 Task: Explore satellite view of the Statue of Liberty and Ellis Island in New York Harbor.
Action: Mouse moved to (103, 82)
Screenshot: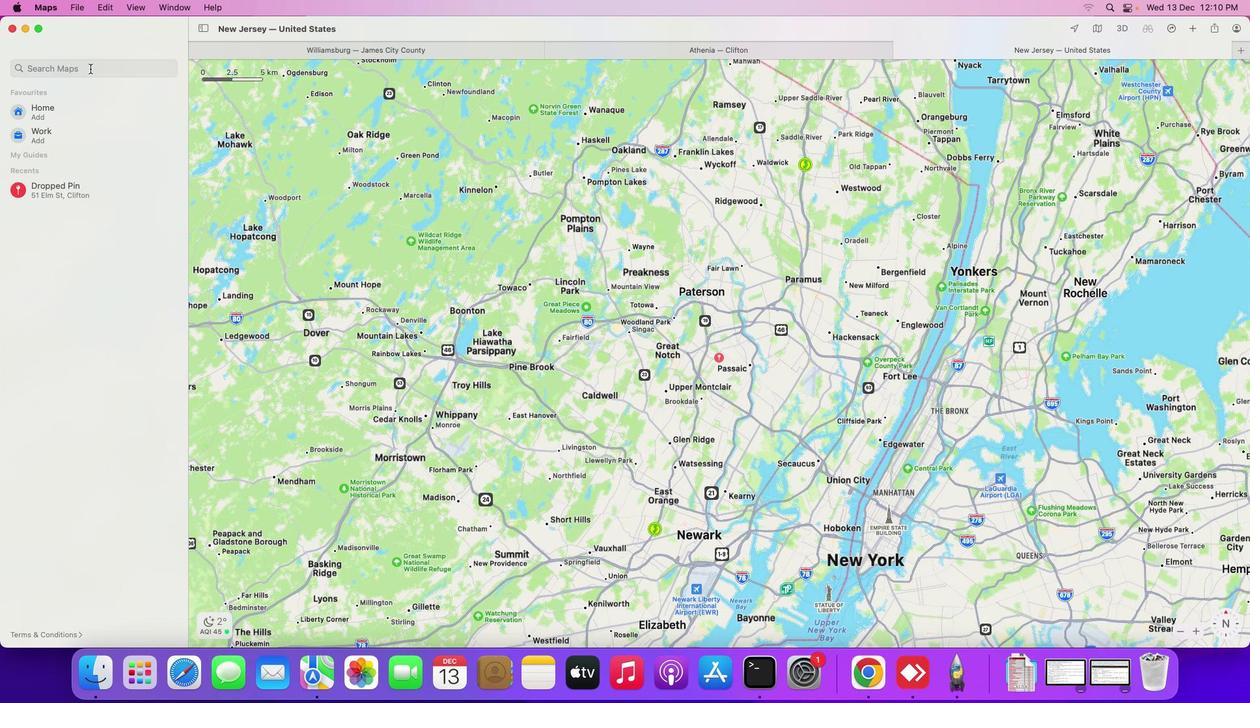 
Action: Mouse pressed left at (103, 82)
Screenshot: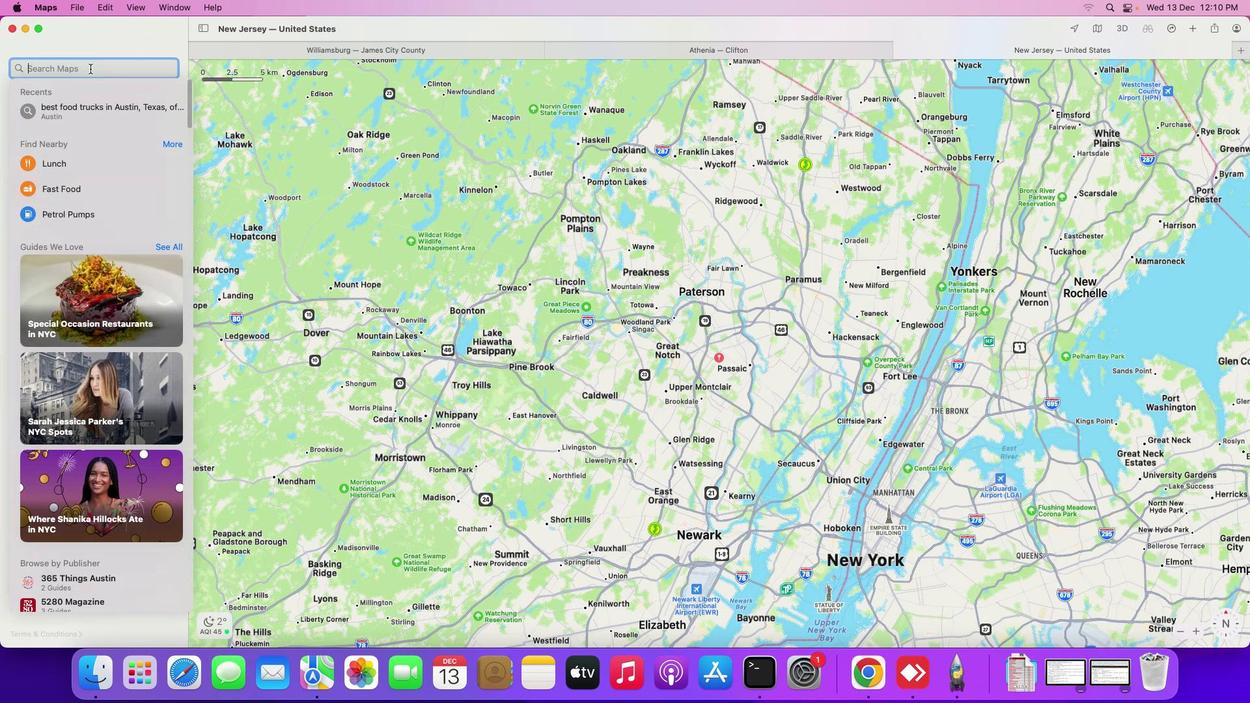
Action: Key pressed 's'Key.backspaceKey.shift_r'S''t''a''t''u''e'Key.space'o''f'Key.spaceKey.shift_r'L''i''b''e''r''t''y'Key.space'a''n''d'Key.spaceKey.shift_r'E''l''l''i''s'Key.space'l'Key.backspaceKey.shift_r'I''s''l''a''n''d'Key.space'i''n'Key.spaceKey.shift_r'N''e''w'Key.spaceKey.shift_r'Y''o''r''k'Key.spaceKey.shift_r'H''a''r''b''o''r'Key.enter
Screenshot: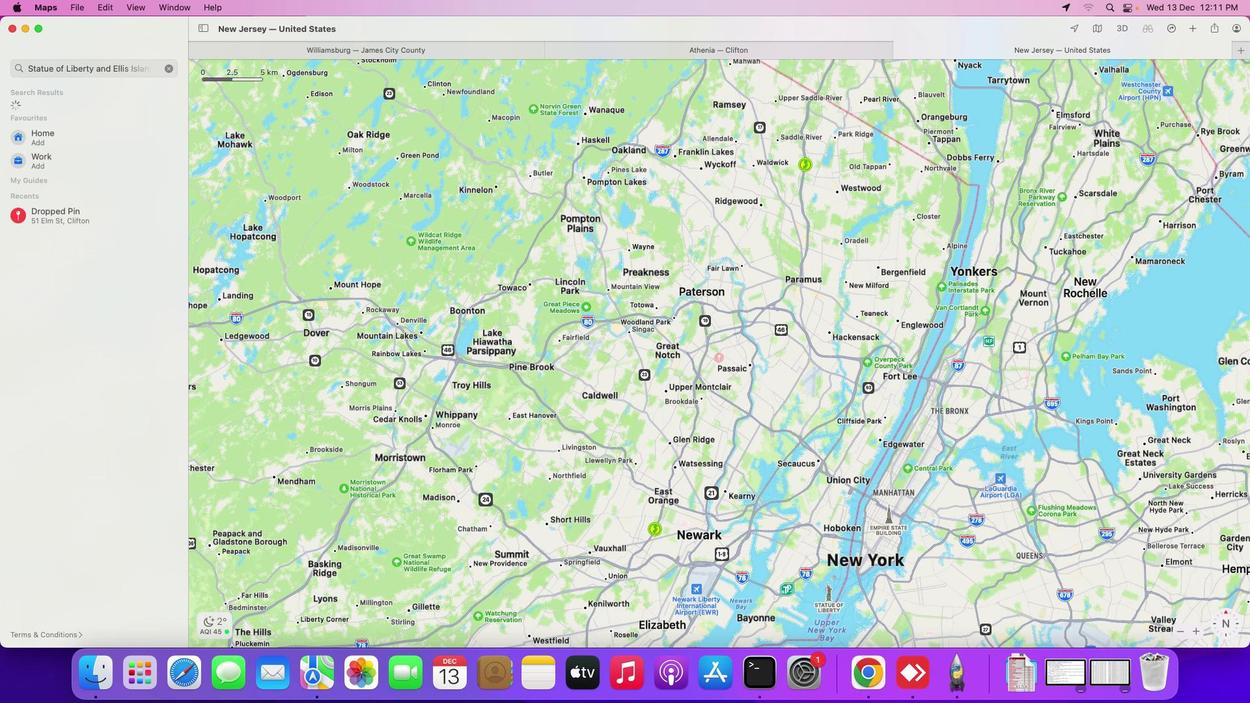 
Action: Mouse moved to (1114, 42)
Screenshot: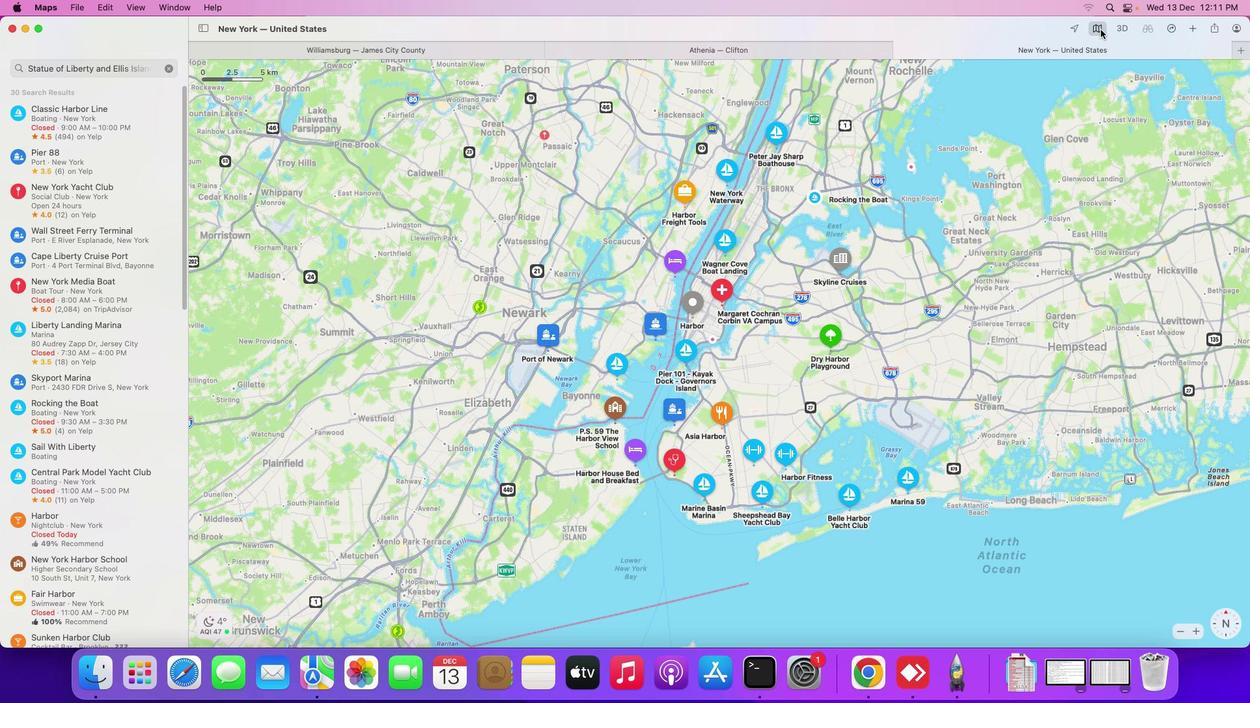
Action: Mouse pressed left at (1114, 42)
Screenshot: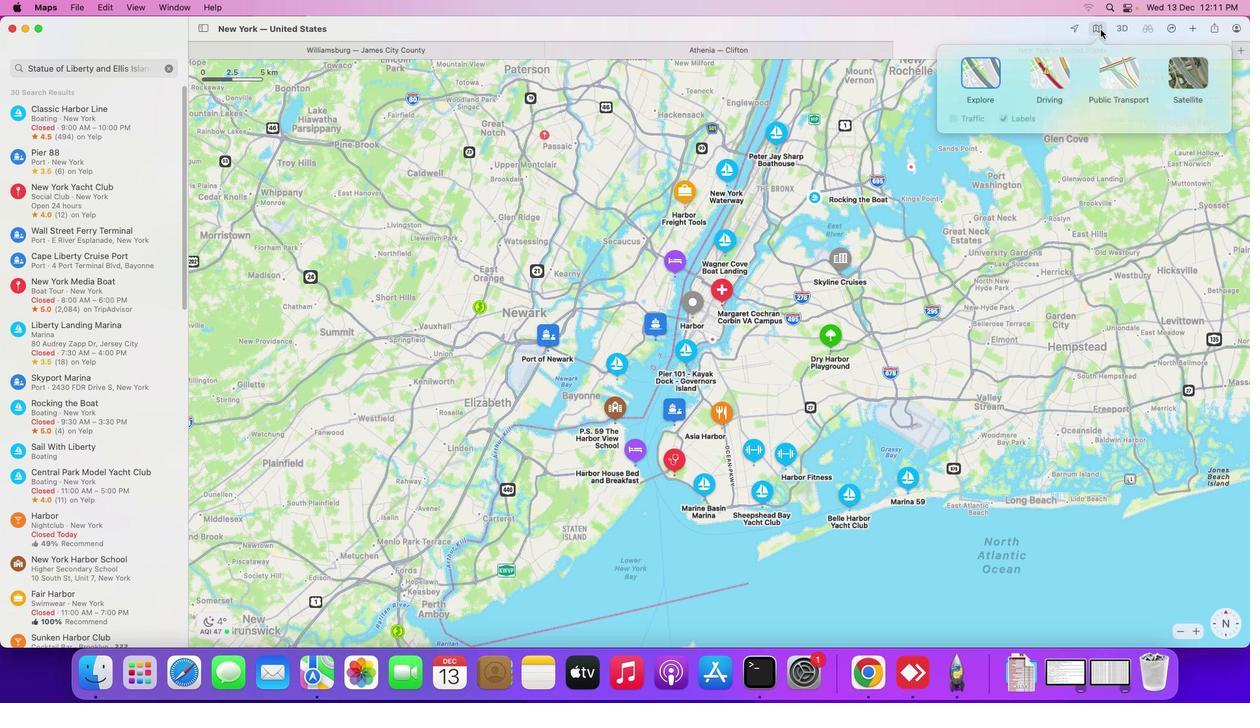 
Action: Mouse moved to (1199, 91)
Screenshot: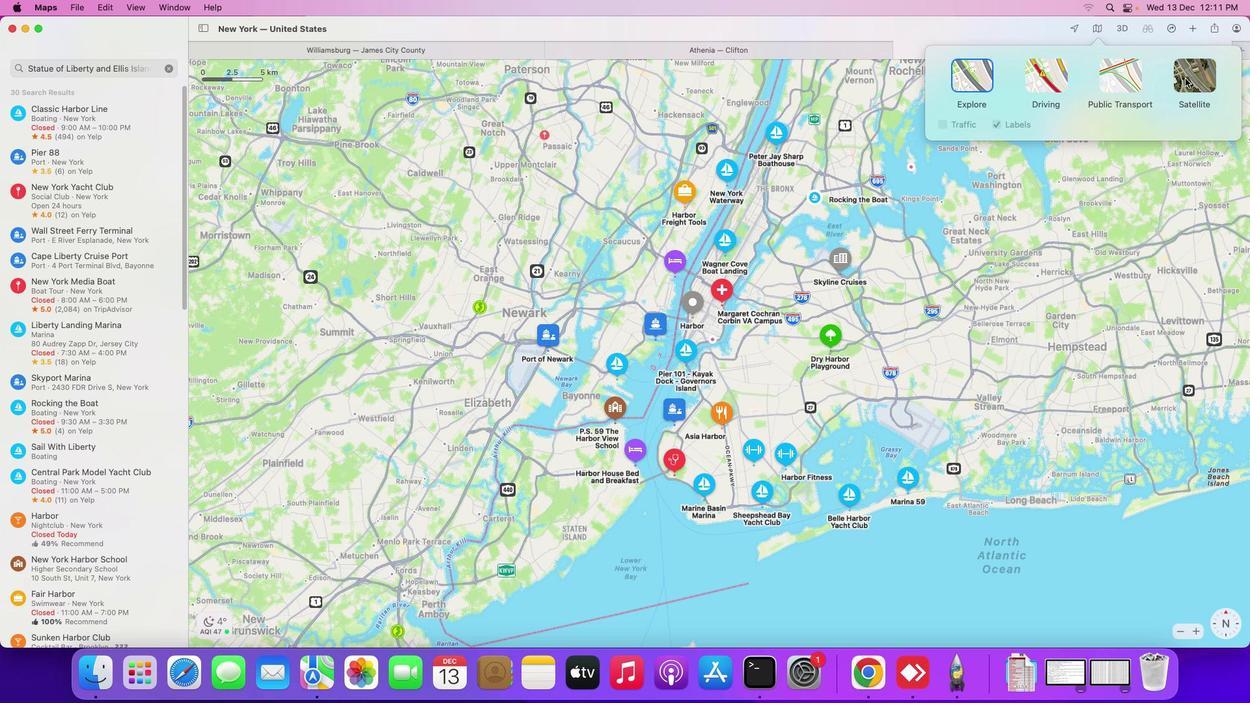 
Action: Mouse pressed left at (1199, 91)
Screenshot: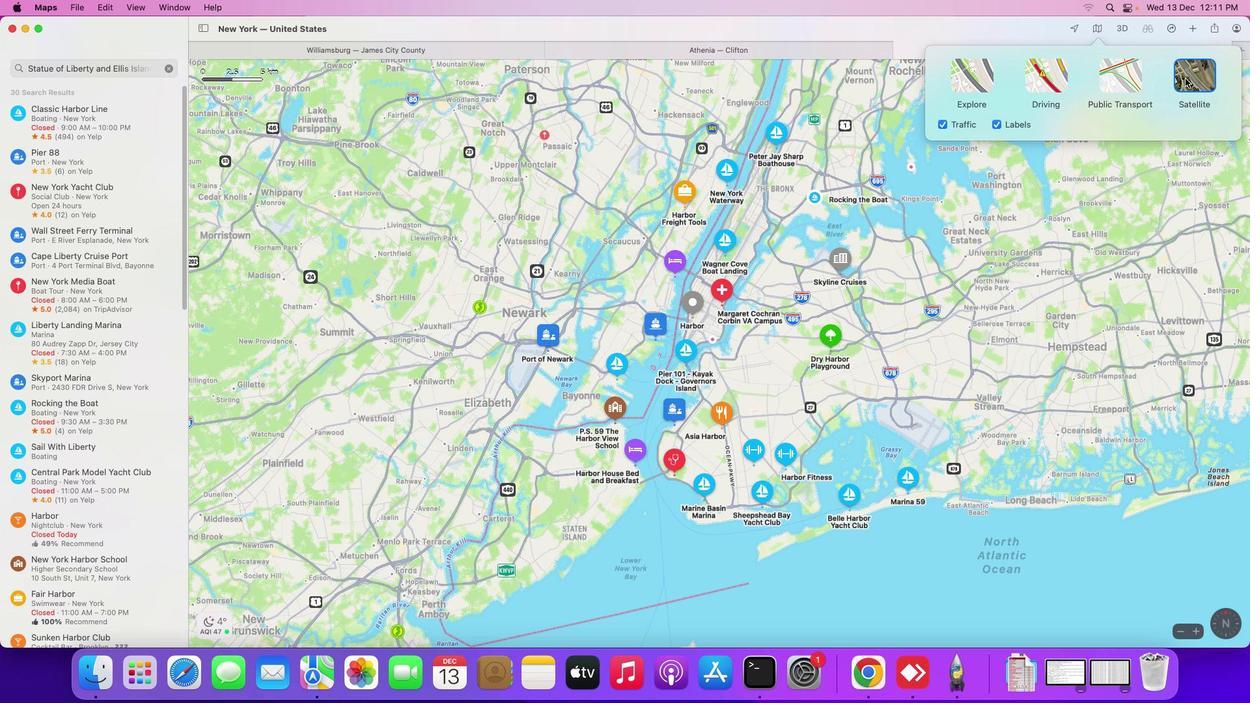 
Action: Mouse moved to (769, 342)
Screenshot: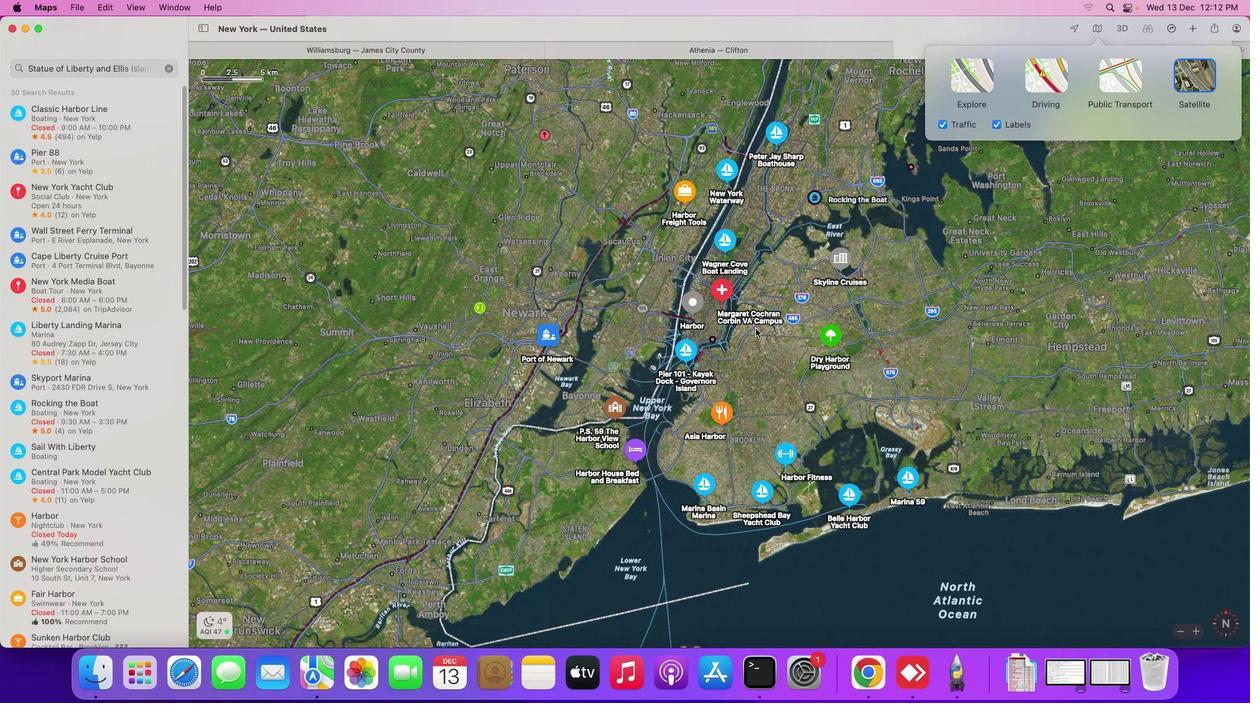 
Action: Mouse scrolled (769, 342) with delta (13, 14)
Screenshot: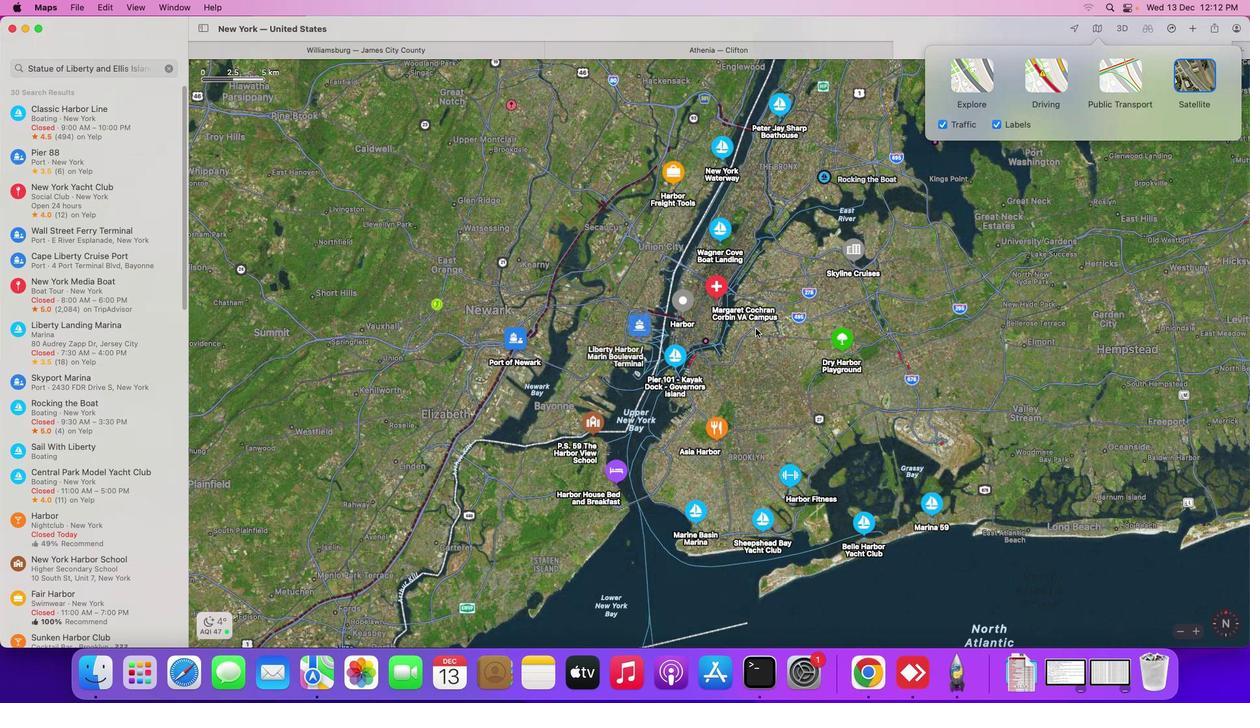 
Action: Mouse scrolled (769, 342) with delta (13, 14)
Screenshot: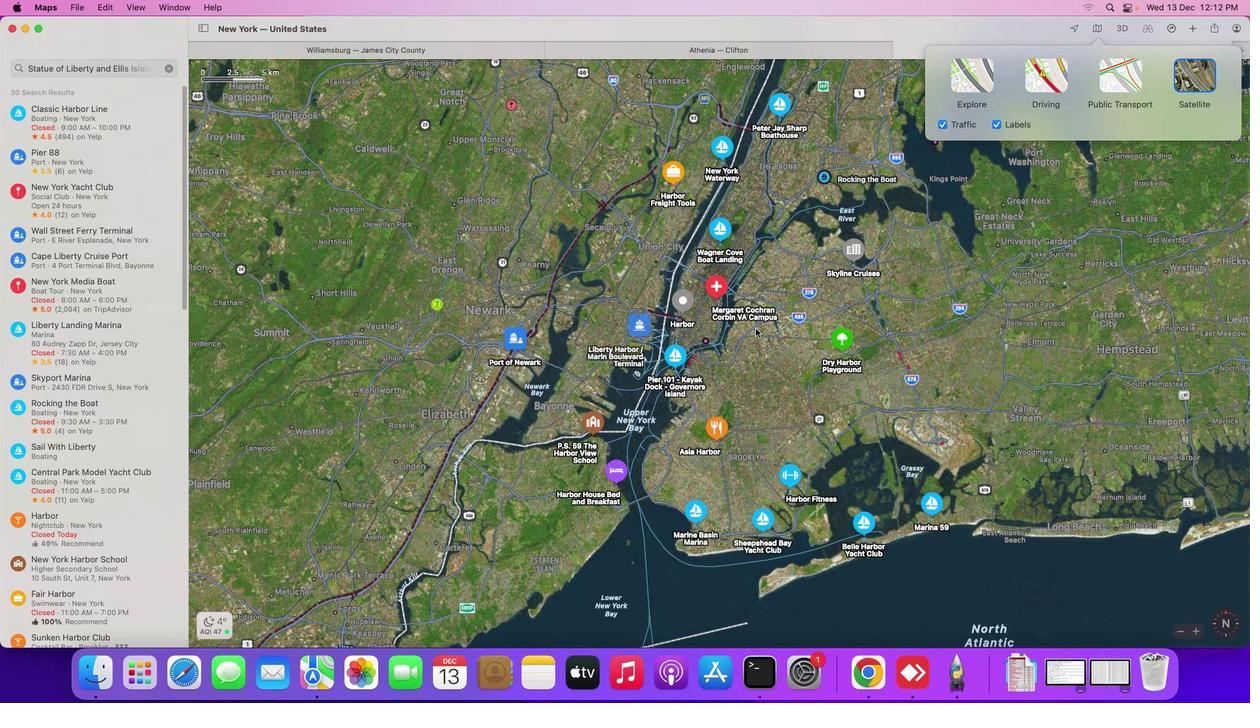
Action: Mouse scrolled (769, 342) with delta (13, 14)
Screenshot: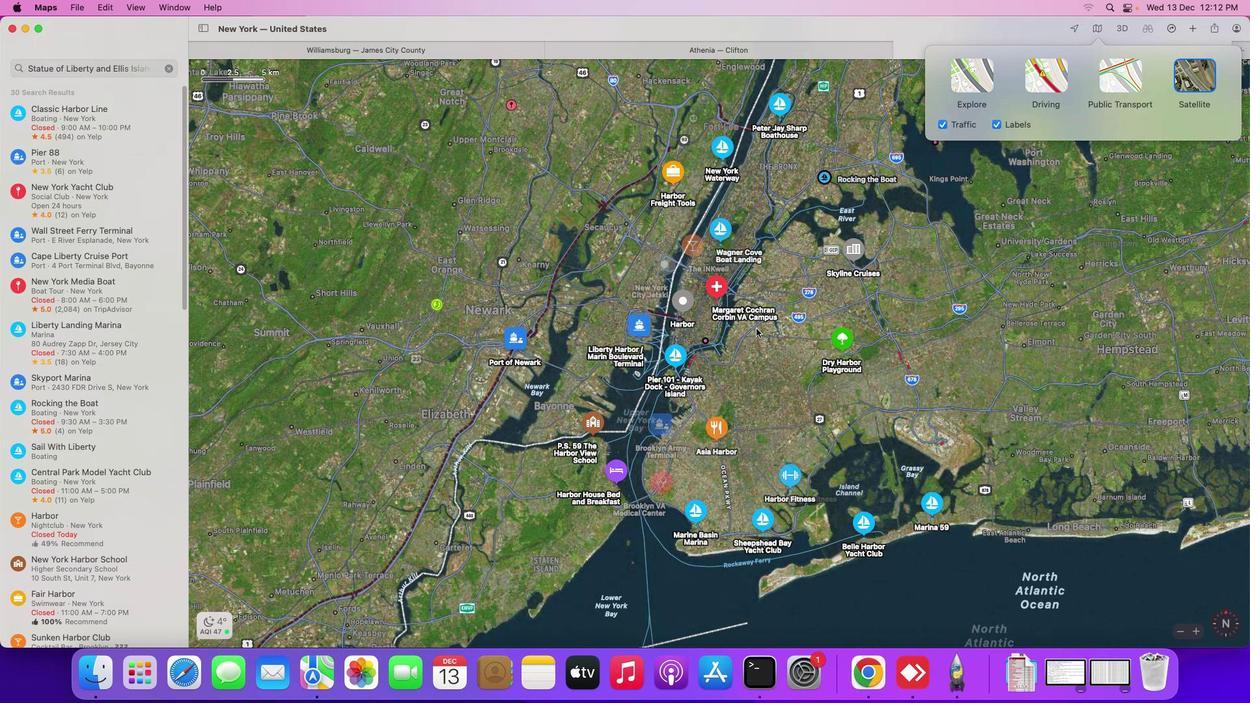 
Action: Mouse moved to (769, 342)
Screenshot: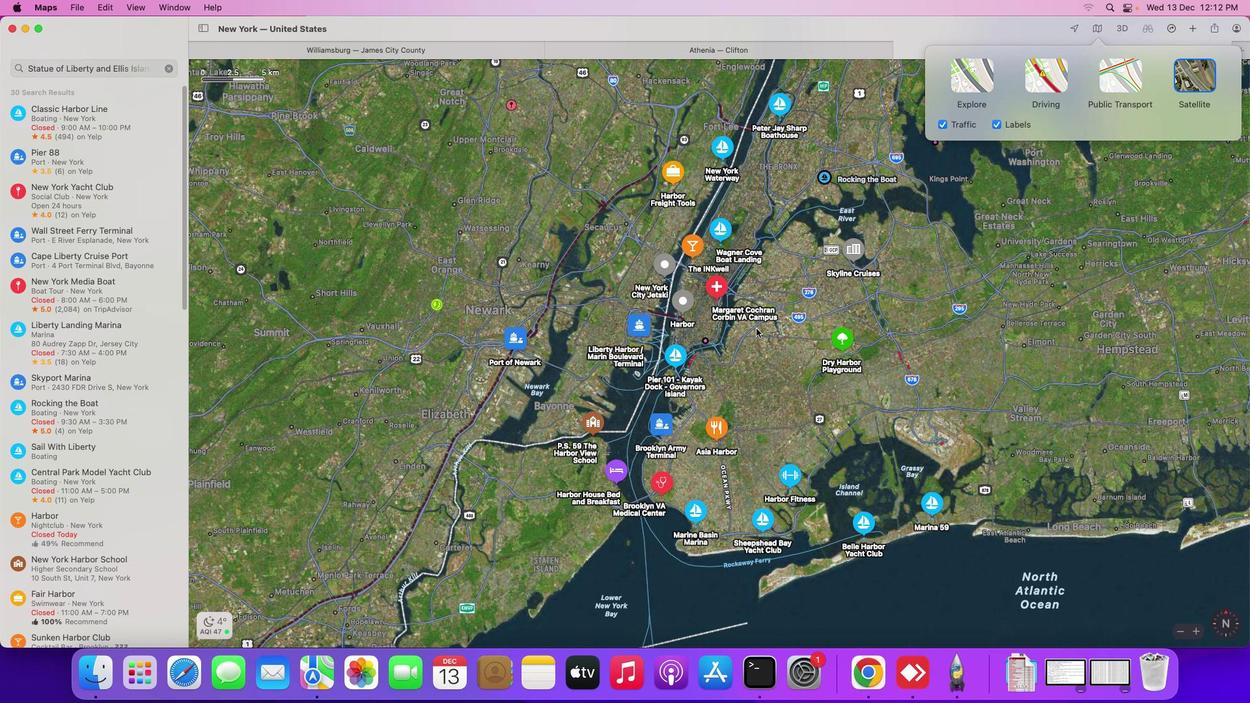 
Action: Mouse scrolled (769, 342) with delta (13, 14)
Screenshot: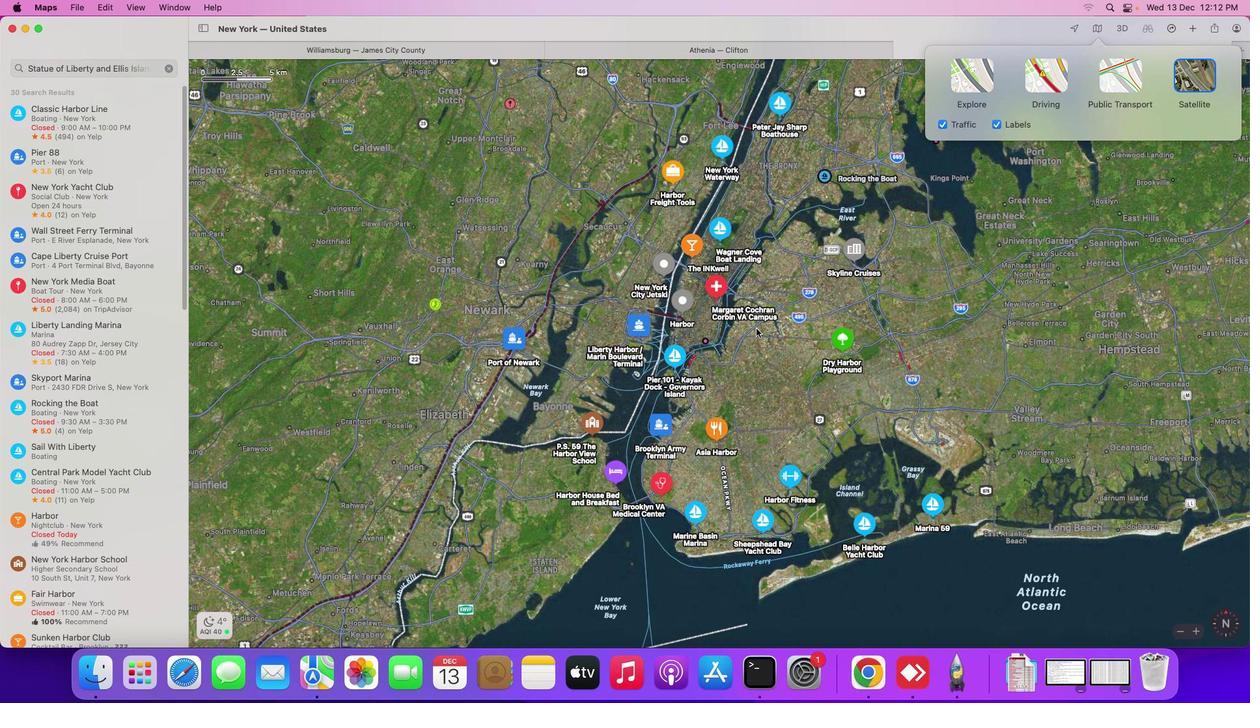 
Action: Mouse scrolled (769, 342) with delta (13, 14)
Screenshot: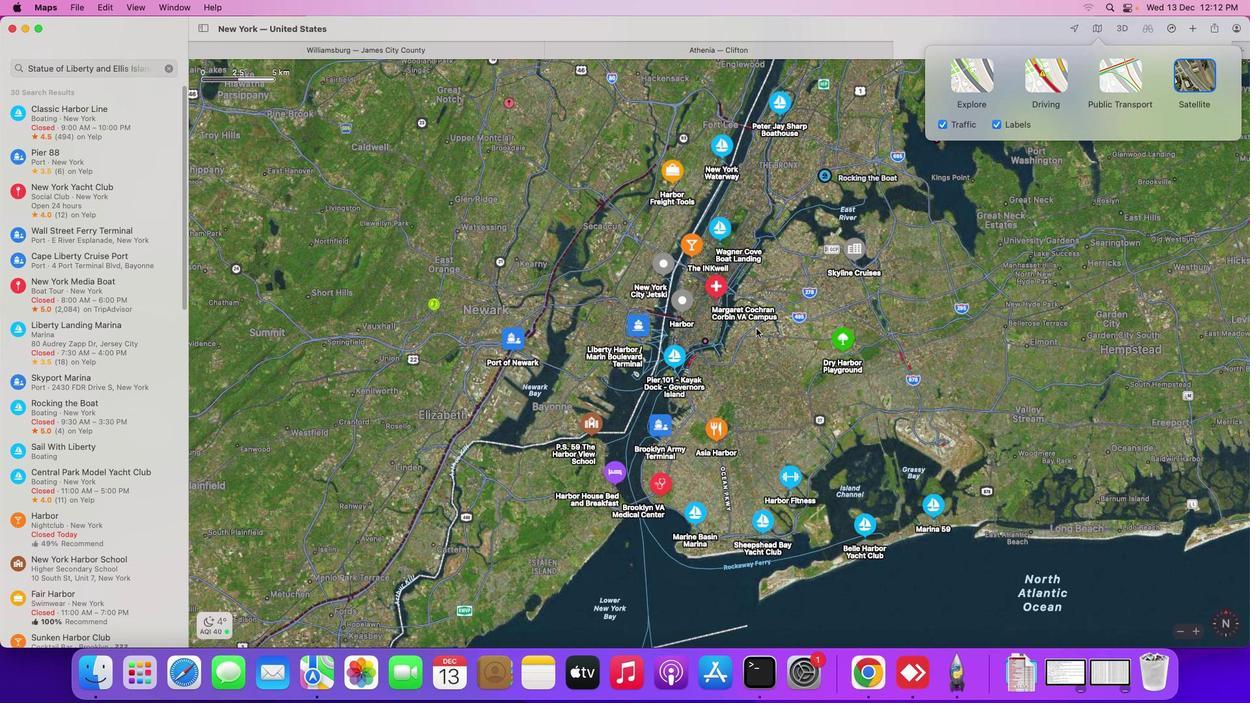 
Action: Mouse scrolled (769, 342) with delta (13, 14)
Screenshot: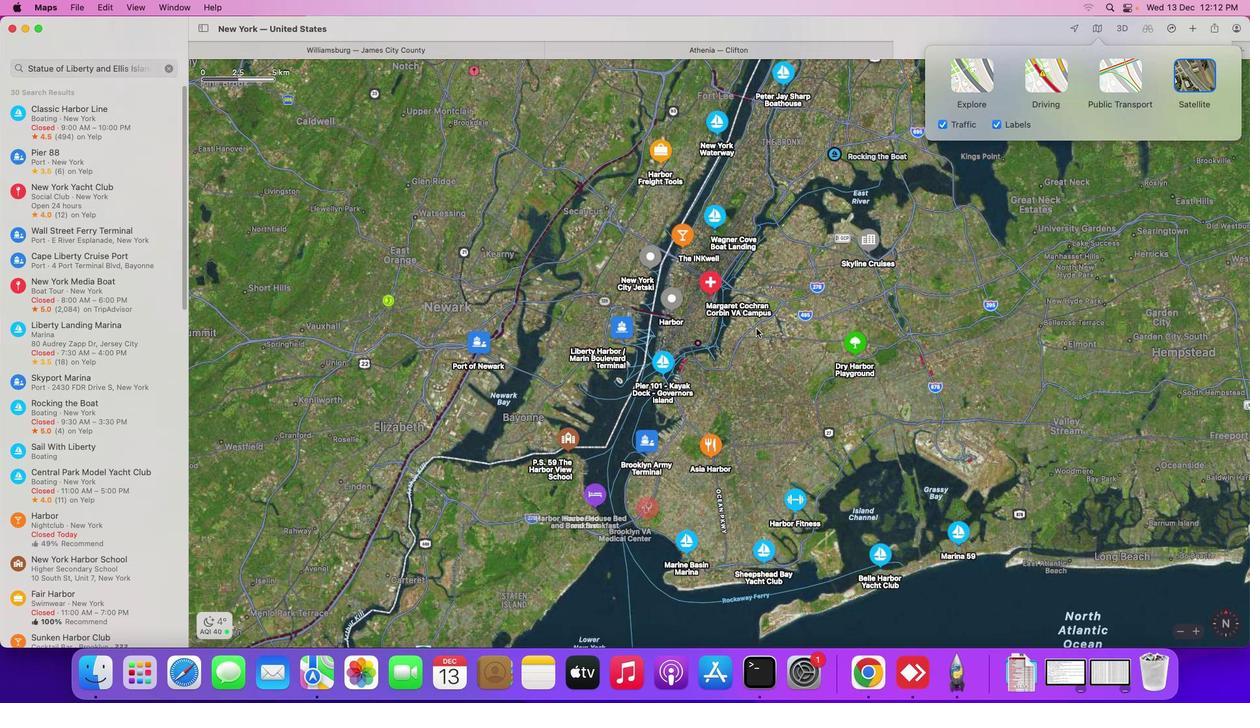 
Action: Mouse scrolled (769, 342) with delta (13, 14)
Screenshot: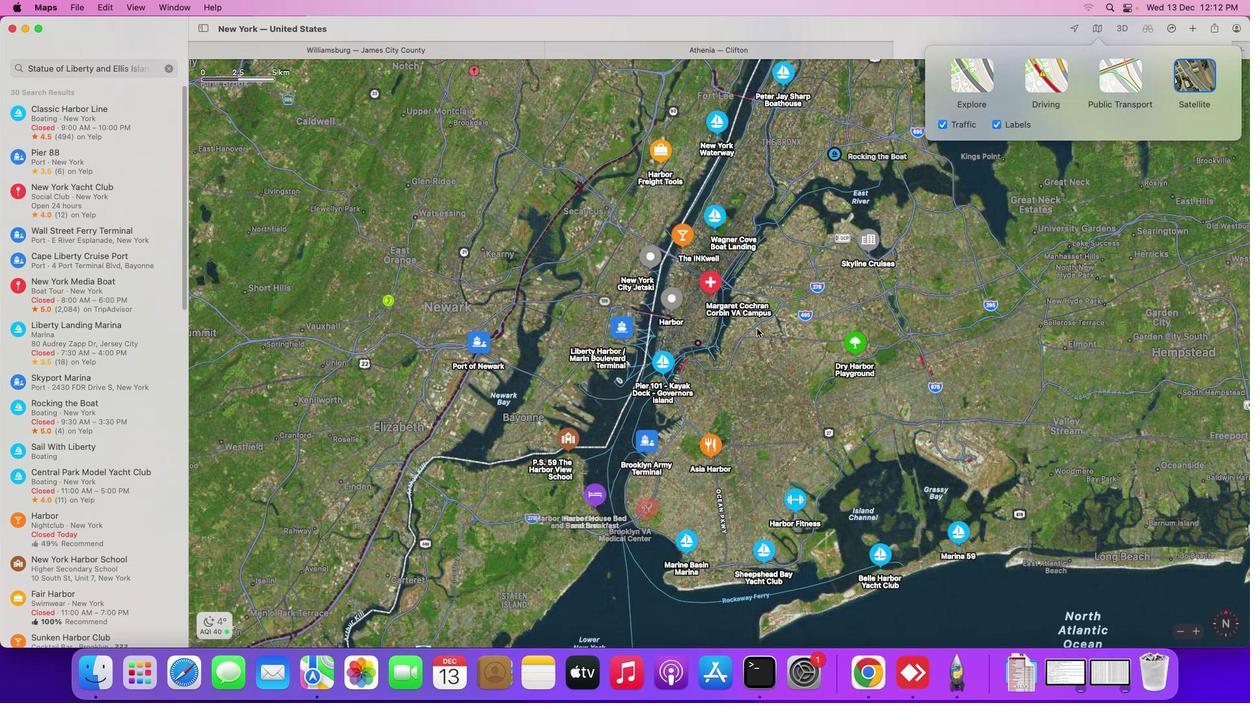 
Action: Mouse scrolled (769, 342) with delta (13, 14)
Screenshot: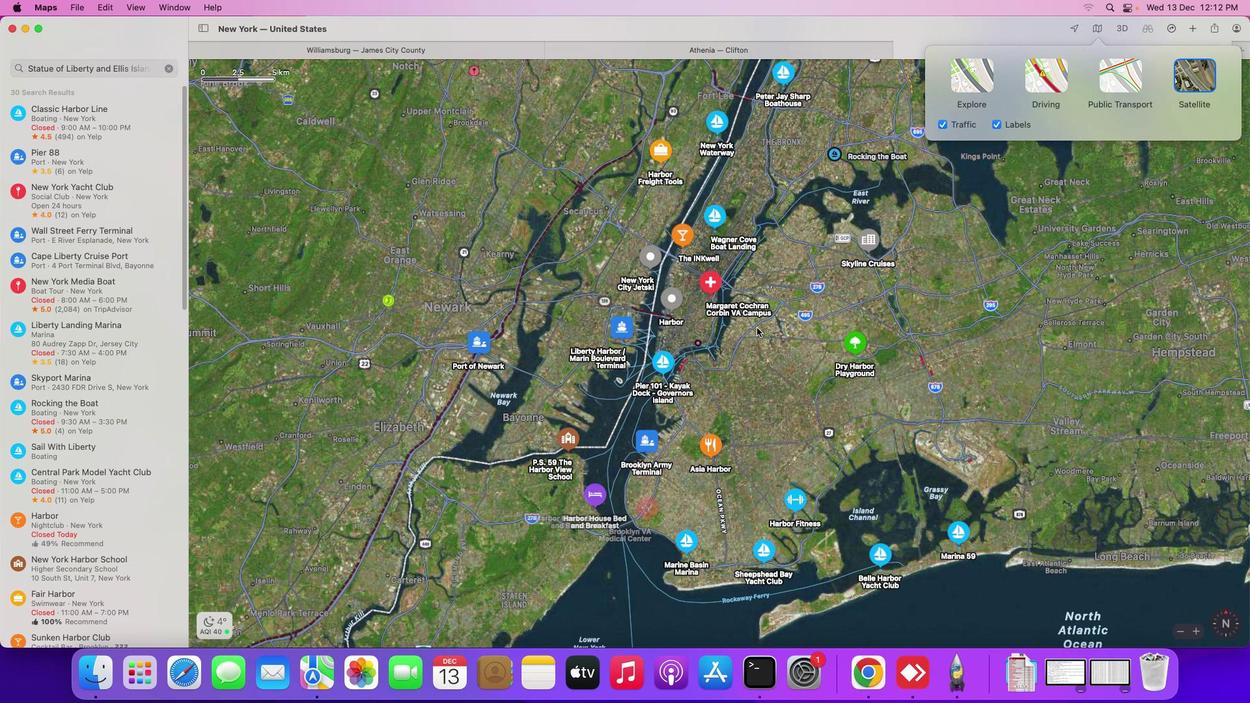 
Action: Mouse moved to (981, 207)
Screenshot: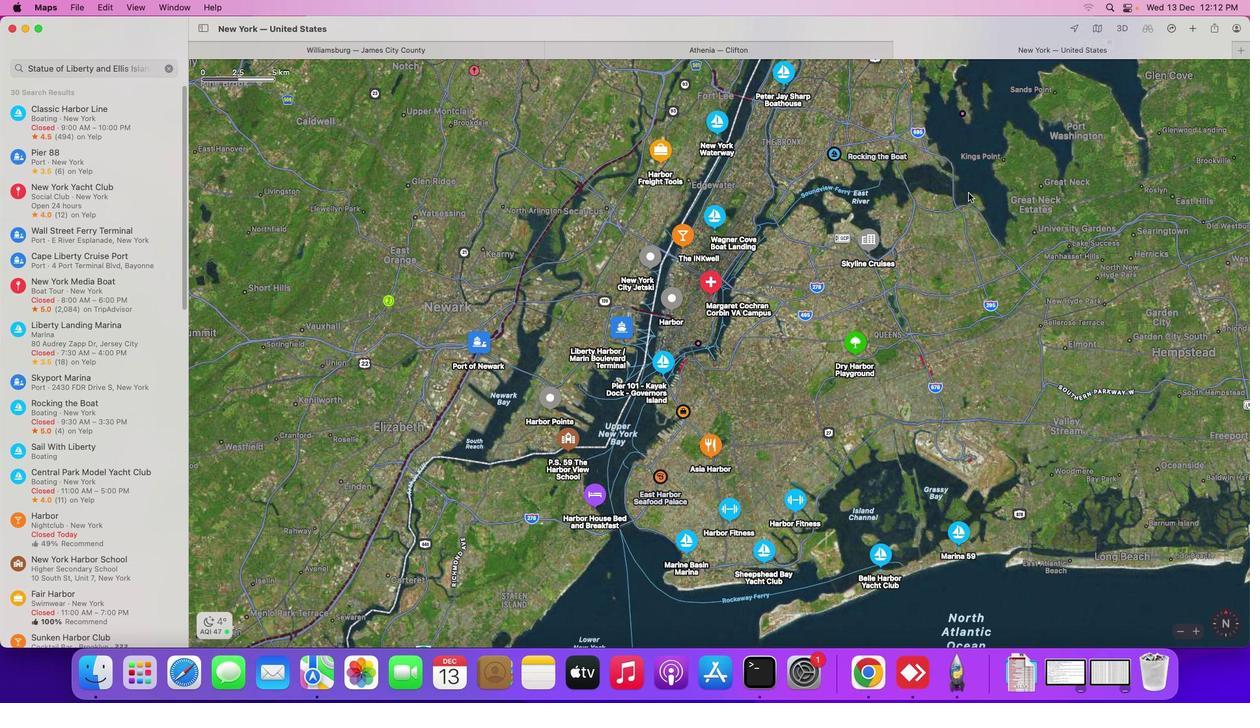 
Action: Mouse pressed left at (981, 207)
Screenshot: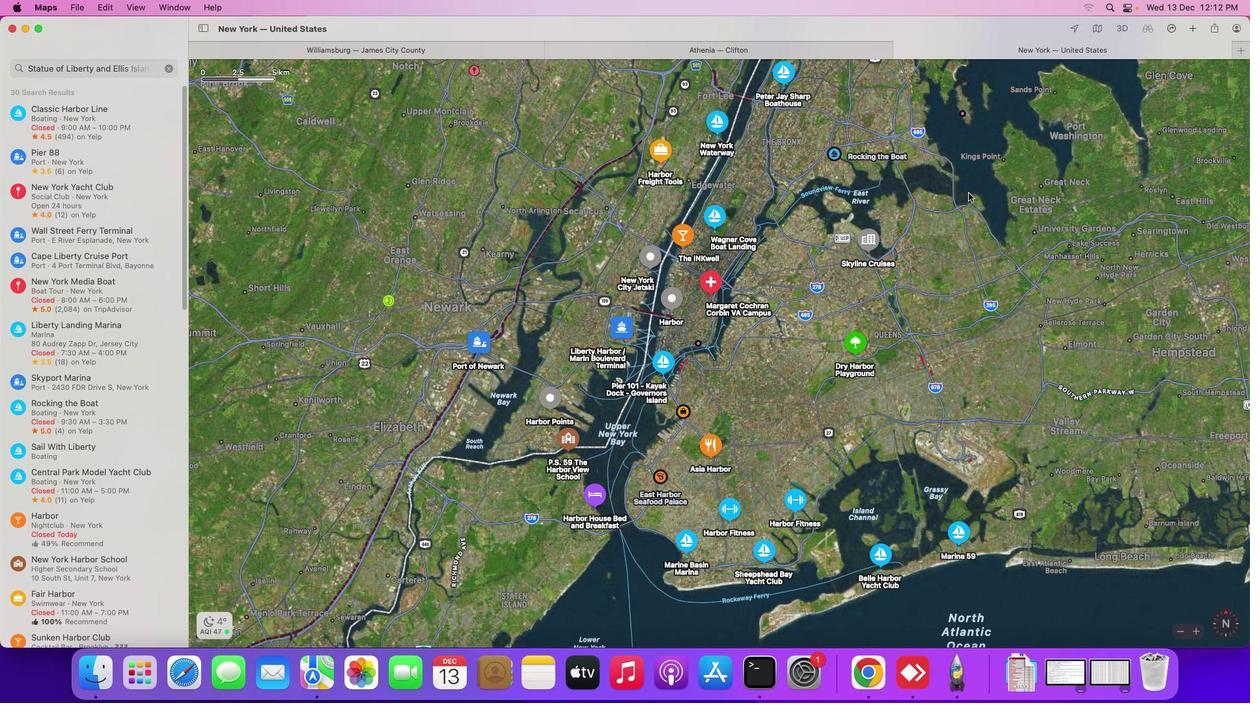 
Action: Mouse moved to (716, 323)
Screenshot: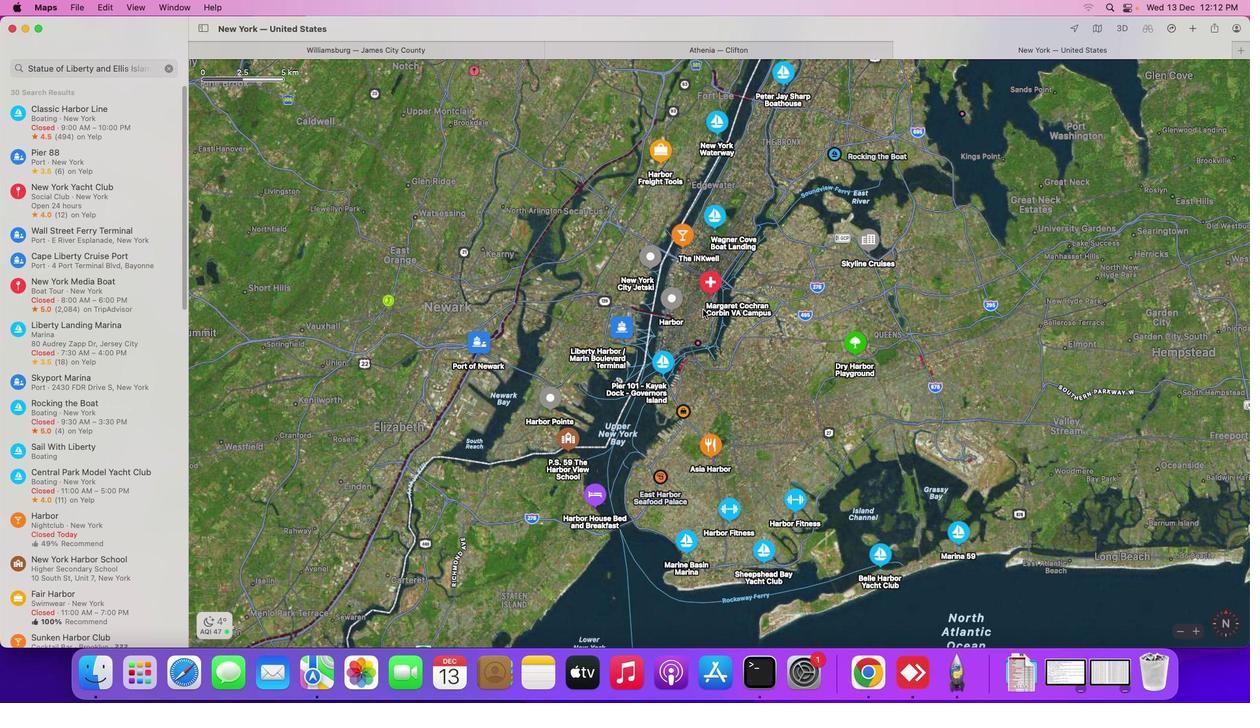 
Action: Mouse scrolled (716, 323) with delta (13, 14)
Screenshot: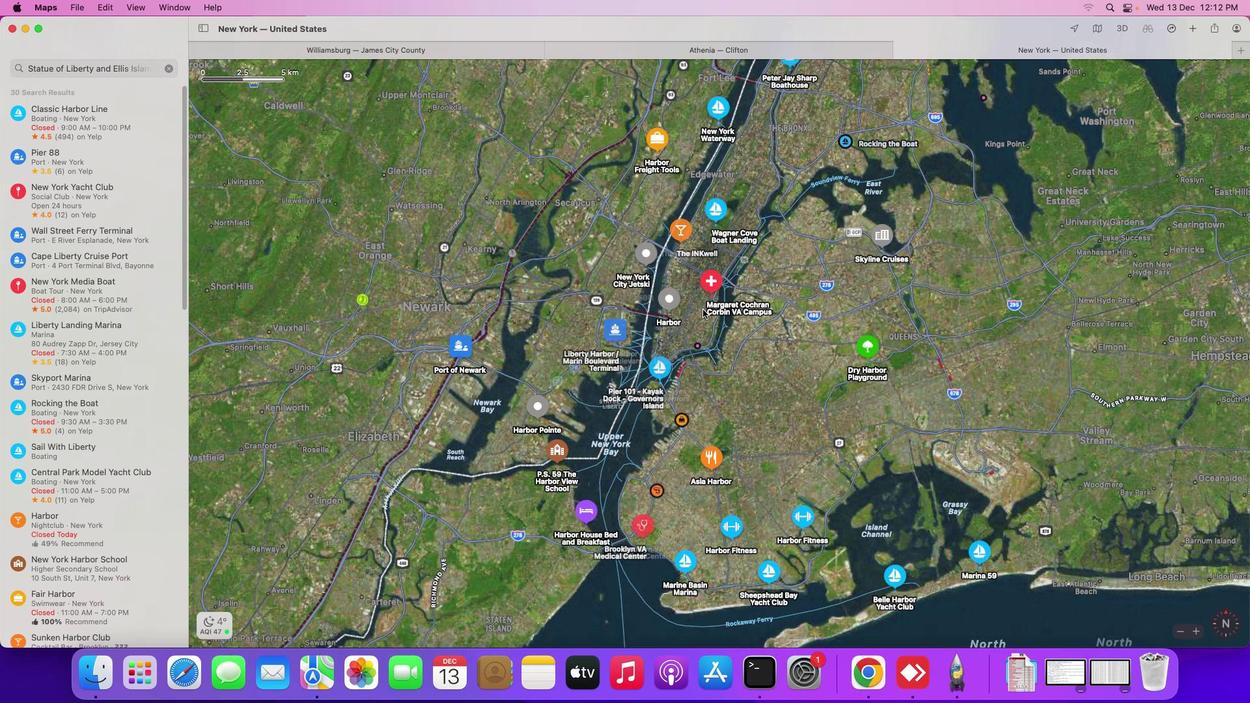 
Action: Mouse scrolled (716, 323) with delta (13, 14)
Screenshot: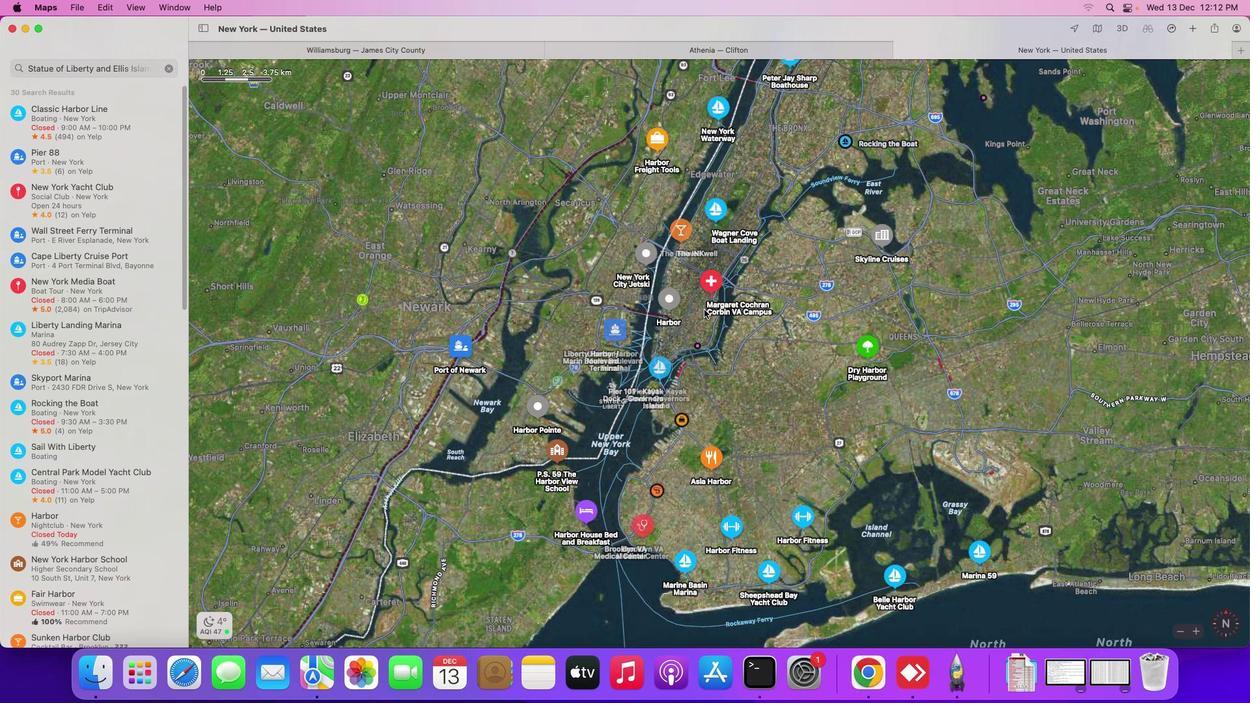 
Action: Mouse scrolled (716, 323) with delta (13, 14)
Screenshot: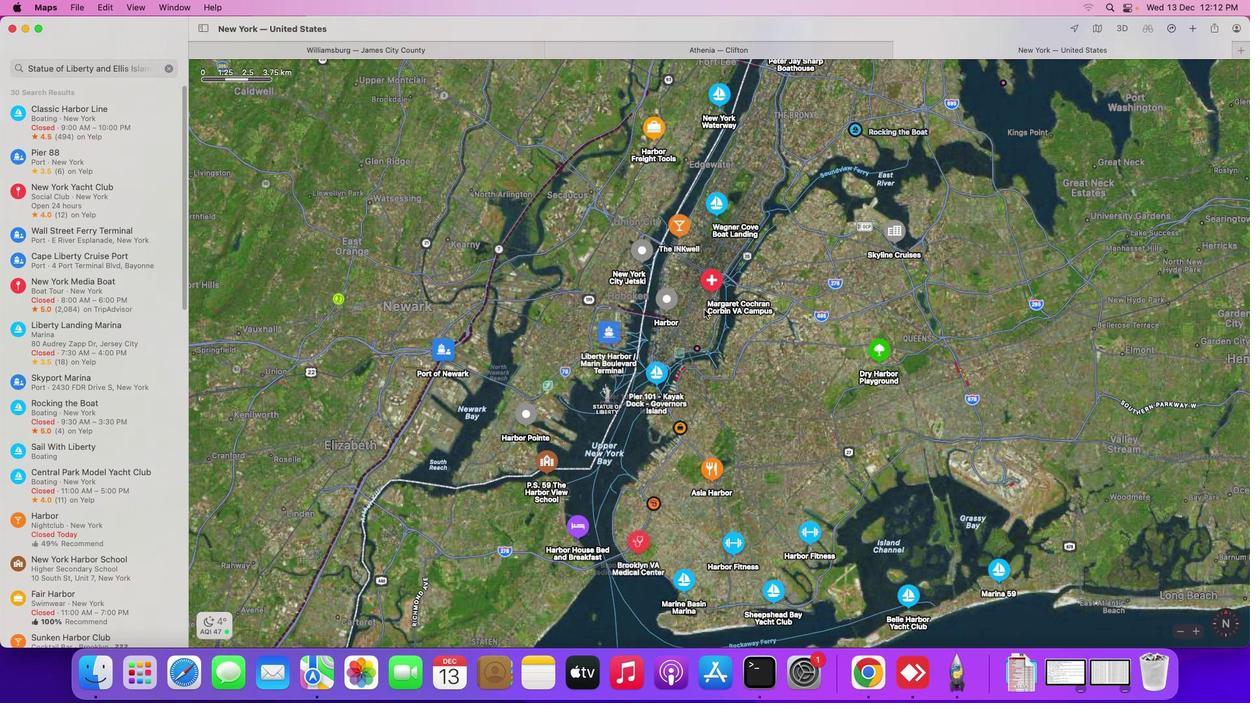 
Action: Mouse scrolled (716, 323) with delta (13, 14)
Screenshot: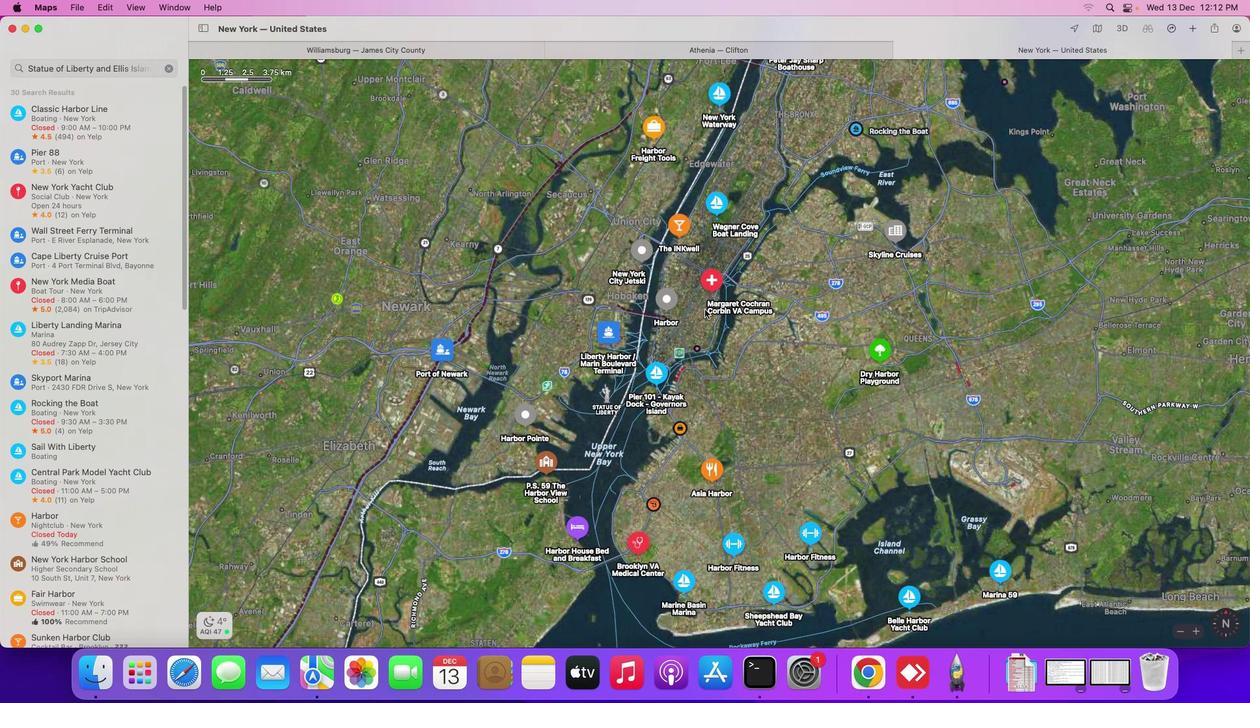 
Action: Mouse moved to (718, 323)
Screenshot: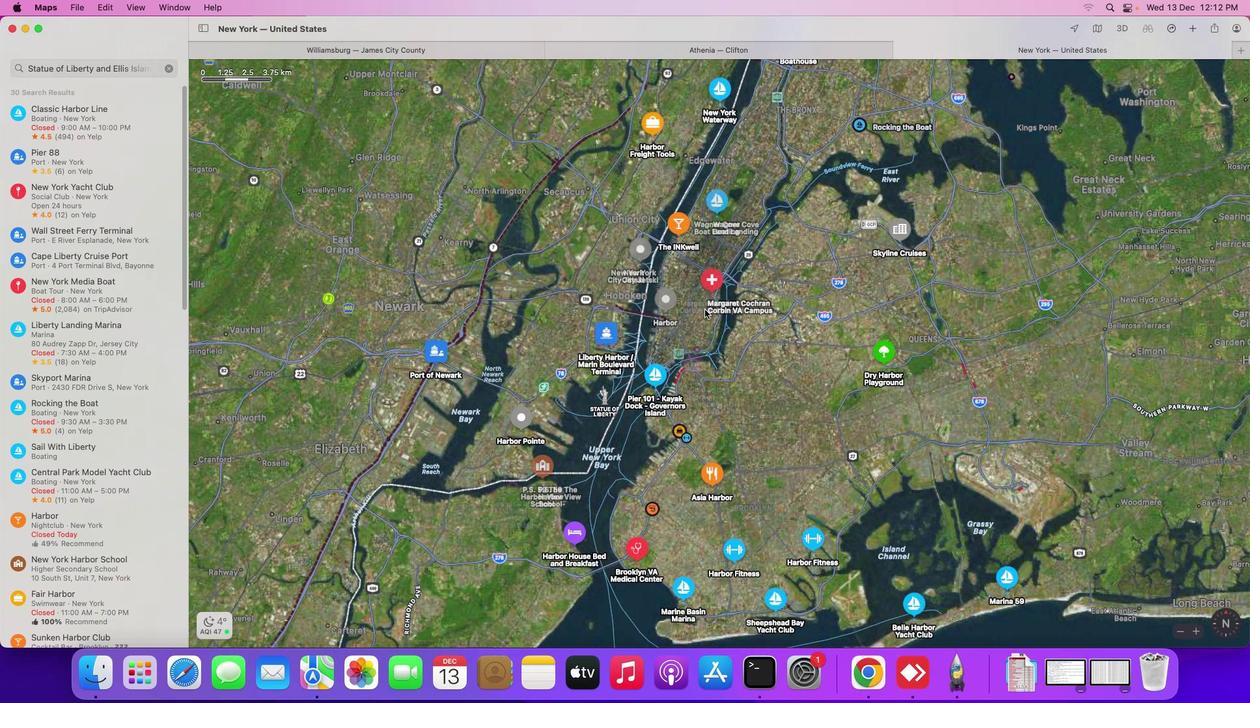 
Action: Mouse scrolled (718, 323) with delta (13, 14)
Screenshot: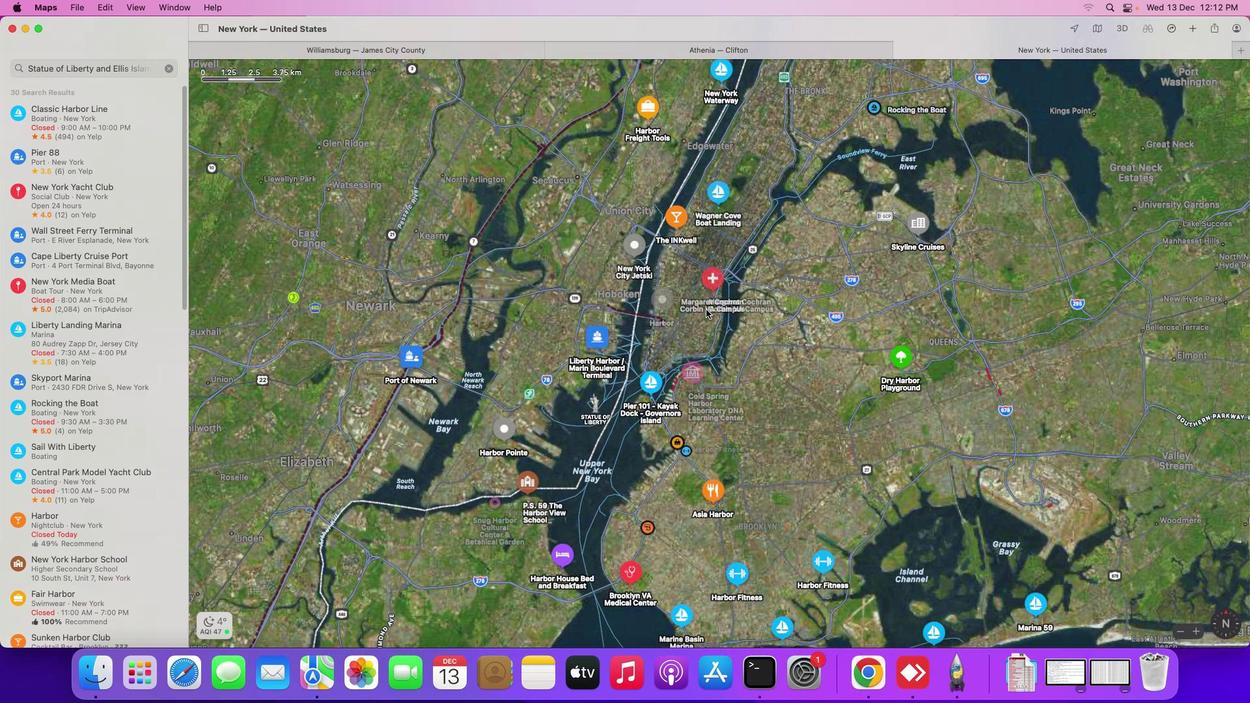 
Action: Mouse moved to (718, 323)
Screenshot: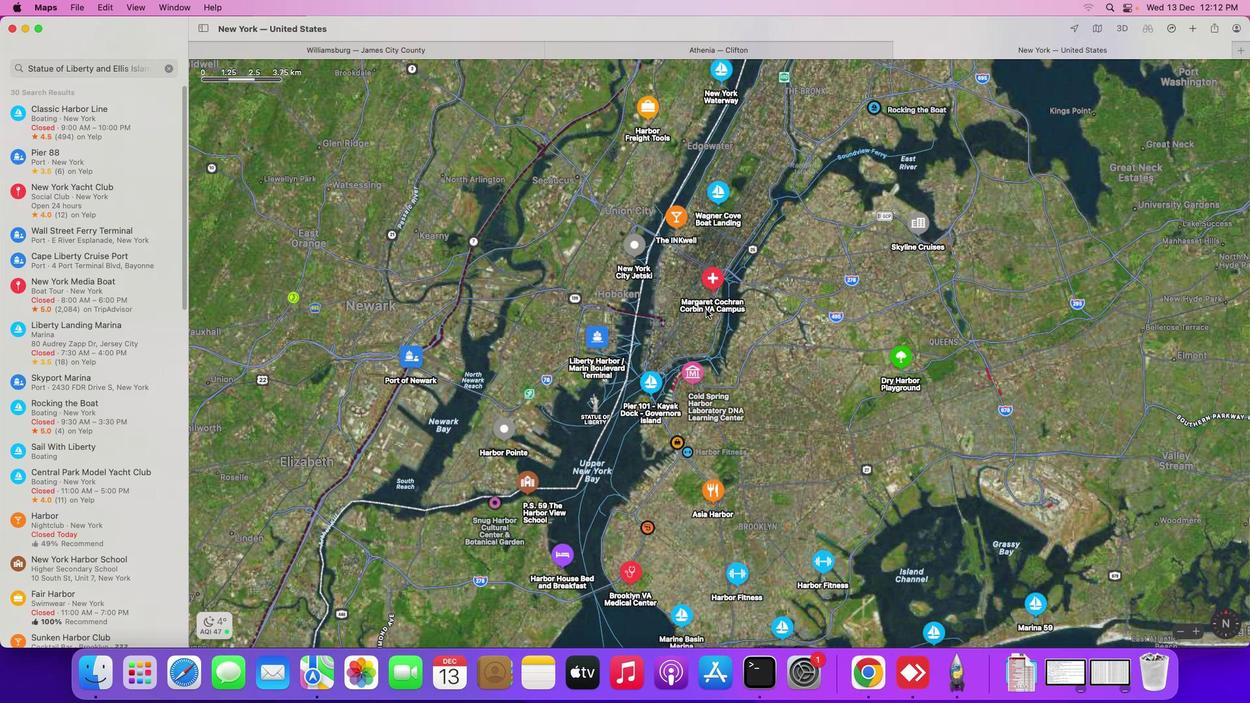 
Action: Mouse scrolled (718, 323) with delta (13, 14)
Screenshot: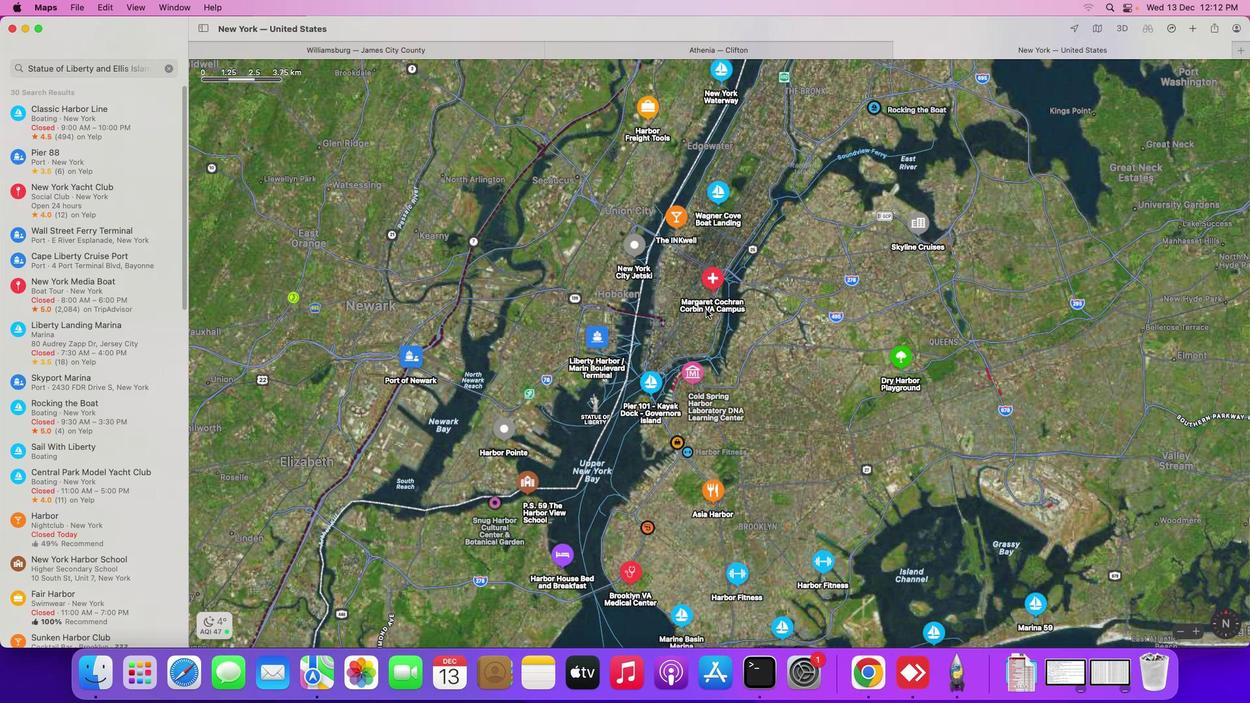 
Action: Mouse scrolled (718, 323) with delta (13, 14)
Screenshot: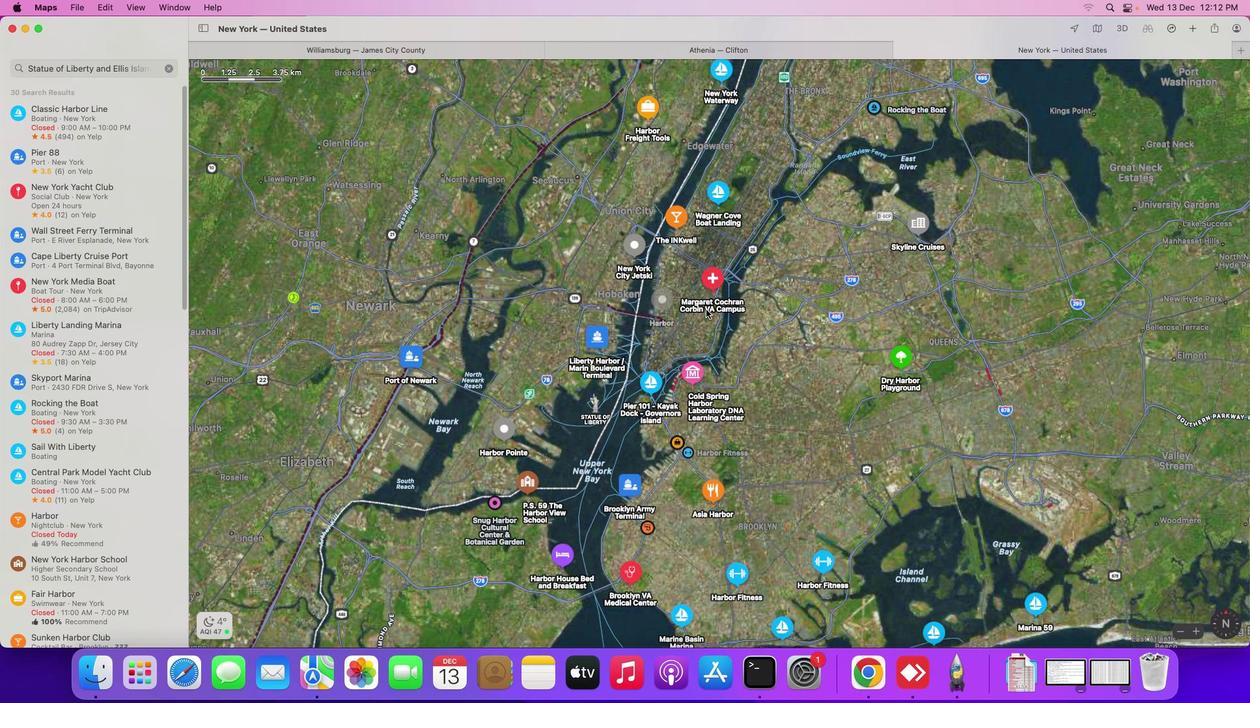 
Action: Mouse moved to (720, 323)
Screenshot: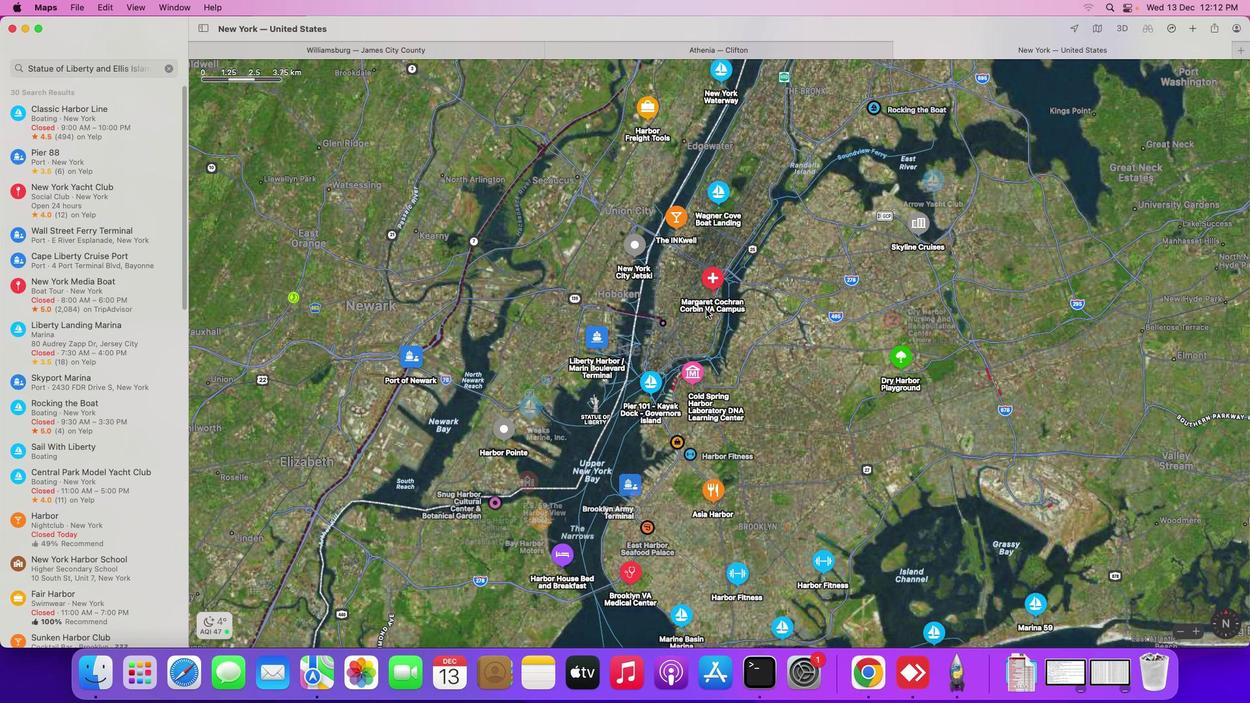 
Action: Mouse scrolled (720, 323) with delta (13, 14)
Screenshot: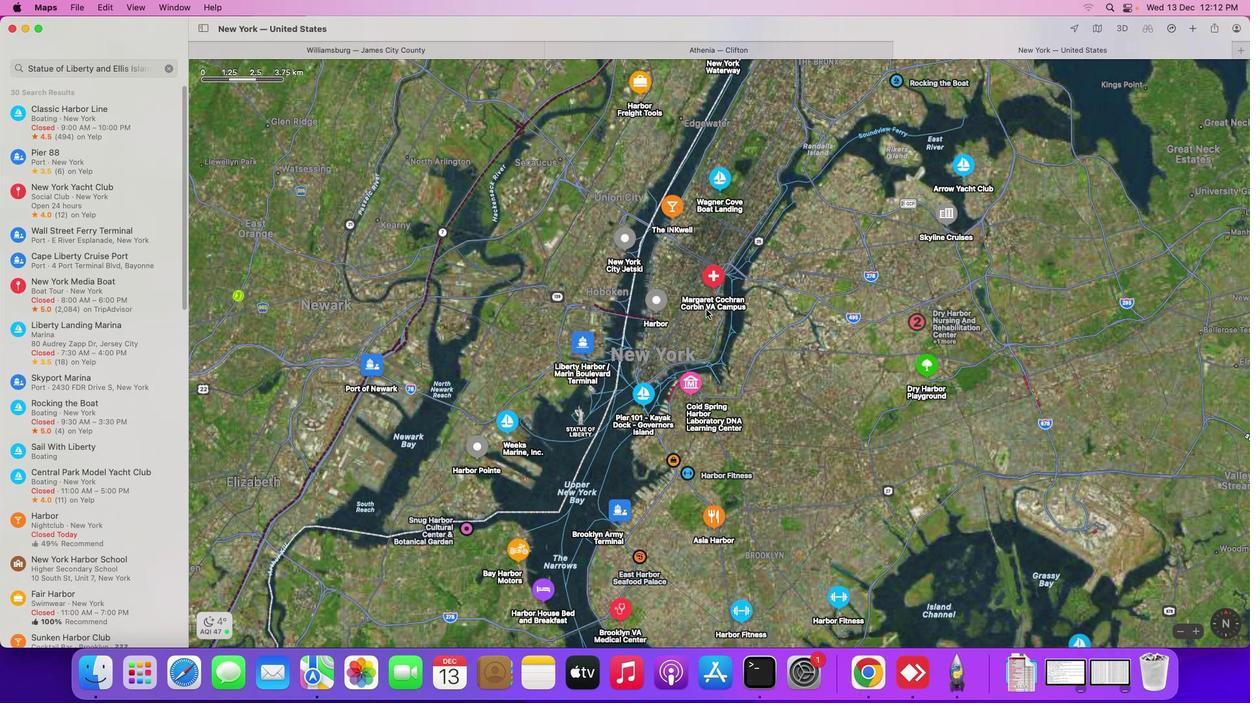 
Action: Mouse scrolled (720, 323) with delta (13, 14)
Screenshot: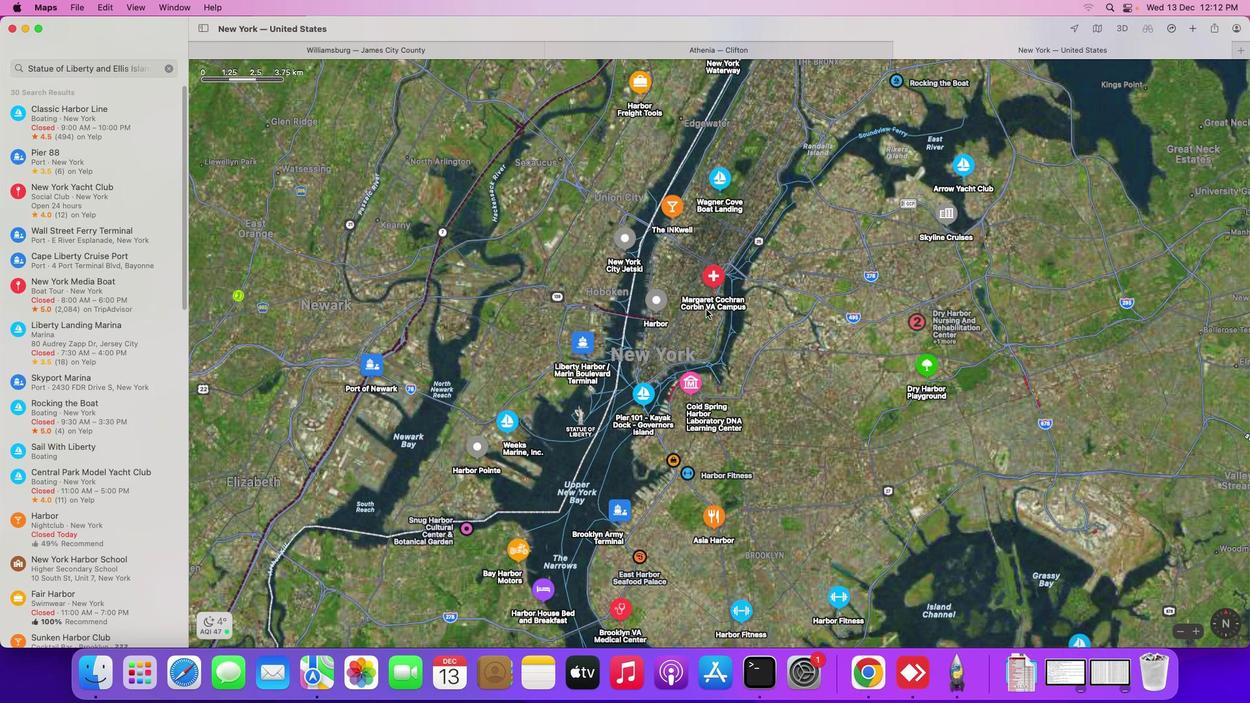 
Action: Mouse scrolled (720, 323) with delta (13, 14)
Screenshot: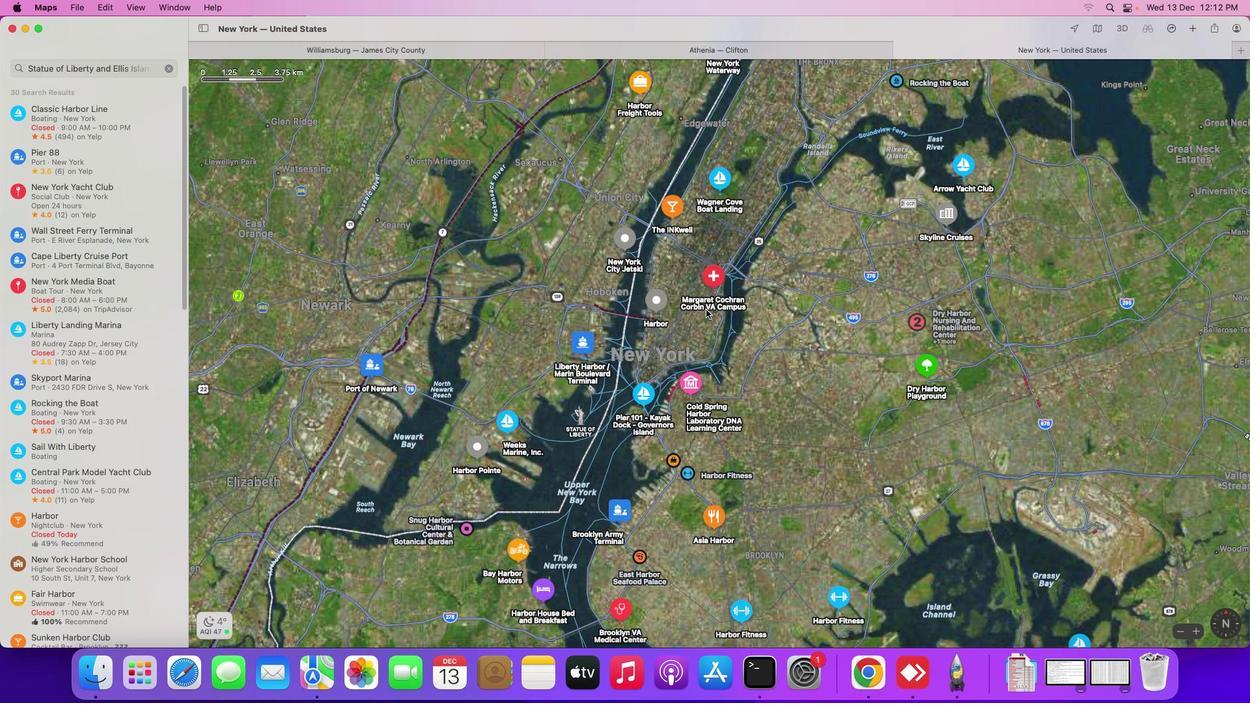 
Action: Mouse scrolled (720, 323) with delta (13, 14)
Screenshot: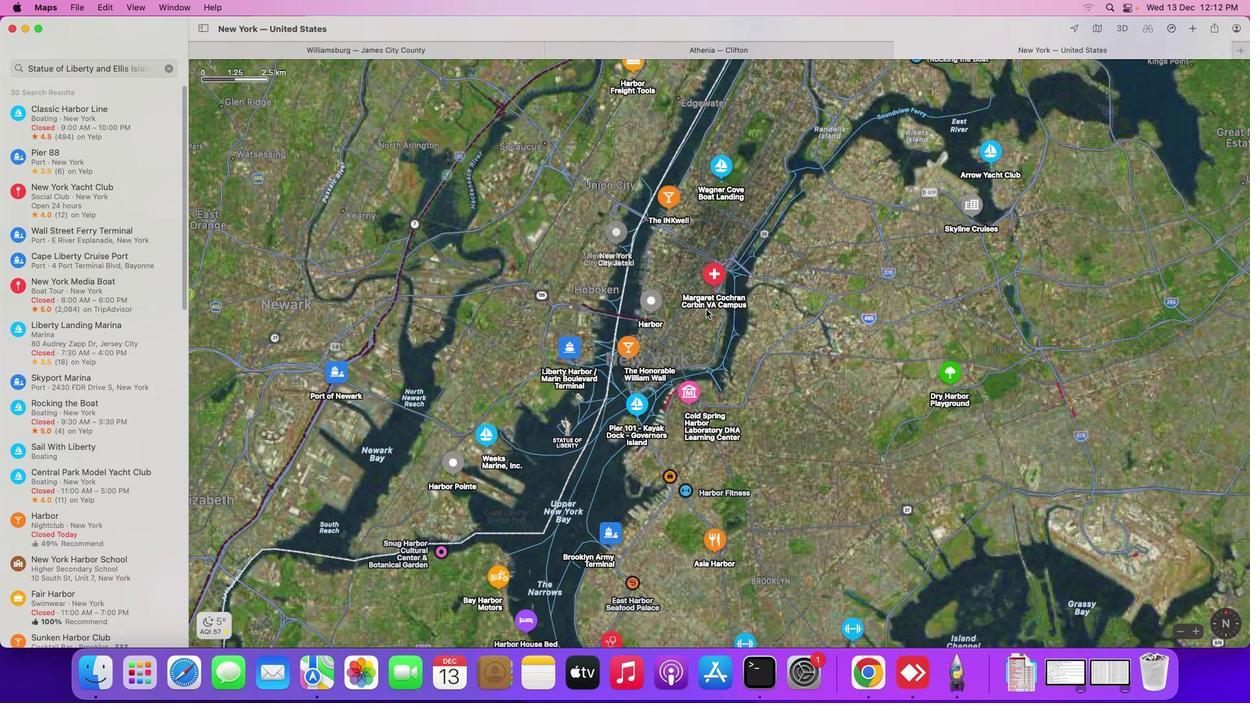 
Action: Mouse scrolled (720, 323) with delta (13, 14)
Screenshot: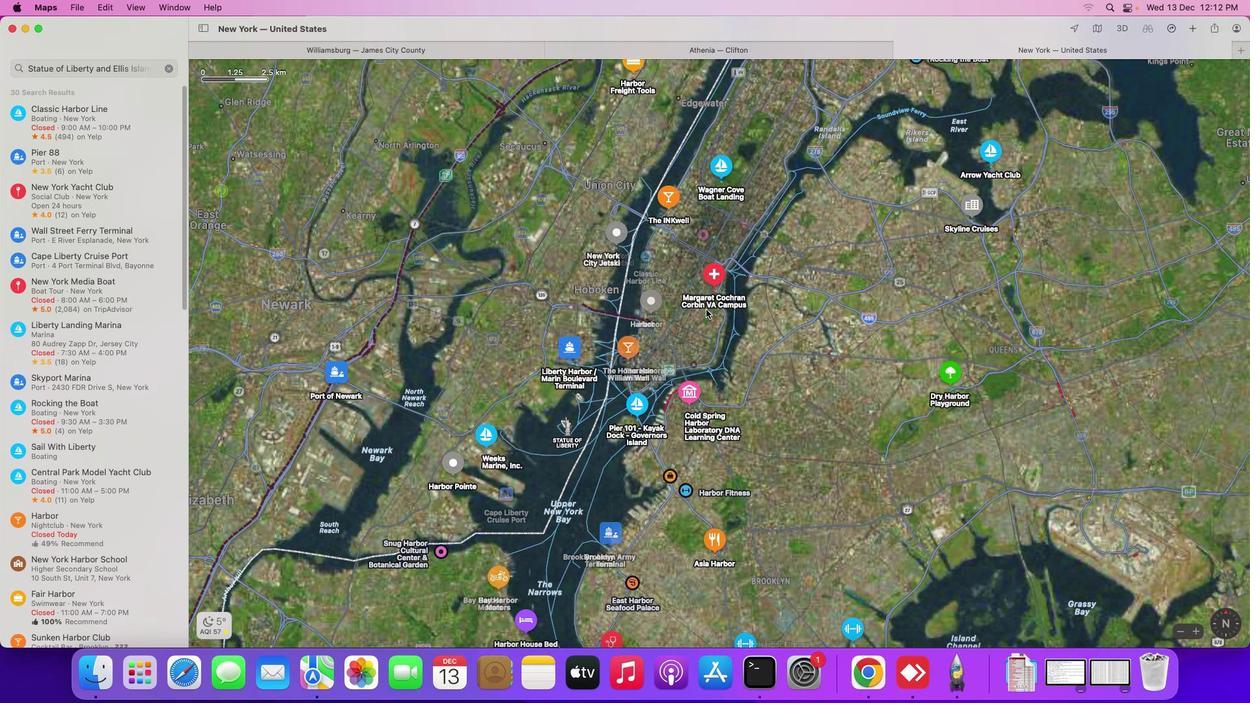 
Action: Mouse scrolled (720, 323) with delta (13, 14)
Screenshot: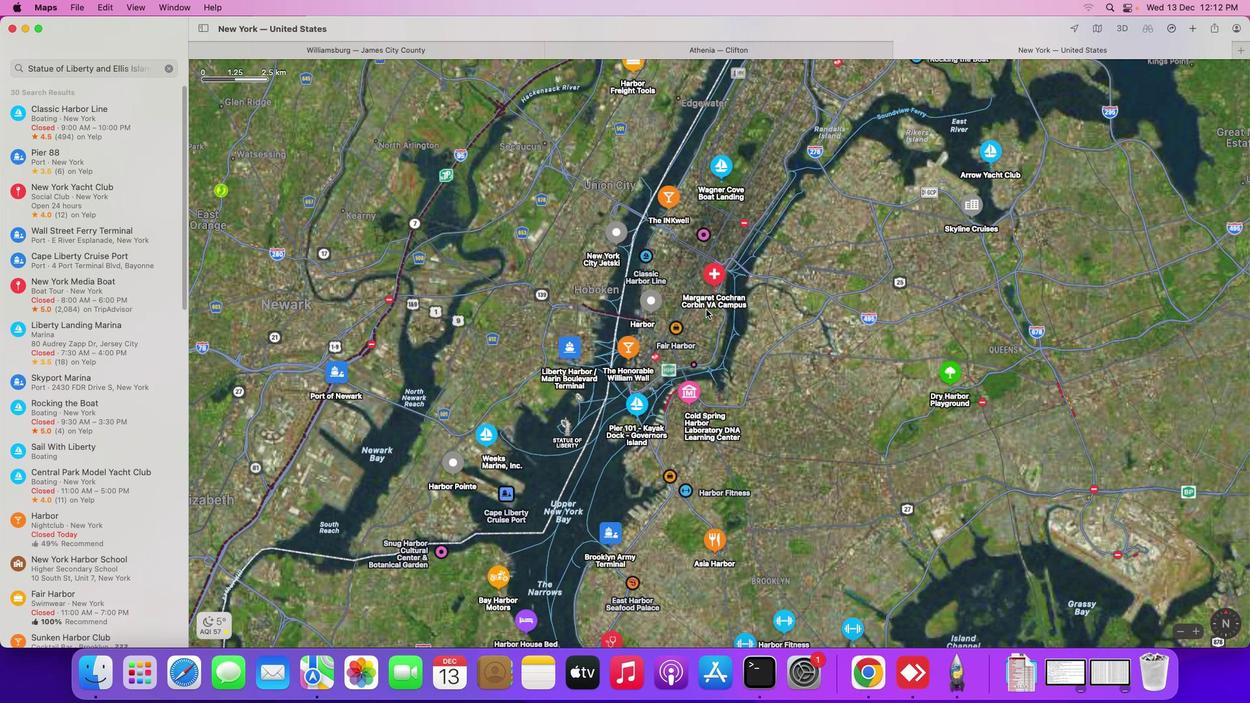 
Action: Mouse scrolled (720, 323) with delta (13, 14)
Screenshot: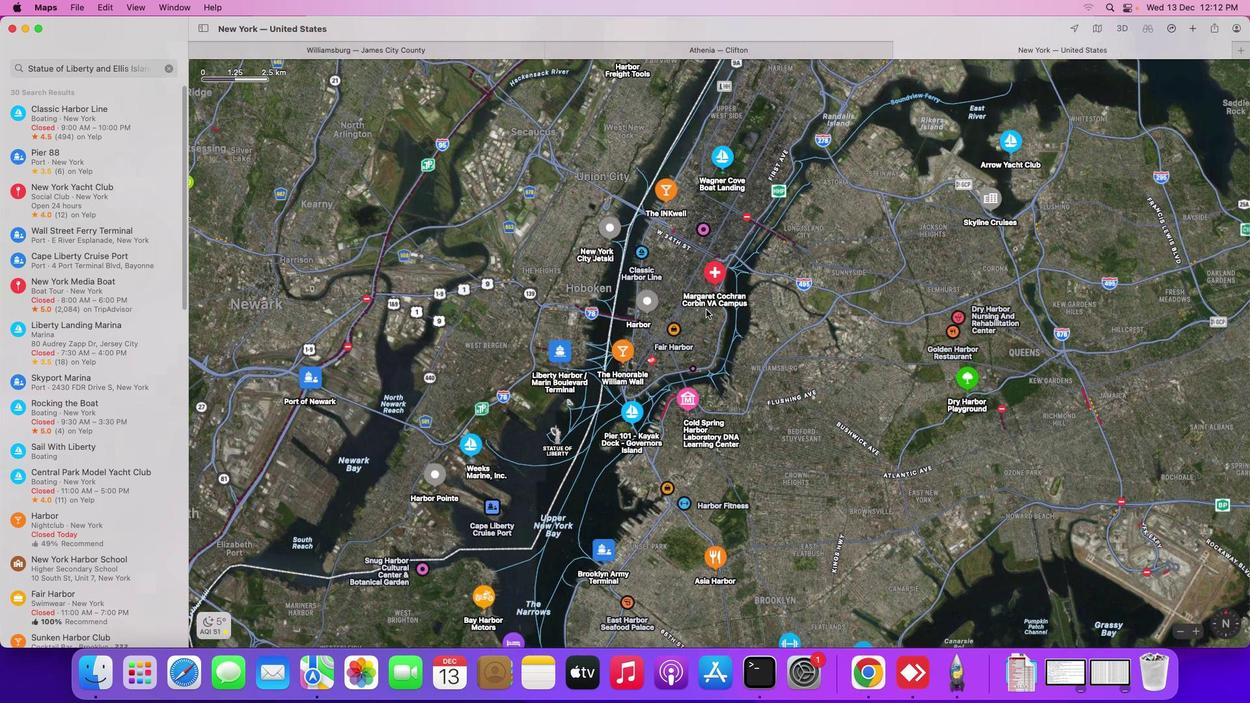 
Action: Mouse scrolled (720, 323) with delta (13, 14)
Screenshot: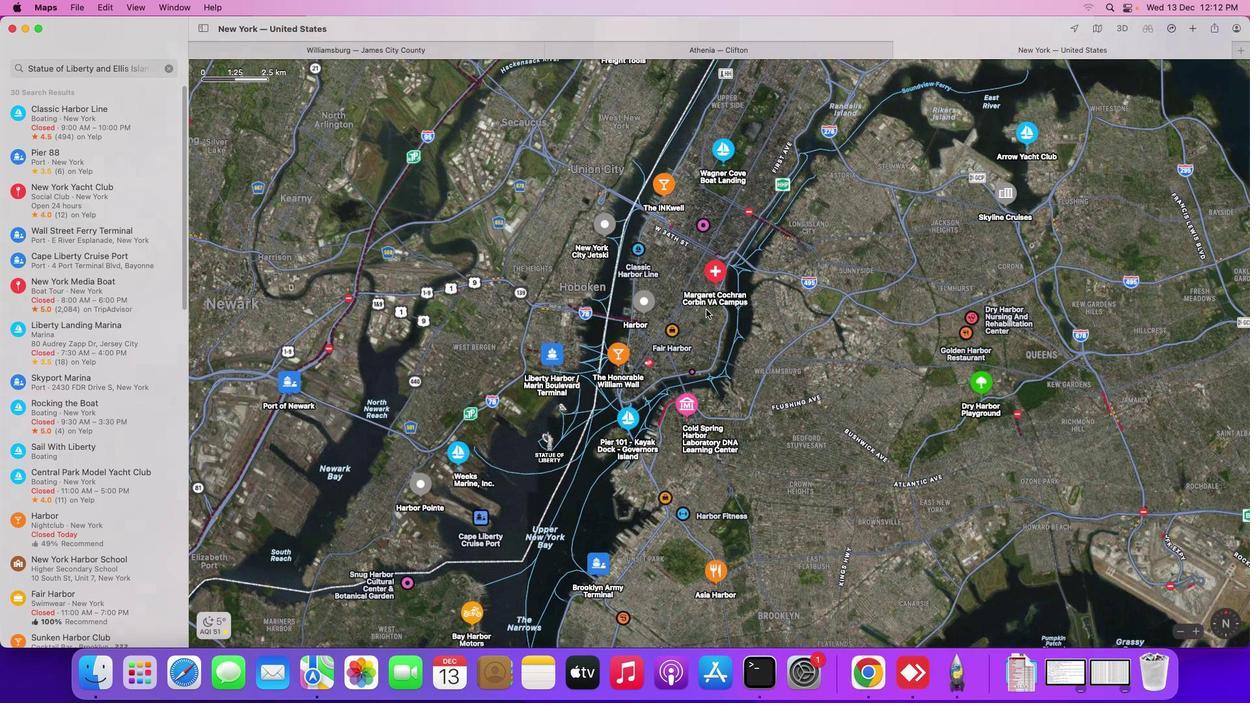 
Action: Mouse scrolled (720, 323) with delta (13, 14)
Screenshot: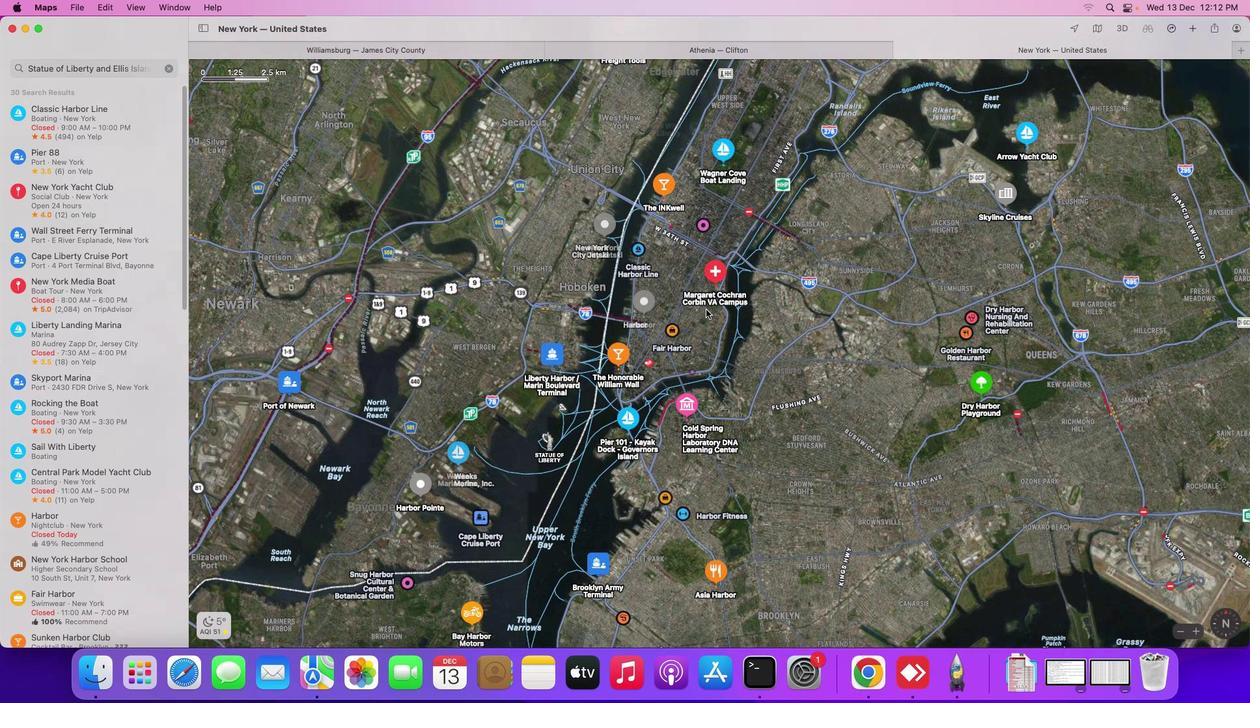 
Action: Mouse scrolled (720, 323) with delta (13, 14)
Screenshot: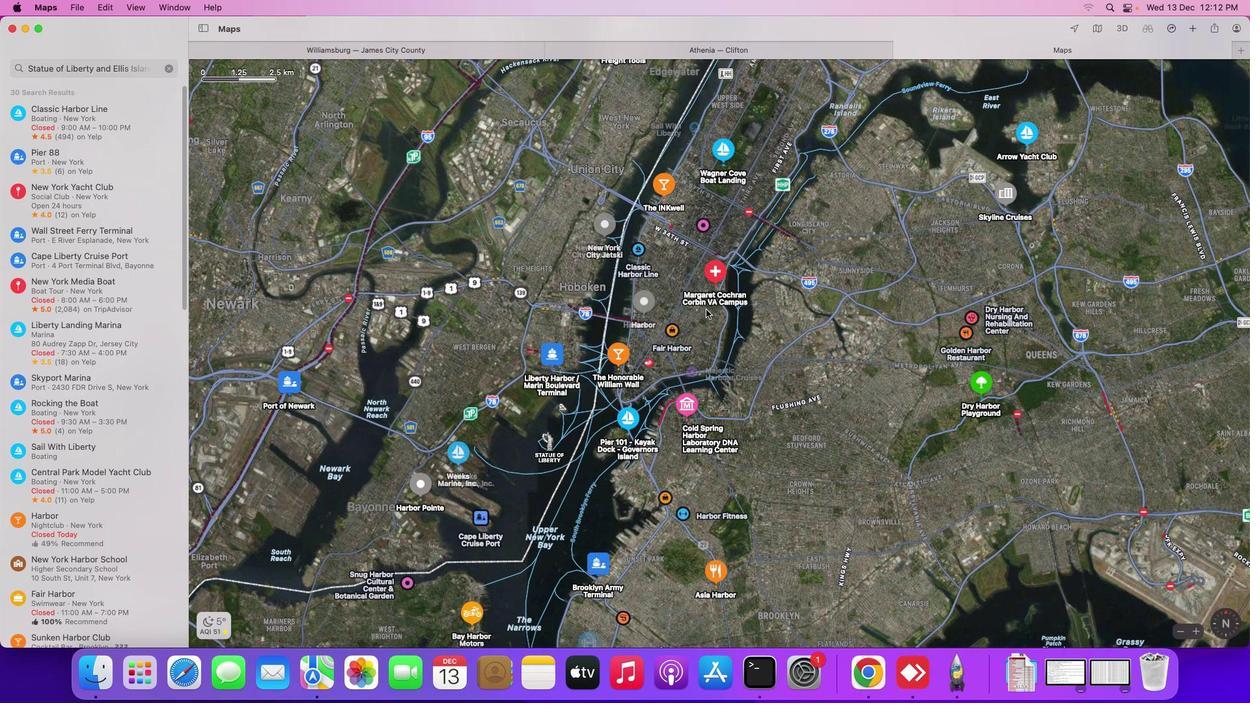 
Action: Mouse moved to (680, 312)
Screenshot: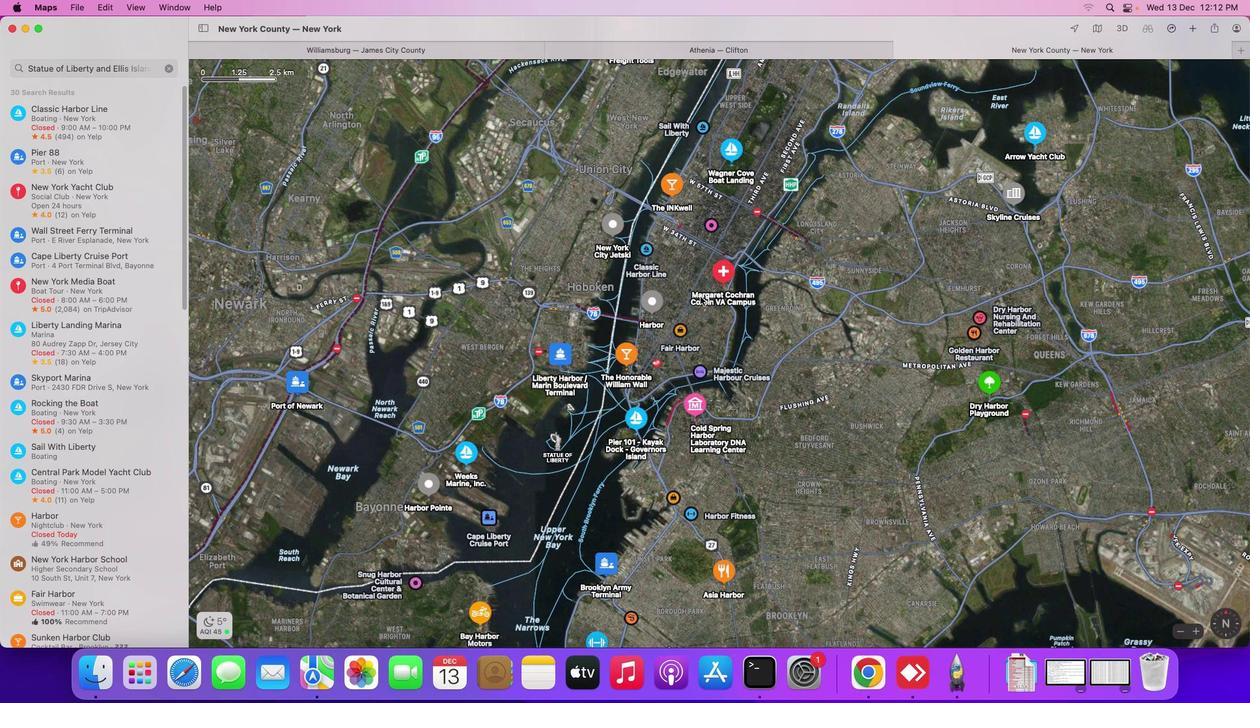 
Action: Mouse pressed left at (680, 312)
Screenshot: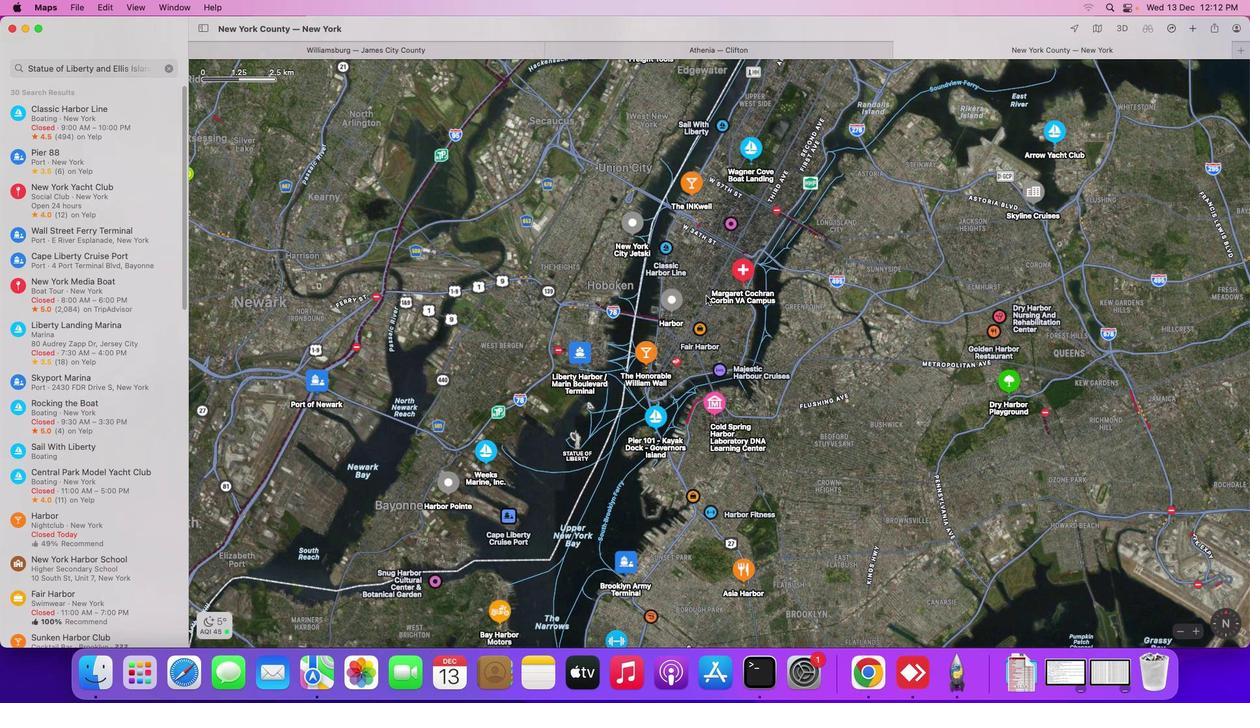 
Action: Mouse moved to (719, 332)
Screenshot: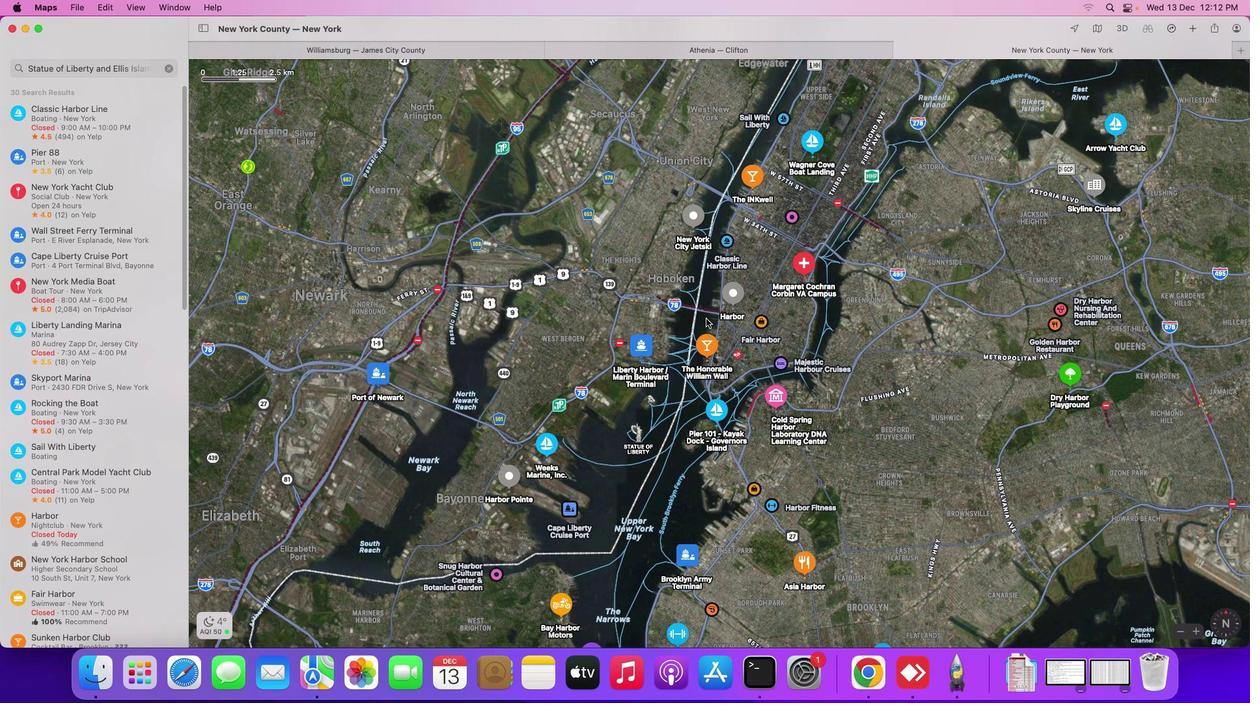 
Action: Mouse scrolled (719, 332) with delta (13, 14)
Screenshot: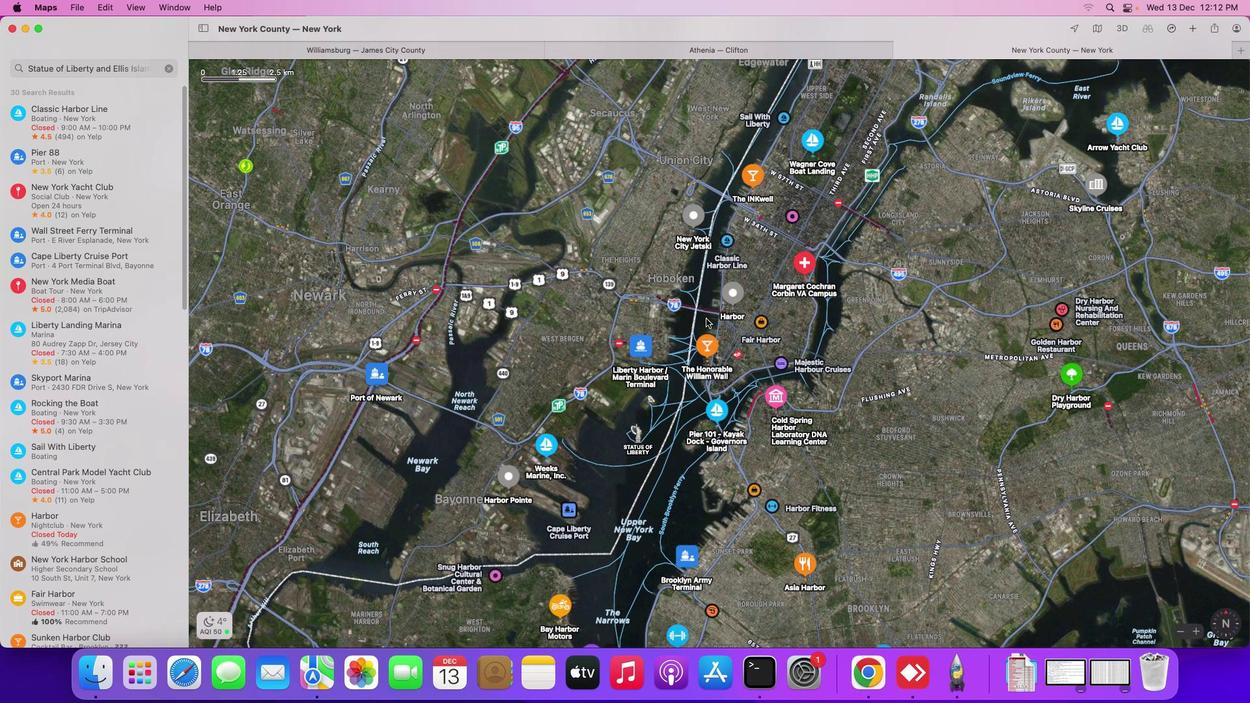 
Action: Mouse scrolled (719, 332) with delta (13, 14)
Screenshot: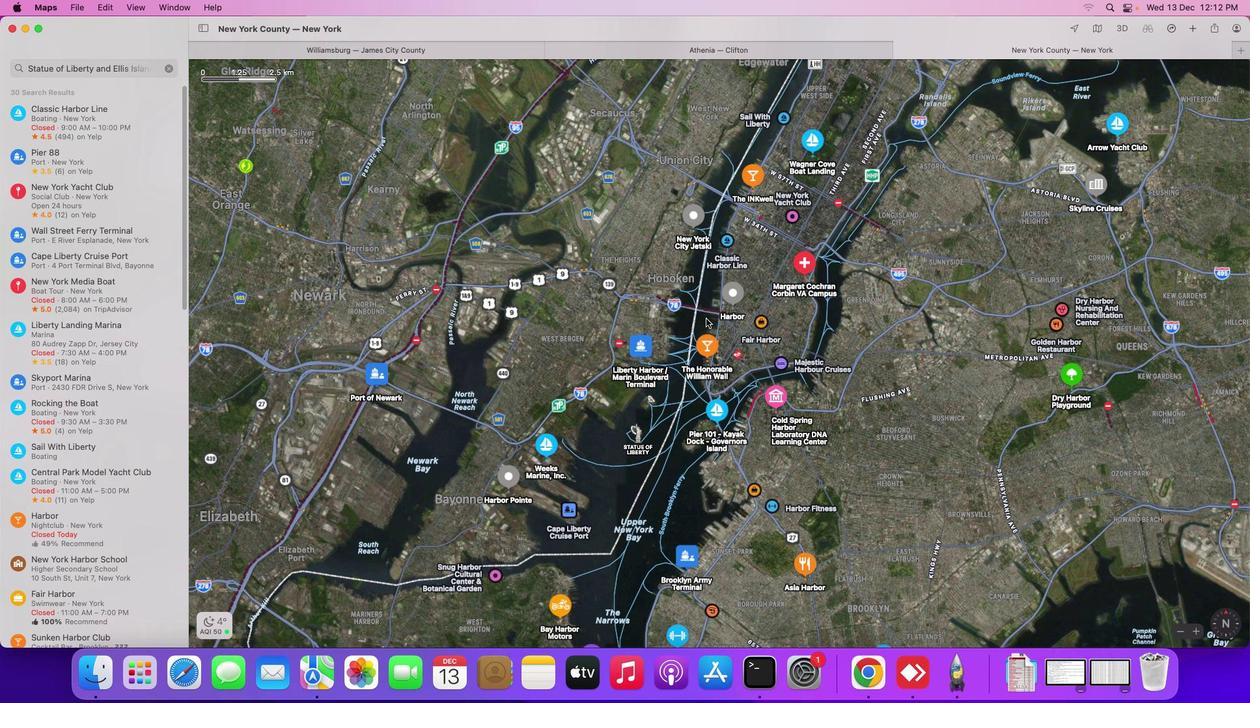 
Action: Mouse scrolled (719, 332) with delta (13, 14)
Screenshot: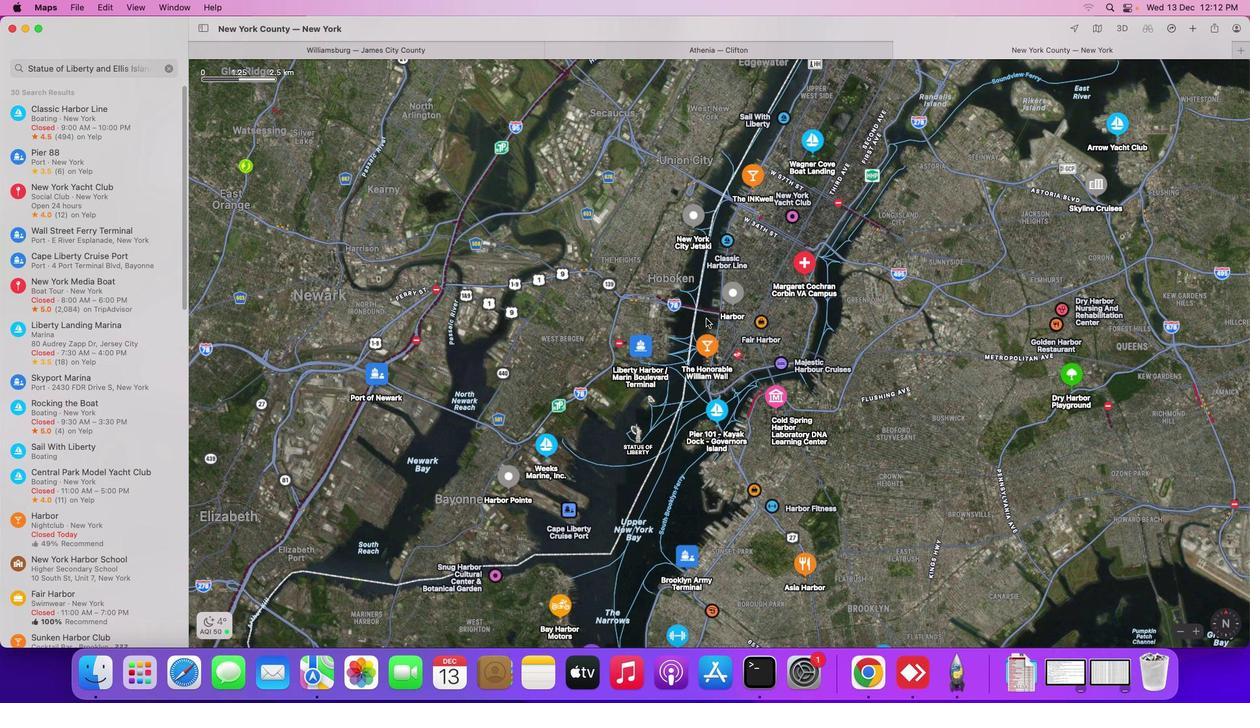 
Action: Mouse scrolled (719, 332) with delta (13, 14)
Screenshot: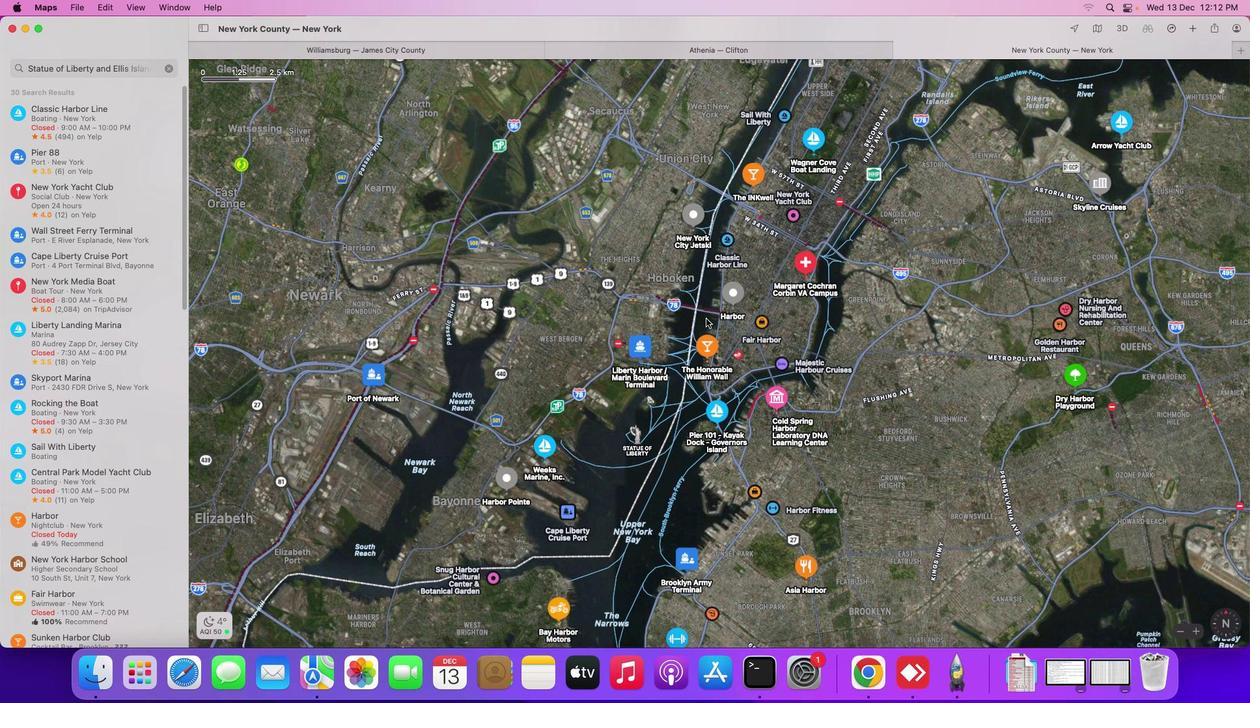 
Action: Mouse moved to (729, 331)
Screenshot: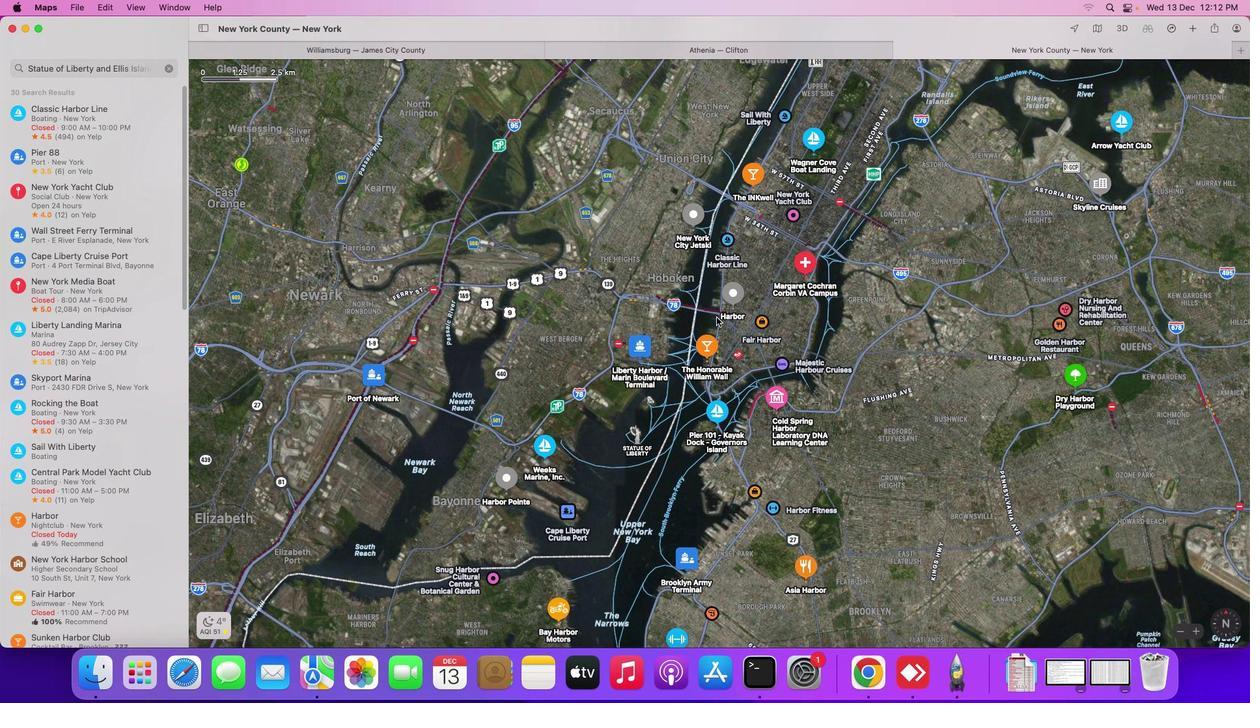 
Action: Mouse scrolled (729, 331) with delta (13, 14)
Screenshot: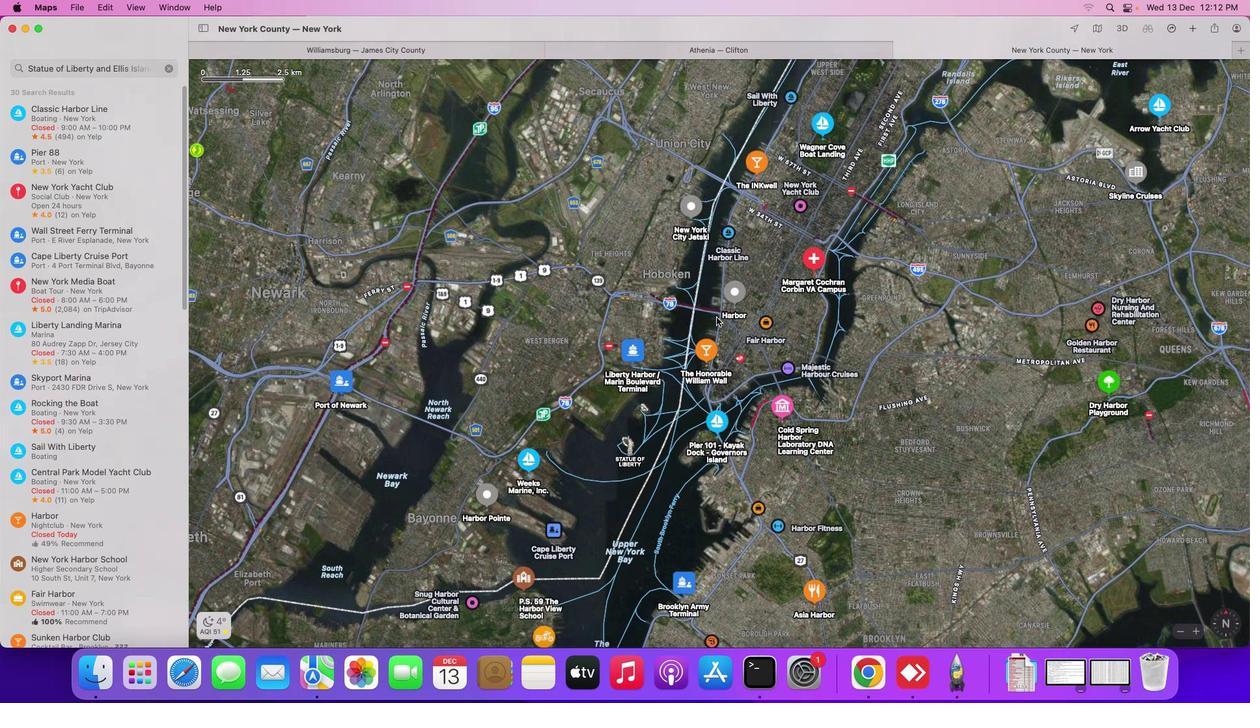 
Action: Mouse scrolled (729, 331) with delta (13, 14)
Screenshot: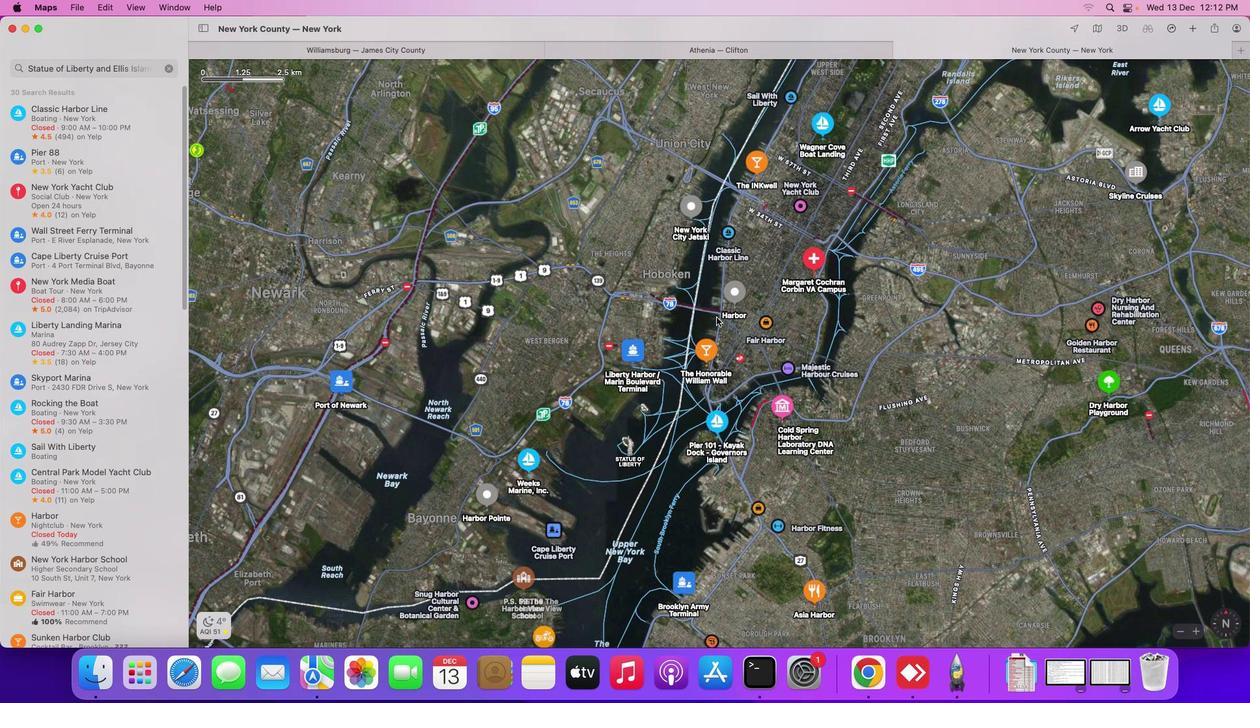 
Action: Mouse scrolled (729, 331) with delta (13, 14)
Screenshot: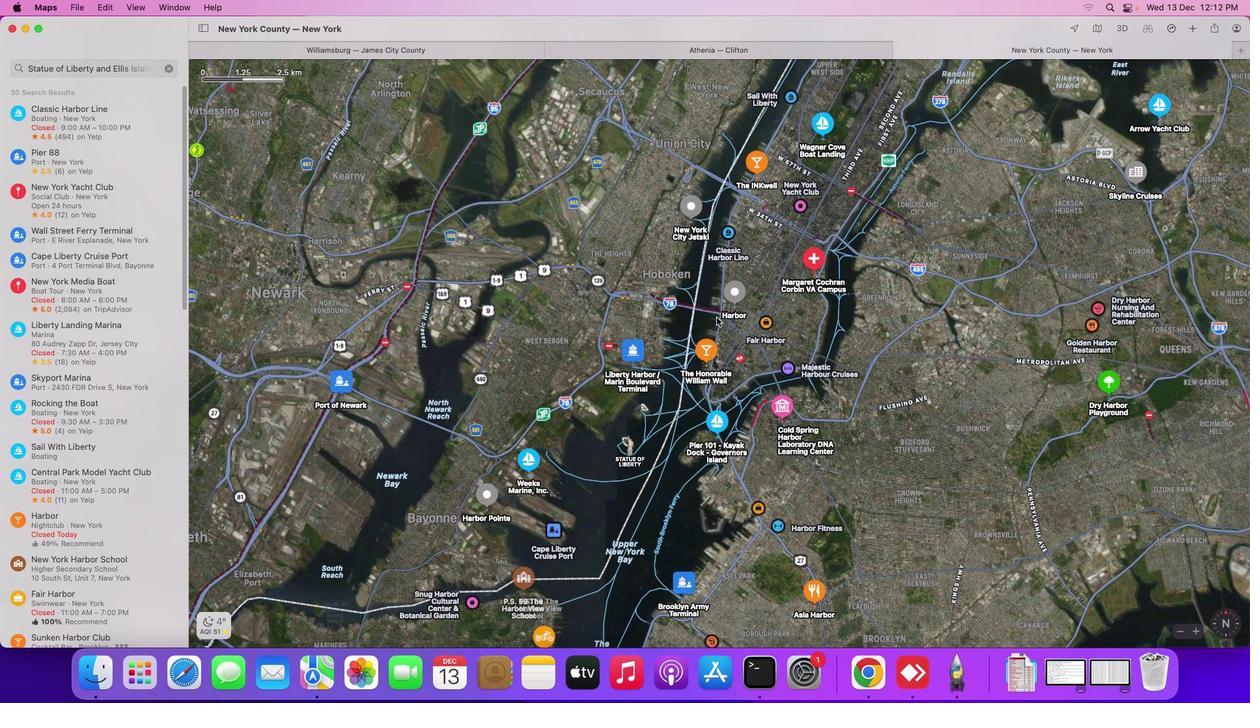 
Action: Mouse scrolled (729, 331) with delta (13, 14)
Screenshot: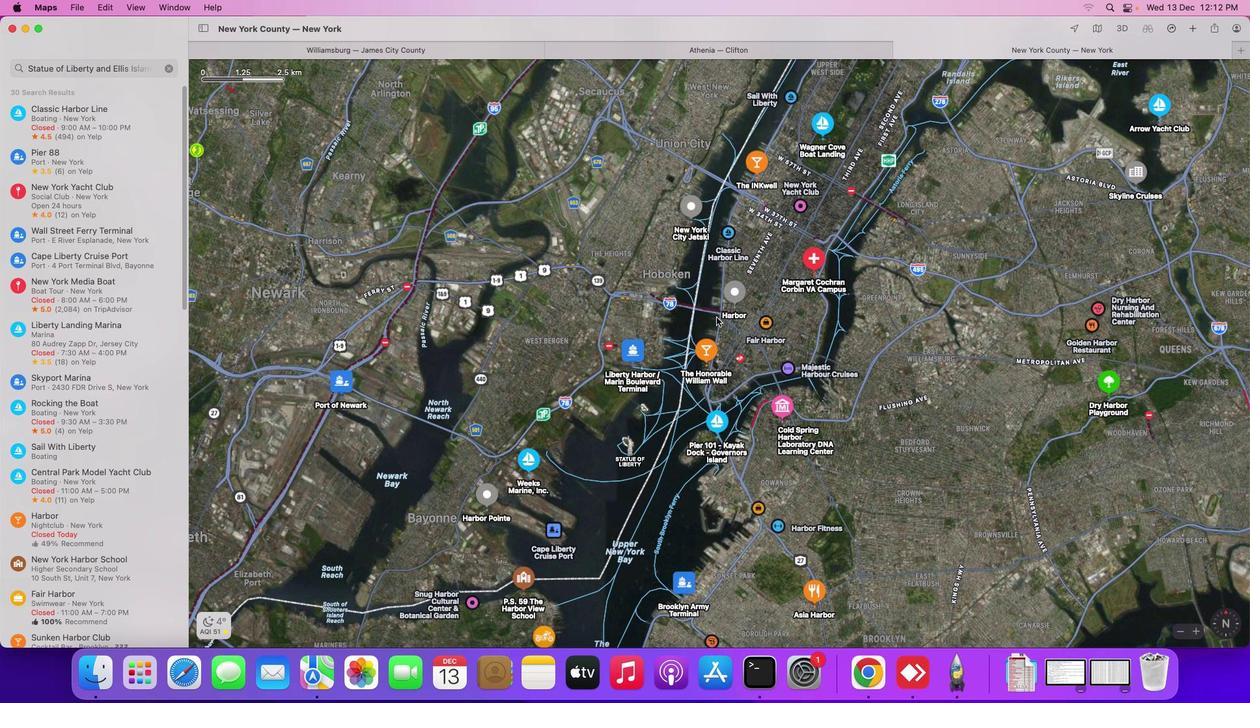 
Action: Mouse scrolled (729, 331) with delta (13, 14)
Screenshot: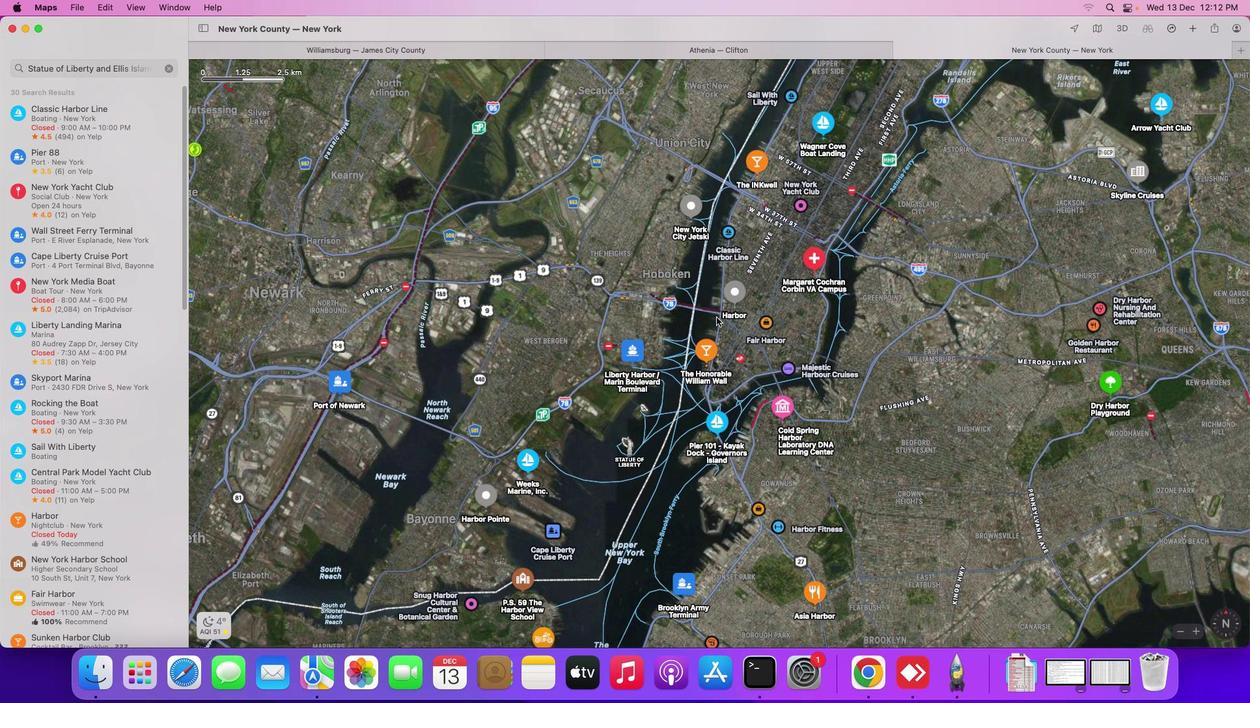 
Action: Mouse scrolled (729, 331) with delta (13, 14)
Screenshot: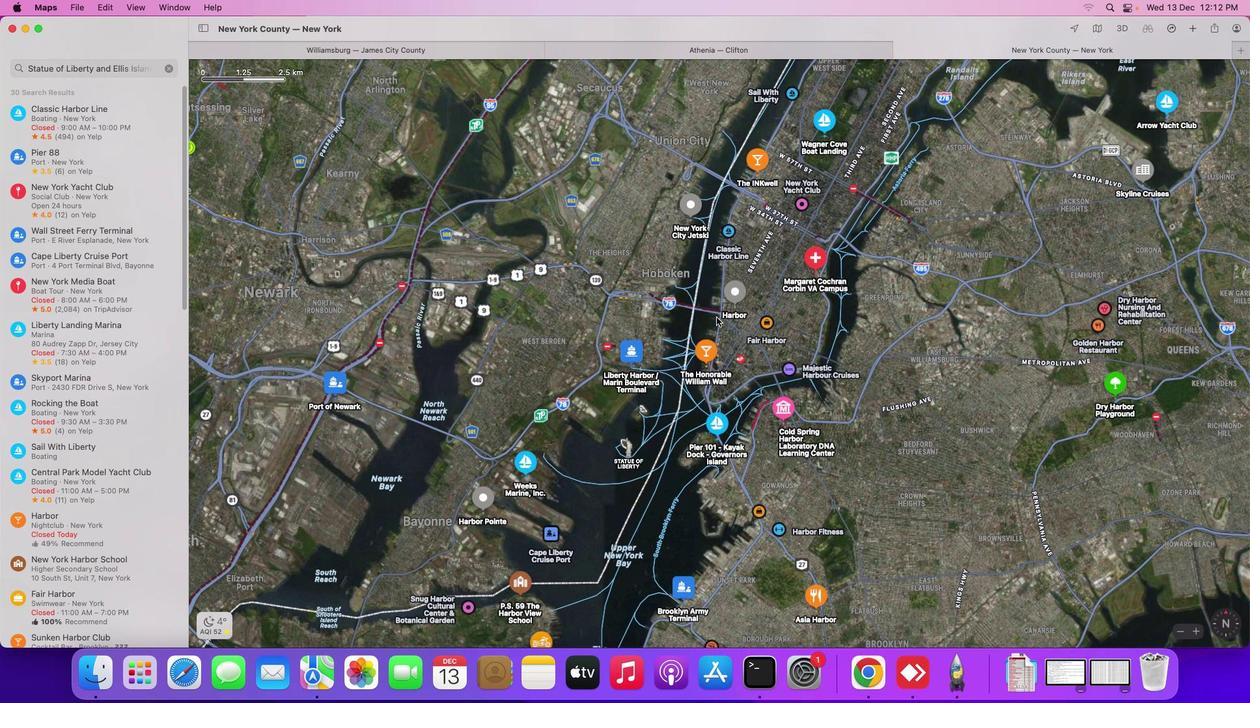 
Action: Mouse scrolled (729, 331) with delta (13, 14)
Screenshot: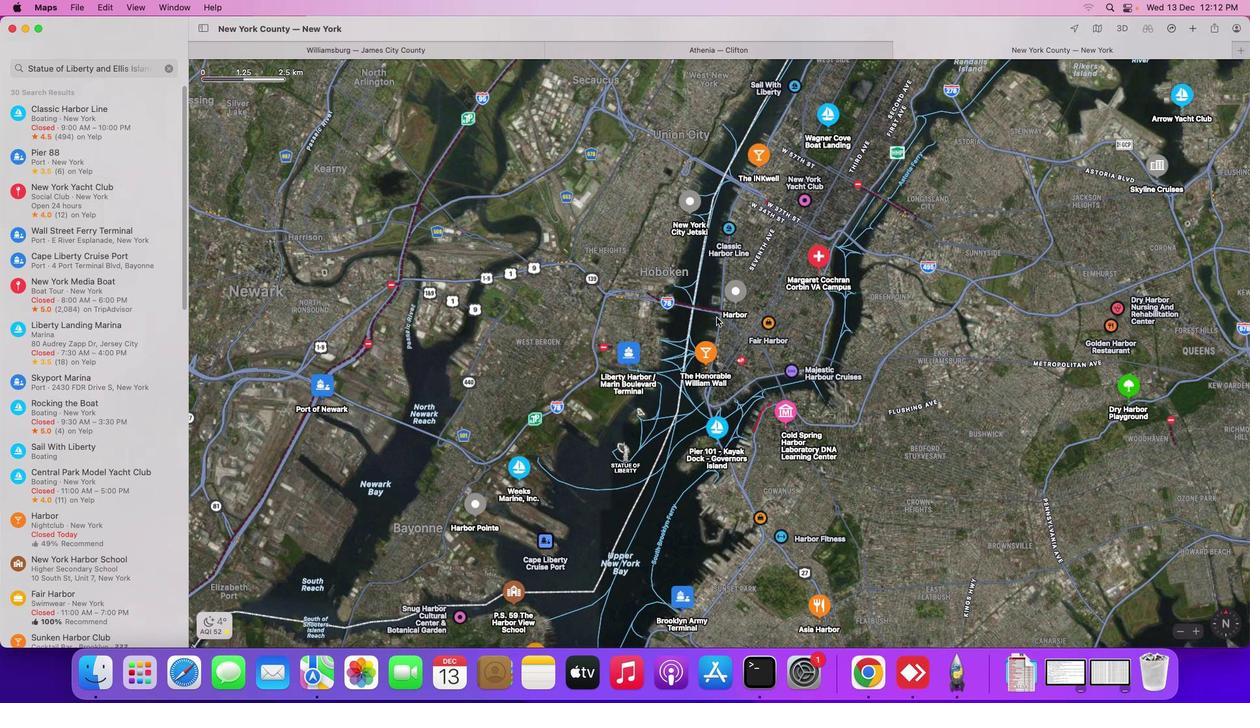 
Action: Mouse scrolled (729, 331) with delta (13, 14)
Screenshot: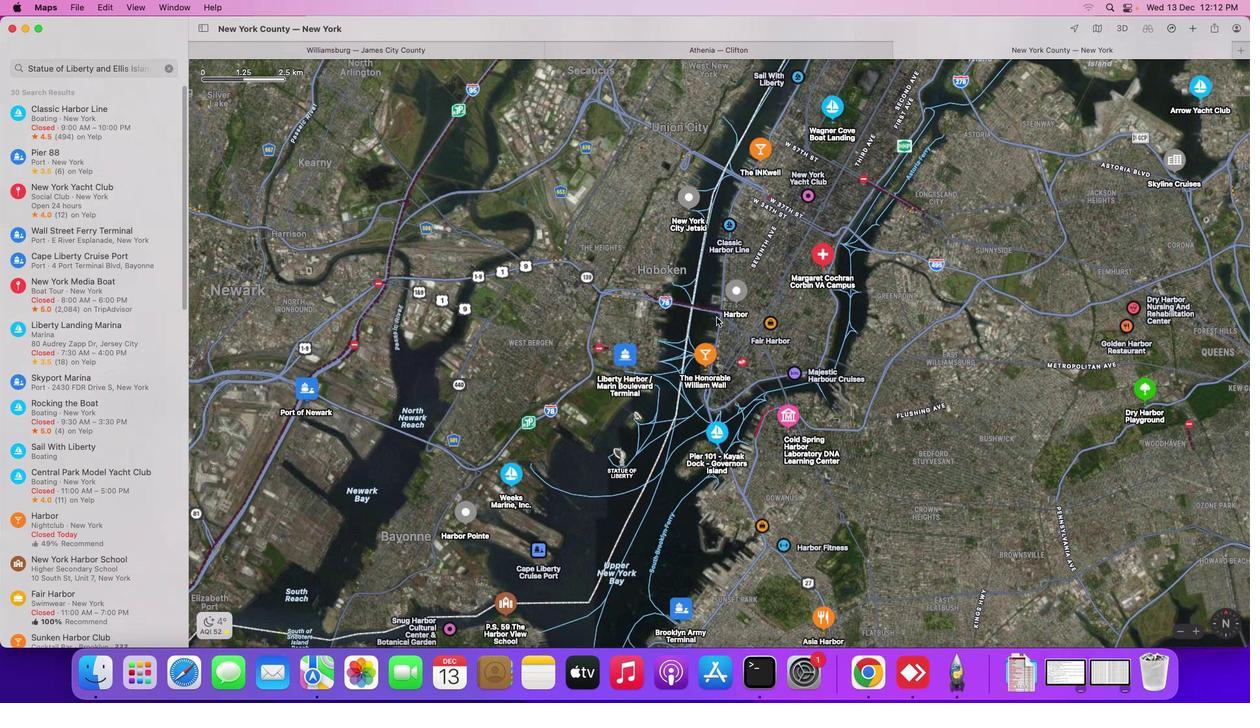 
Action: Mouse scrolled (729, 331) with delta (13, 14)
Screenshot: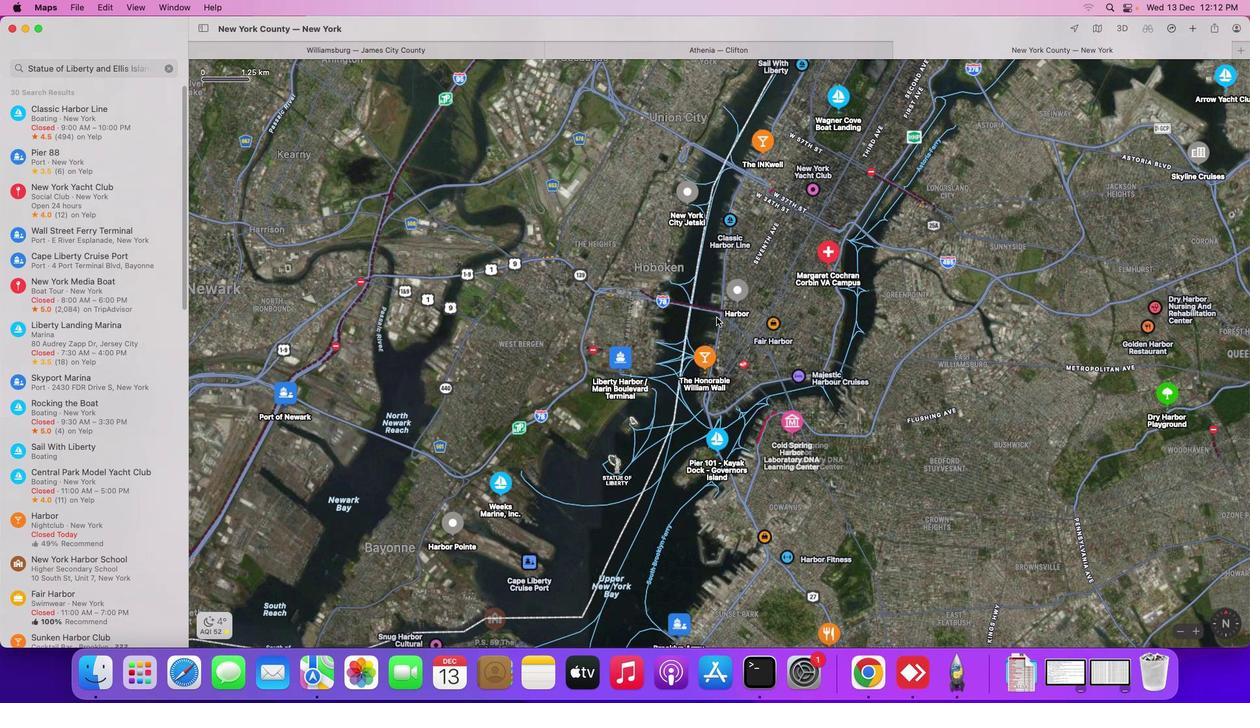 
Action: Mouse scrolled (729, 331) with delta (13, 14)
Screenshot: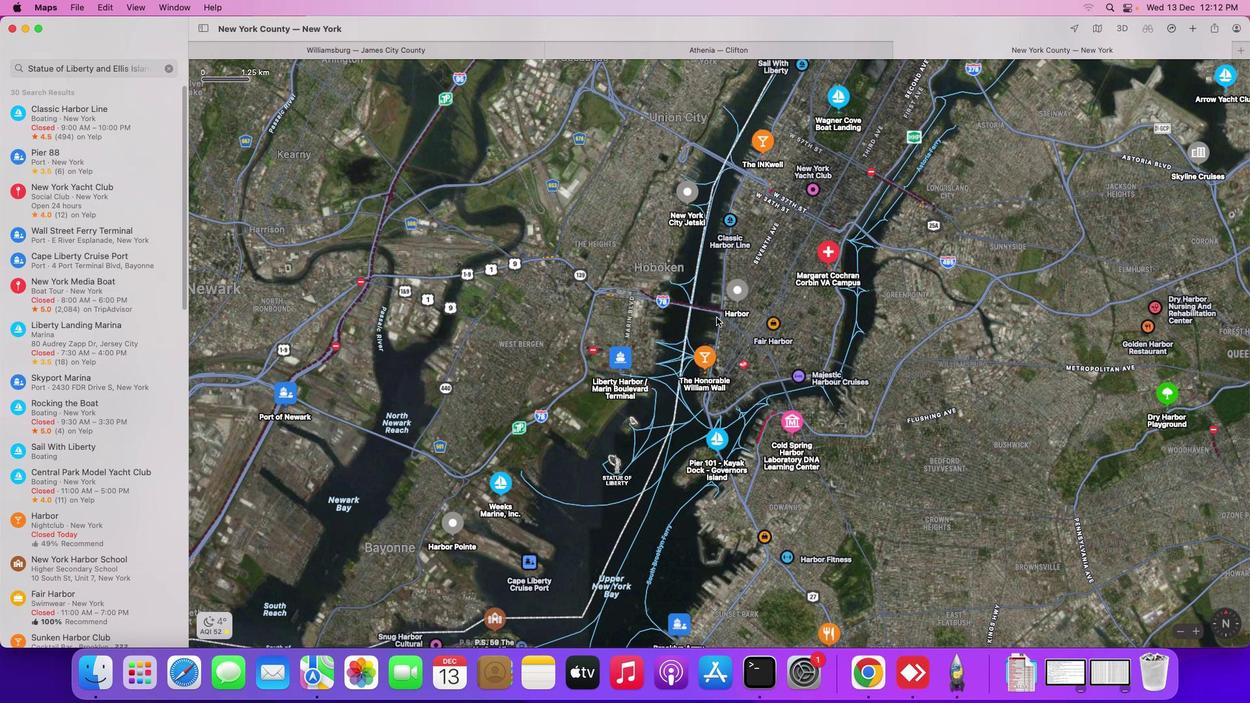 
Action: Mouse scrolled (729, 331) with delta (13, 14)
Screenshot: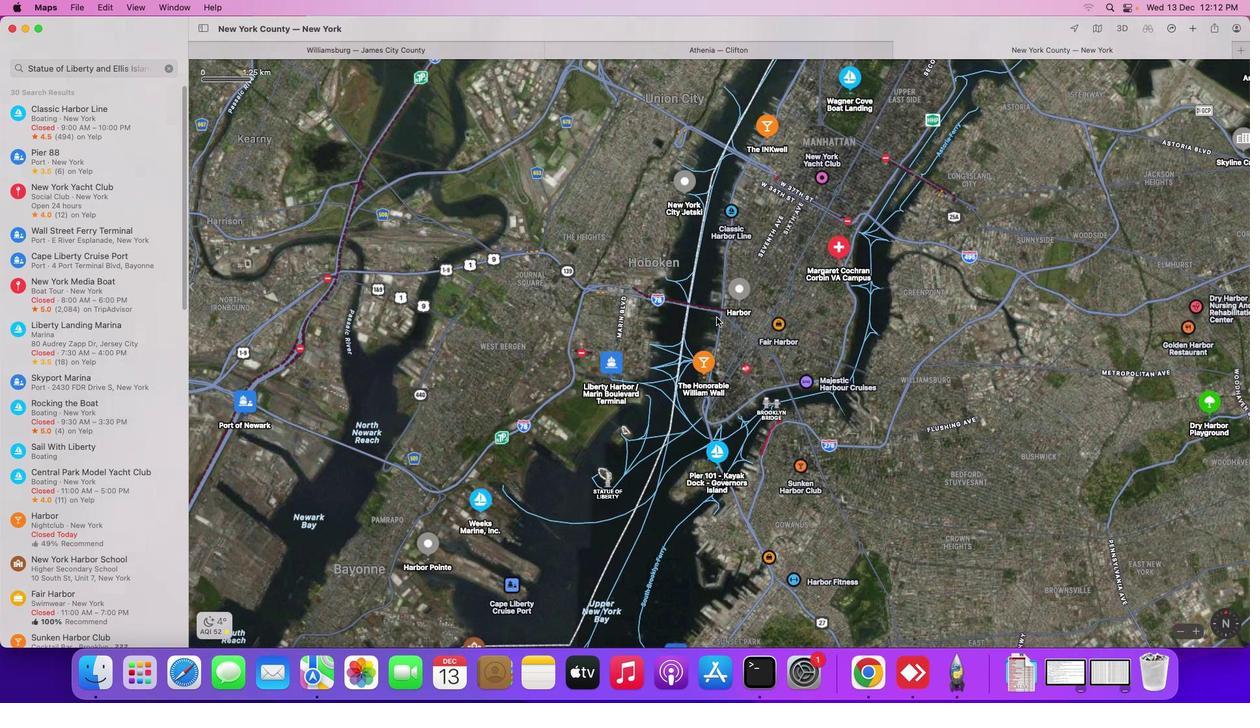 
Action: Mouse scrolled (729, 331) with delta (13, 14)
Screenshot: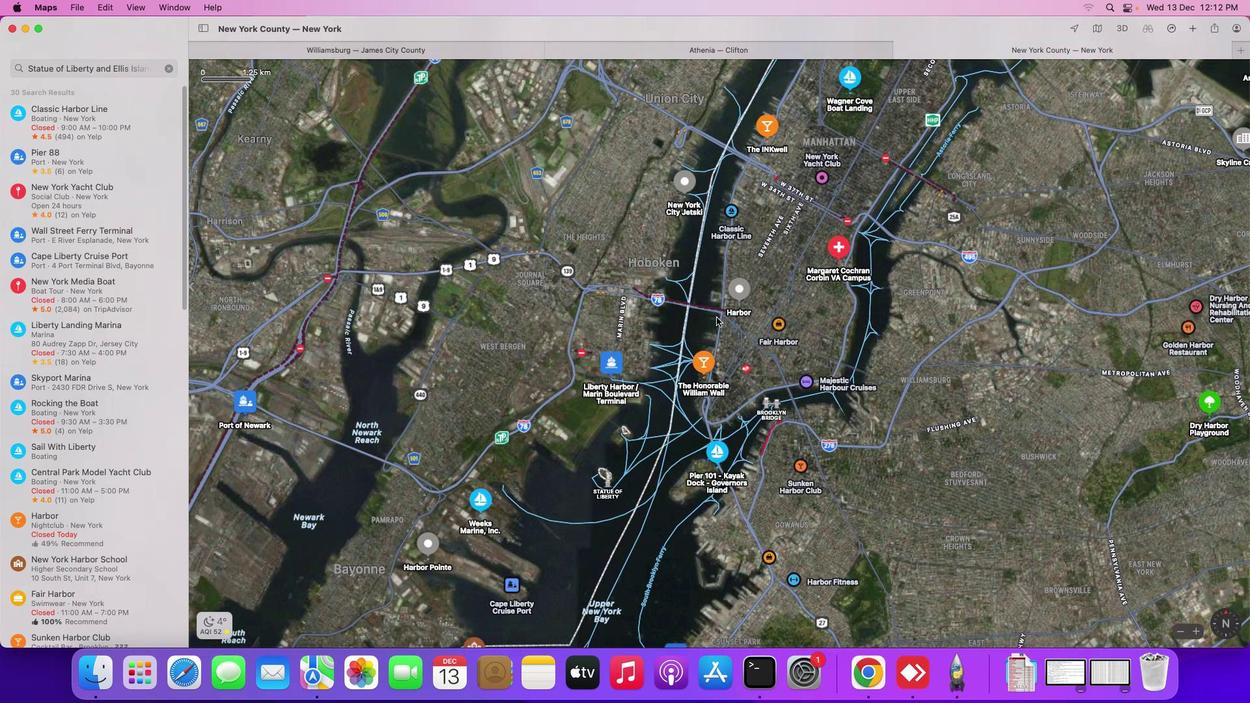 
Action: Mouse scrolled (729, 331) with delta (13, 14)
Screenshot: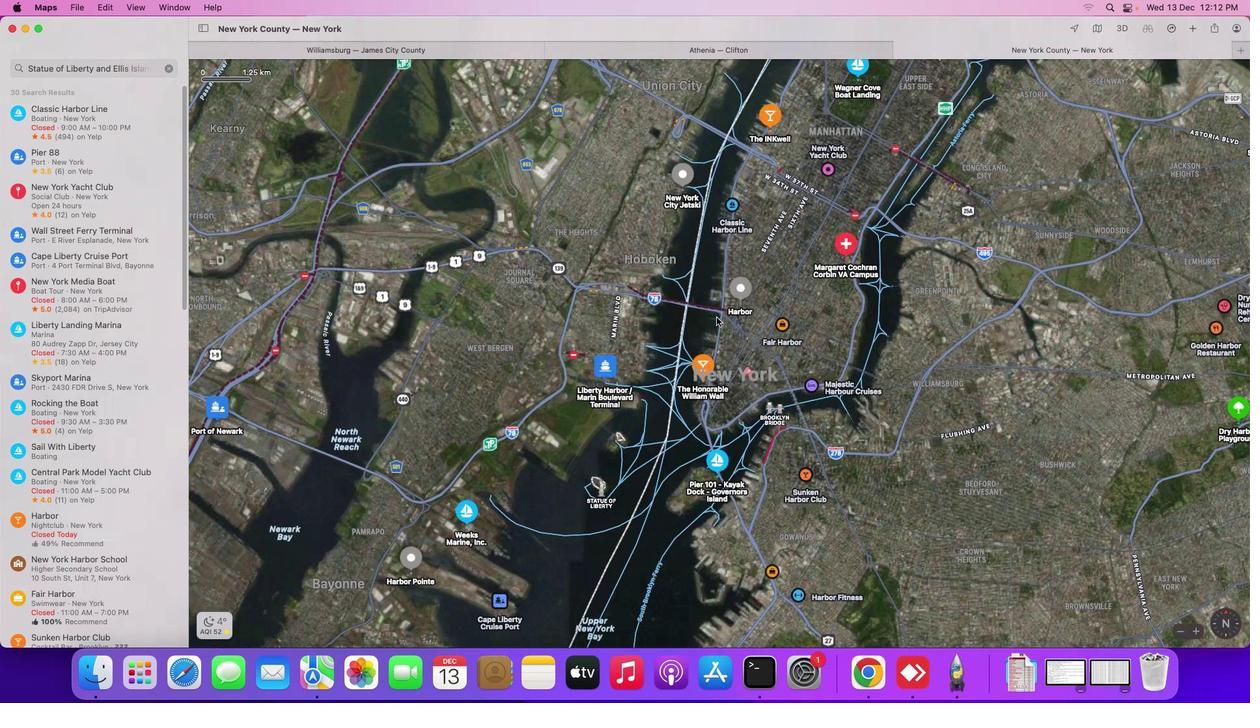 
Action: Mouse scrolled (729, 331) with delta (13, 14)
Screenshot: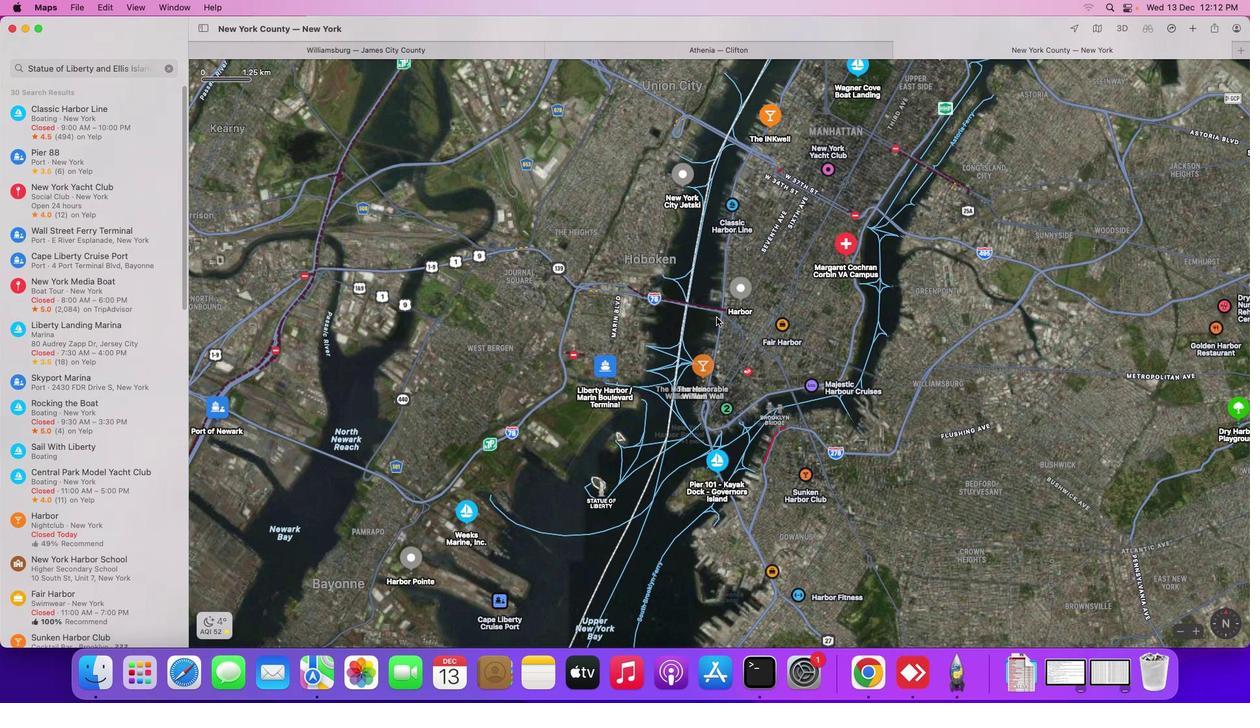 
Action: Mouse moved to (778, 287)
Screenshot: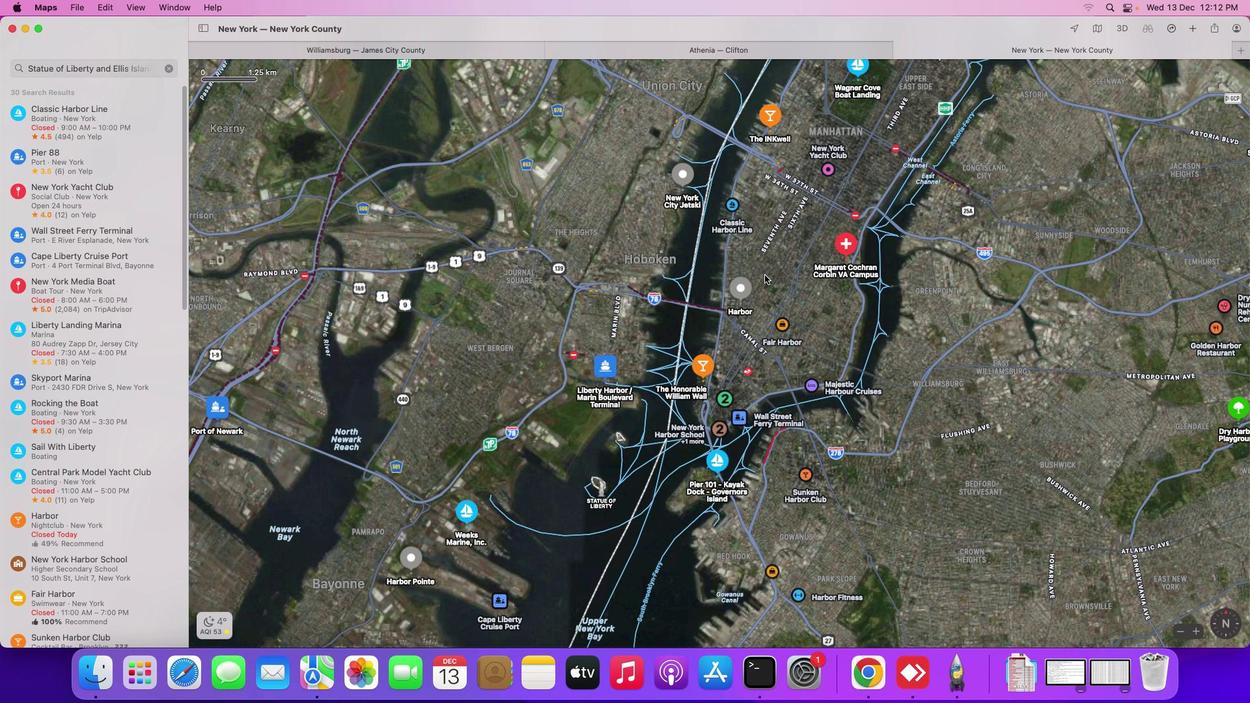 
Action: Mouse scrolled (778, 287) with delta (13, 14)
Screenshot: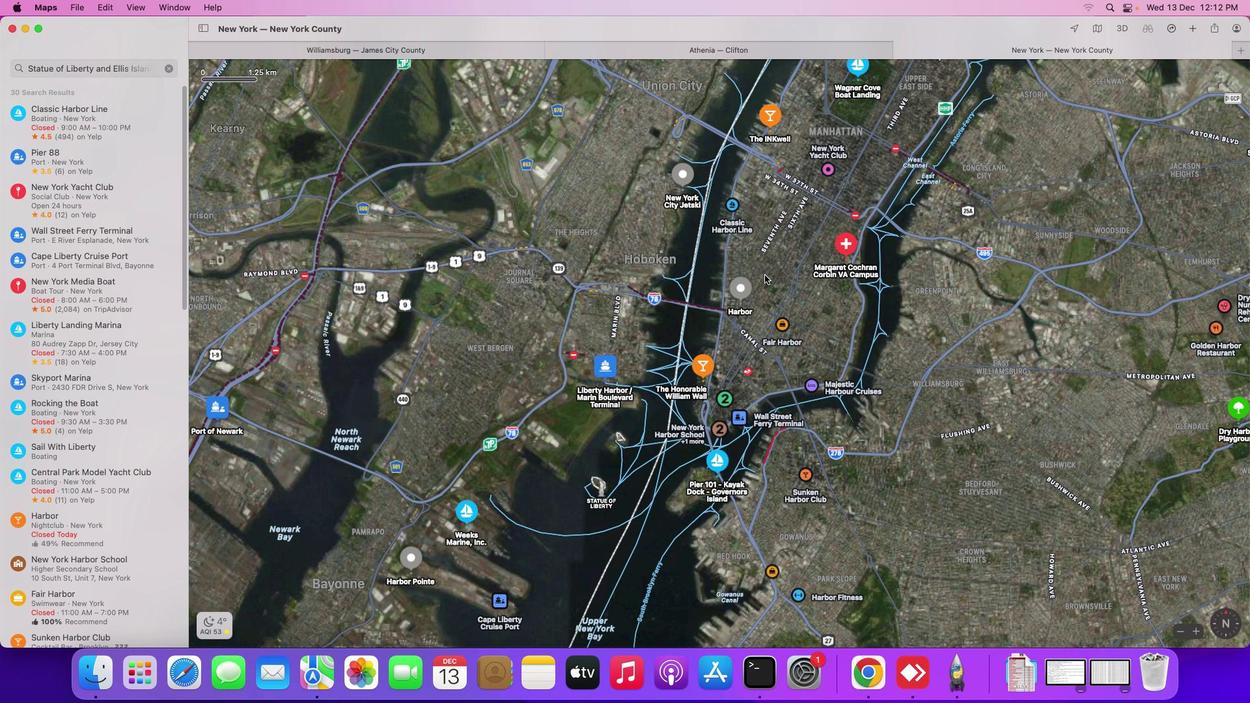 
Action: Mouse moved to (778, 289)
Screenshot: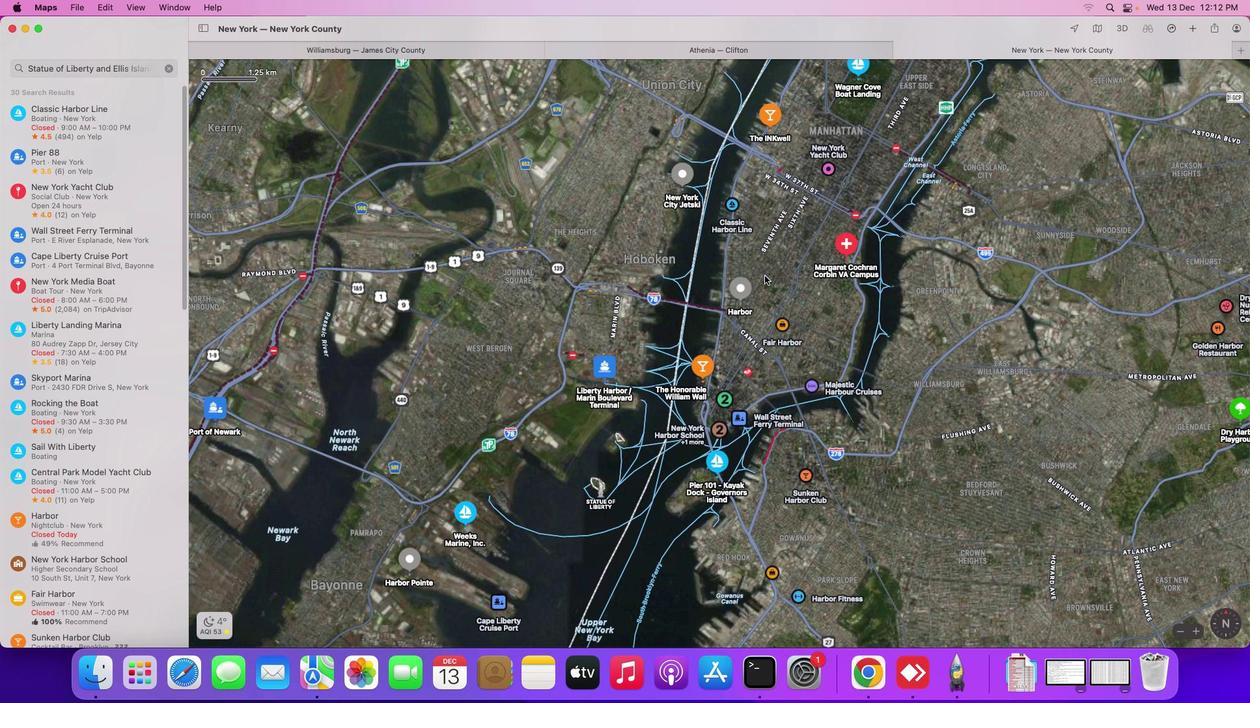 
Action: Mouse scrolled (778, 289) with delta (13, 14)
Screenshot: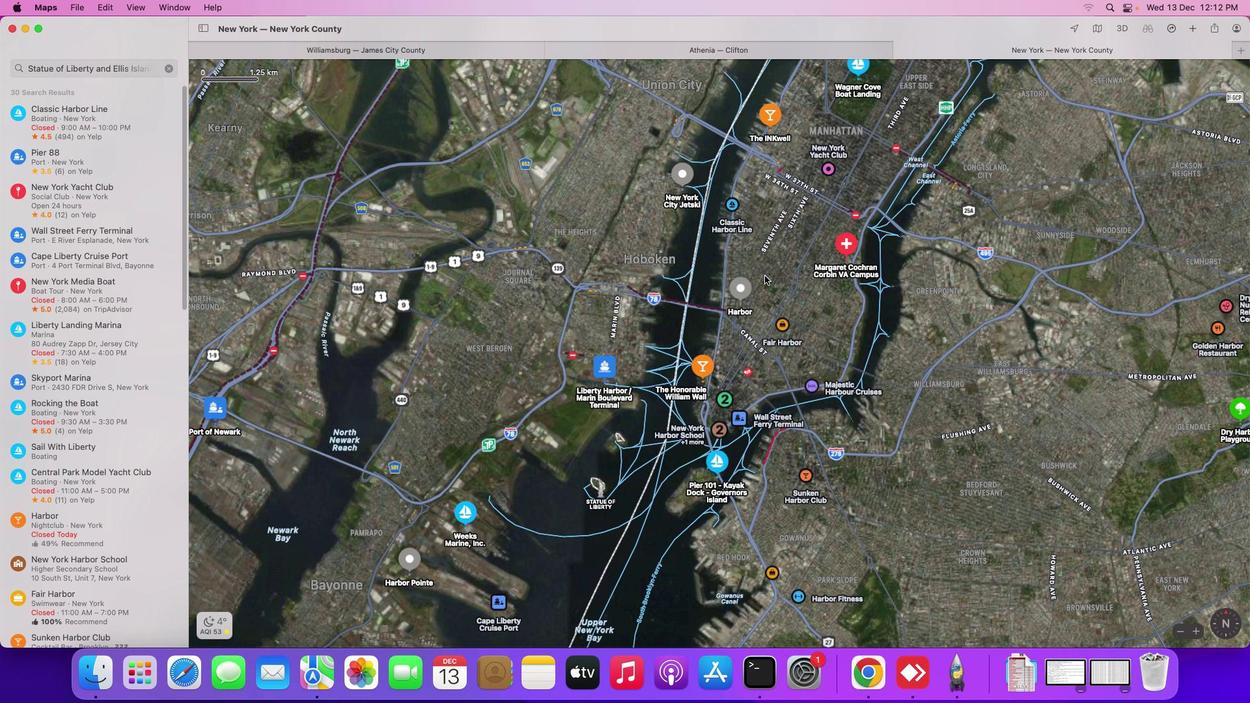 
Action: Mouse scrolled (778, 289) with delta (13, 14)
Screenshot: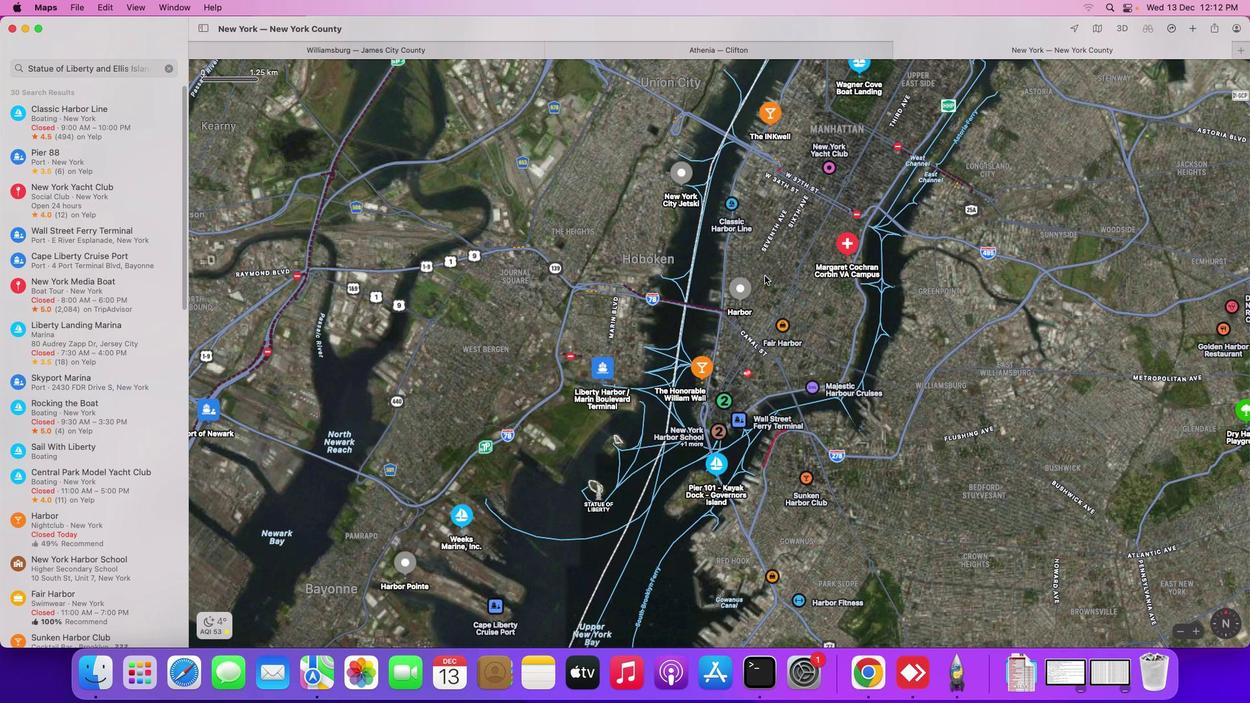 
Action: Mouse moved to (778, 289)
Screenshot: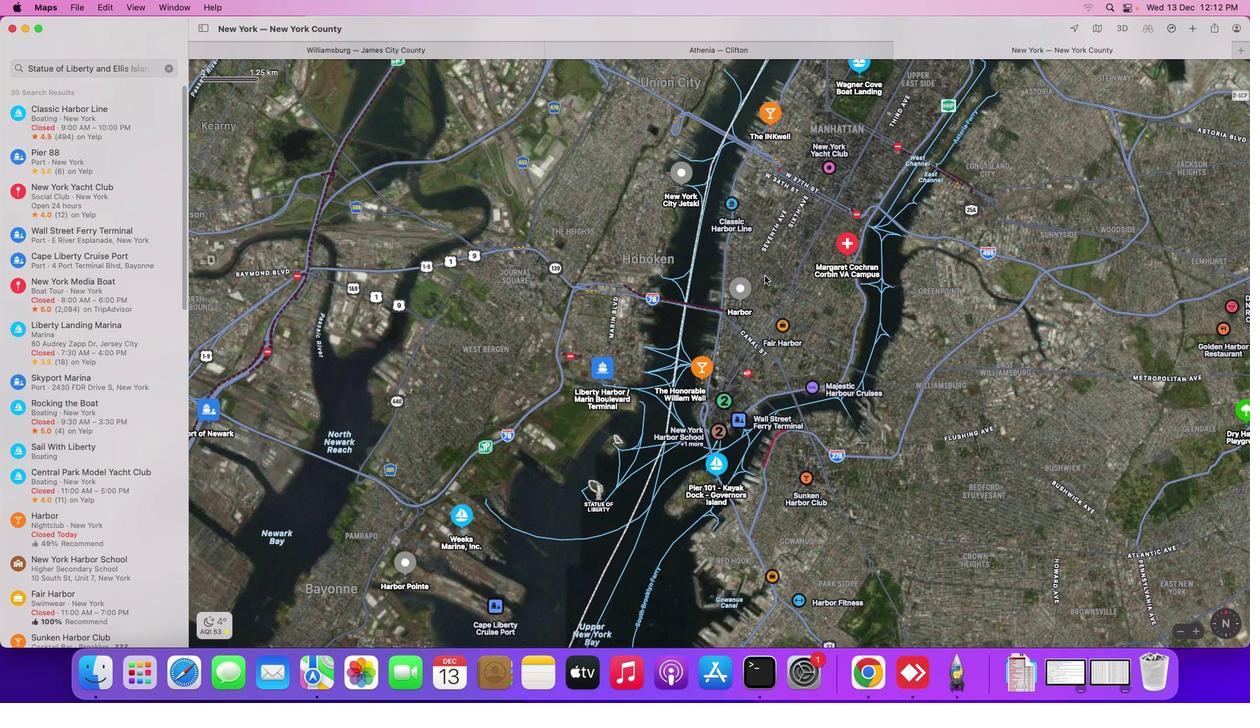 
Action: Mouse scrolled (778, 289) with delta (13, 14)
Screenshot: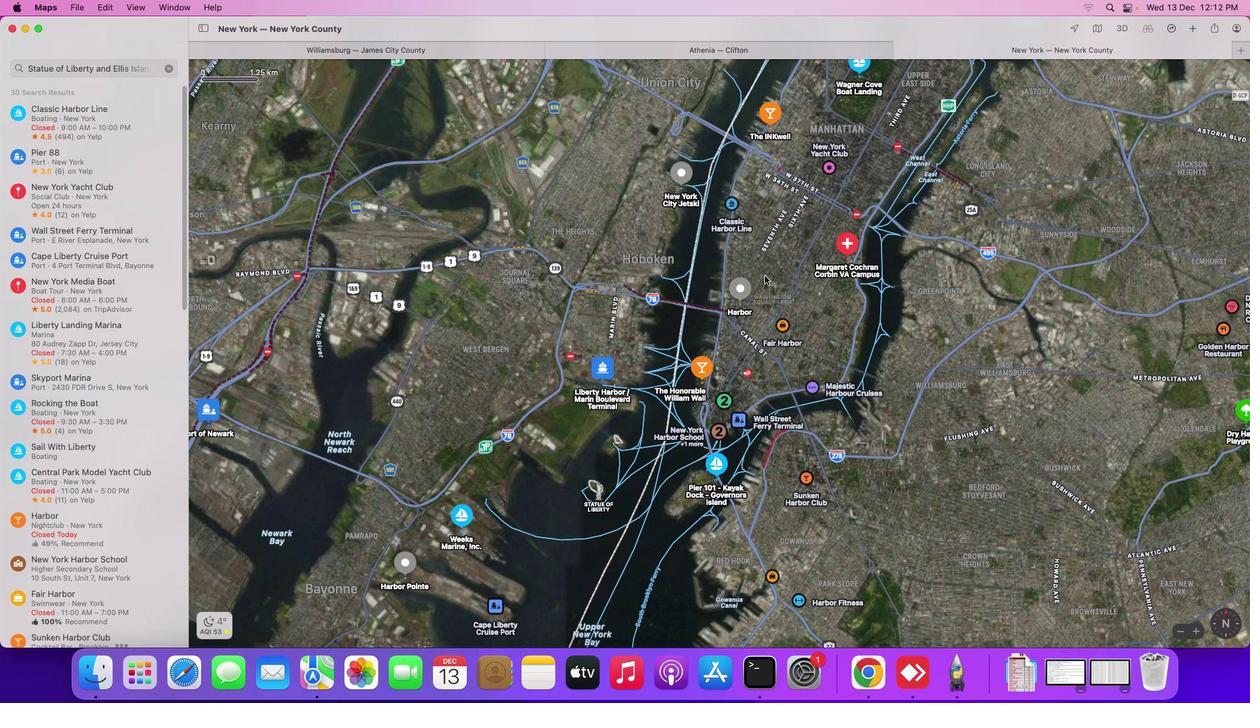 
Action: Mouse scrolled (778, 289) with delta (13, 14)
Screenshot: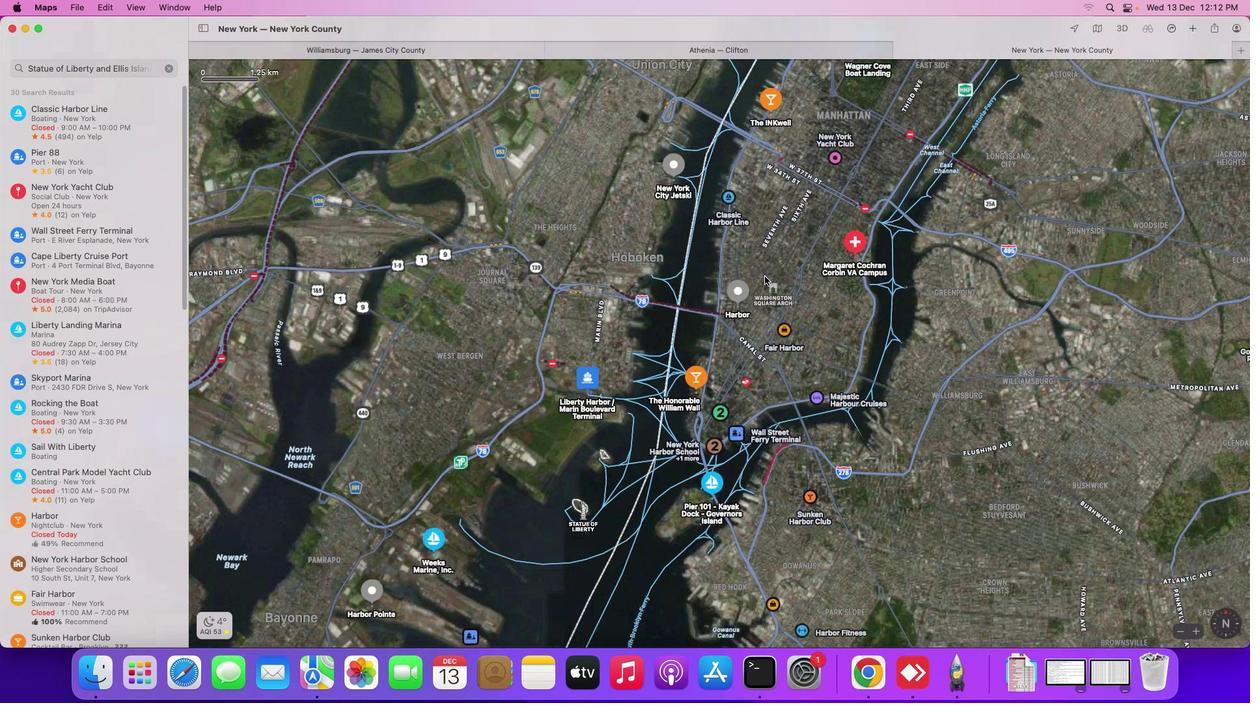 
Action: Mouse scrolled (778, 289) with delta (13, 14)
Screenshot: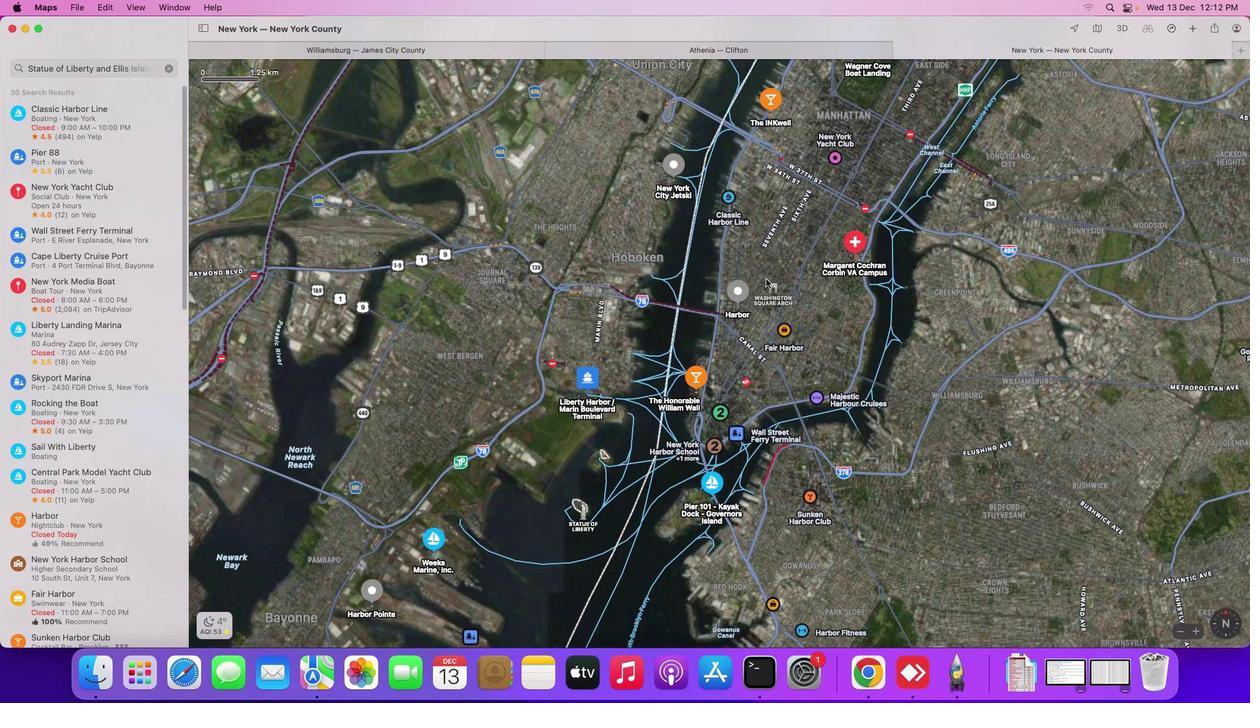 
Action: Mouse scrolled (778, 289) with delta (13, 14)
Screenshot: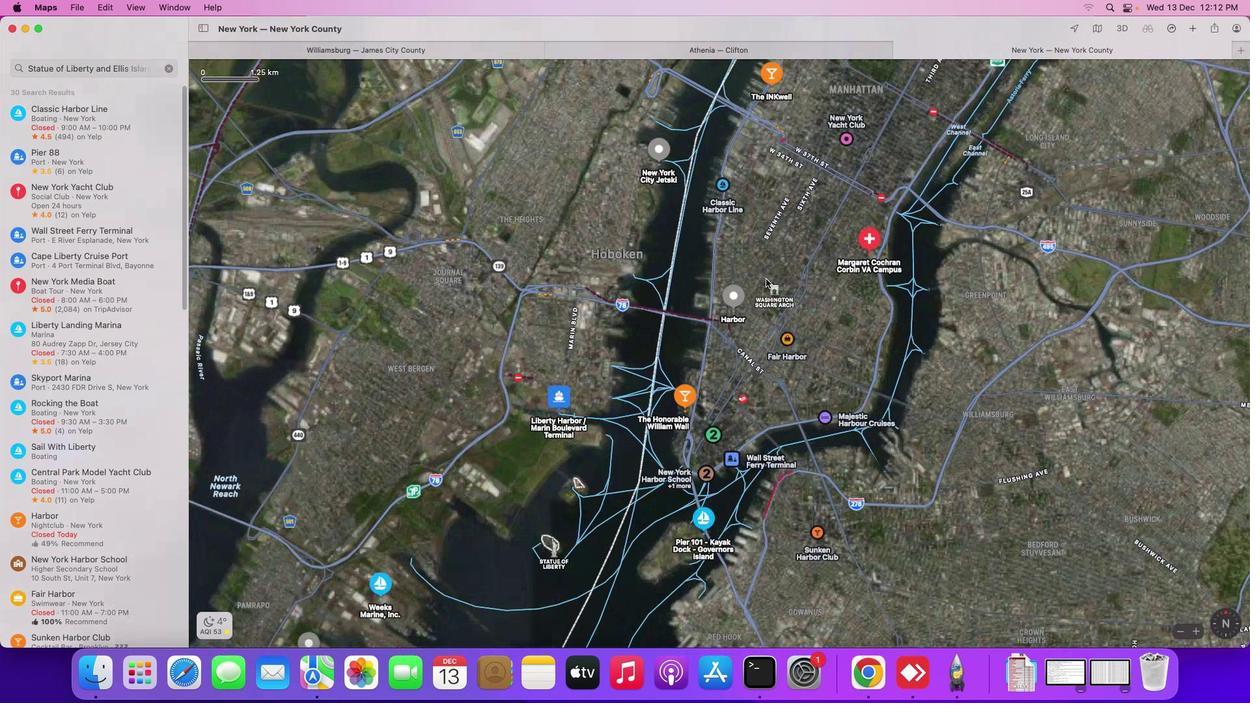 
Action: Mouse scrolled (778, 289) with delta (13, 15)
Screenshot: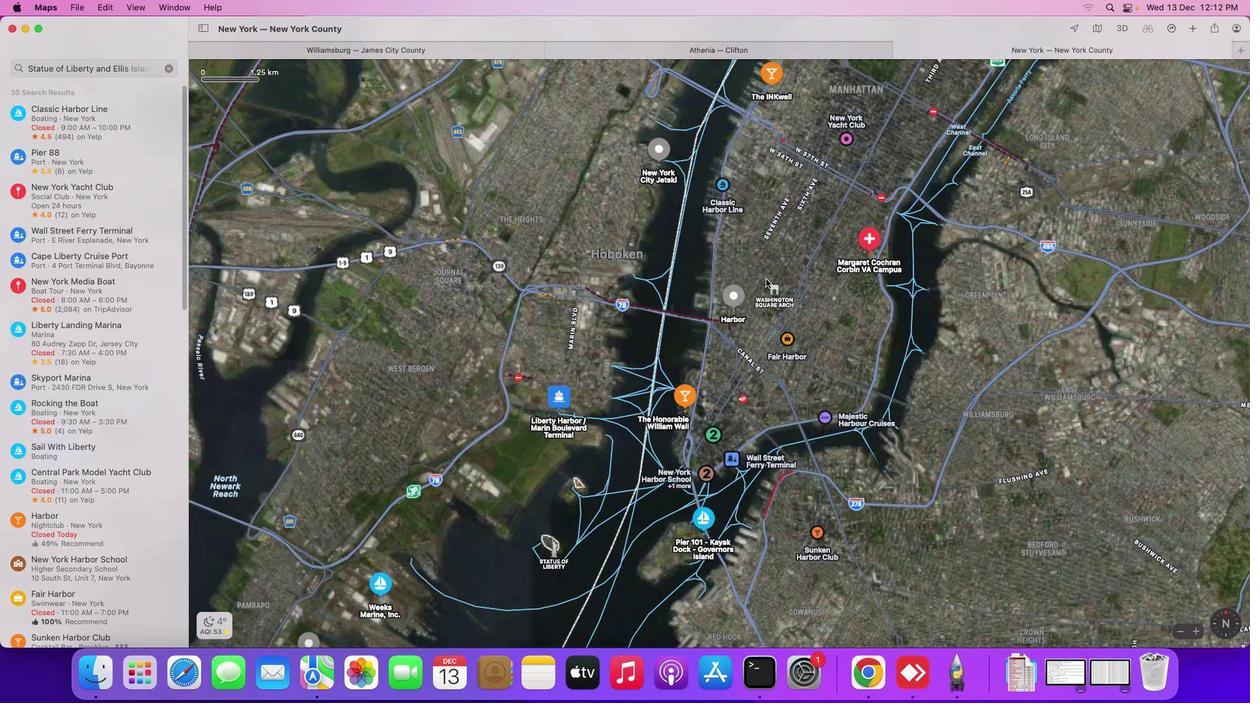 
Action: Mouse moved to (780, 289)
Screenshot: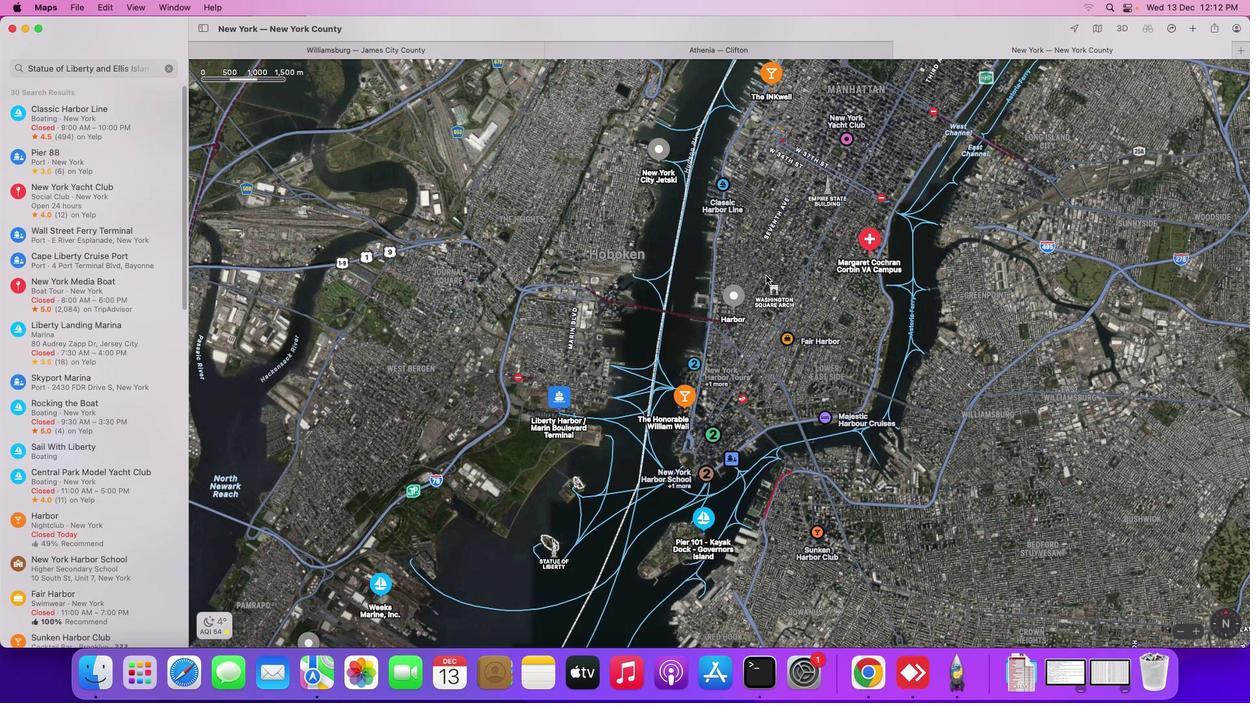 
Action: Mouse scrolled (780, 289) with delta (13, 14)
Screenshot: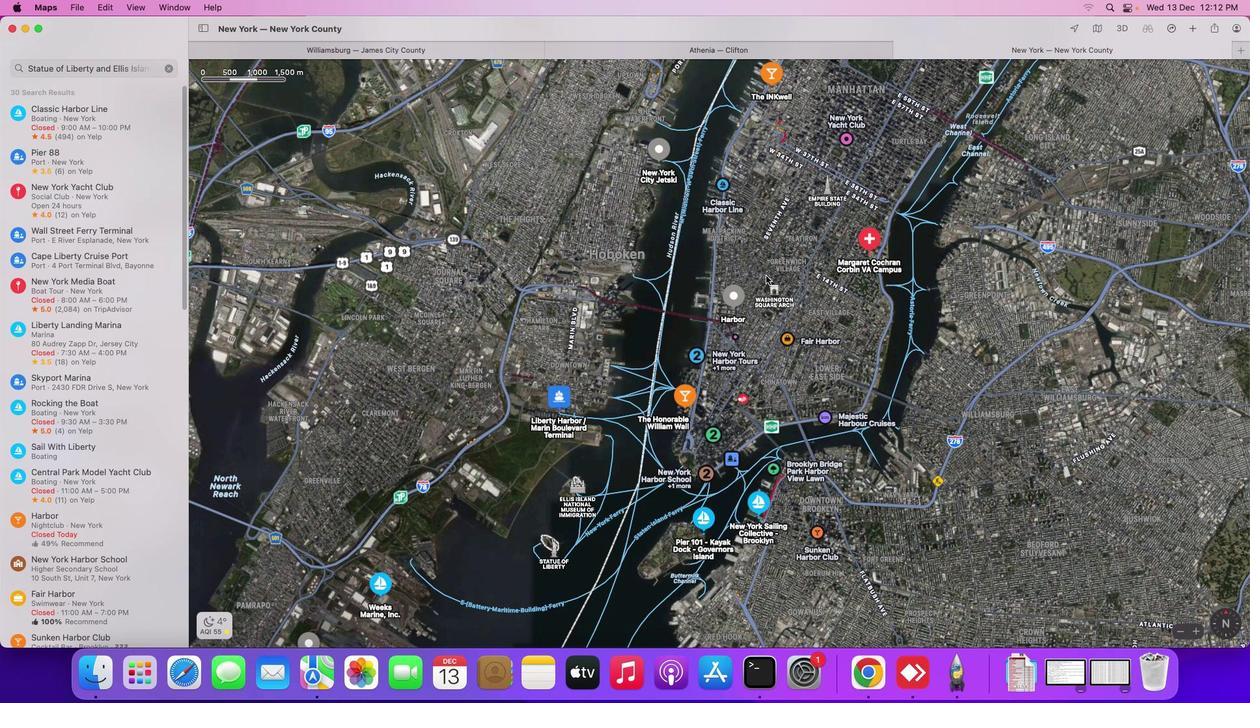 
Action: Mouse moved to (779, 289)
Screenshot: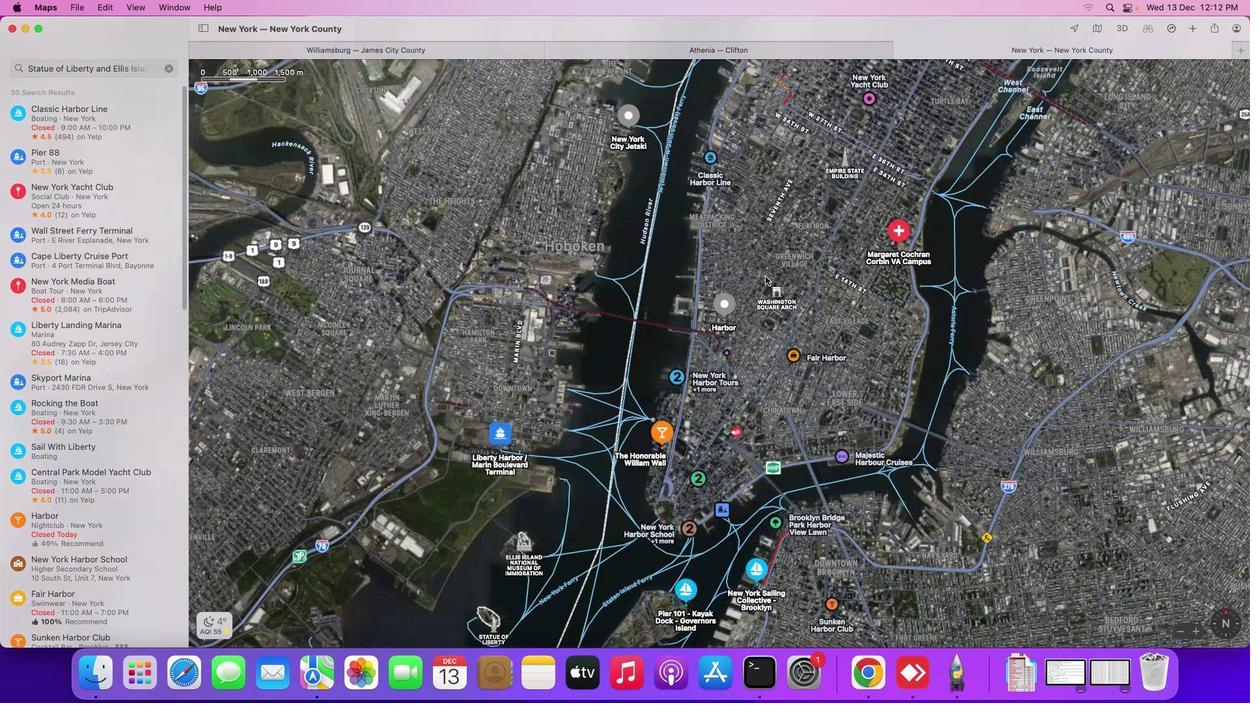 
Action: Mouse scrolled (779, 289) with delta (13, 14)
Screenshot: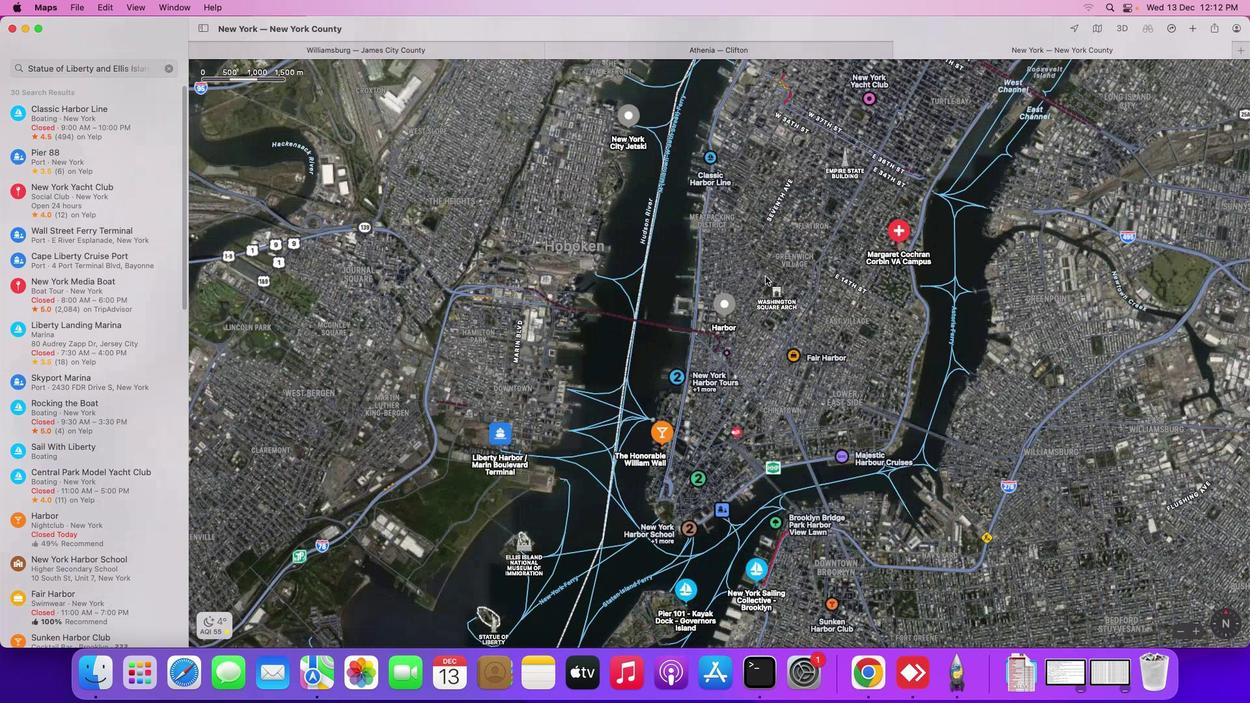 
Action: Mouse scrolled (779, 289) with delta (13, 14)
Screenshot: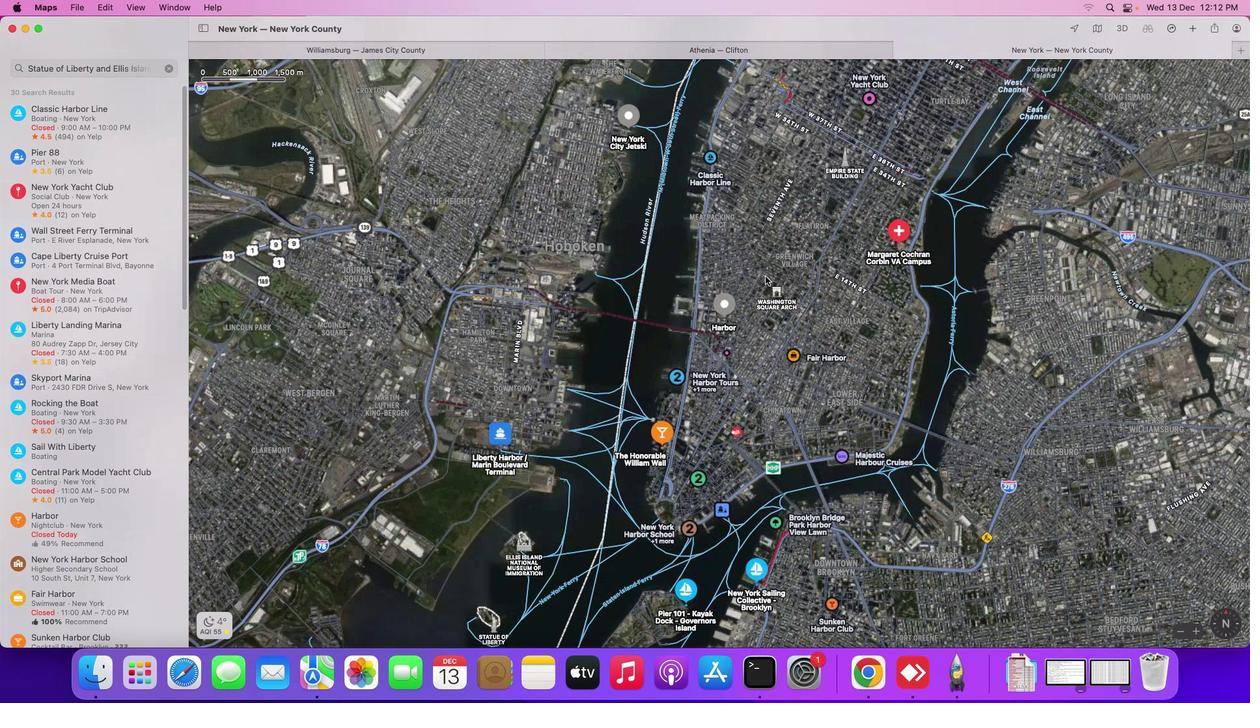 
Action: Mouse scrolled (779, 289) with delta (13, 14)
Screenshot: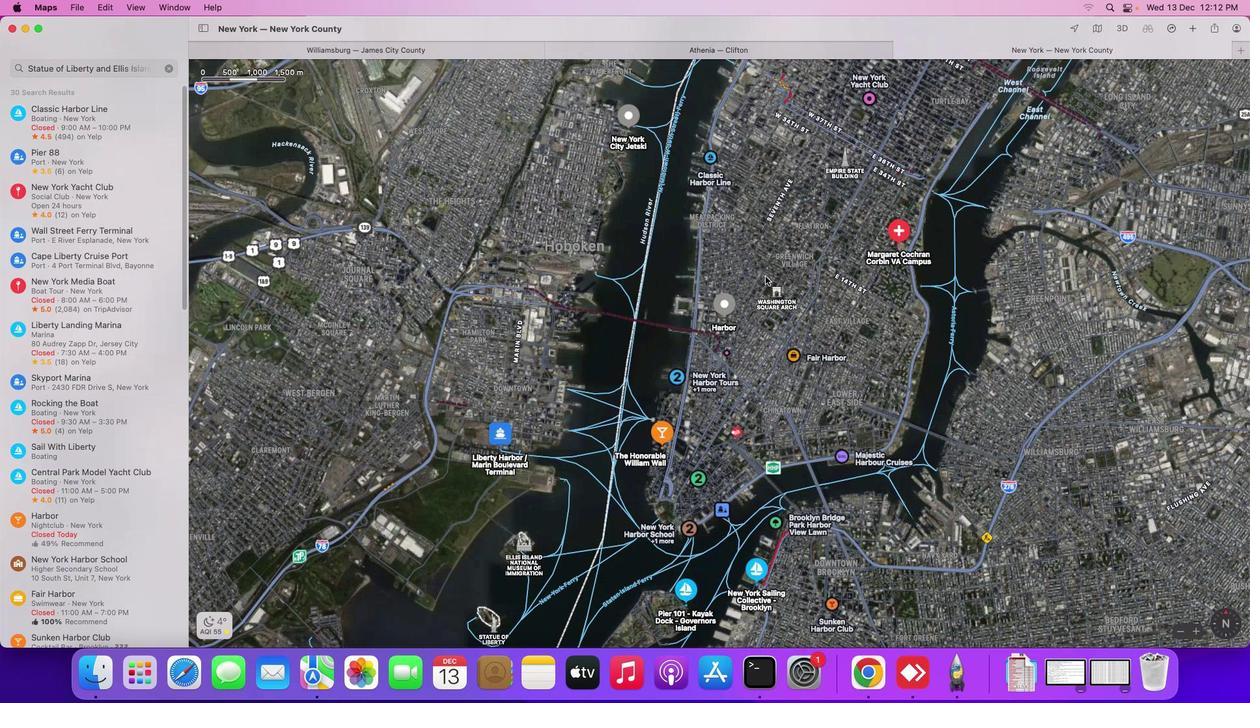 
Action: Mouse scrolled (779, 289) with delta (13, 16)
Screenshot: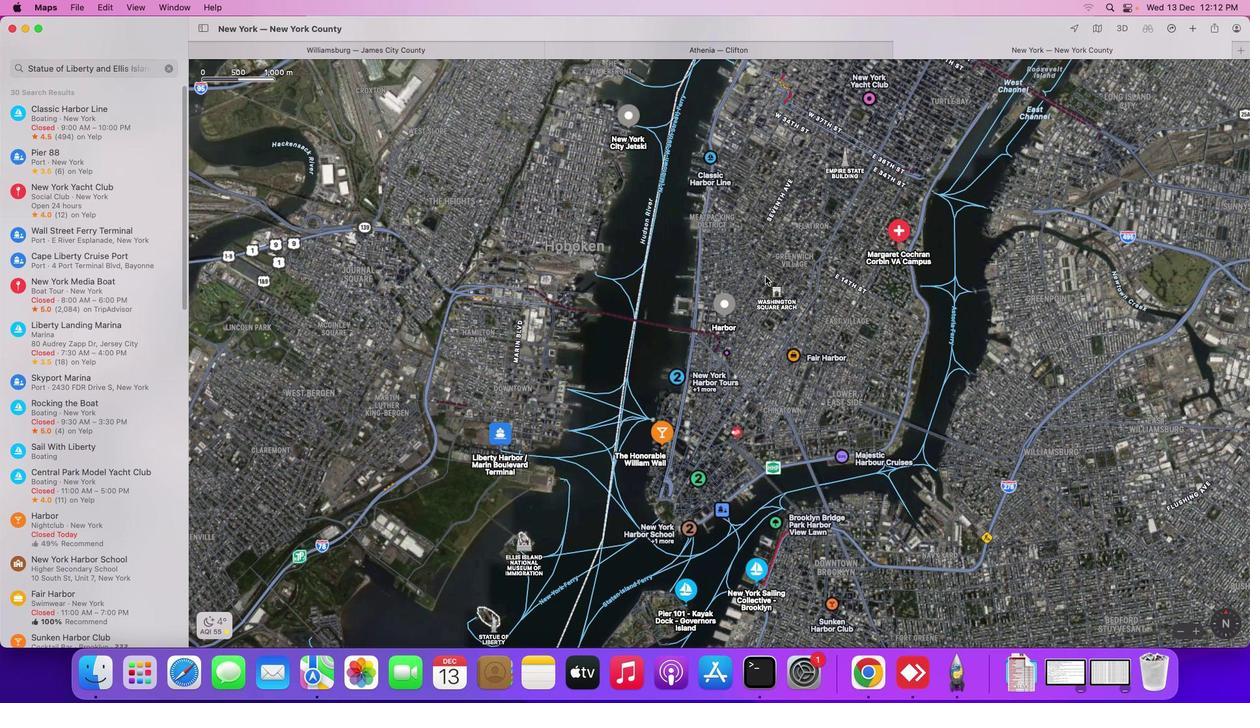 
Action: Mouse scrolled (779, 289) with delta (13, 14)
Screenshot: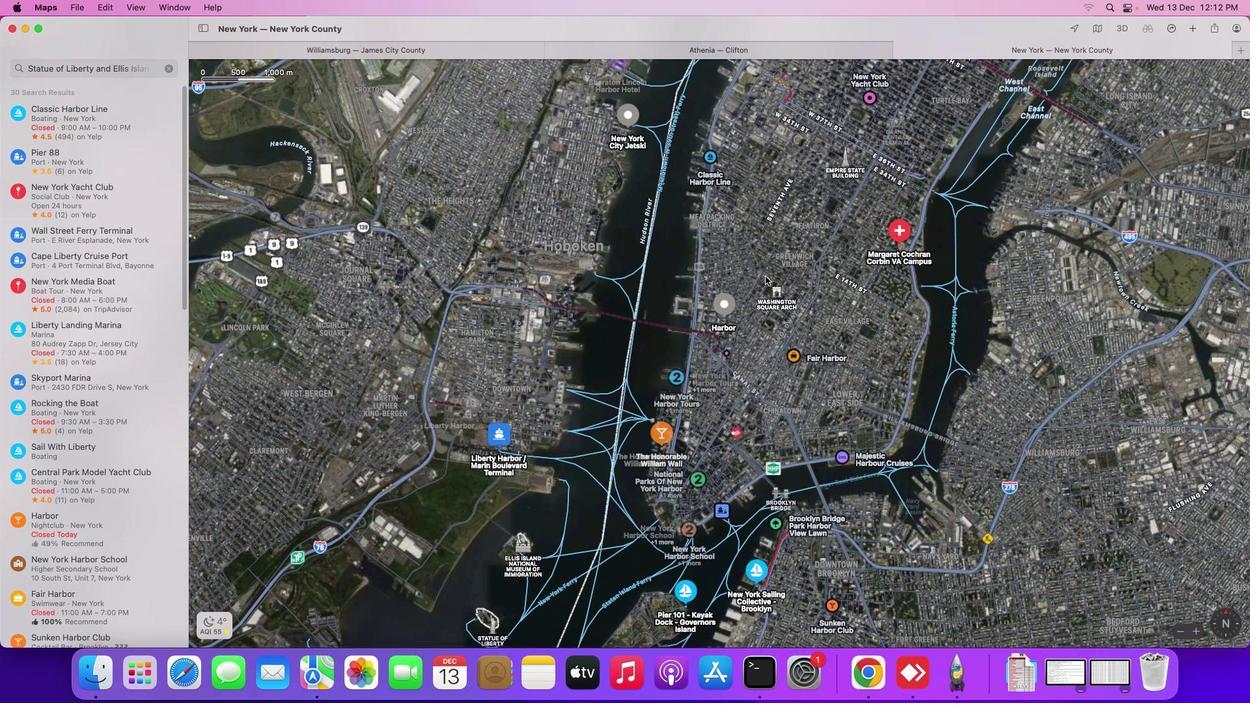 
Action: Mouse moved to (778, 289)
Screenshot: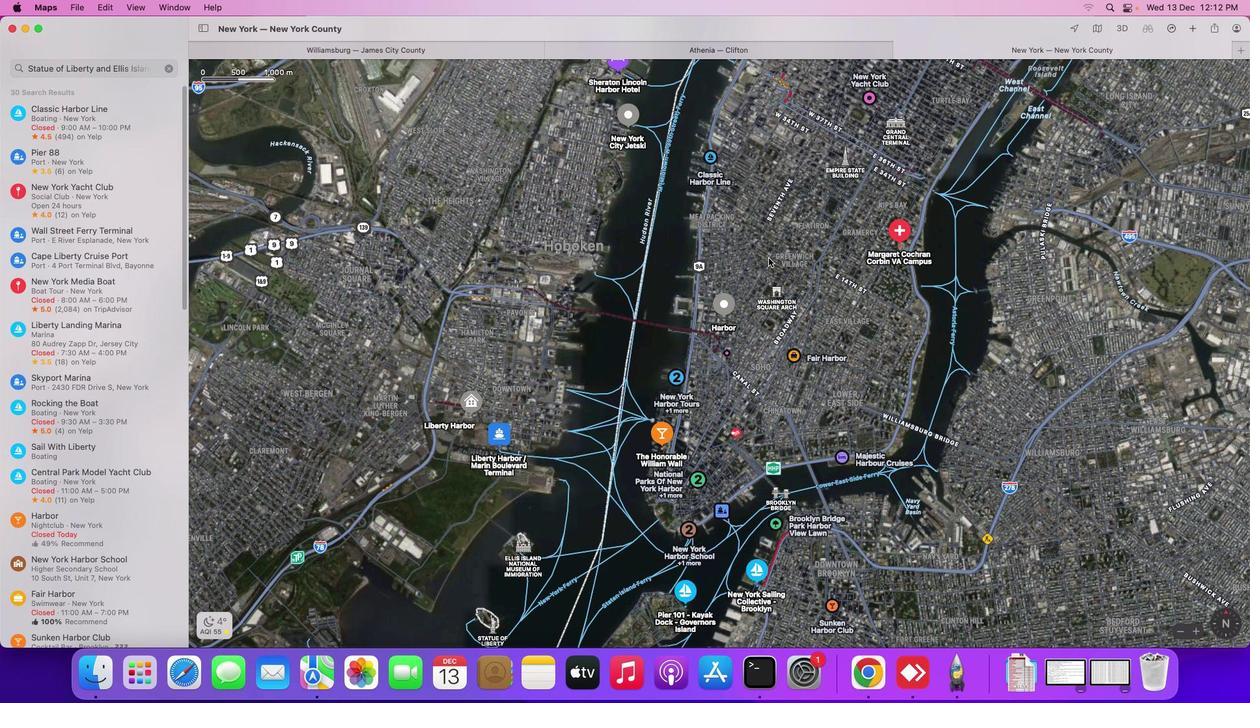 
Action: Mouse pressed left at (778, 289)
Screenshot: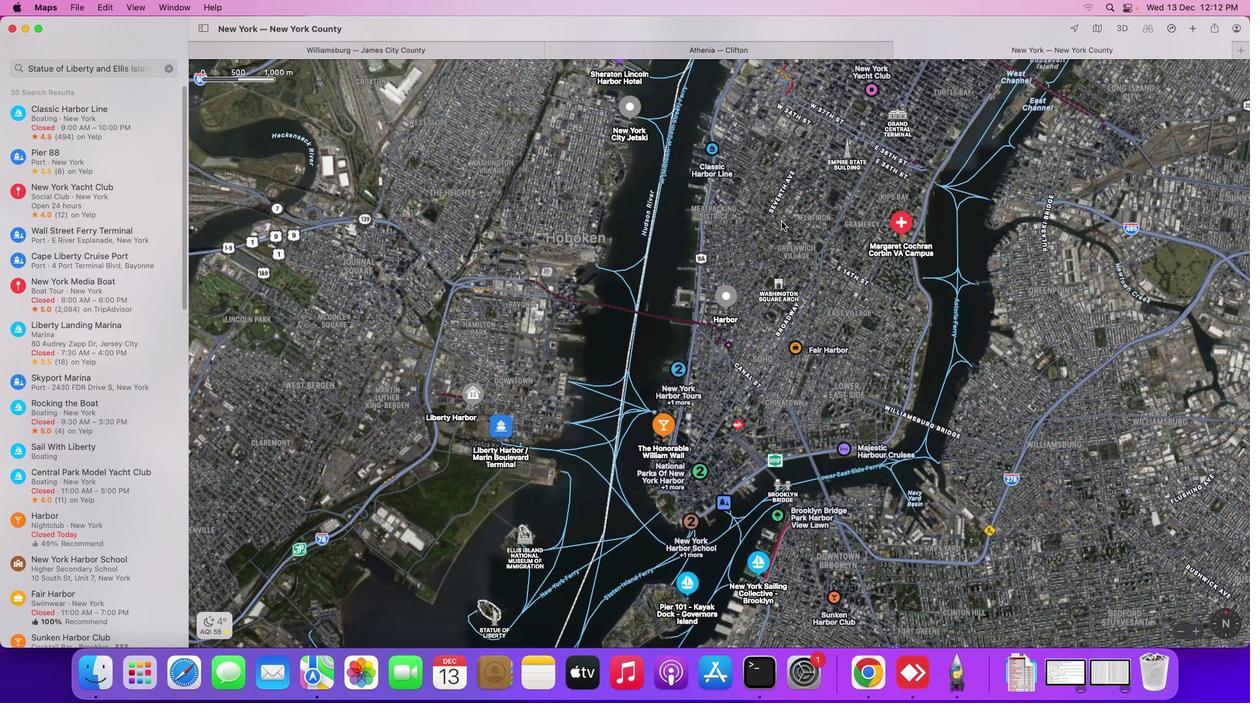 
Action: Mouse moved to (718, 322)
Screenshot: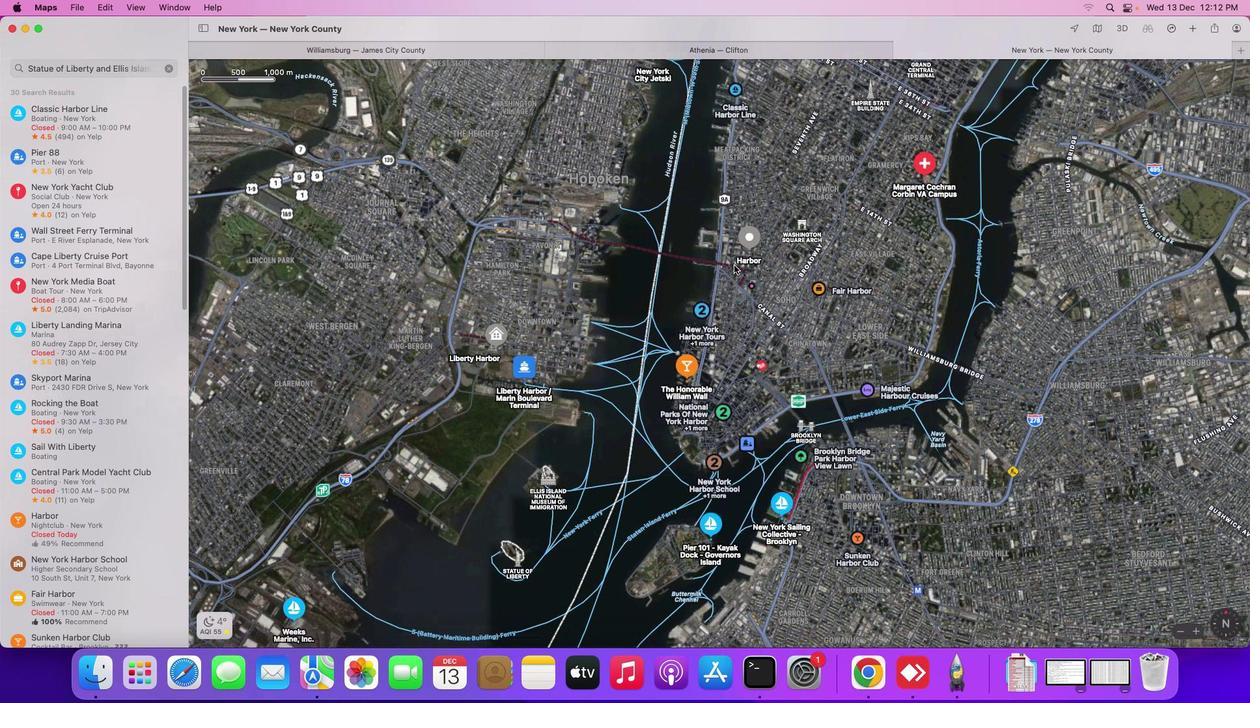 
Action: Mouse pressed left at (718, 322)
Screenshot: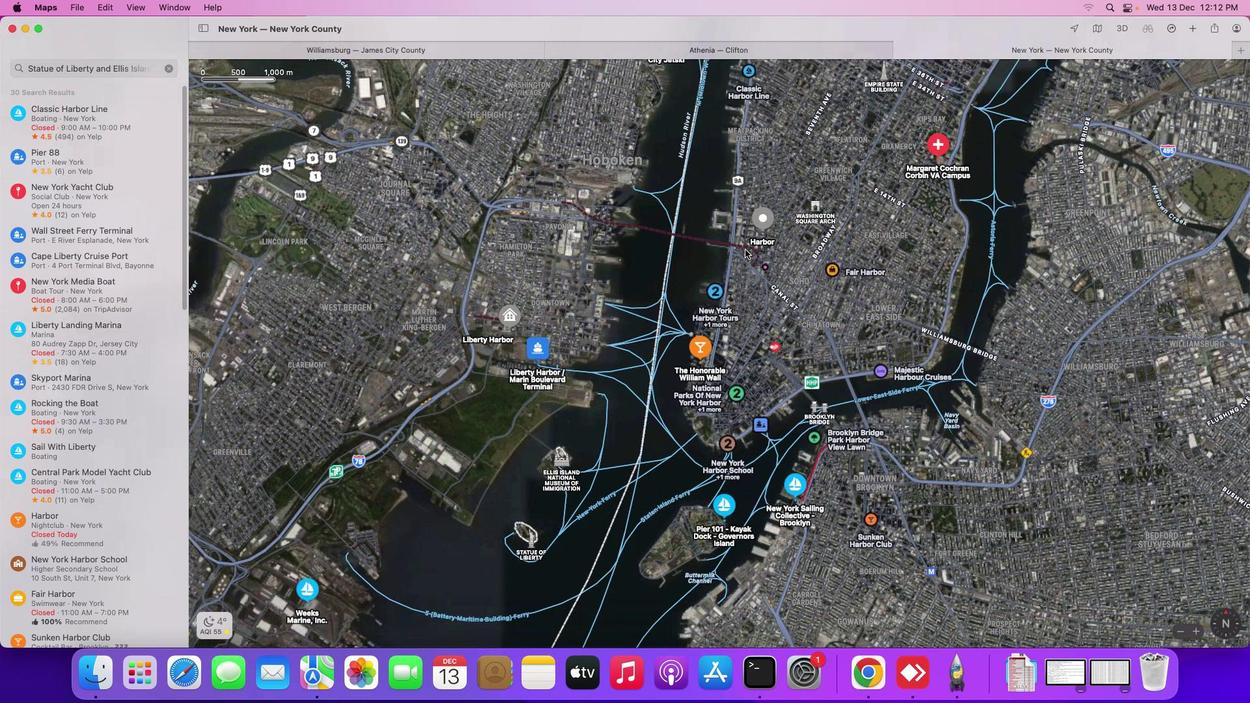 
Action: Mouse moved to (724, 381)
Screenshot: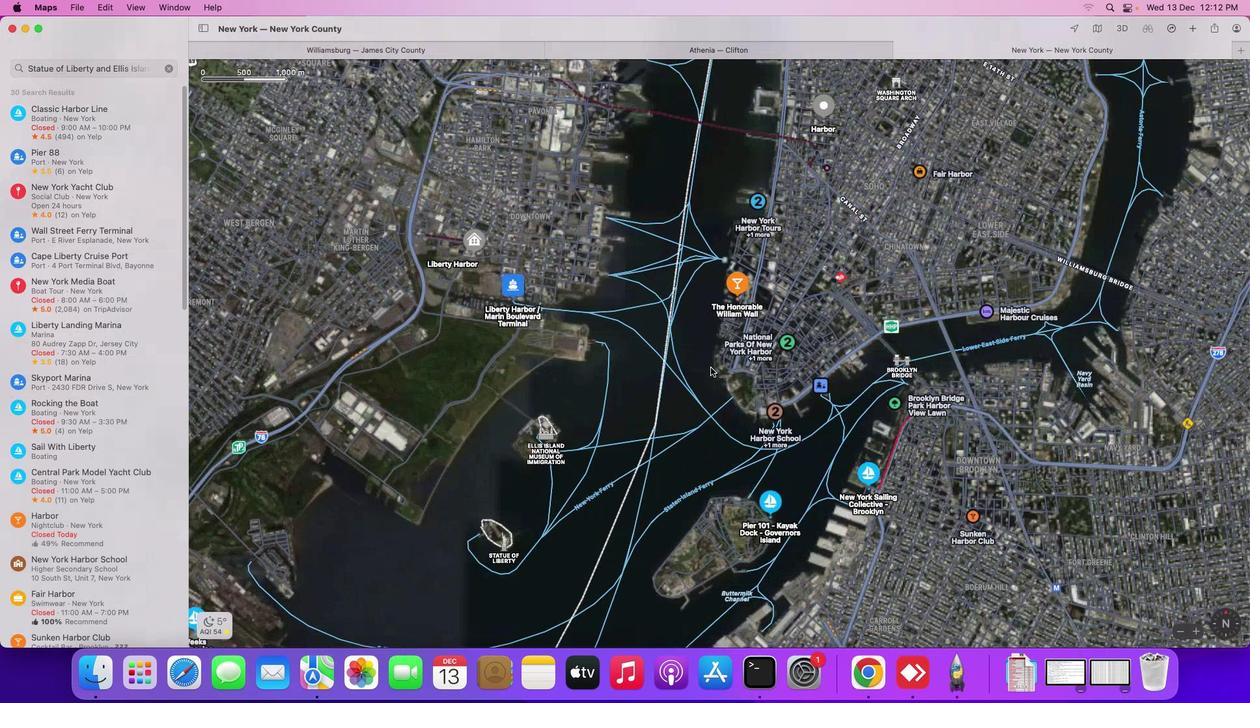 
Action: Mouse scrolled (724, 381) with delta (13, 14)
Screenshot: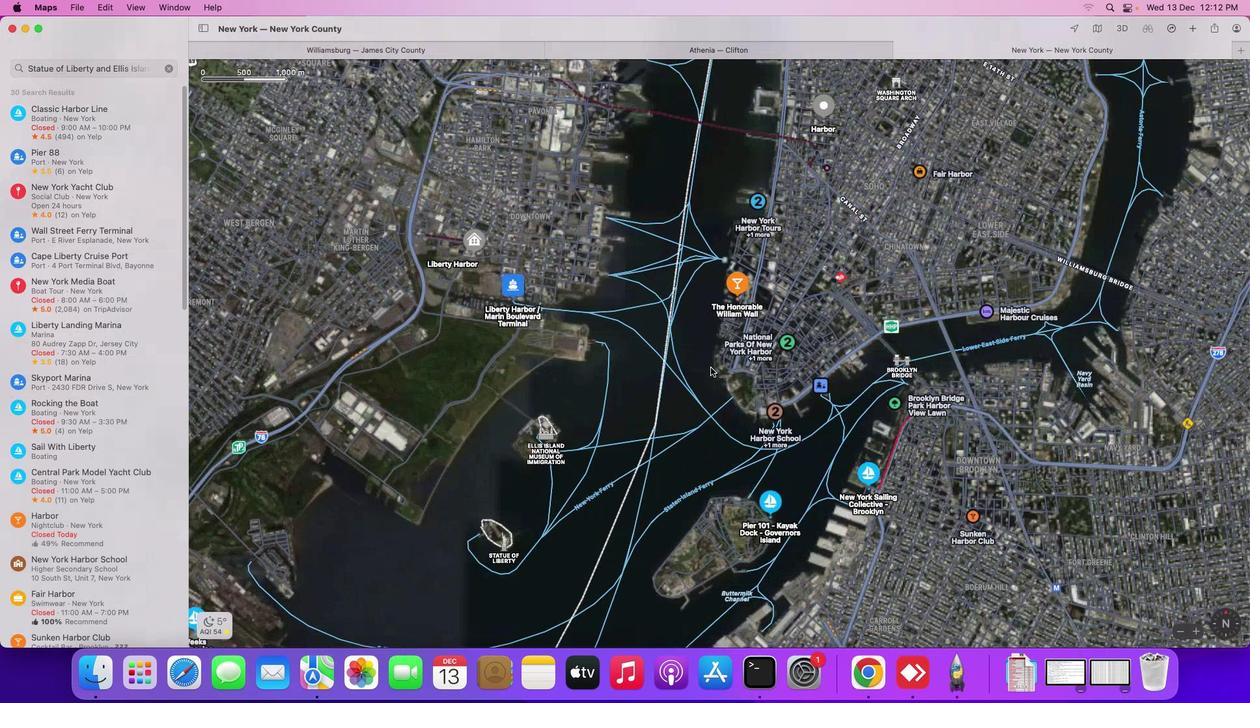 
Action: Mouse moved to (724, 380)
Screenshot: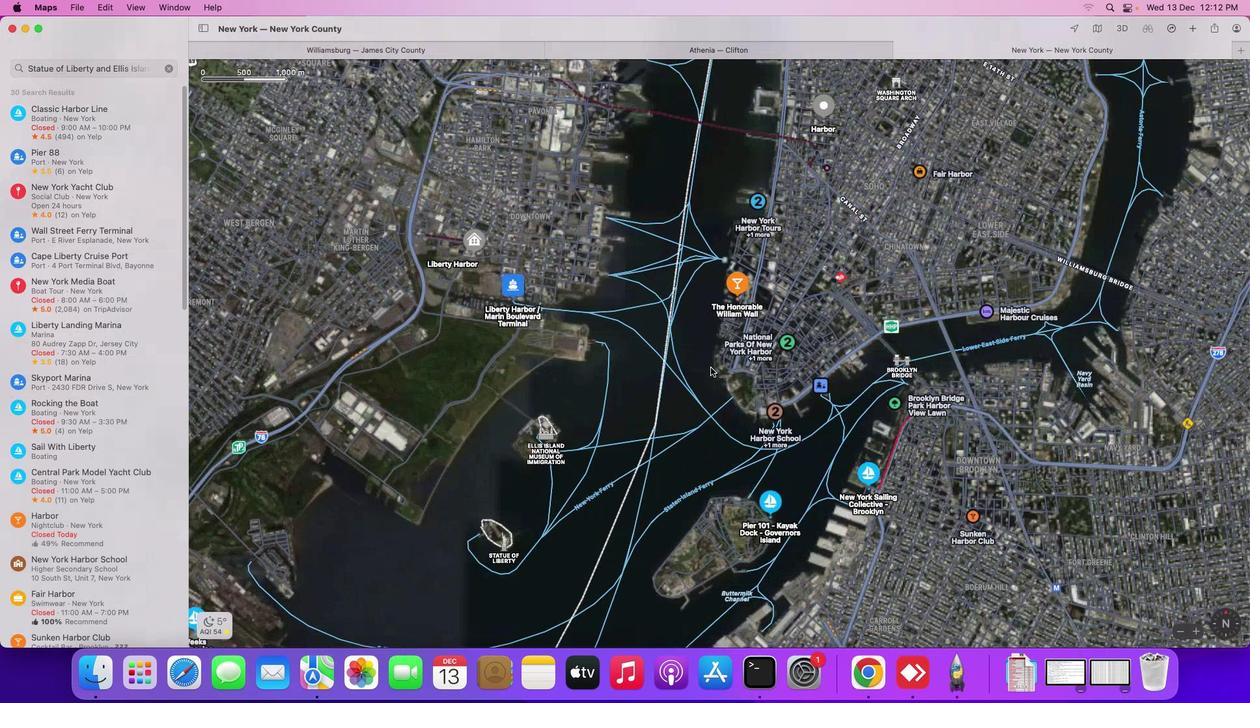 
Action: Mouse scrolled (724, 380) with delta (13, 14)
Screenshot: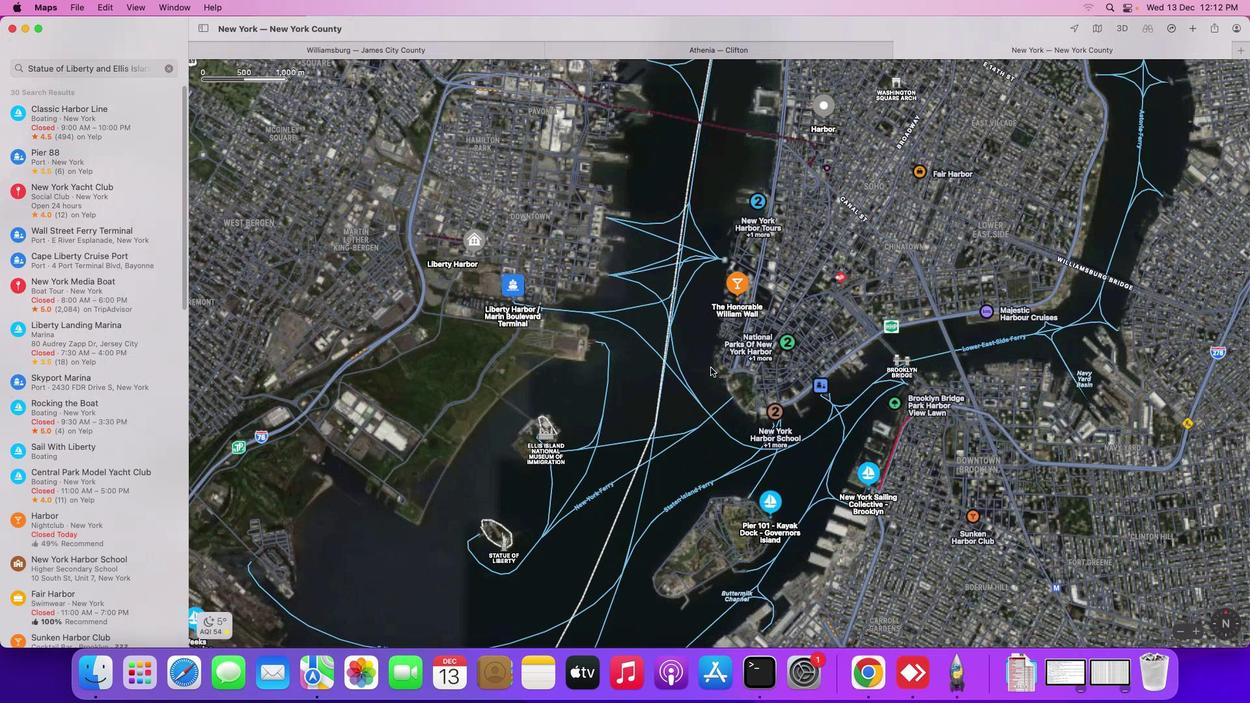 
Action: Mouse scrolled (724, 380) with delta (13, 14)
Screenshot: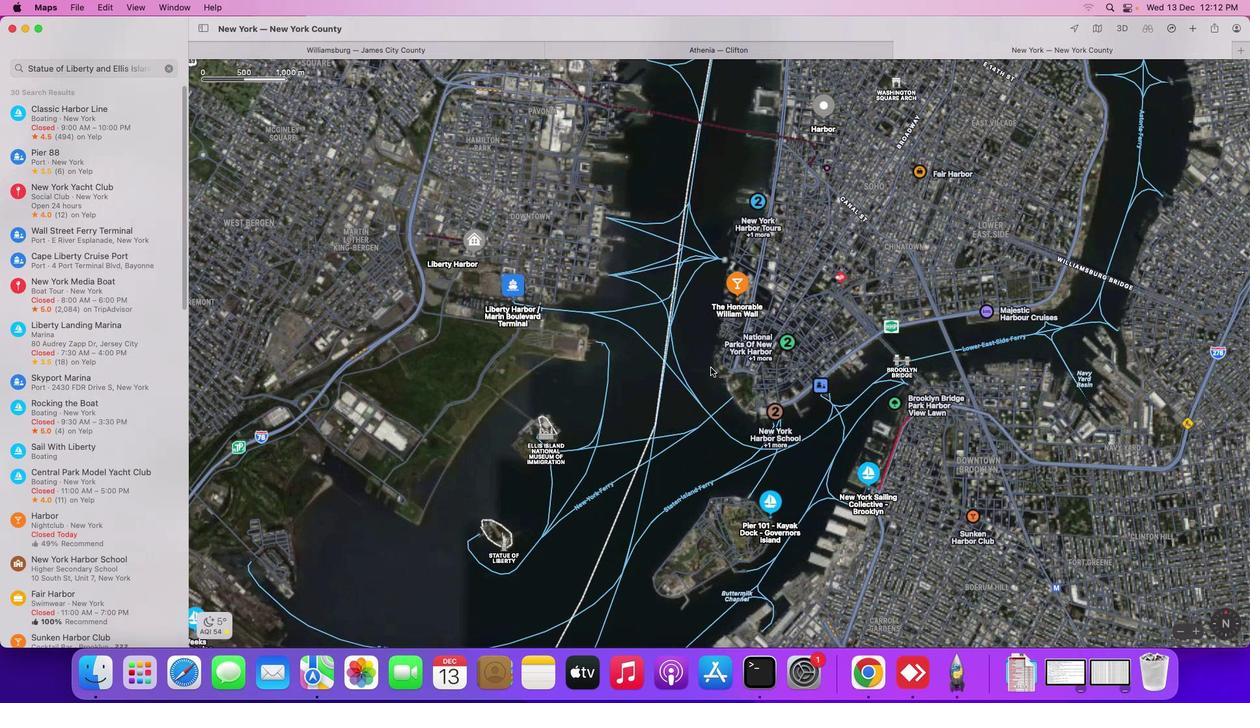 
Action: Mouse scrolled (724, 380) with delta (13, 16)
Screenshot: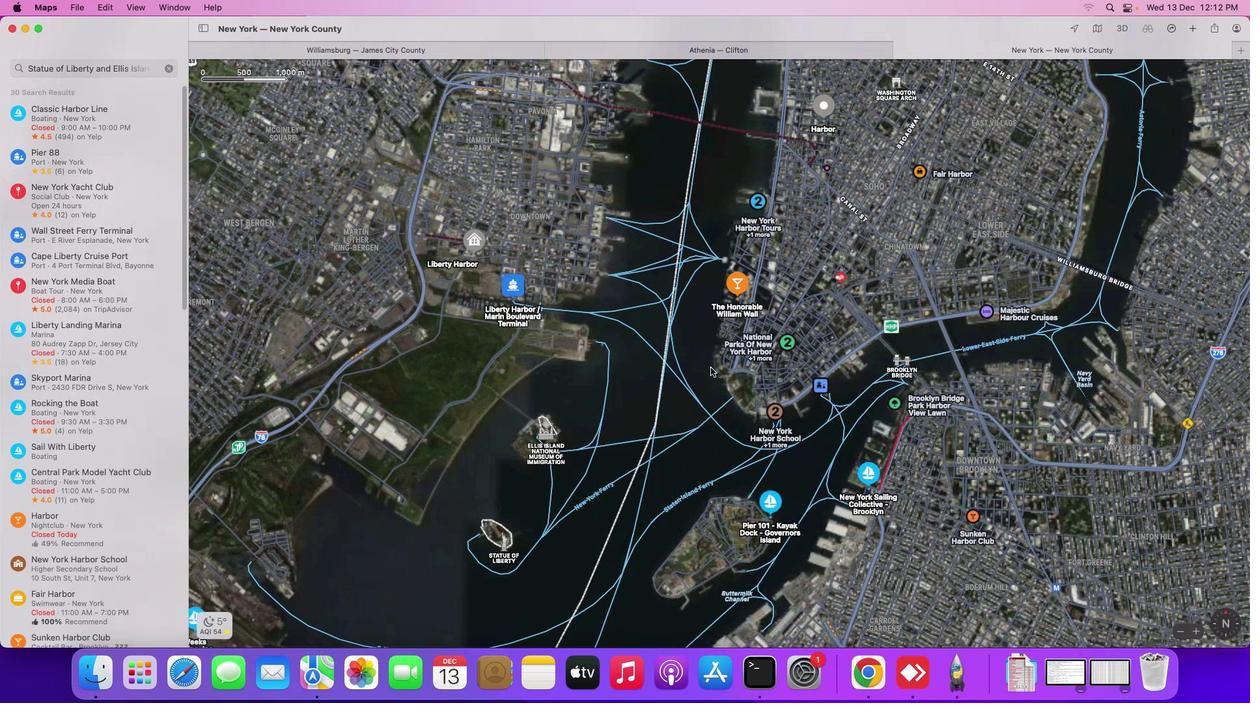 
Action: Mouse scrolled (724, 380) with delta (13, 16)
Screenshot: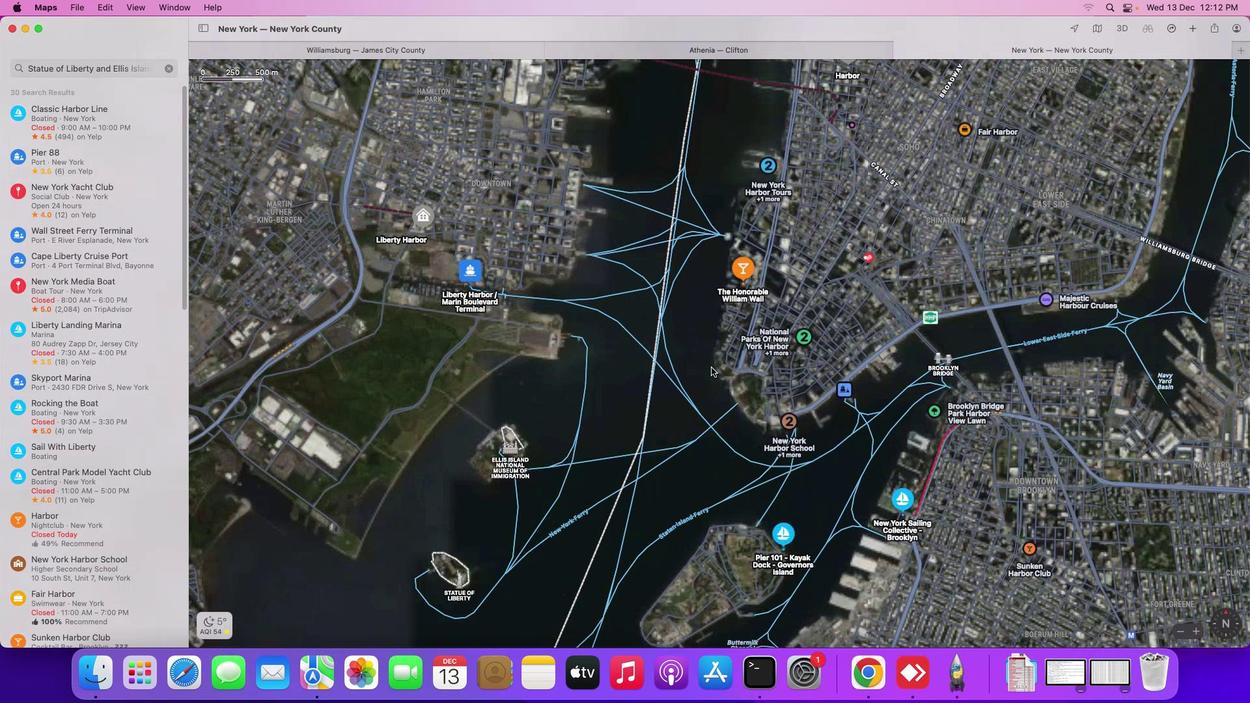 
Action: Mouse scrolled (724, 380) with delta (13, 14)
Screenshot: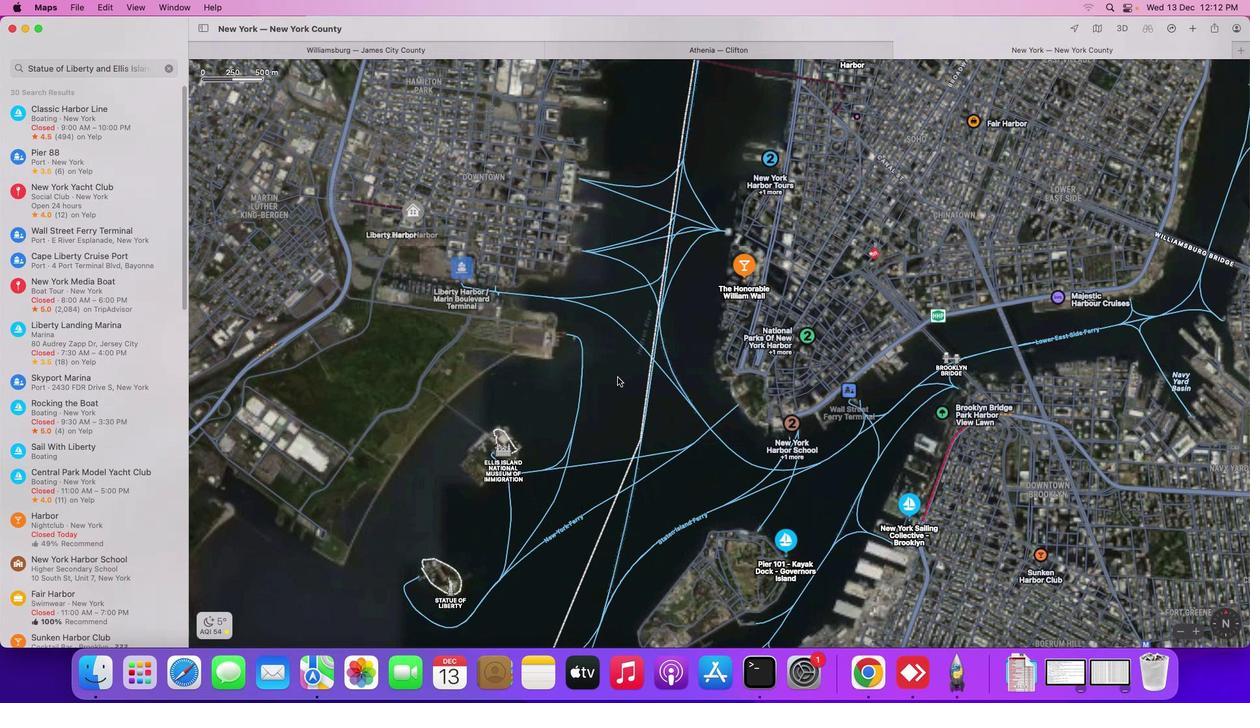 
Action: Mouse scrolled (724, 380) with delta (13, 14)
Screenshot: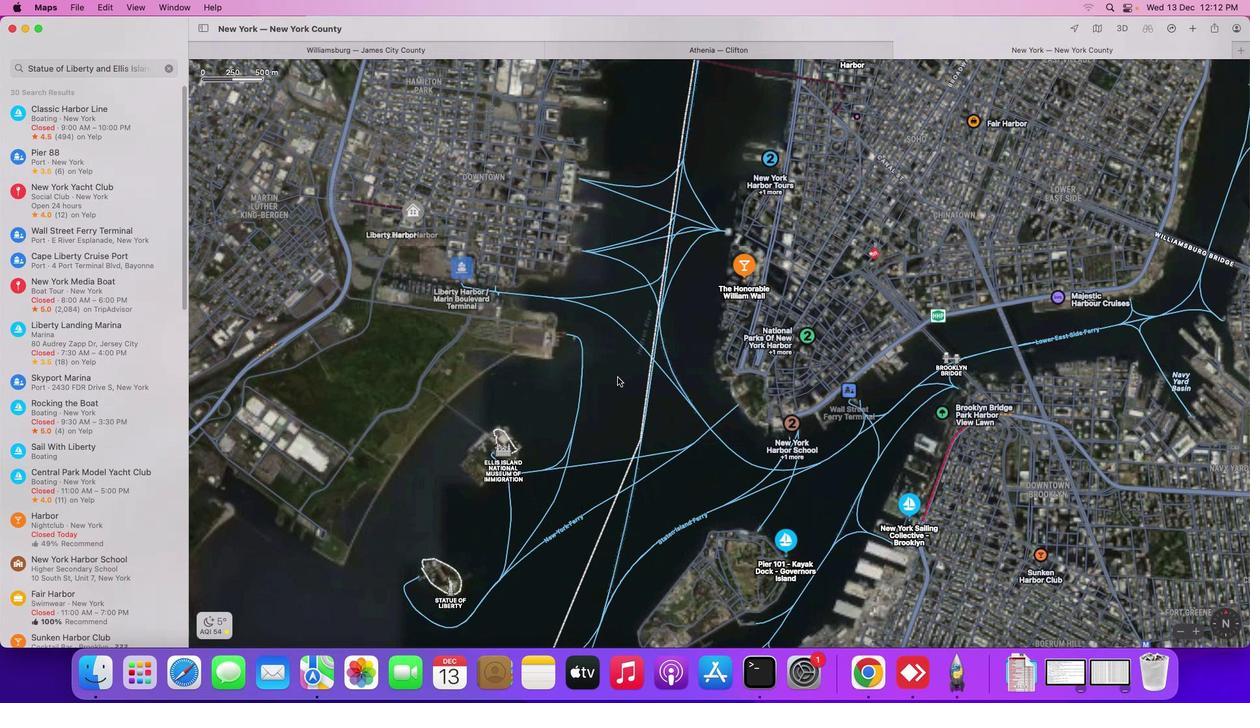 
Action: Mouse moved to (586, 400)
Screenshot: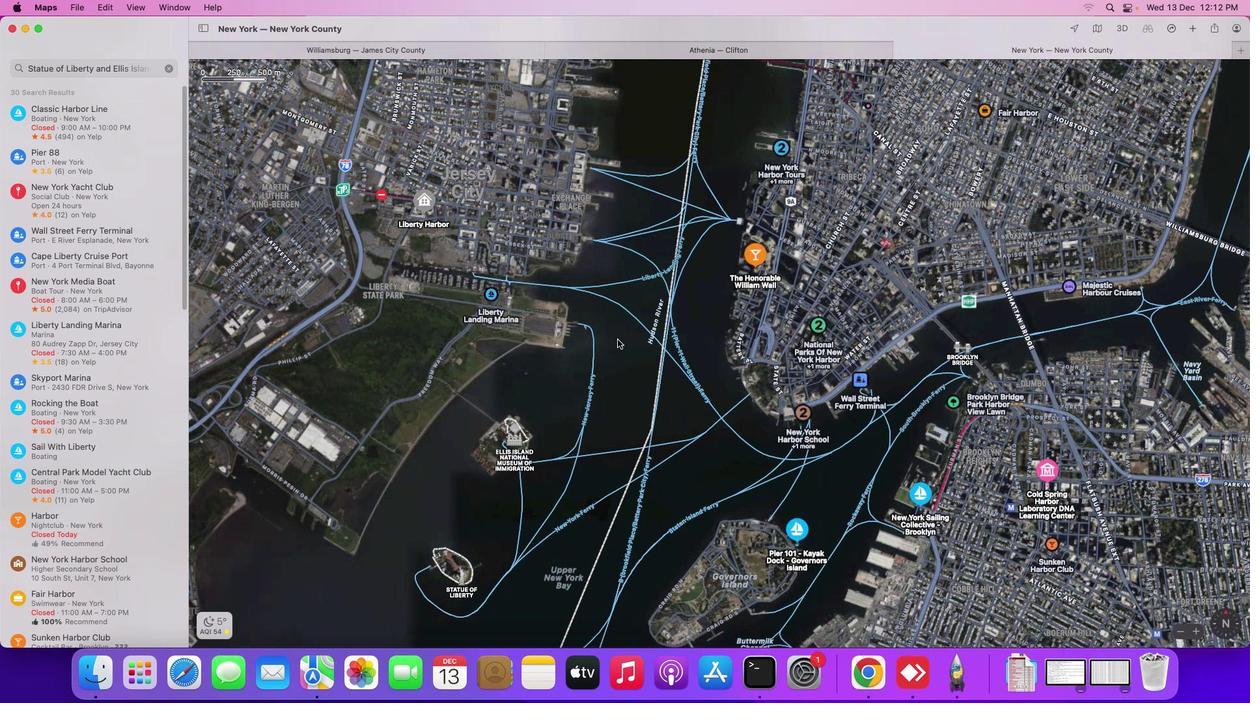 
Action: Mouse pressed left at (586, 400)
Screenshot: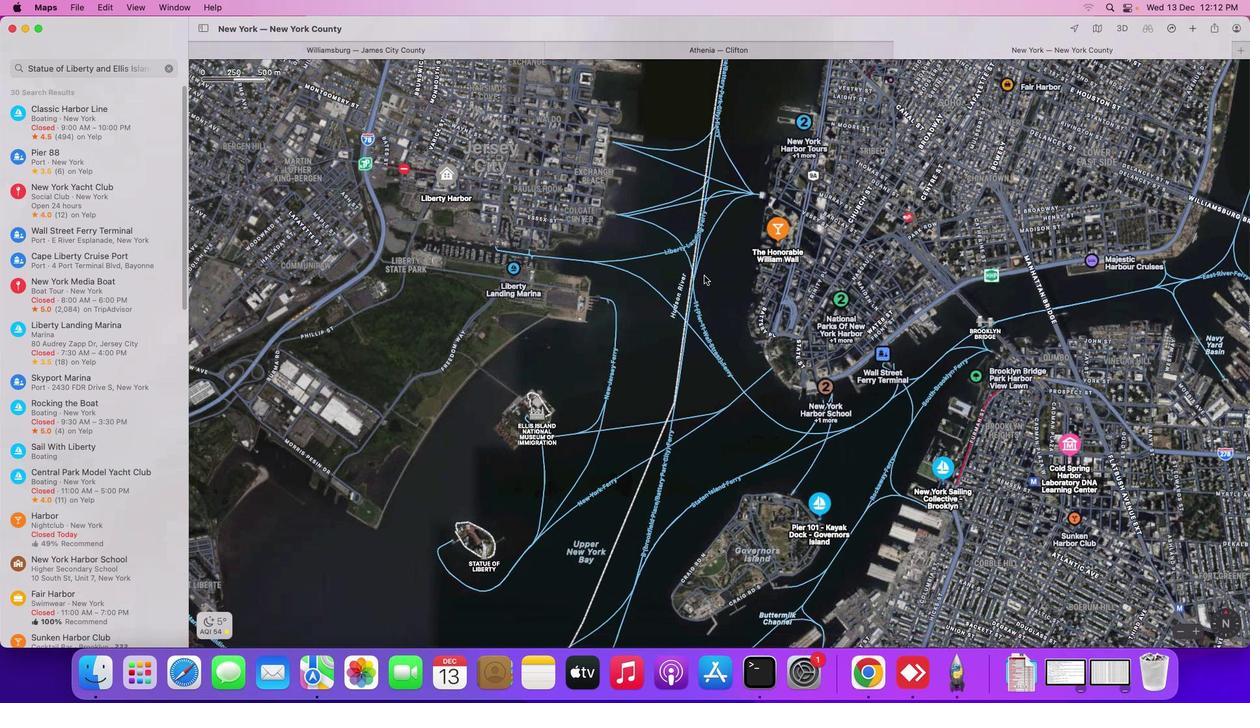 
Action: Mouse moved to (702, 350)
Screenshot: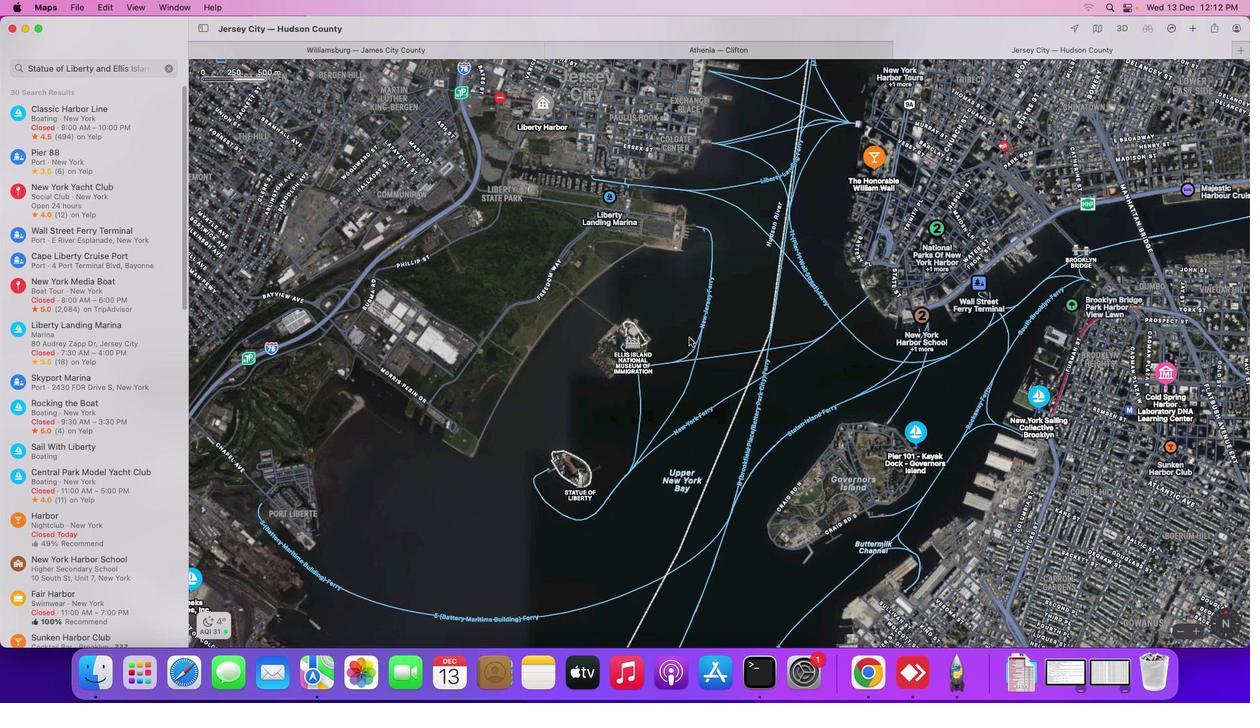 
Action: Mouse scrolled (702, 350) with delta (13, 14)
Screenshot: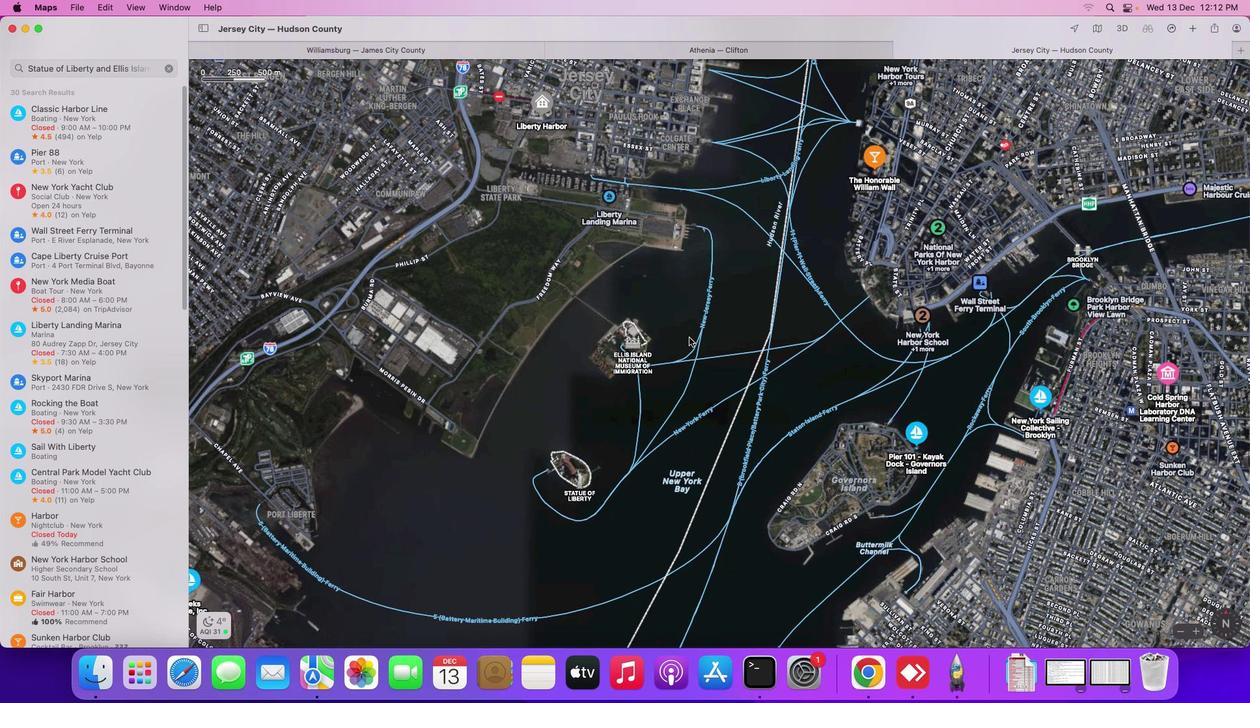 
Action: Mouse scrolled (702, 350) with delta (13, 14)
Screenshot: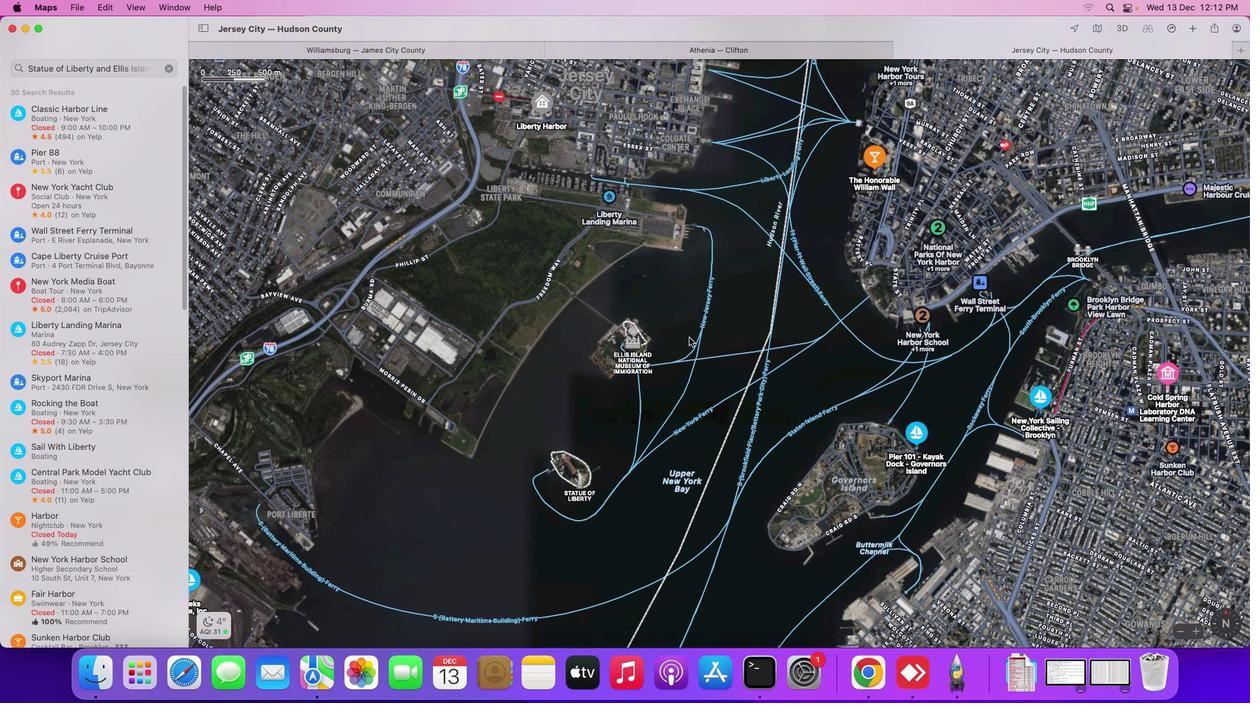 
Action: Mouse scrolled (702, 350) with delta (13, 14)
Screenshot: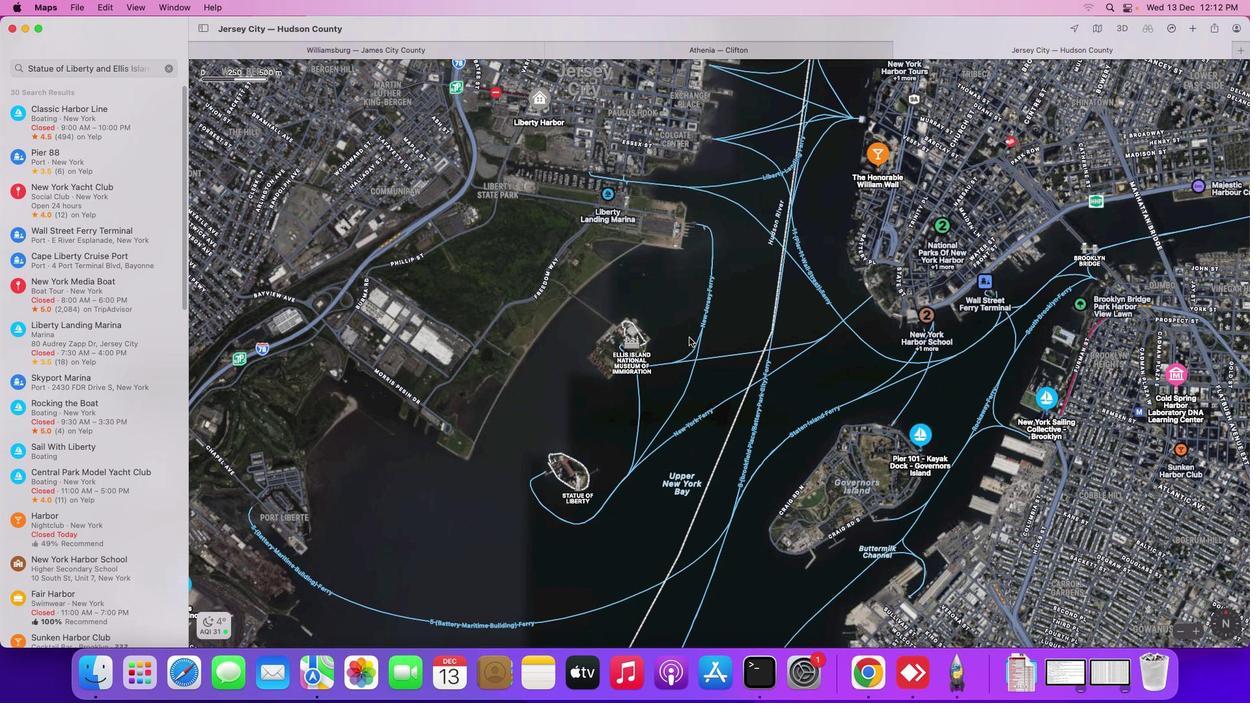 
Action: Mouse scrolled (702, 350) with delta (13, 14)
Screenshot: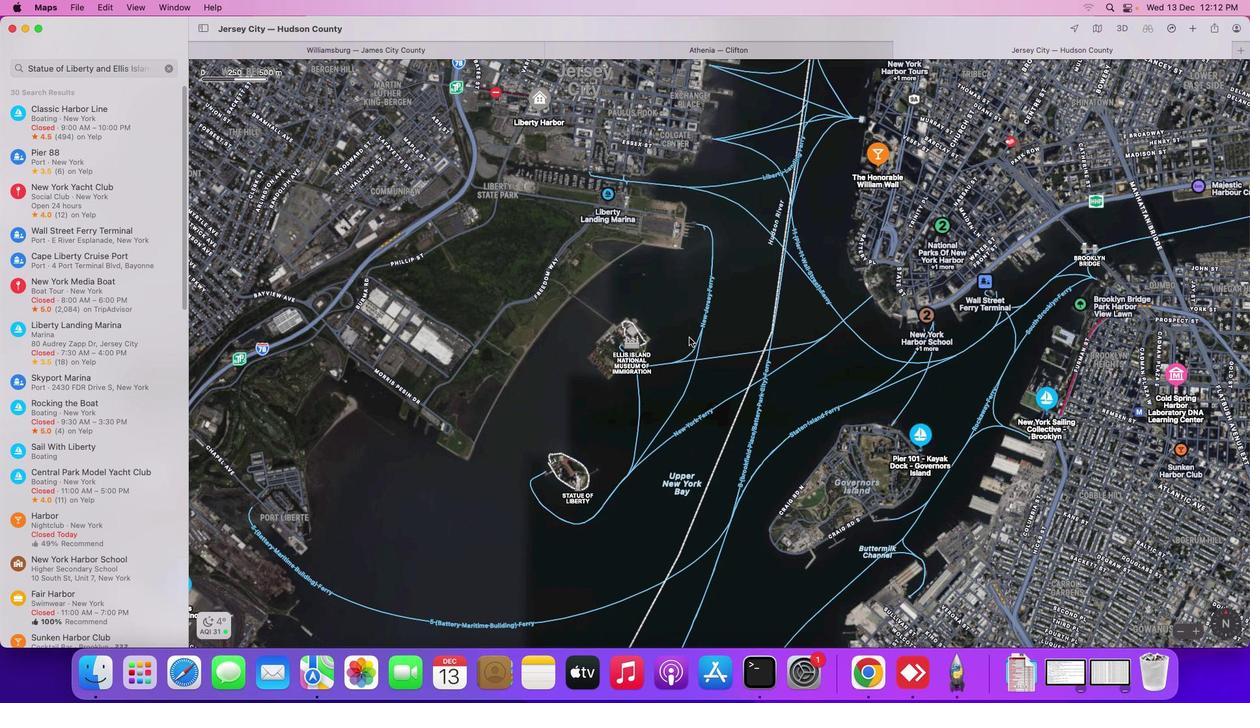 
Action: Mouse scrolled (702, 350) with delta (13, 14)
Screenshot: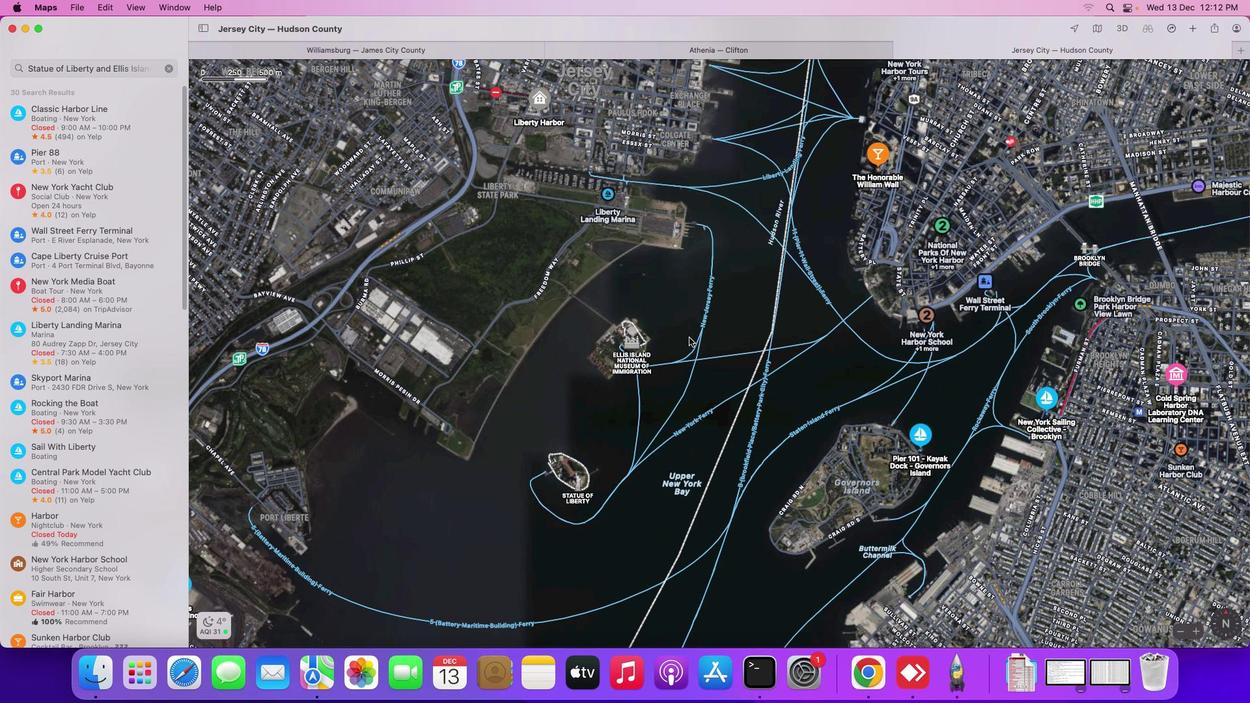 
Action: Mouse scrolled (702, 350) with delta (13, 14)
Screenshot: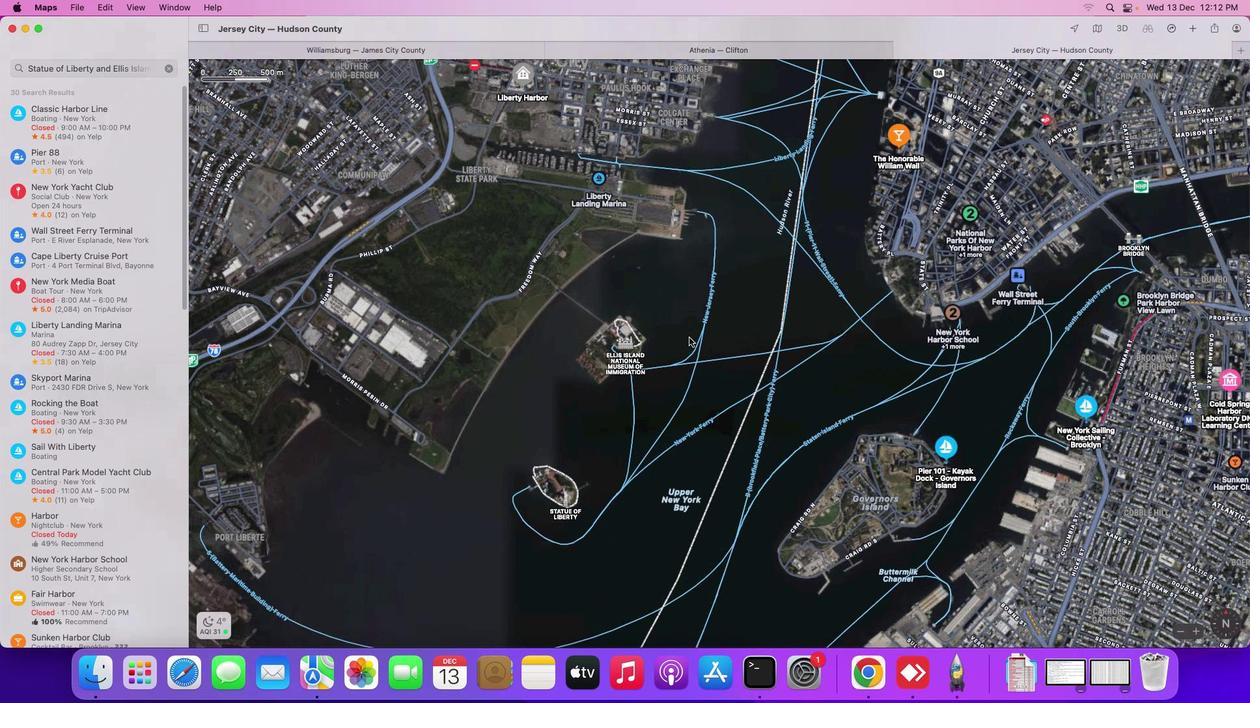 
Action: Mouse scrolled (702, 350) with delta (13, 14)
Screenshot: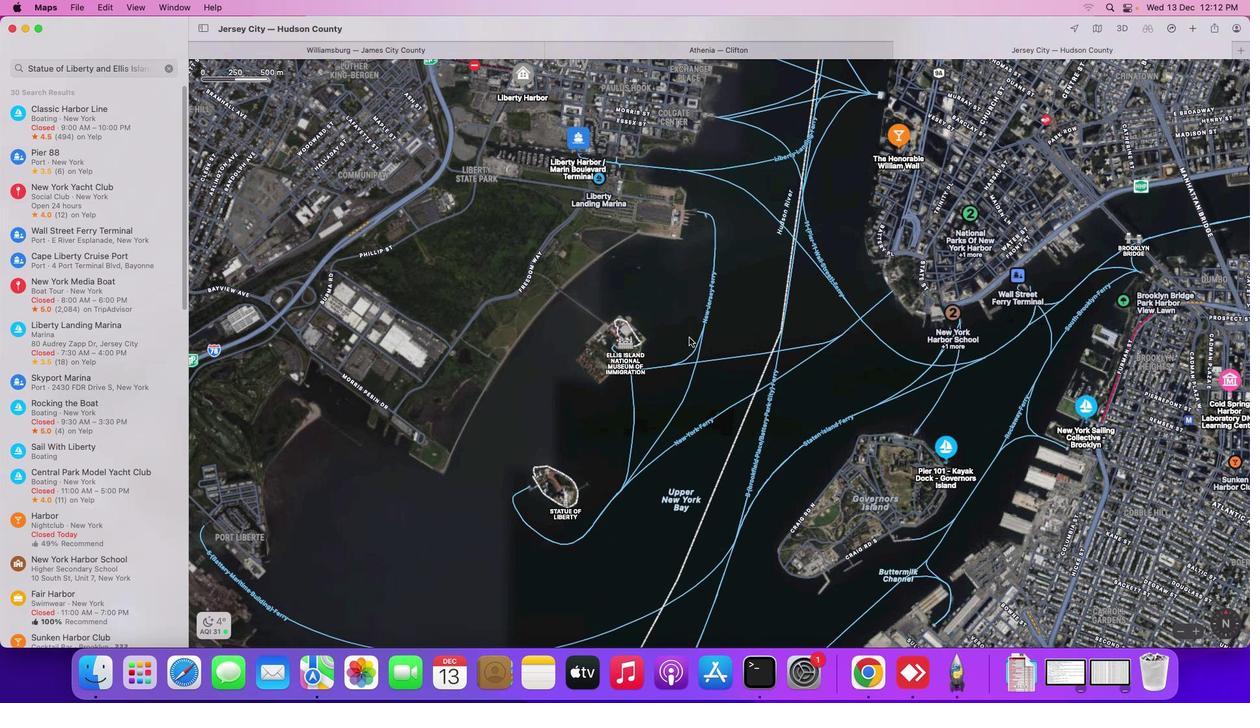 
Action: Mouse scrolled (702, 350) with delta (13, 14)
Screenshot: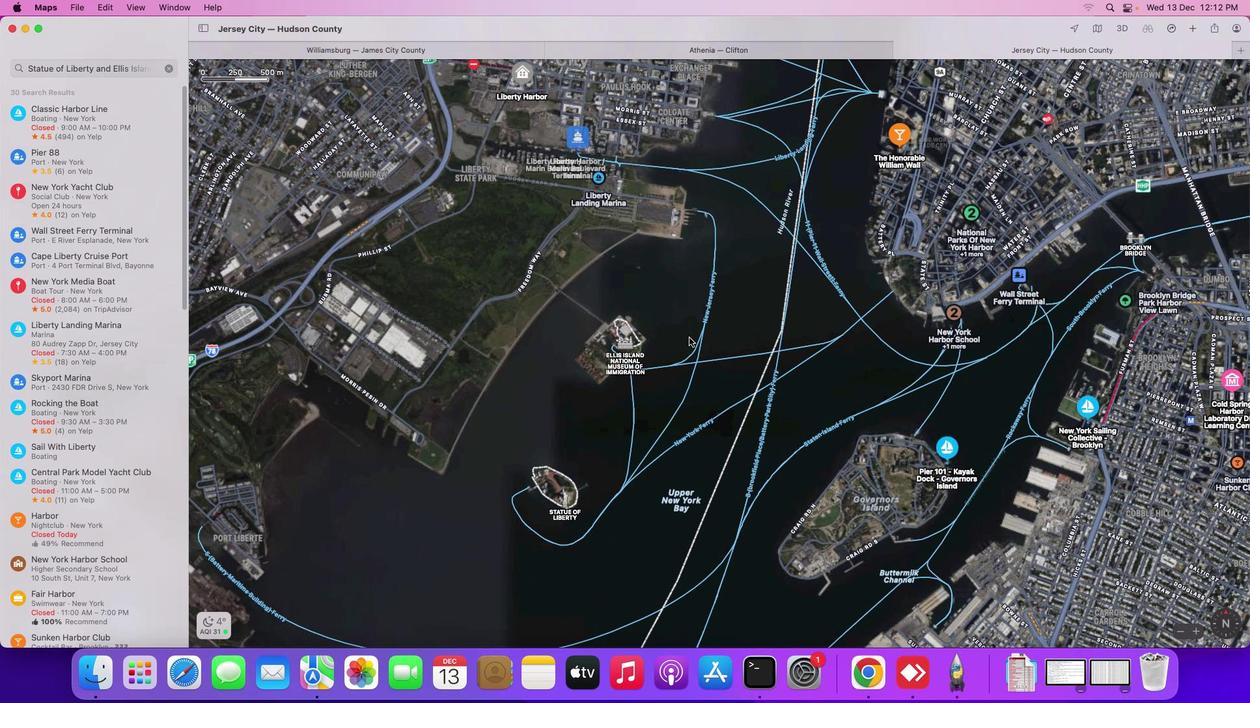 
Action: Mouse scrolled (702, 350) with delta (13, 14)
Screenshot: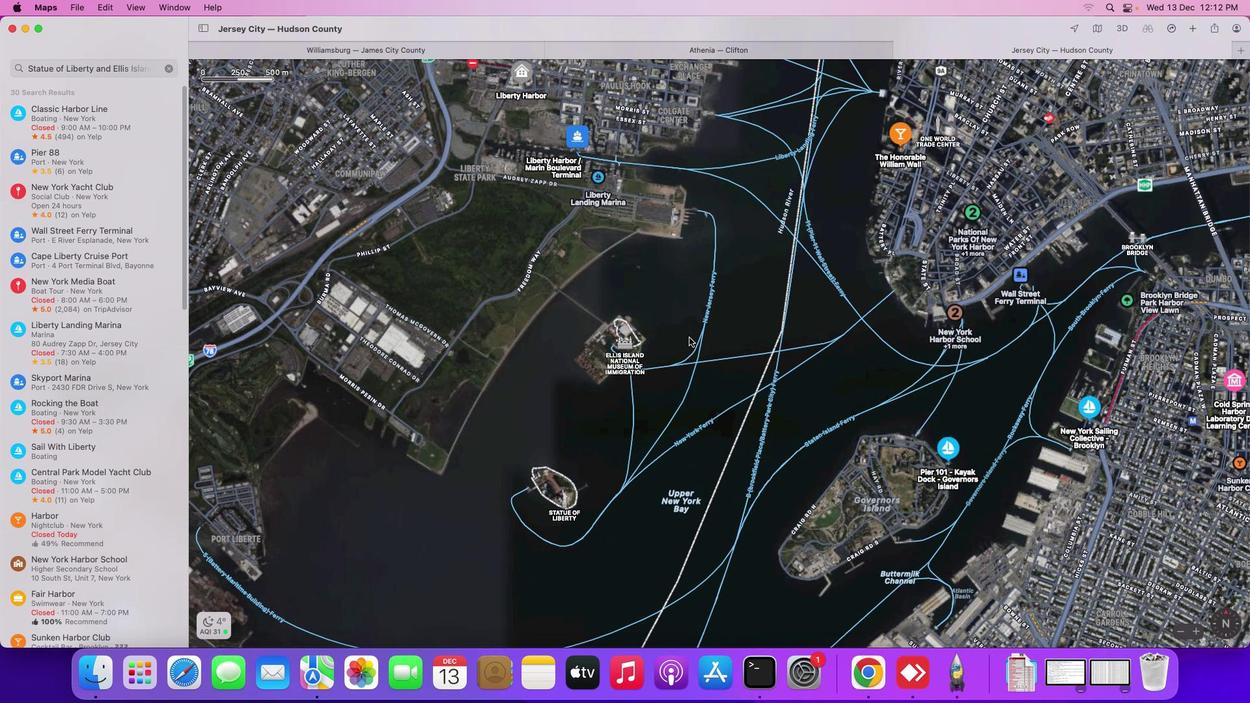 
Action: Mouse scrolled (702, 350) with delta (13, 14)
Screenshot: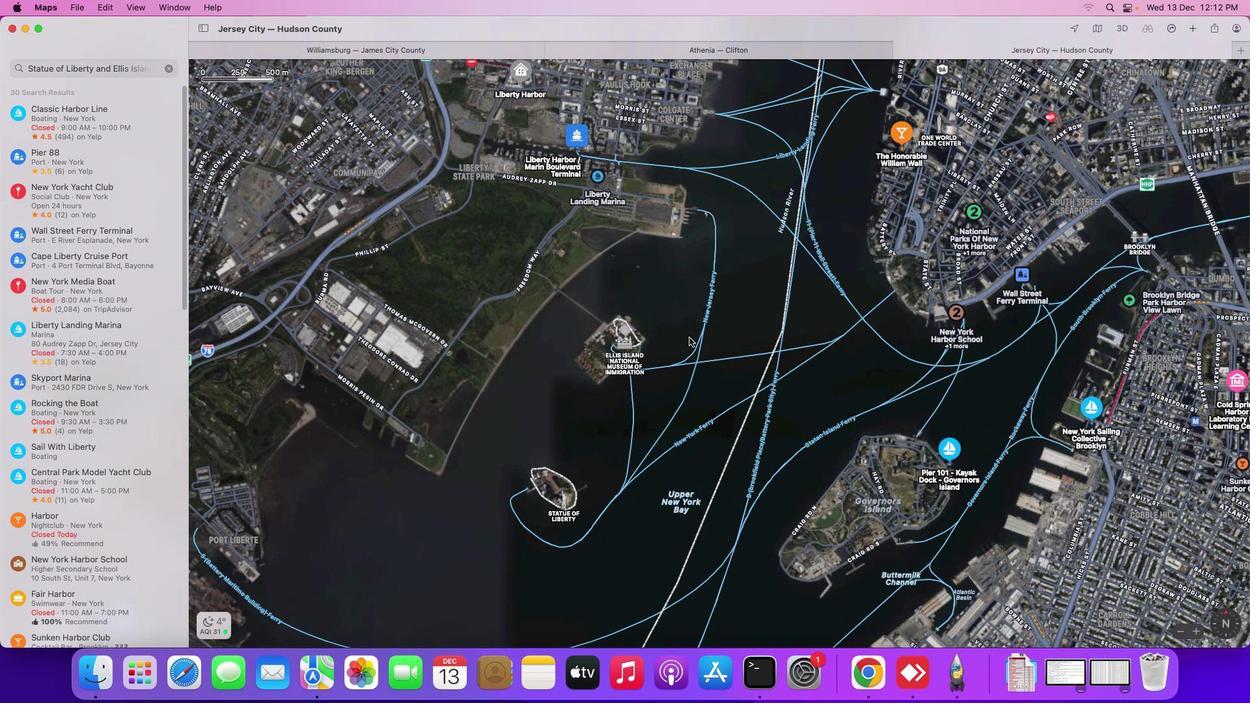
Action: Mouse scrolled (702, 350) with delta (13, 14)
Screenshot: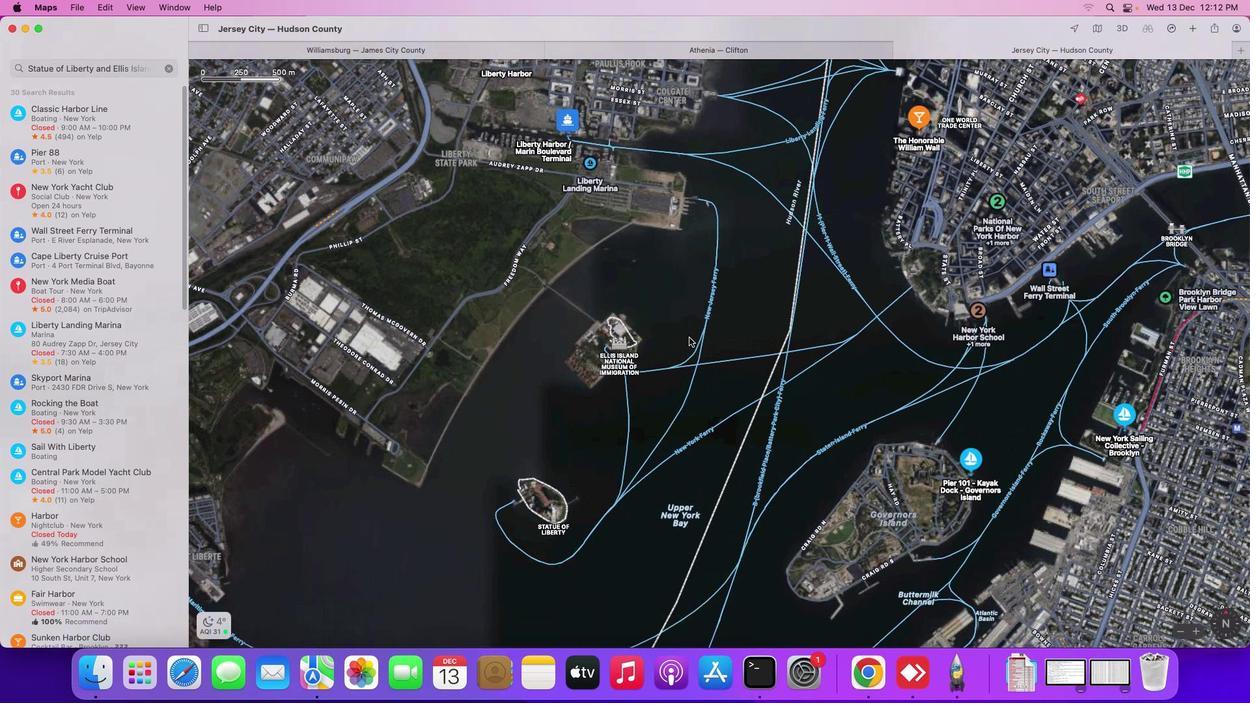 
Action: Mouse scrolled (702, 350) with delta (13, 14)
Screenshot: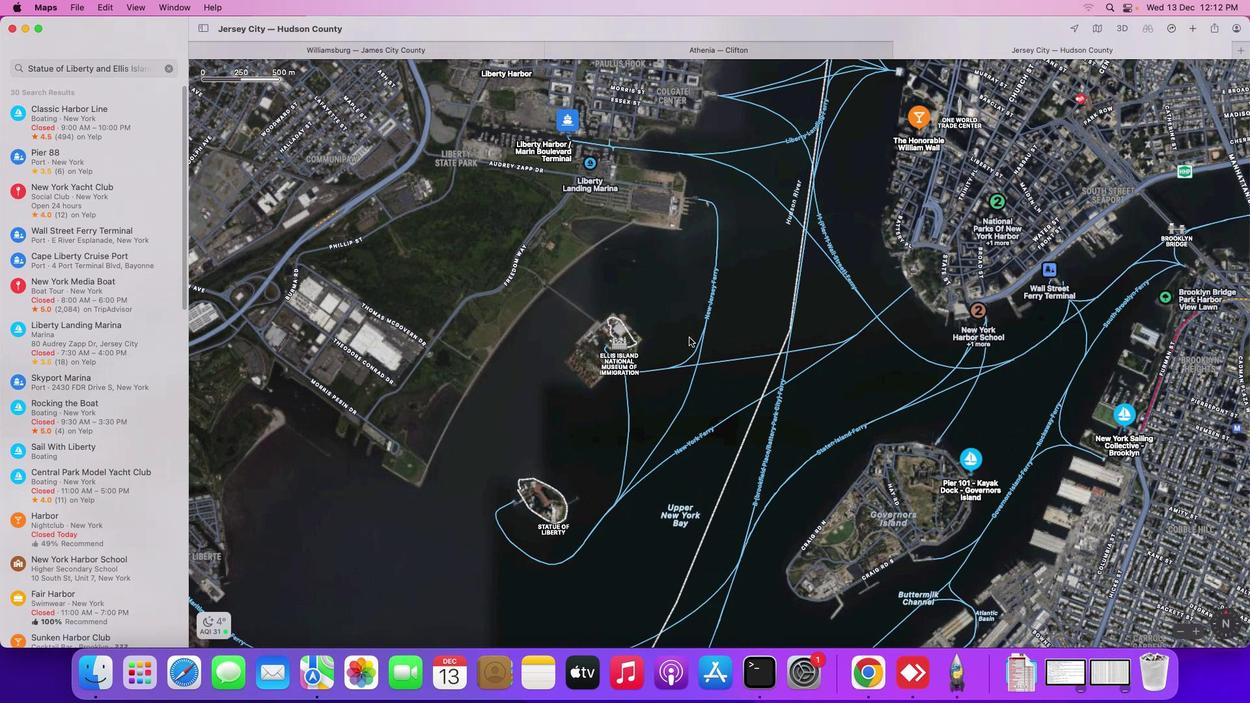 
Action: Mouse scrolled (702, 350) with delta (13, 14)
Screenshot: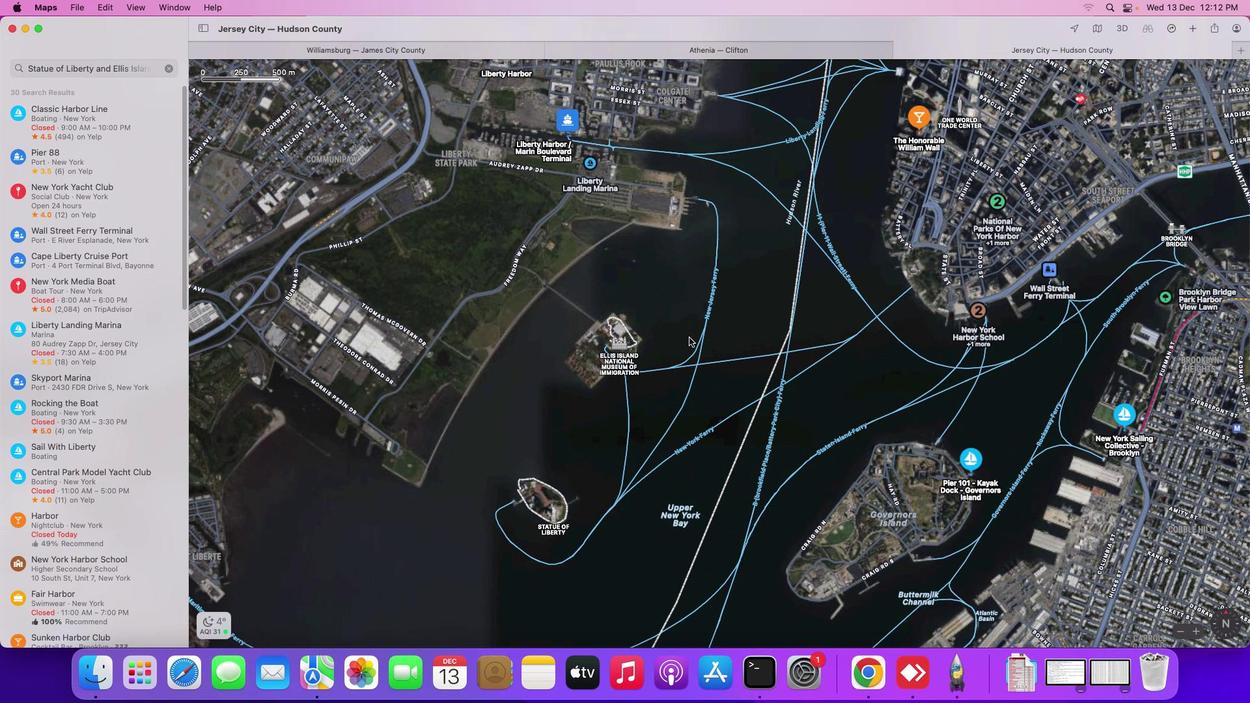 
Action: Mouse scrolled (702, 350) with delta (13, 14)
Screenshot: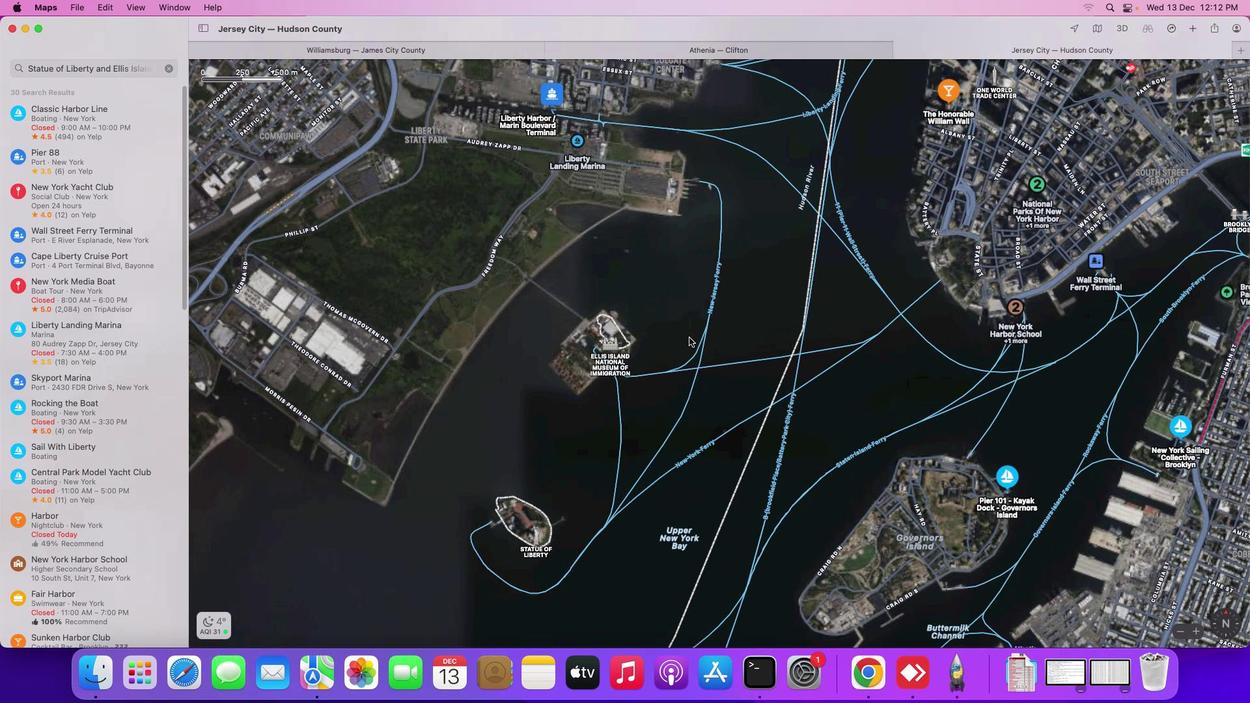 
Action: Mouse scrolled (702, 350) with delta (13, 14)
Screenshot: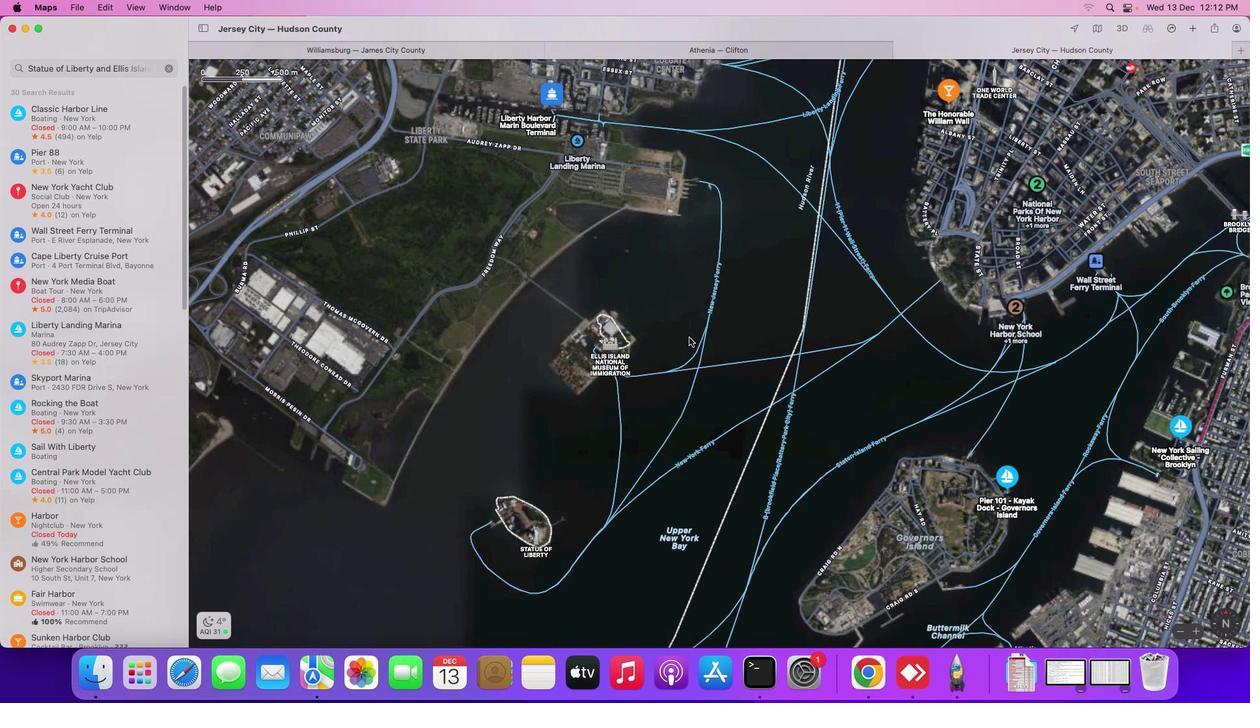 
Action: Mouse scrolled (702, 350) with delta (13, 14)
Screenshot: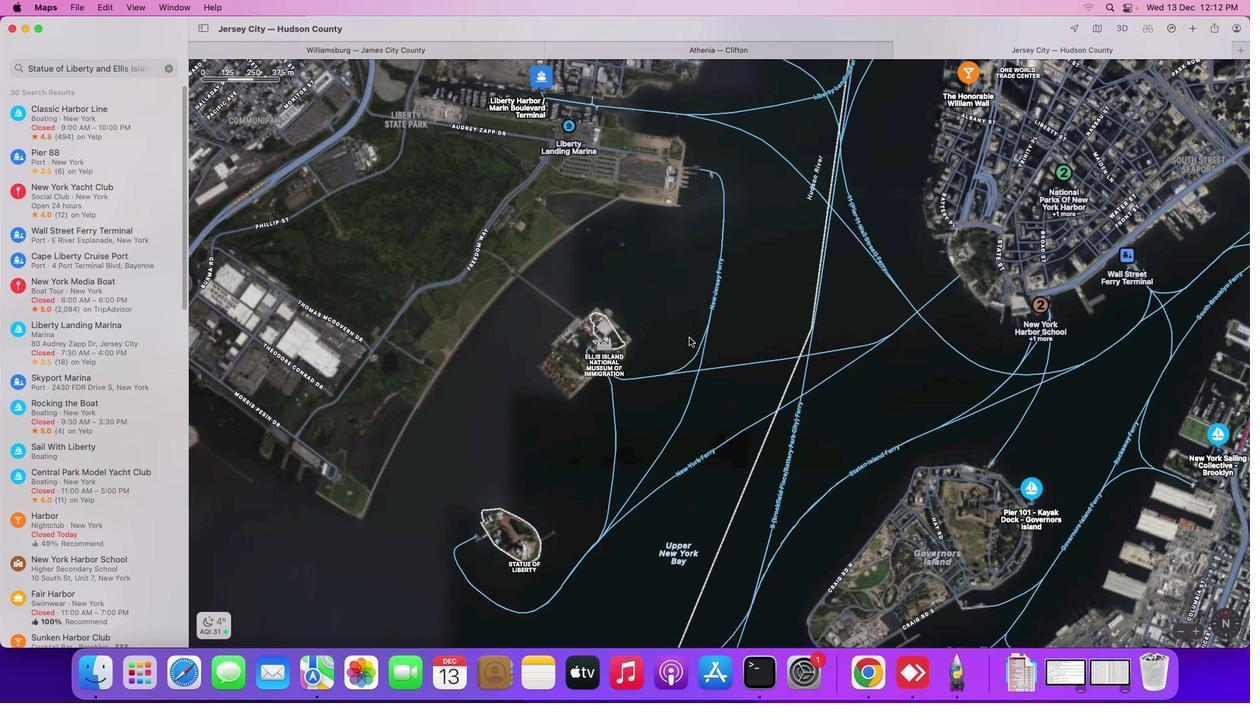 
Action: Mouse scrolled (702, 350) with delta (13, 14)
Screenshot: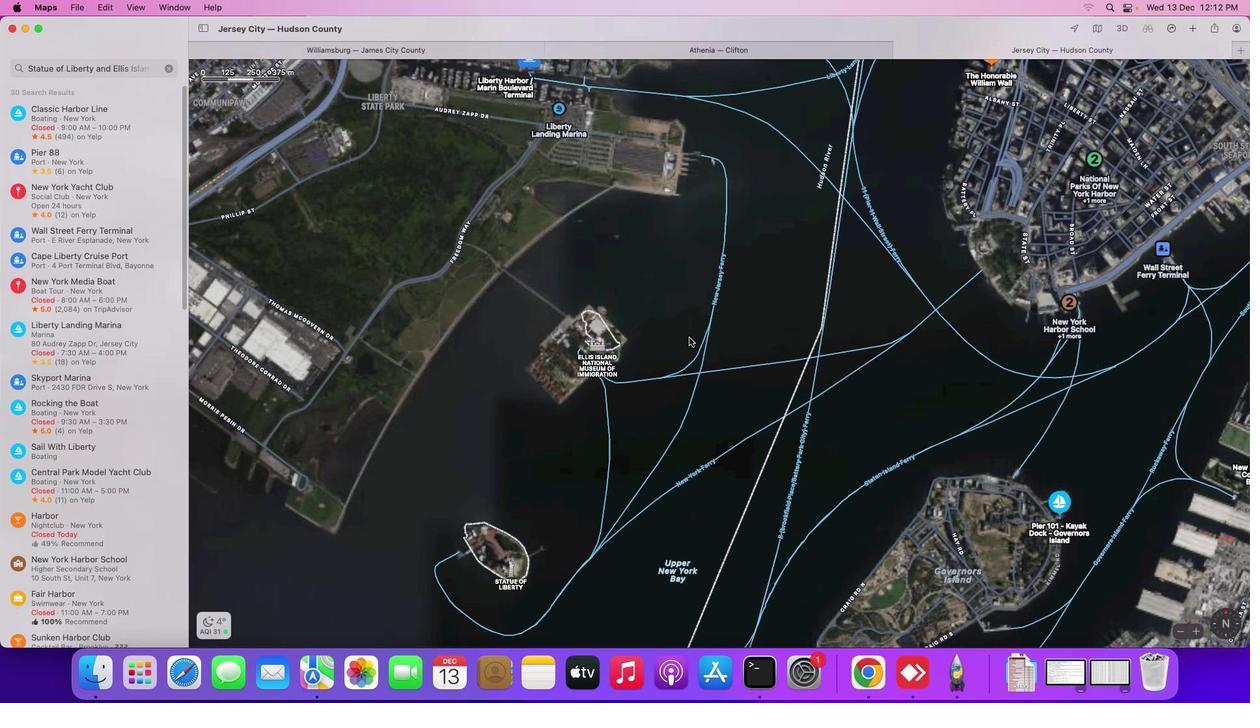
Action: Mouse scrolled (702, 350) with delta (13, 14)
Screenshot: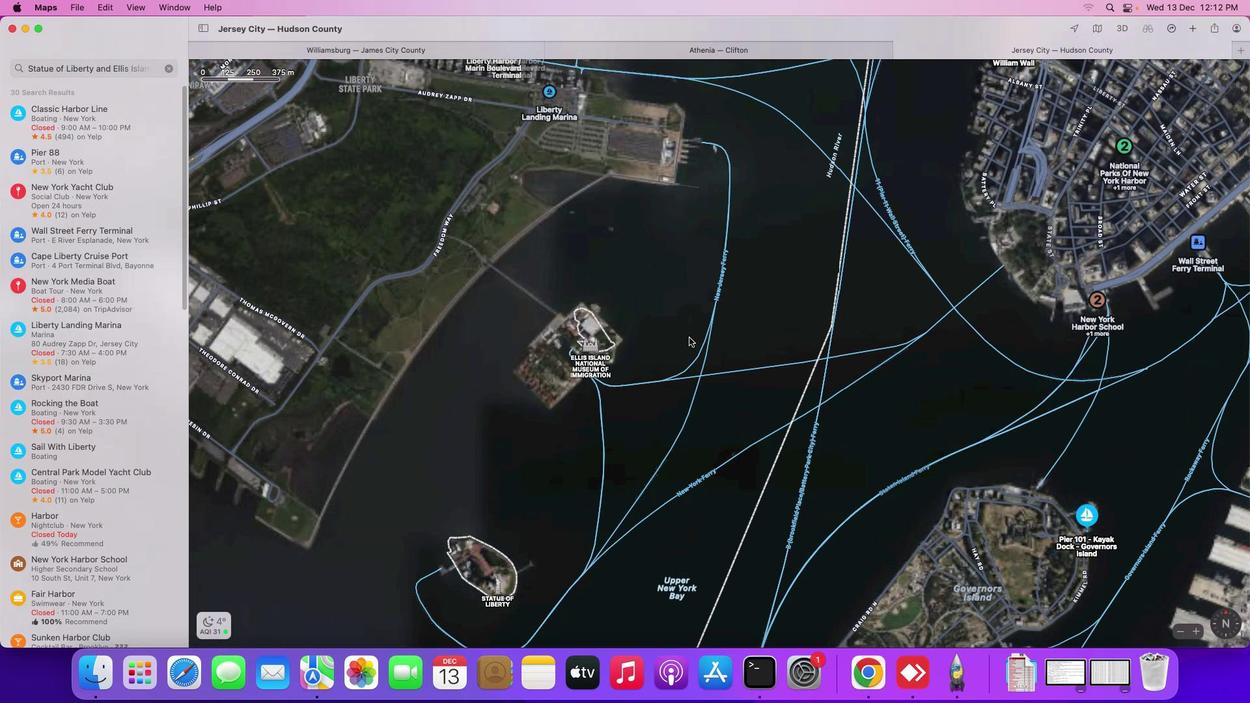 
Action: Mouse scrolled (702, 350) with delta (13, 14)
Screenshot: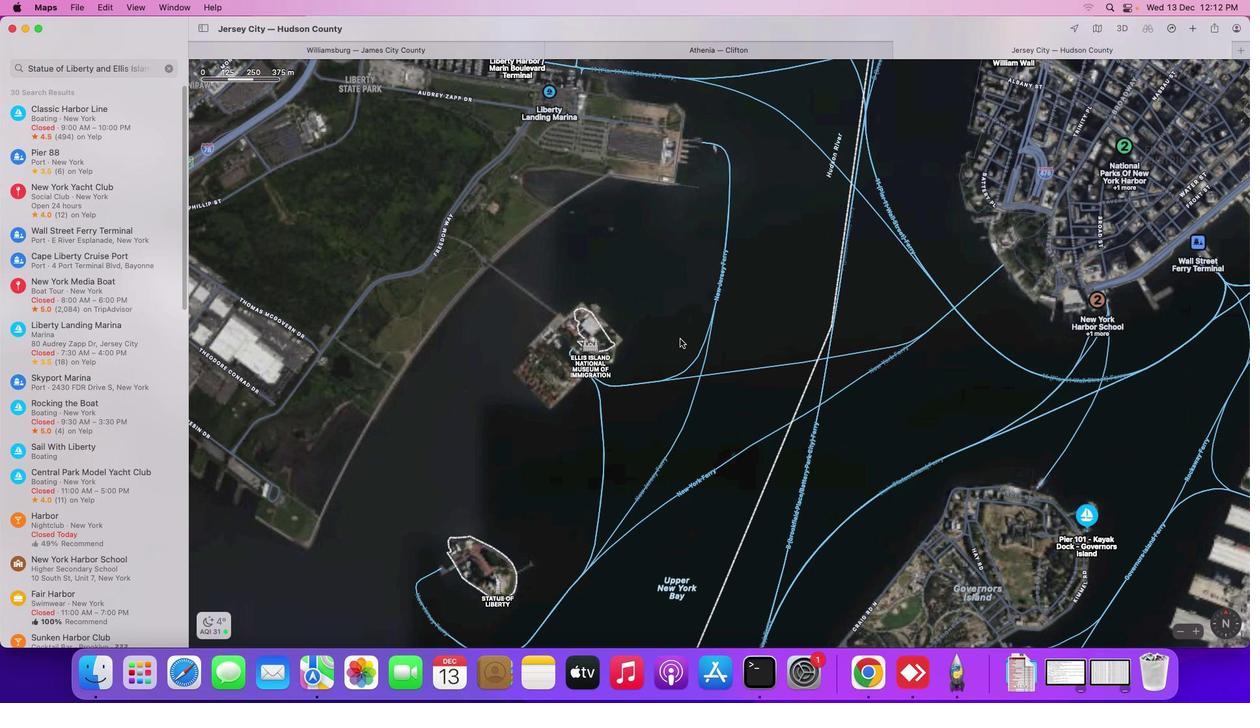 
Action: Mouse moved to (666, 356)
Screenshot: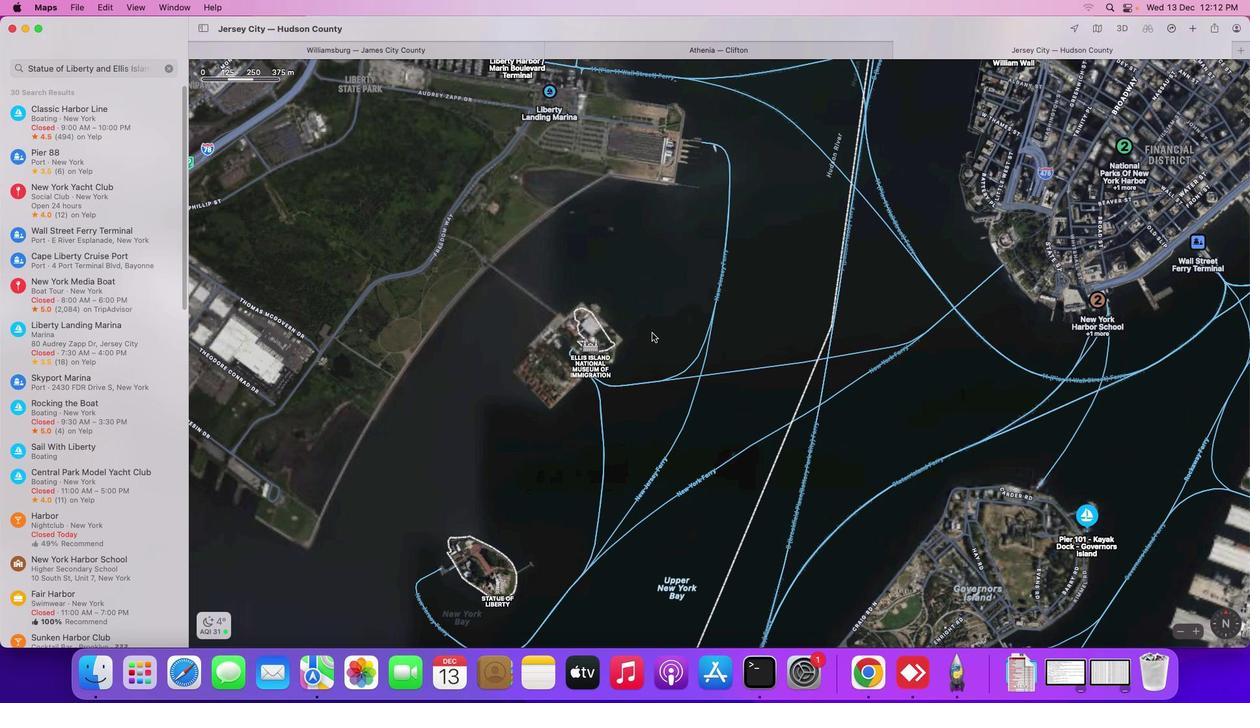 
Action: Mouse pressed left at (666, 356)
Screenshot: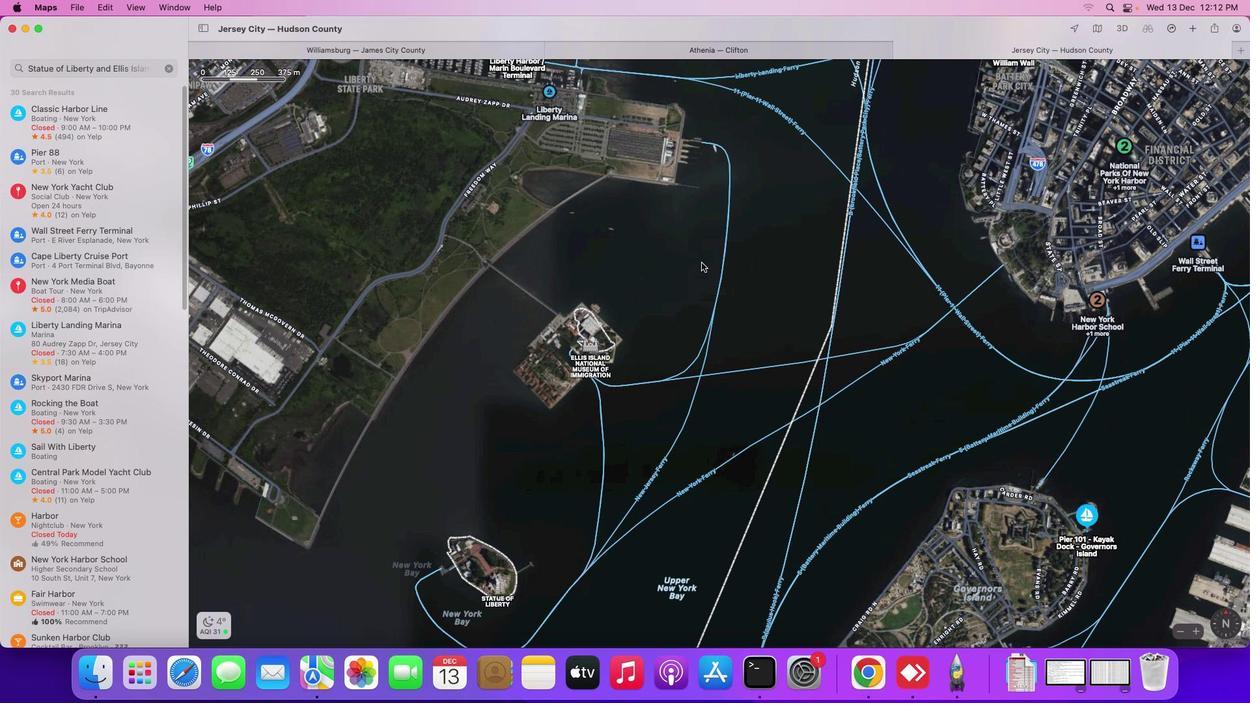 
Action: Mouse moved to (698, 345)
Screenshot: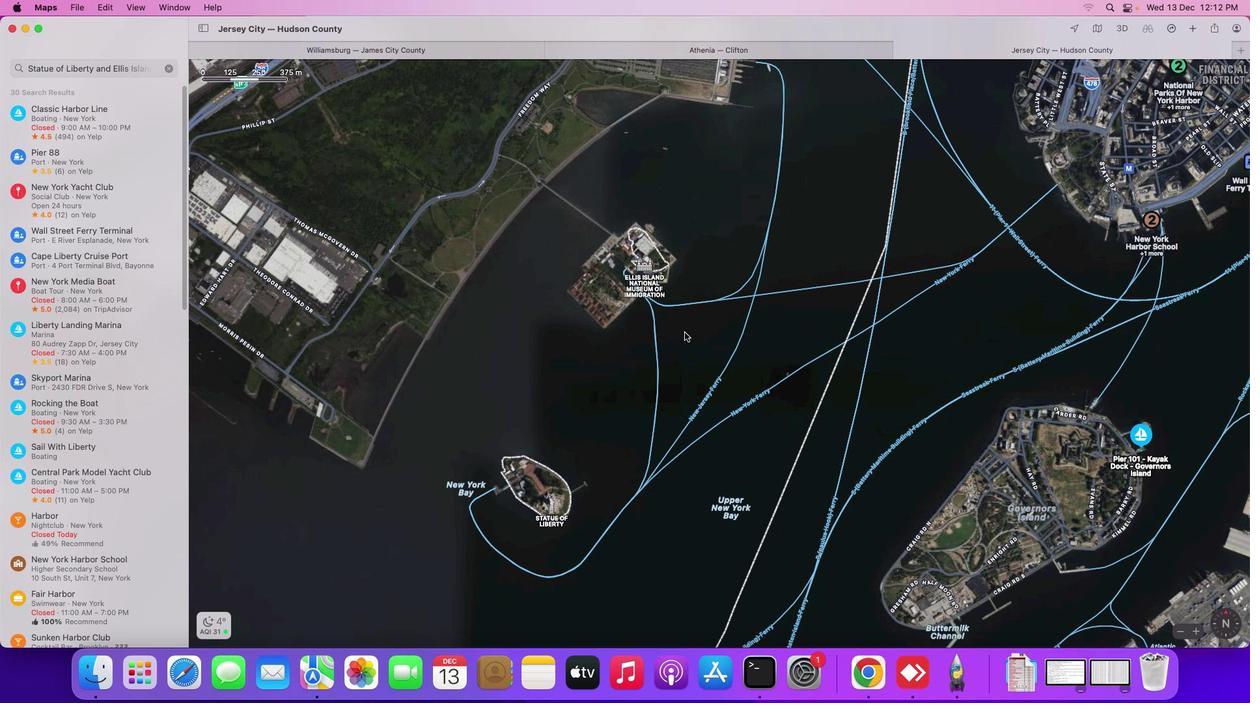 
Action: Mouse scrolled (698, 345) with delta (13, 14)
Screenshot: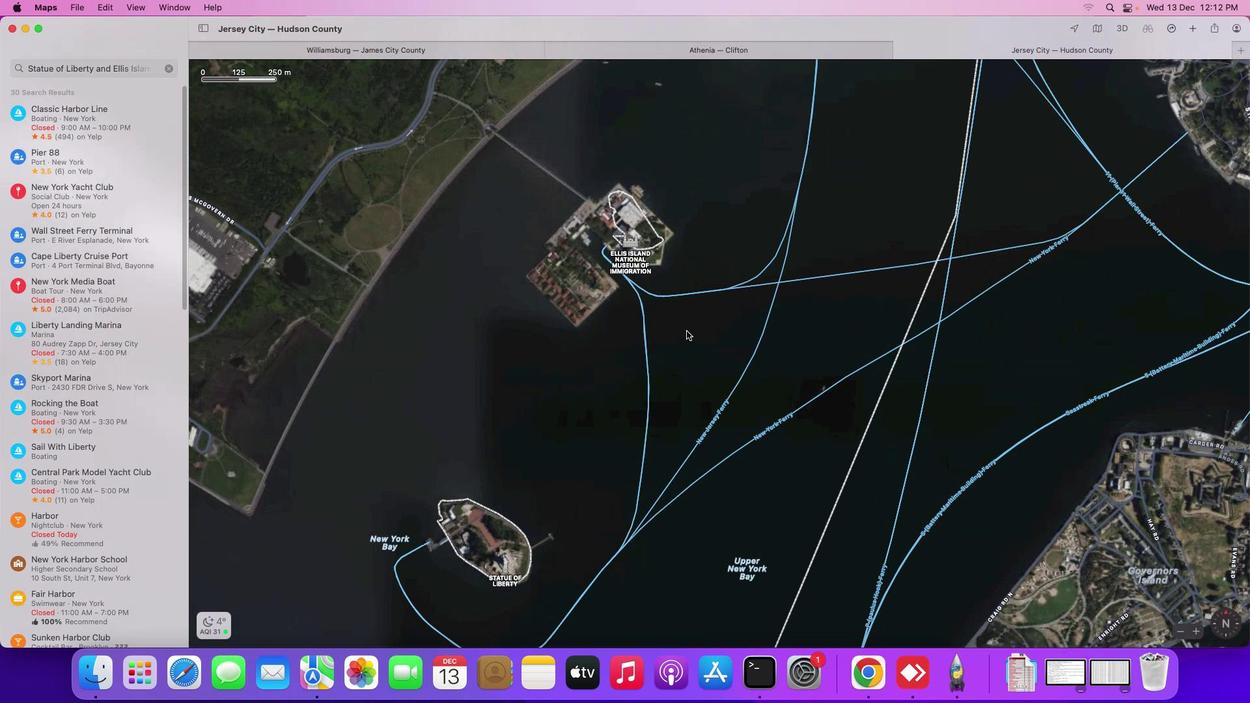 
Action: Mouse scrolled (698, 345) with delta (13, 14)
Screenshot: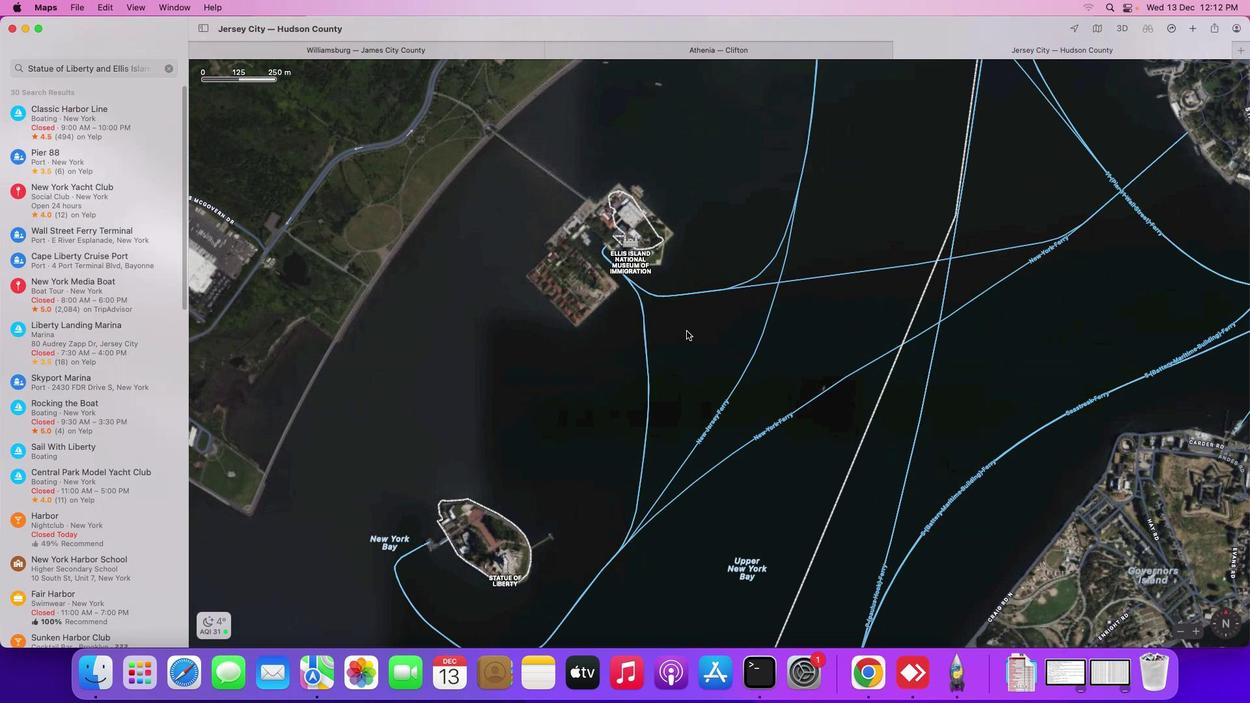 
Action: Mouse scrolled (698, 345) with delta (13, 15)
Screenshot: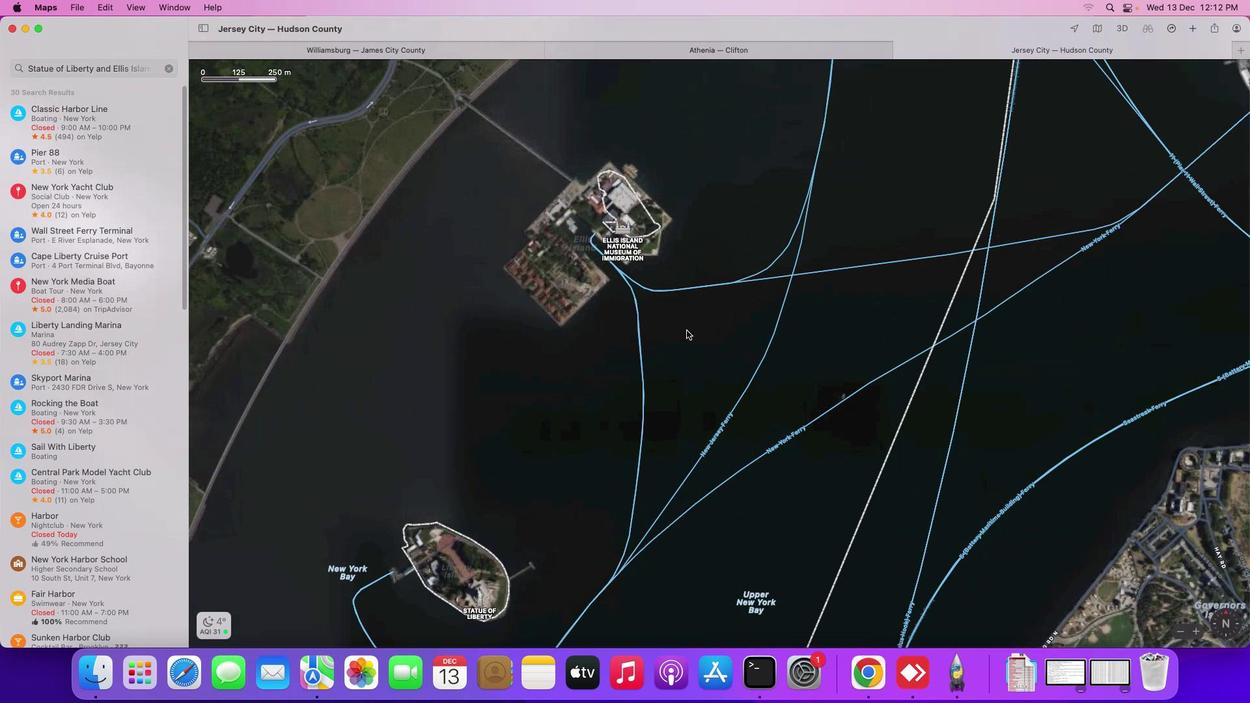 
Action: Mouse moved to (698, 345)
Screenshot: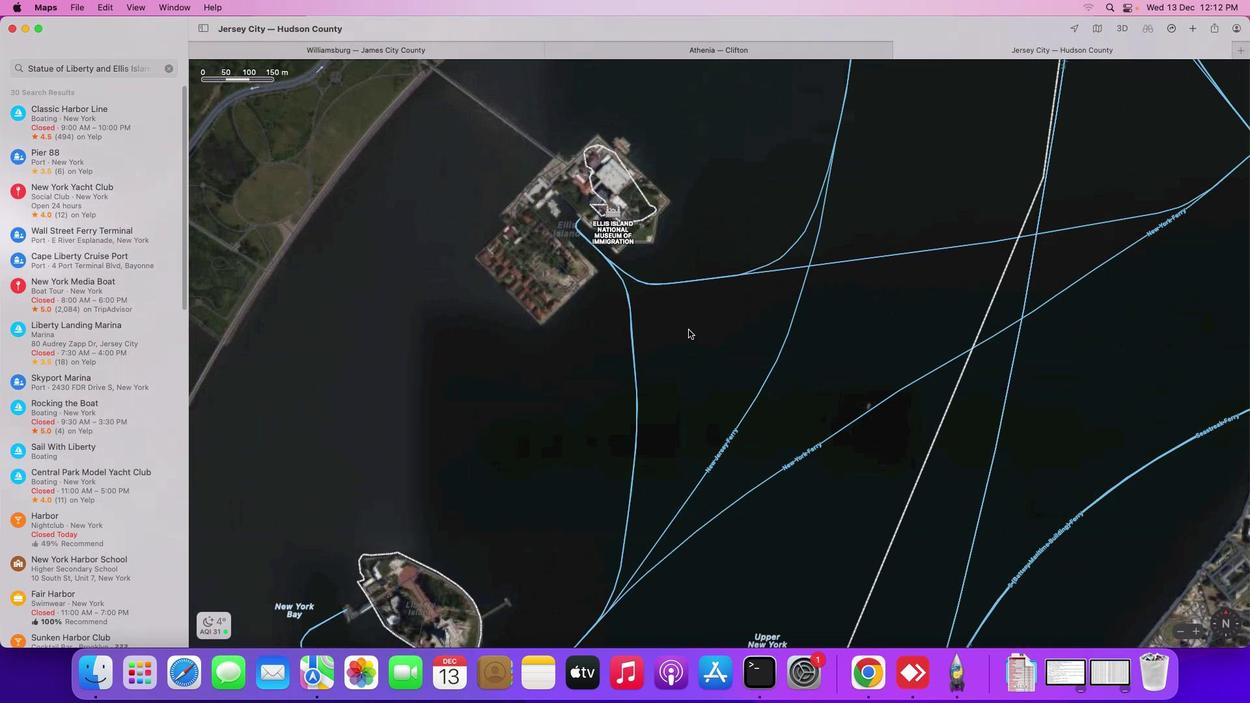 
Action: Mouse scrolled (698, 345) with delta (13, 15)
Screenshot: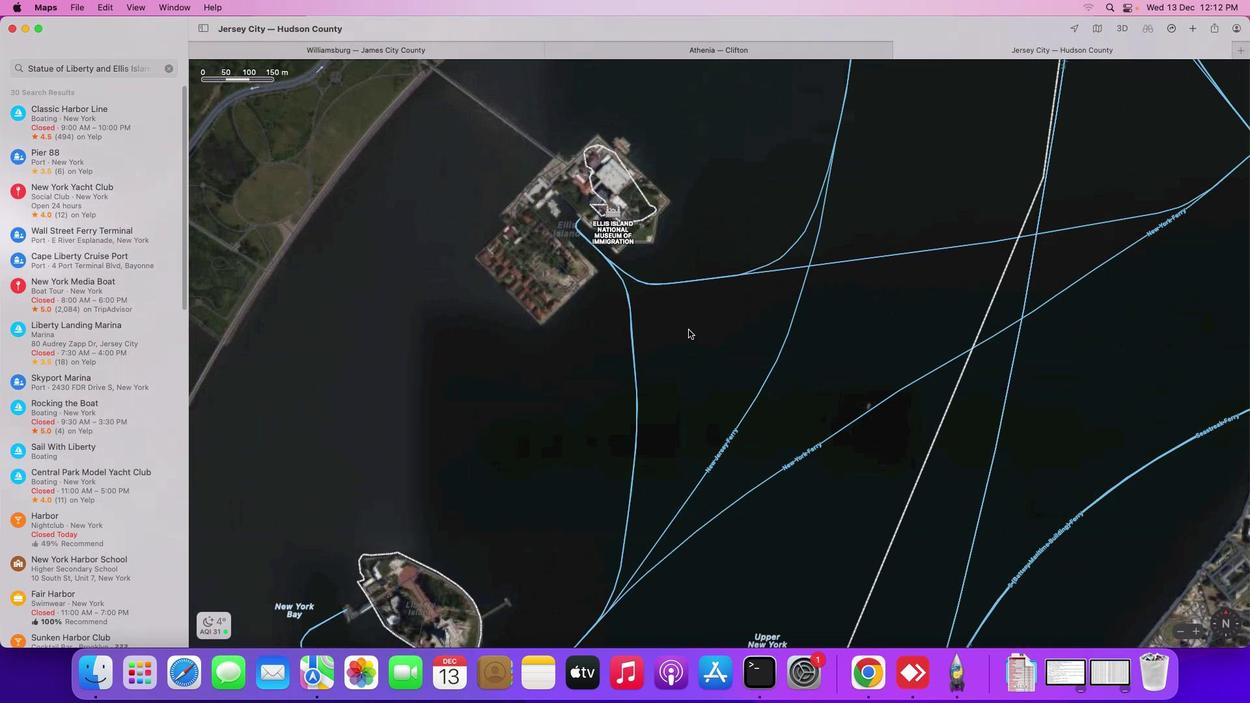 
Action: Mouse moved to (700, 345)
Screenshot: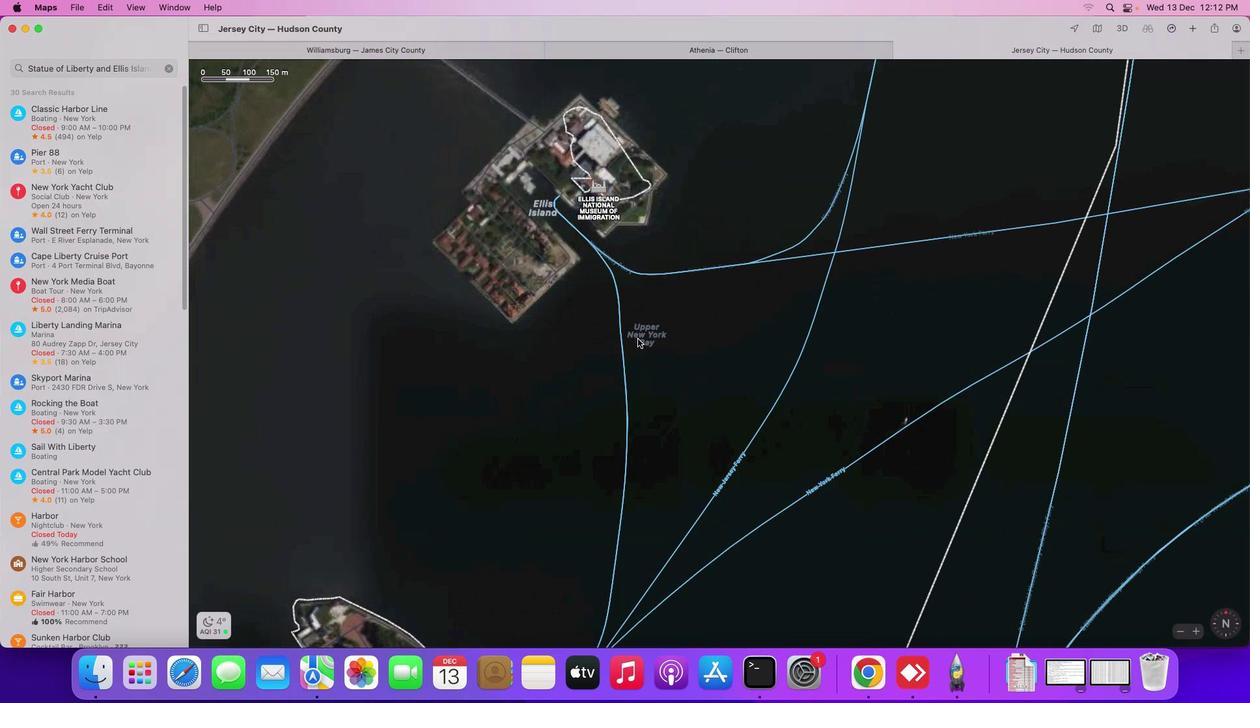 
Action: Mouse scrolled (700, 345) with delta (13, 15)
Screenshot: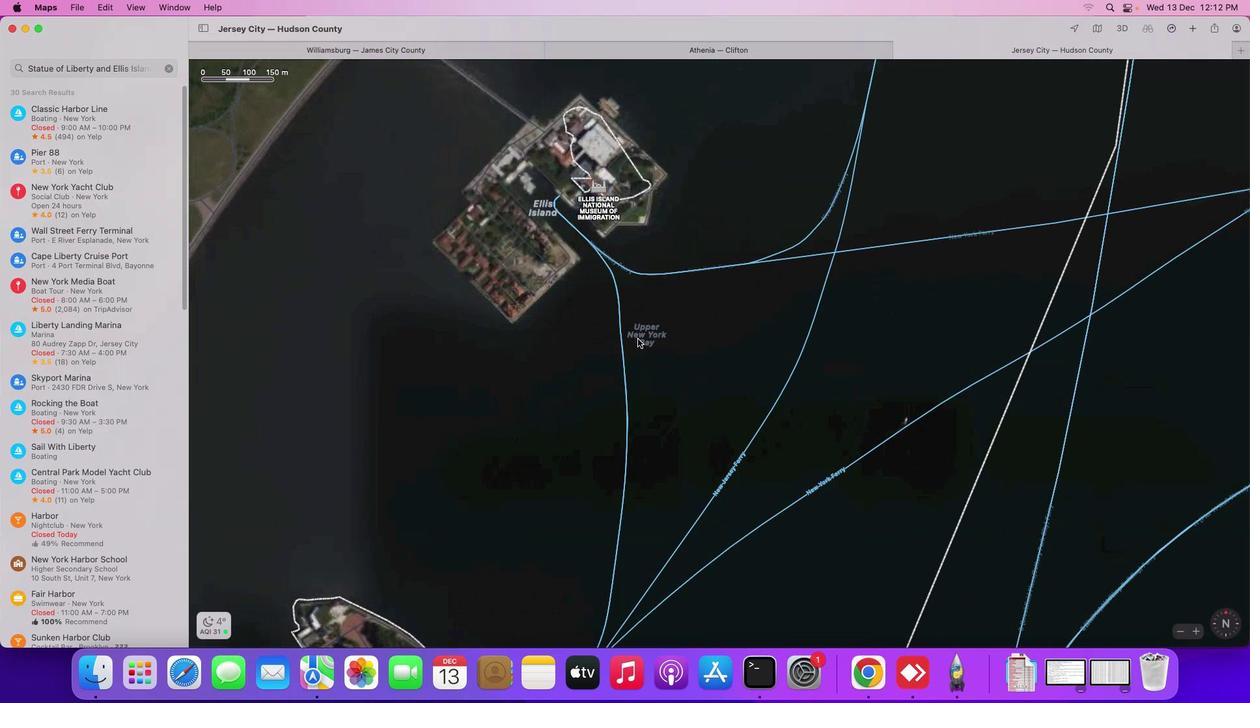 
Action: Mouse moved to (700, 344)
Screenshot: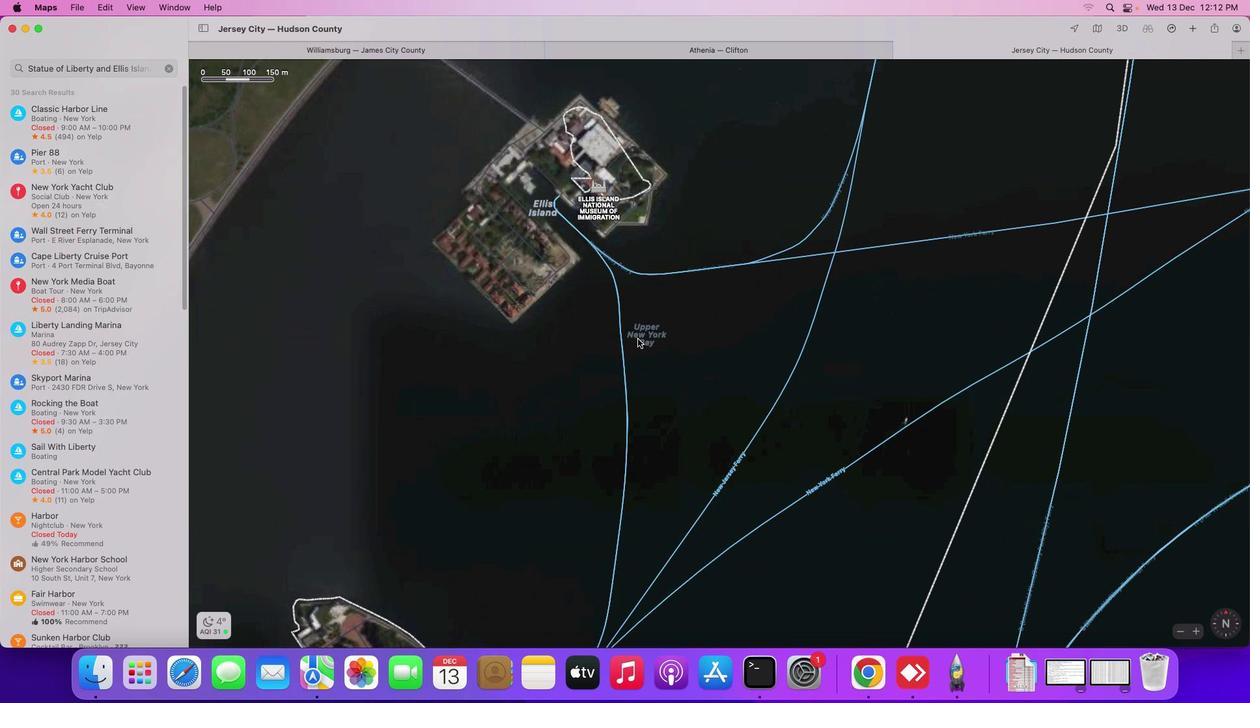 
Action: Mouse scrolled (700, 344) with delta (13, 15)
Screenshot: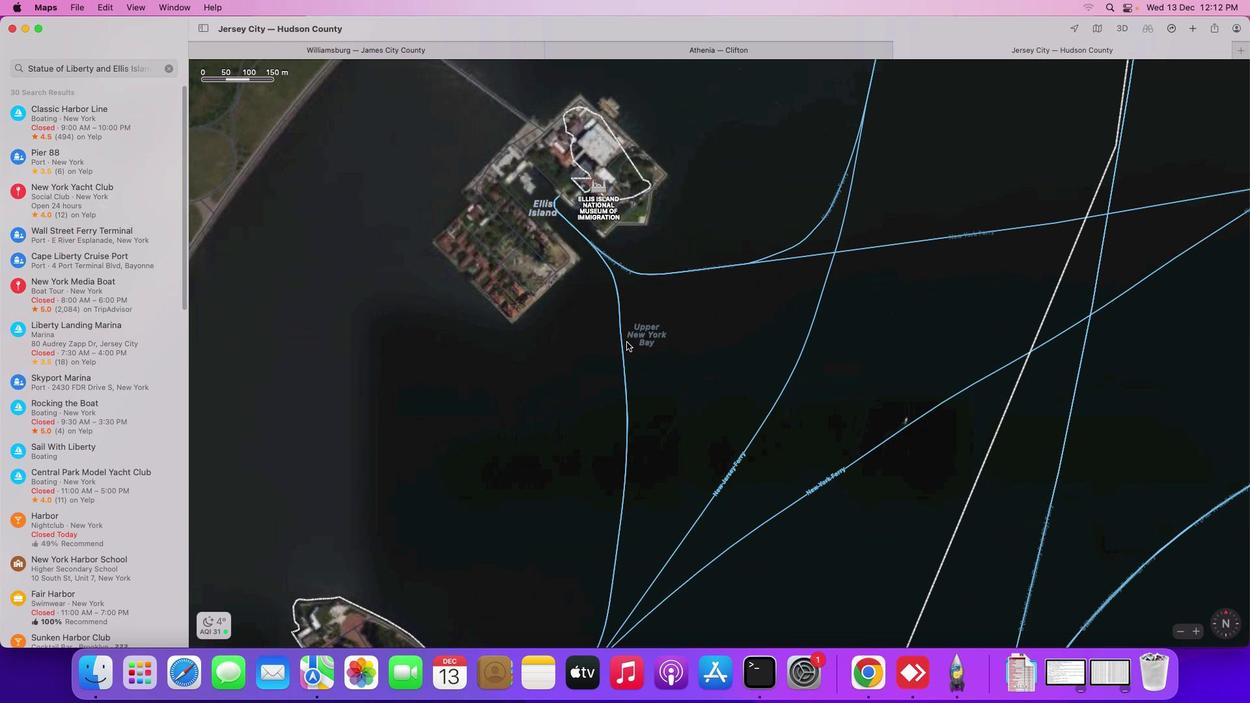 
Action: Mouse moved to (700, 344)
Screenshot: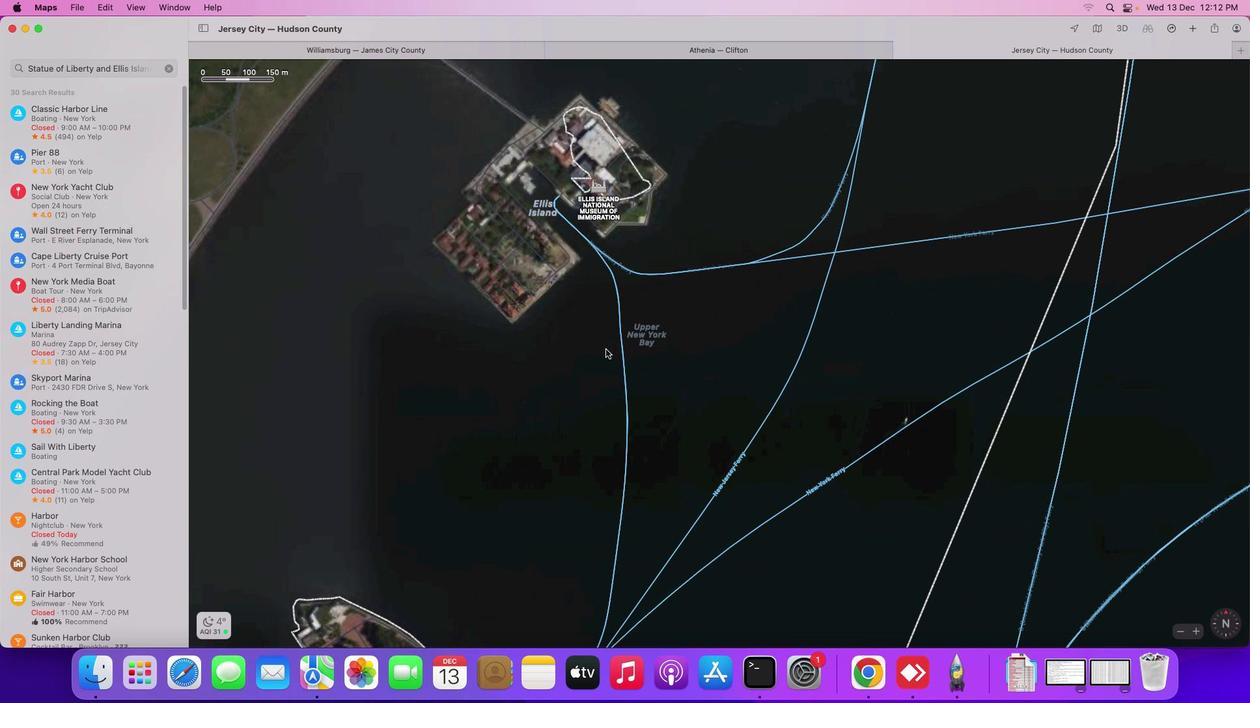 
Action: Mouse scrolled (700, 344) with delta (13, 16)
Screenshot: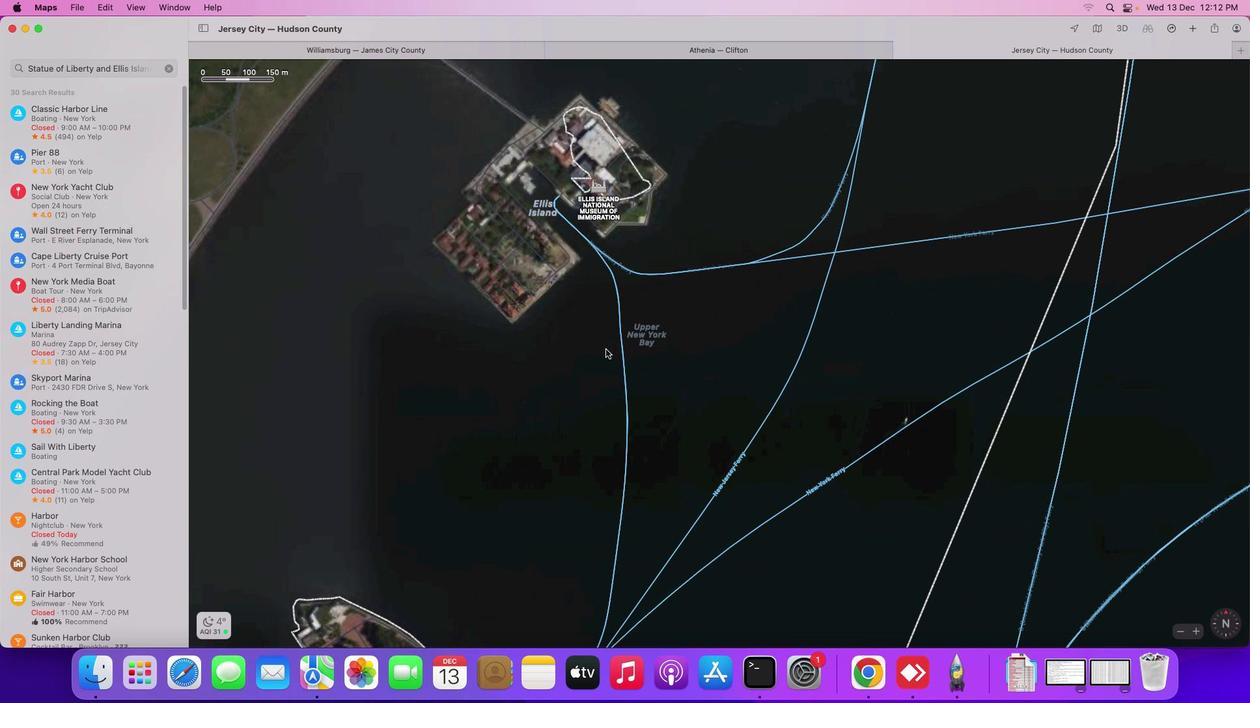 
Action: Mouse moved to (586, 375)
Screenshot: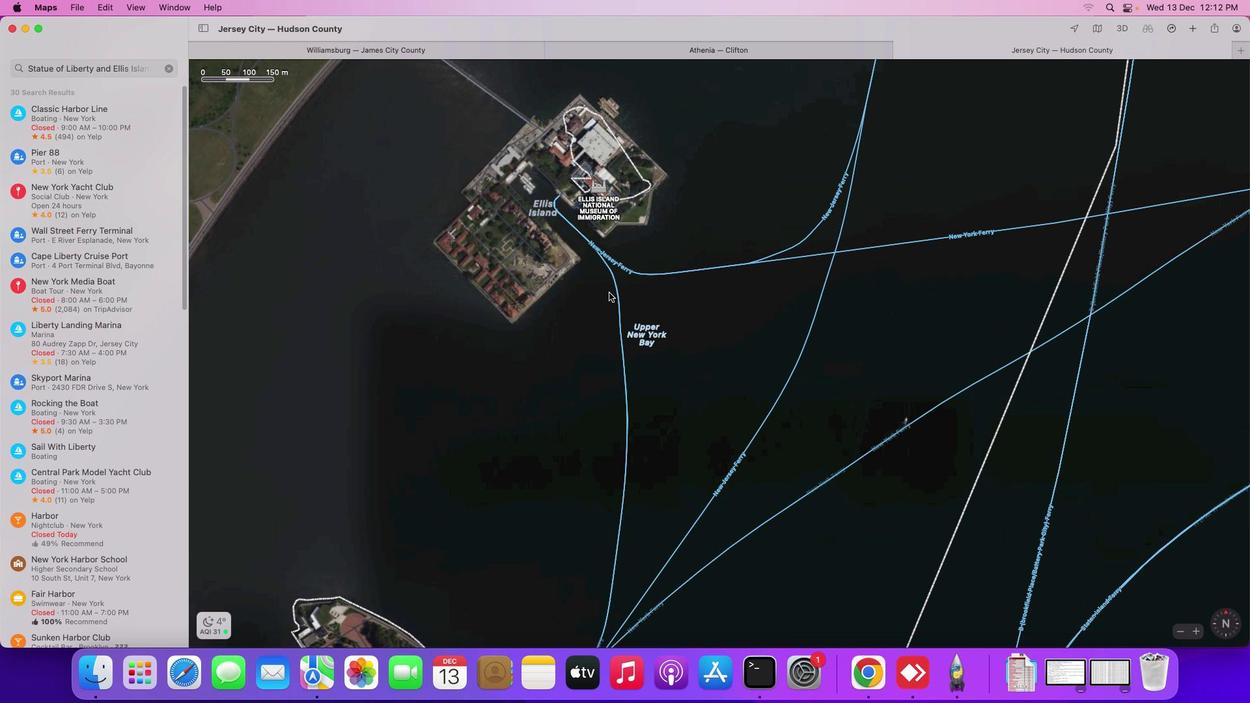 
Action: Mouse pressed left at (586, 375)
Screenshot: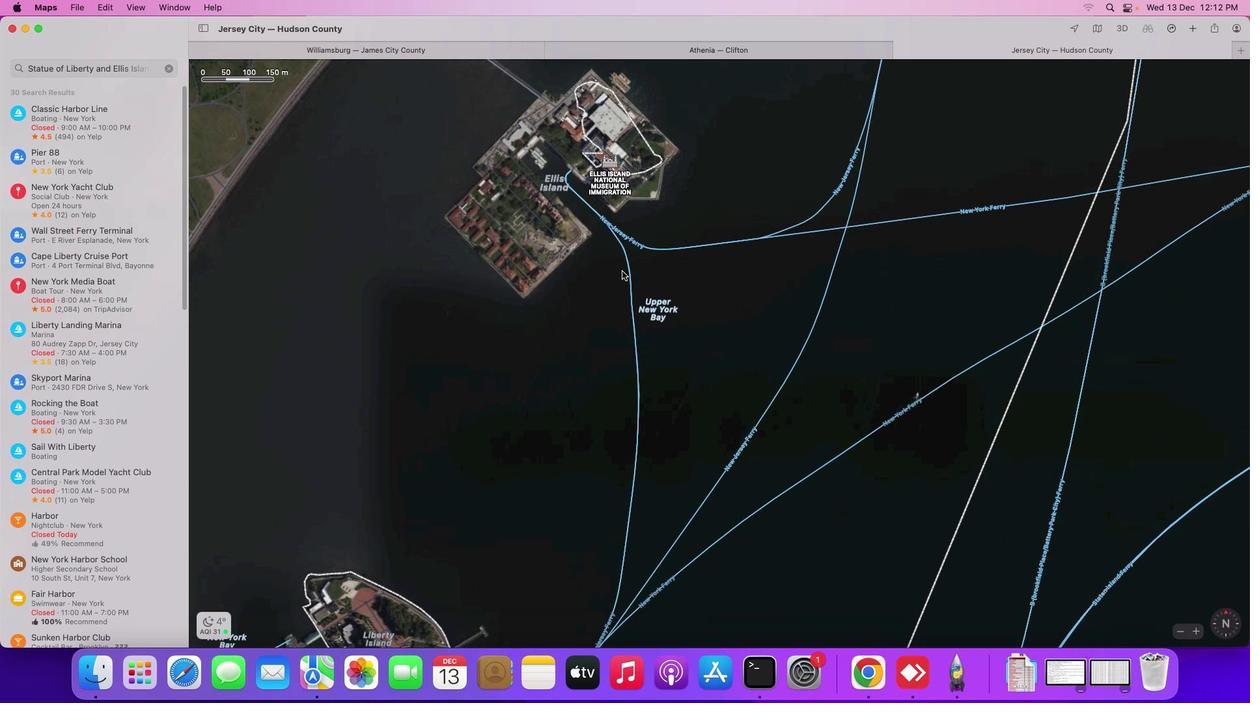 
Action: Mouse moved to (614, 352)
Screenshot: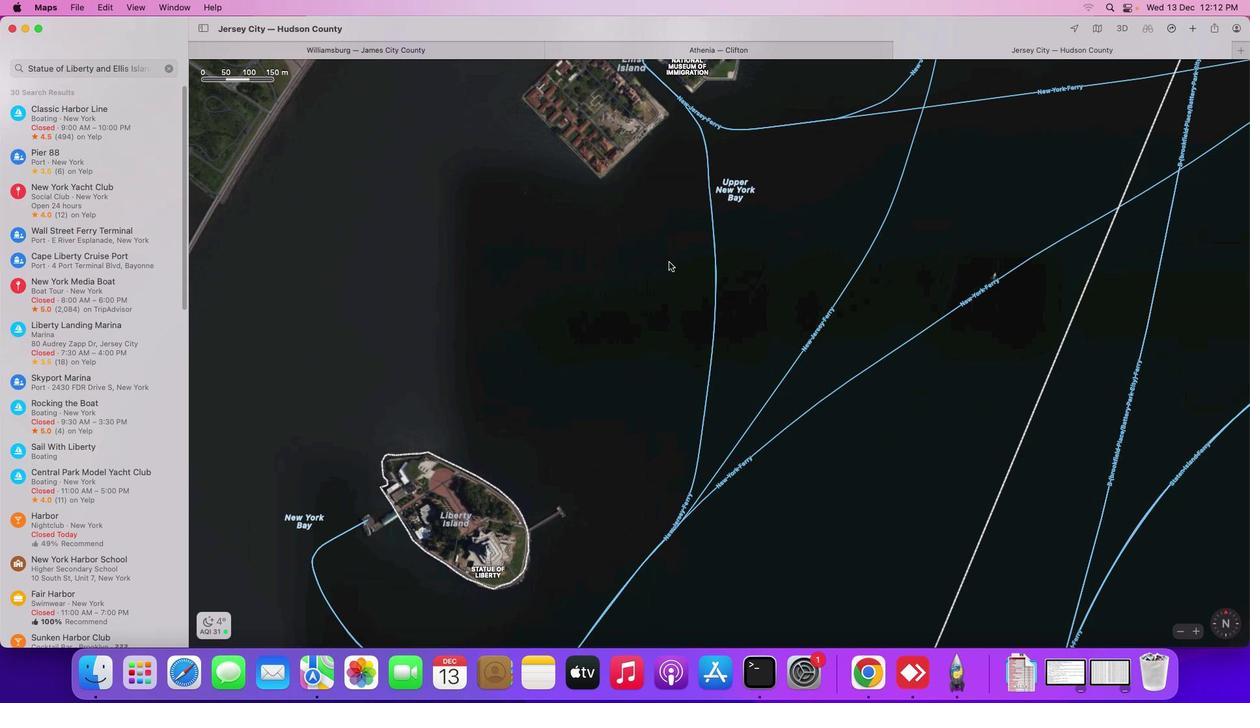 
Action: Mouse pressed left at (614, 352)
Screenshot: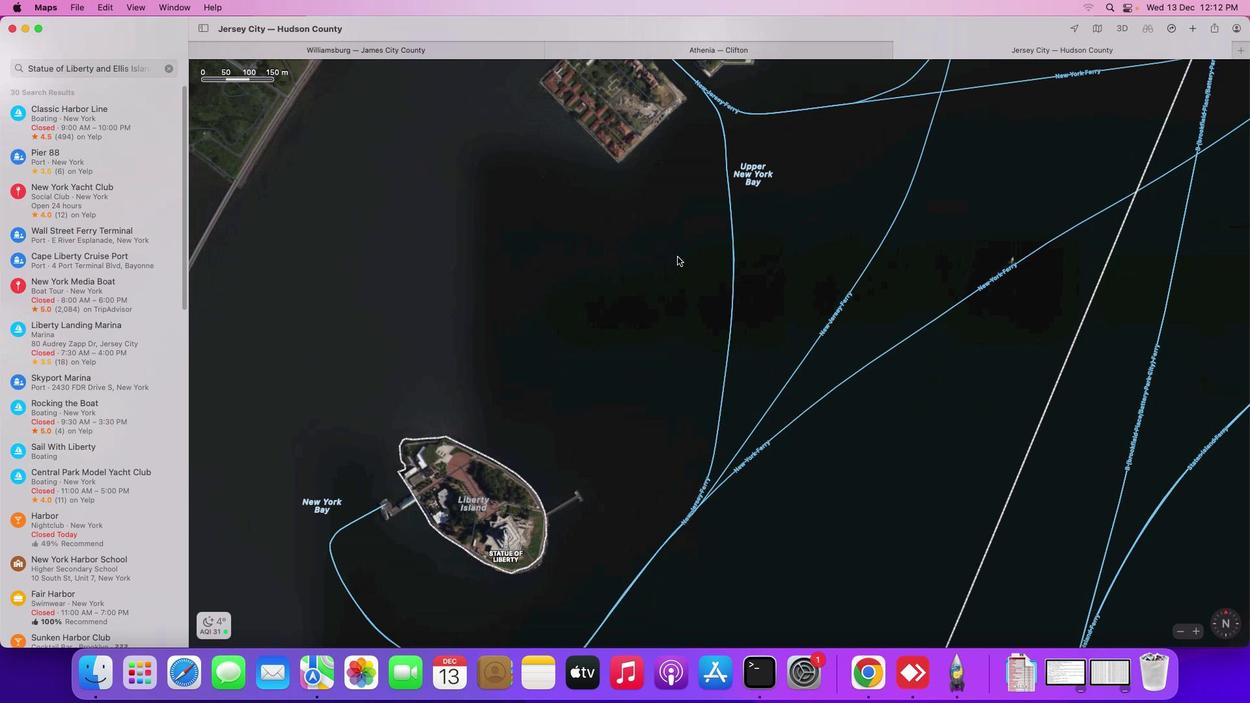 
Action: Mouse moved to (708, 322)
Screenshot: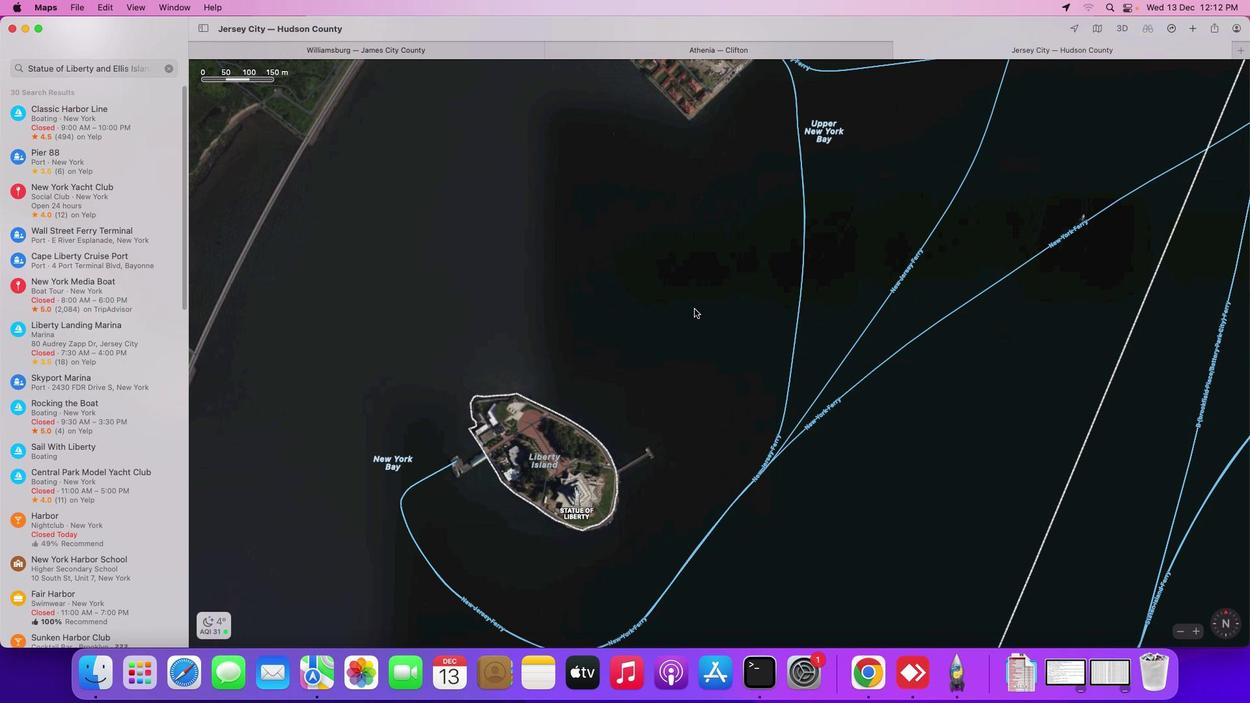 
Action: Mouse scrolled (708, 322) with delta (13, 14)
Screenshot: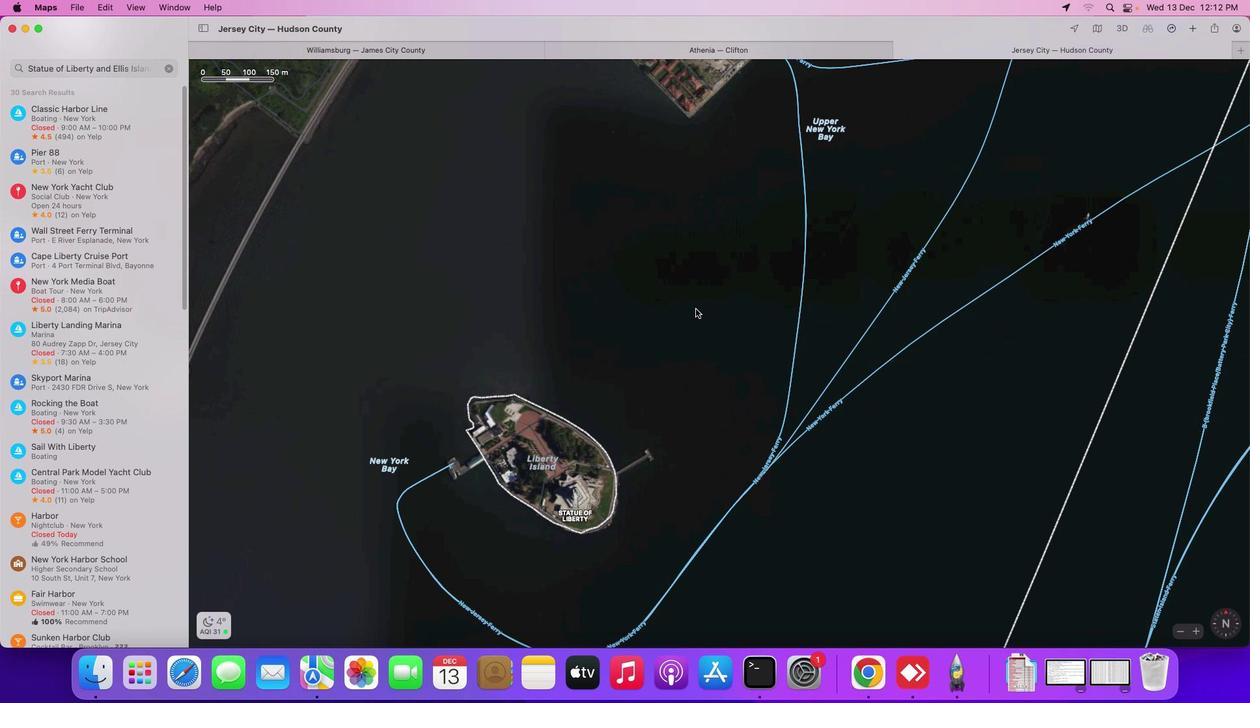 
Action: Mouse scrolled (708, 322) with delta (13, 14)
Screenshot: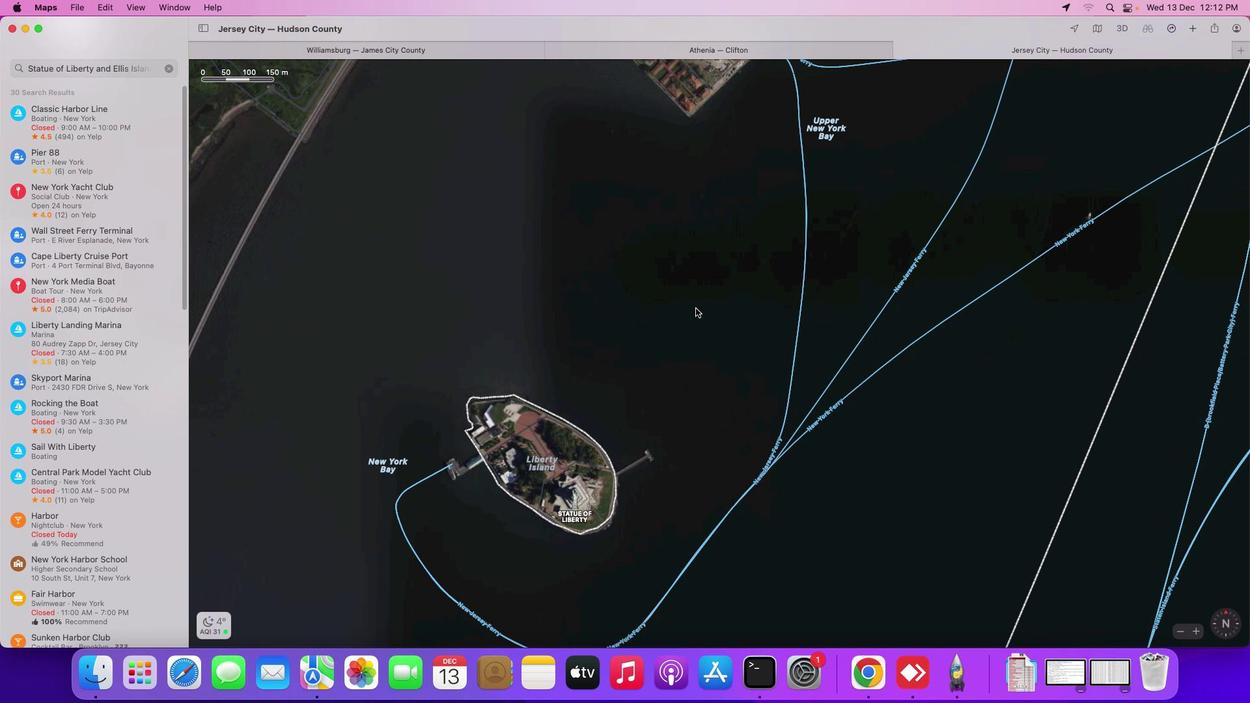
Action: Mouse moved to (709, 322)
Screenshot: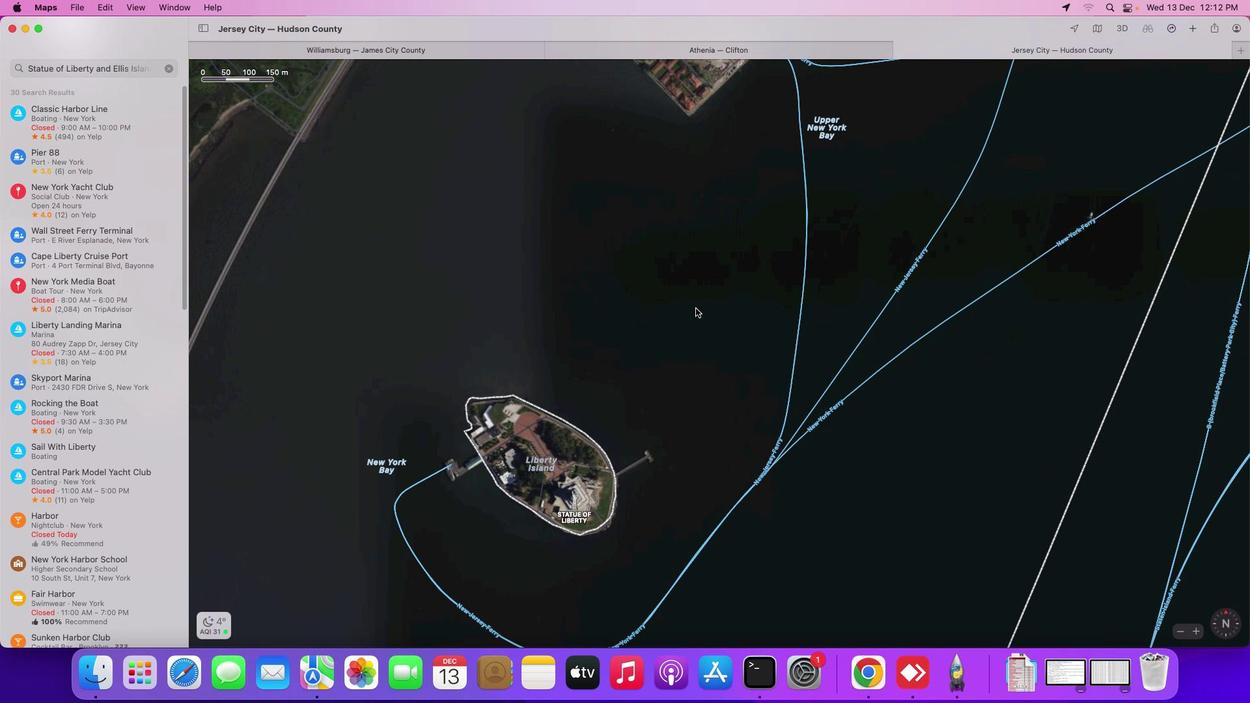
Action: Mouse scrolled (709, 322) with delta (13, 14)
Screenshot: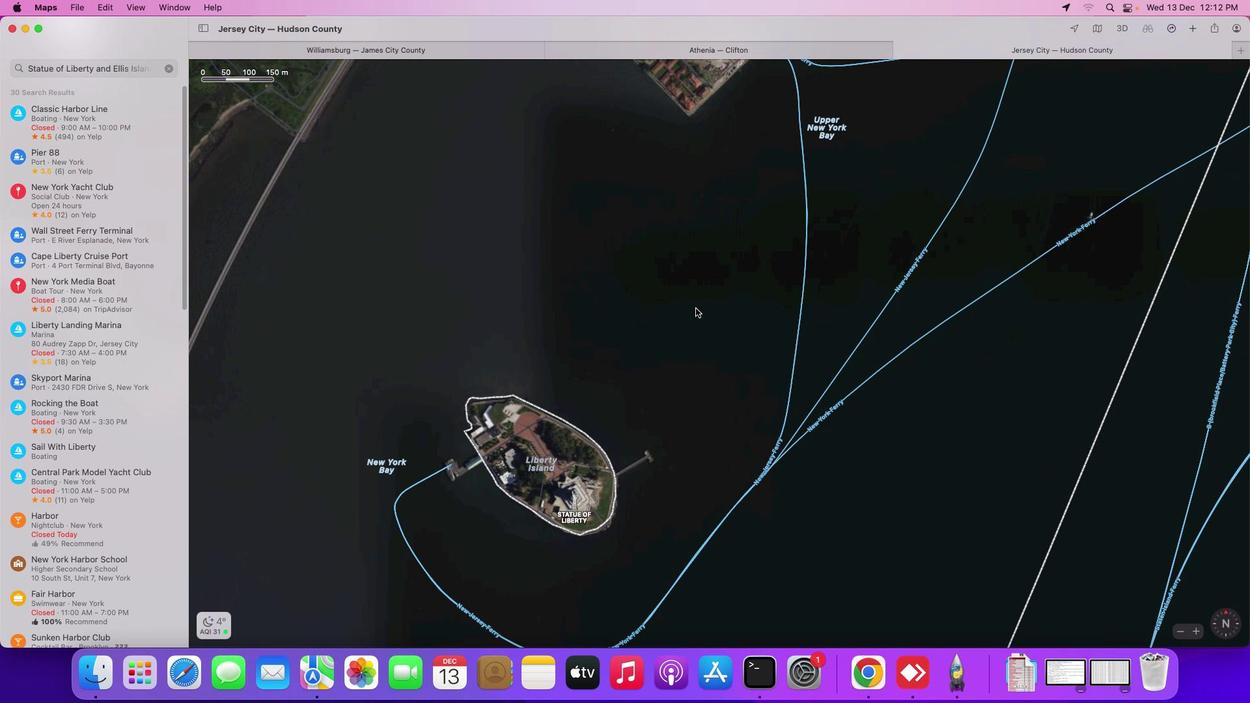 
Action: Mouse moved to (709, 321)
Screenshot: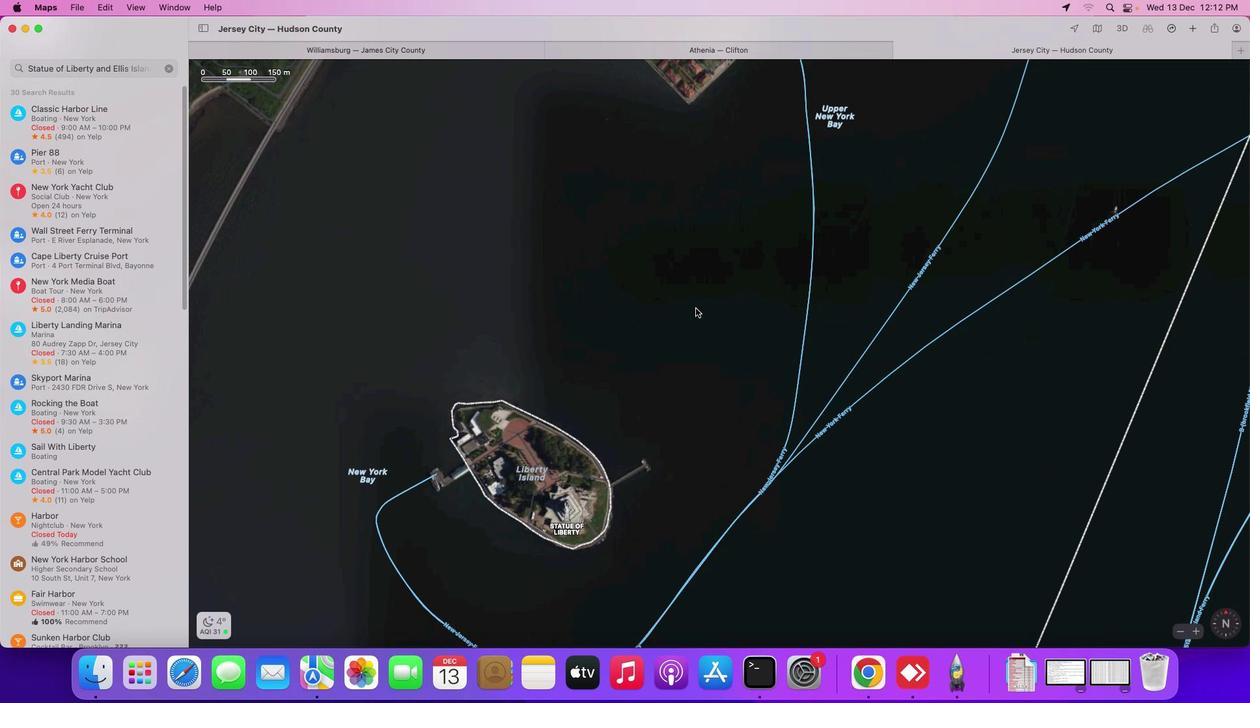 
Action: Mouse scrolled (709, 321) with delta (13, 14)
Screenshot: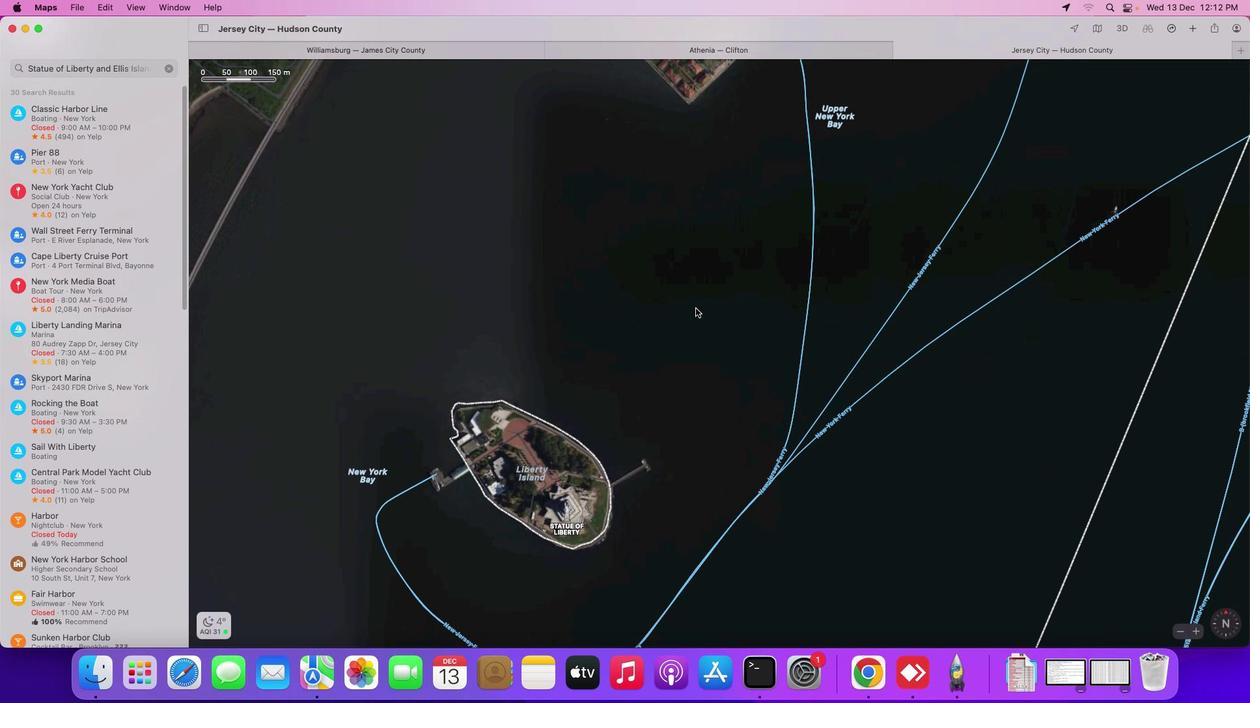 
Action: Mouse scrolled (709, 321) with delta (13, 14)
Screenshot: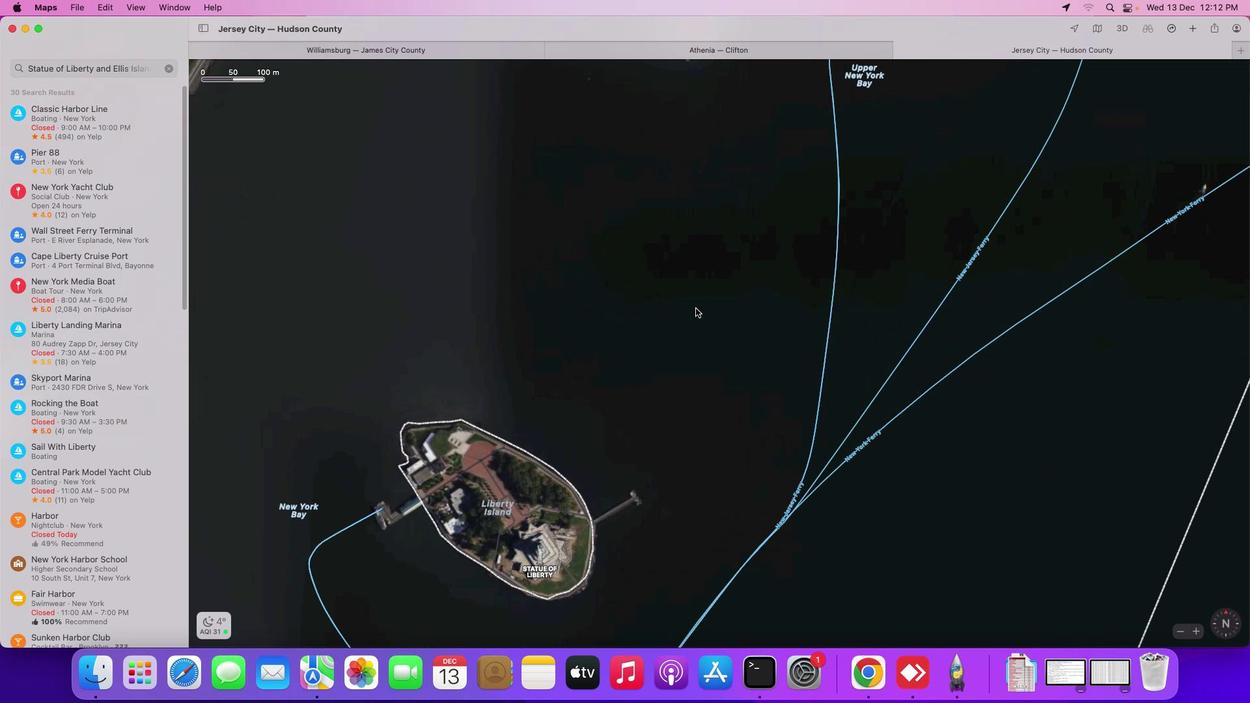 
Action: Mouse scrolled (709, 321) with delta (13, 14)
Screenshot: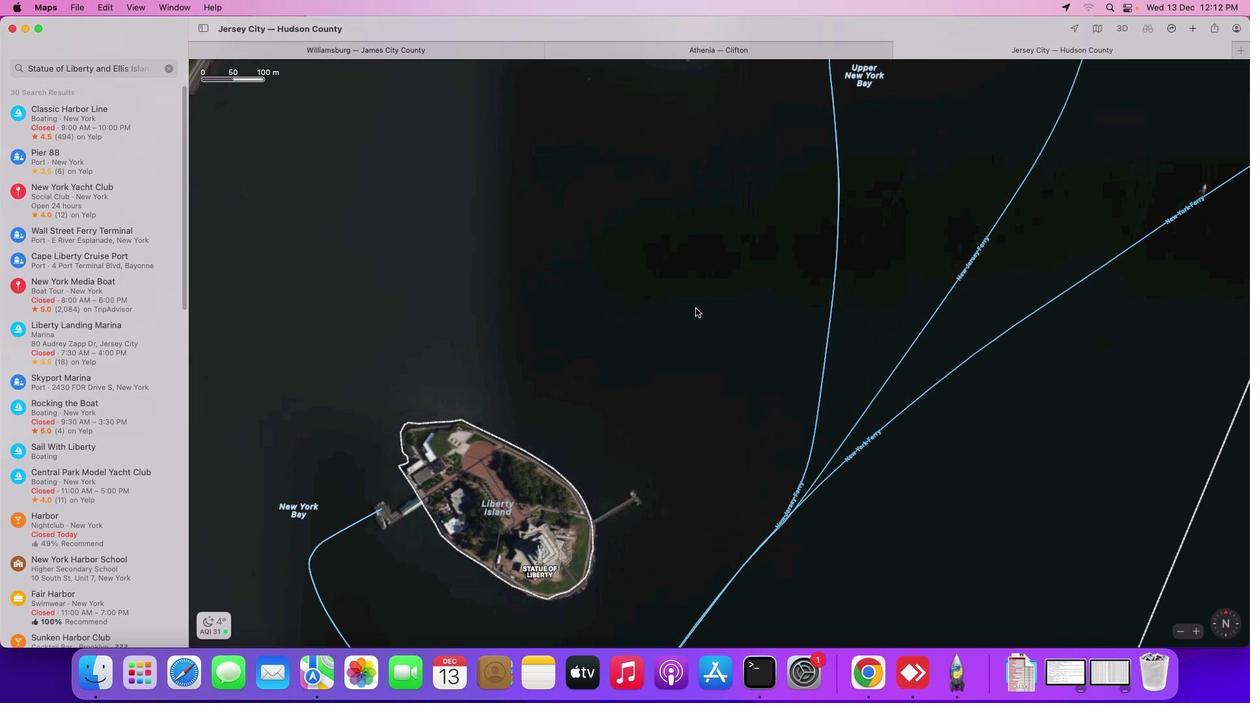 
Action: Mouse scrolled (709, 321) with delta (13, 14)
Screenshot: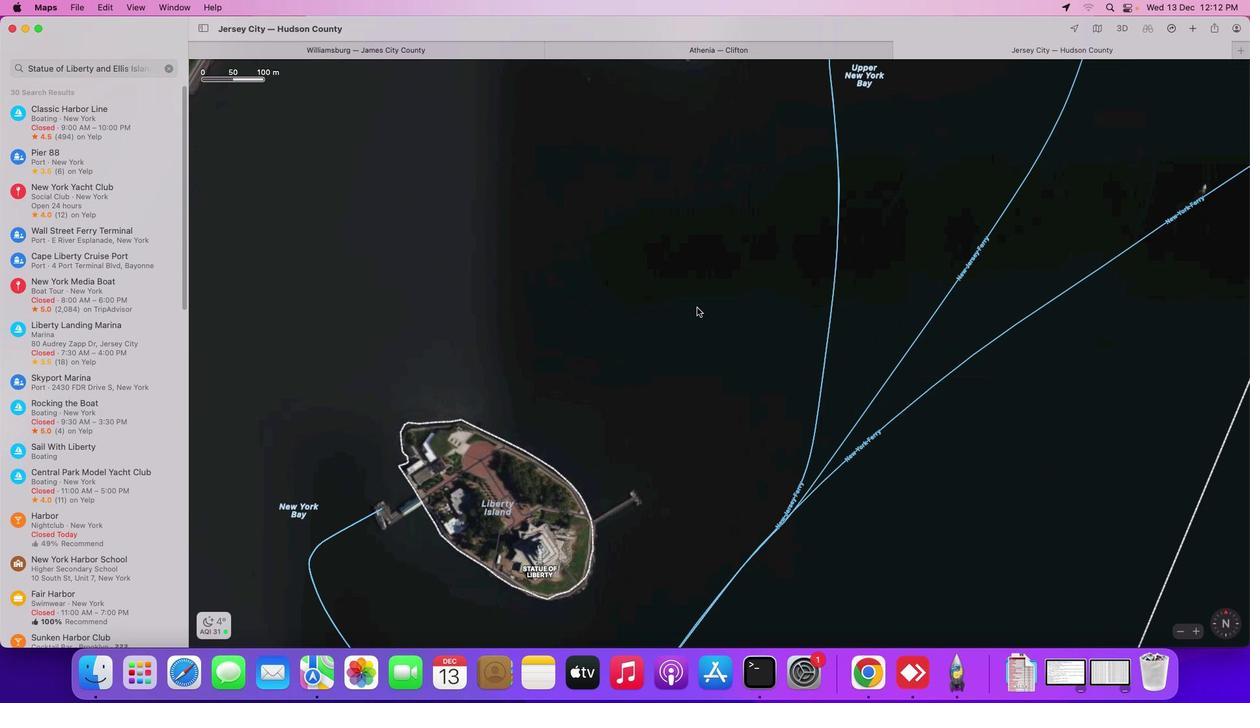 
Action: Mouse scrolled (709, 321) with delta (13, 15)
Screenshot: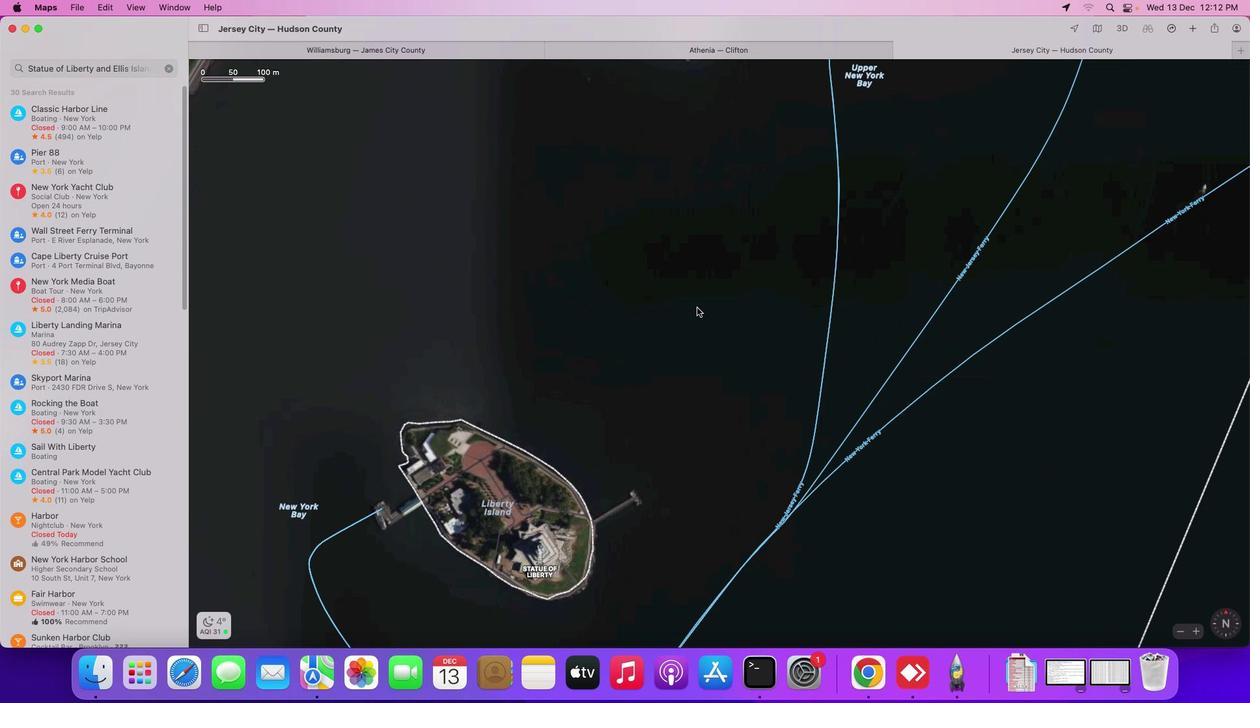 
Action: Mouse moved to (630, 336)
Screenshot: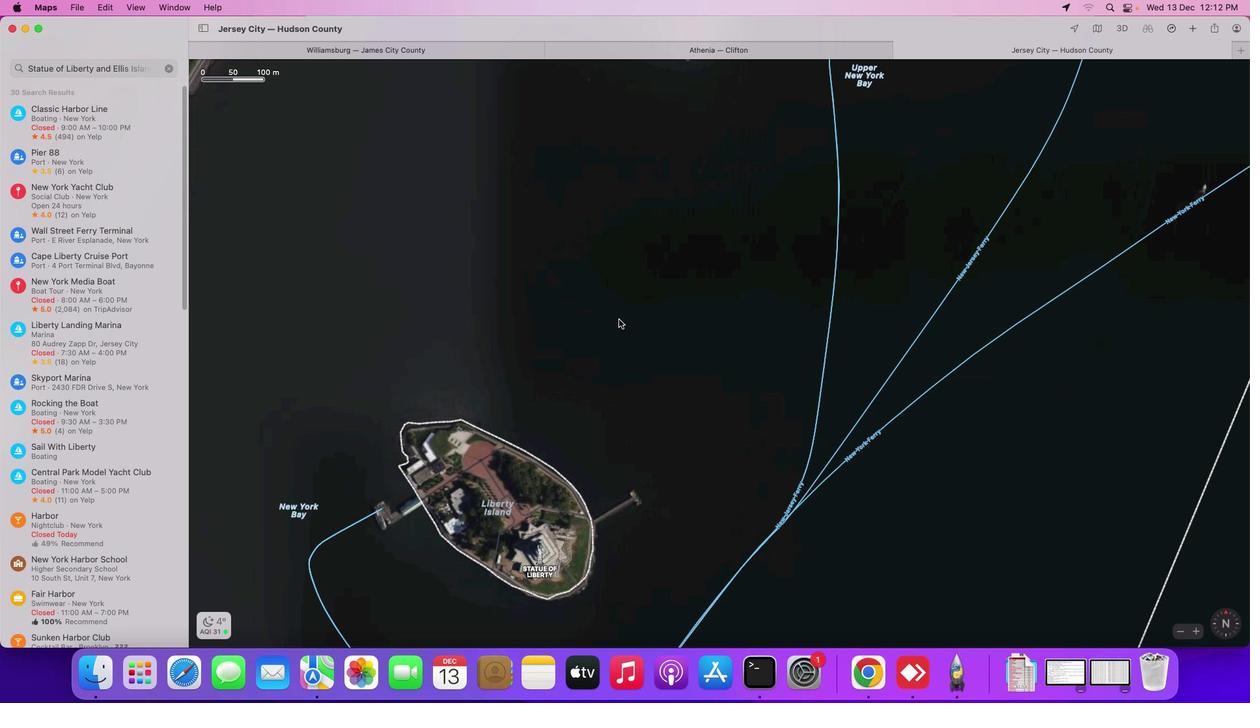 
Action: Mouse pressed left at (630, 336)
Screenshot: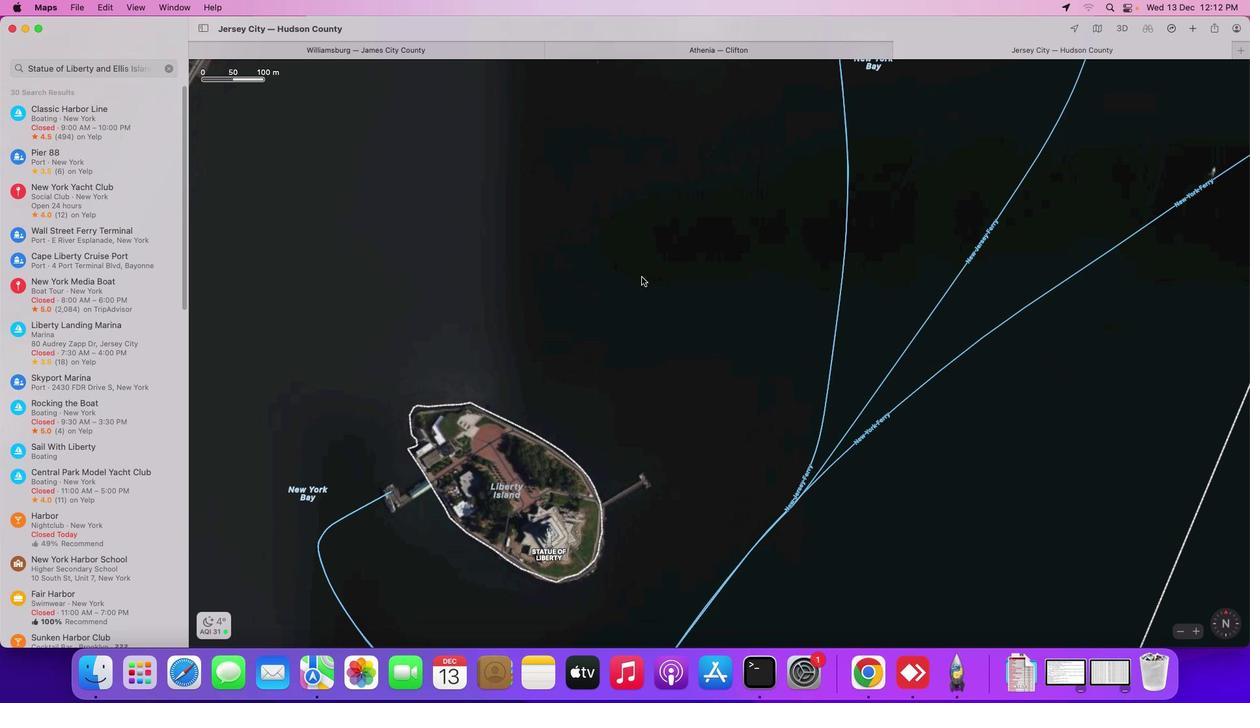 
Action: Mouse moved to (711, 322)
Screenshot: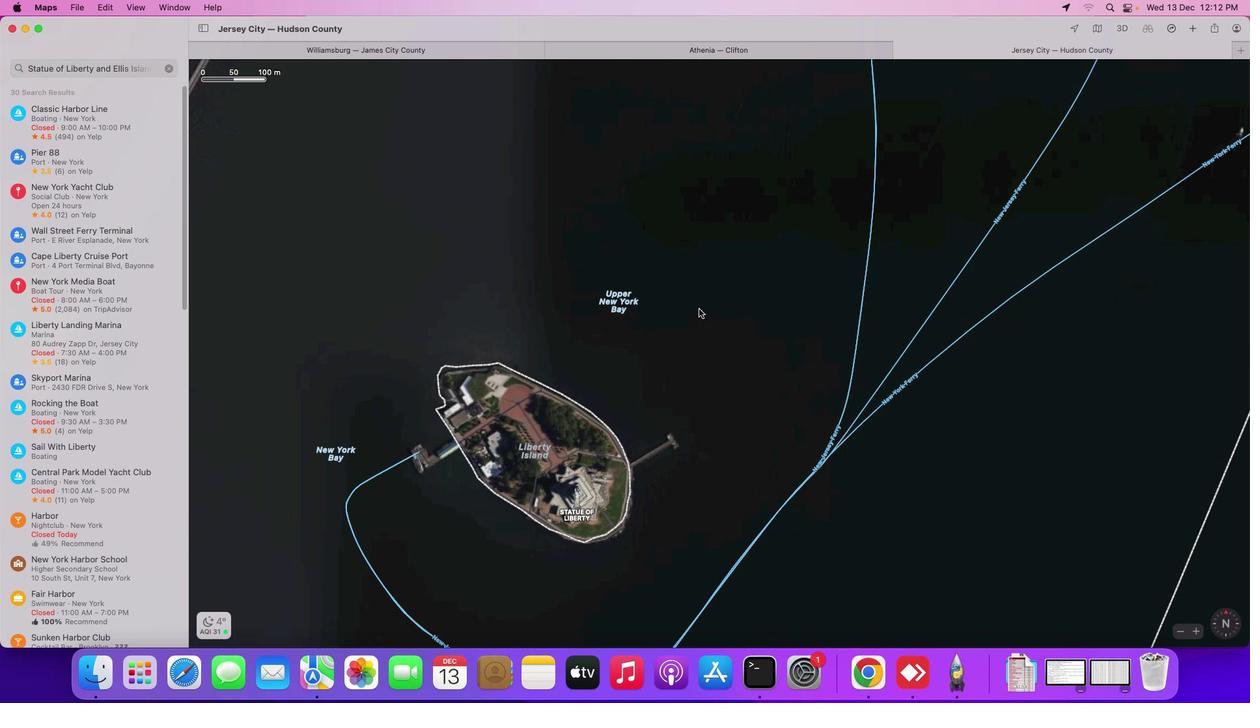 
Action: Mouse scrolled (711, 322) with delta (13, 14)
Screenshot: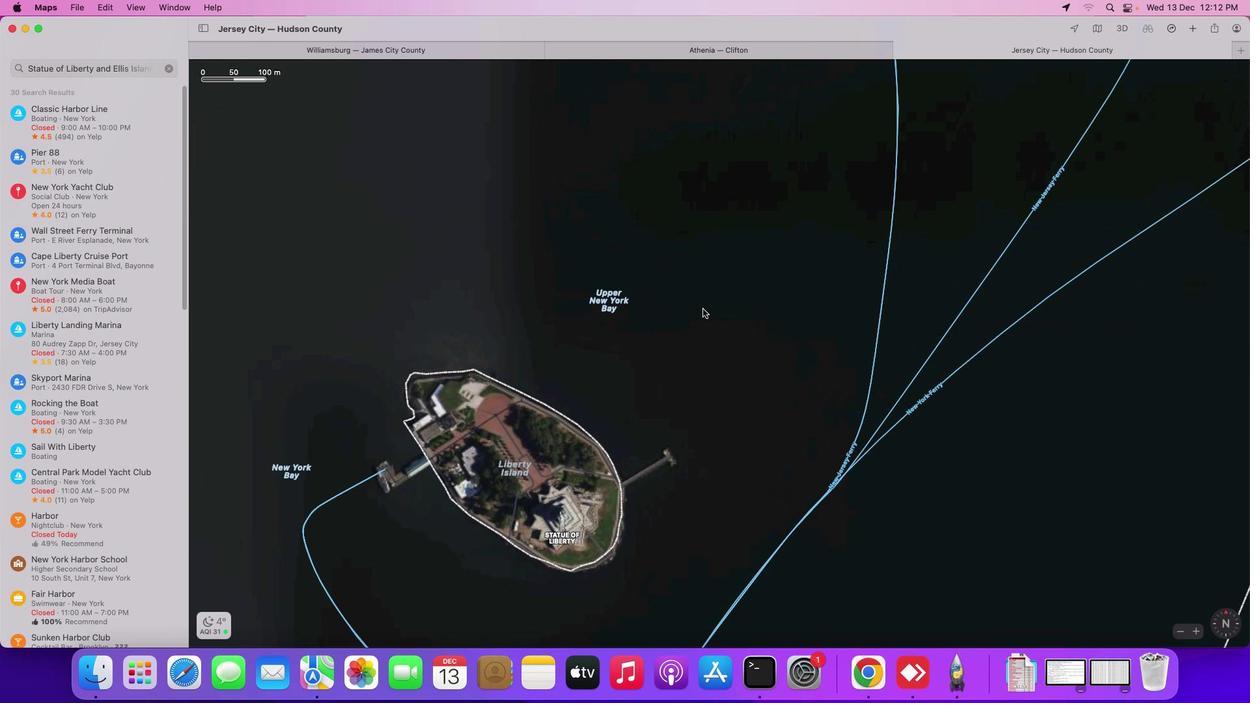
Action: Mouse moved to (711, 322)
Screenshot: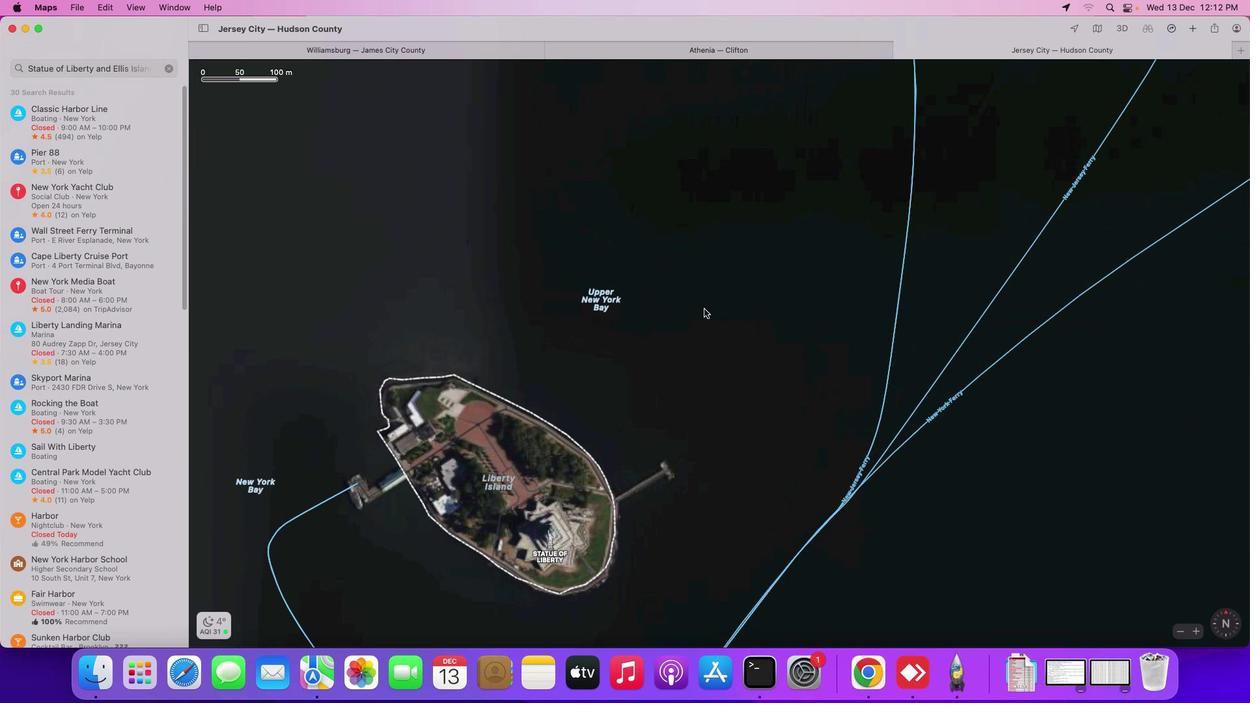 
Action: Mouse scrolled (711, 322) with delta (13, 14)
Screenshot: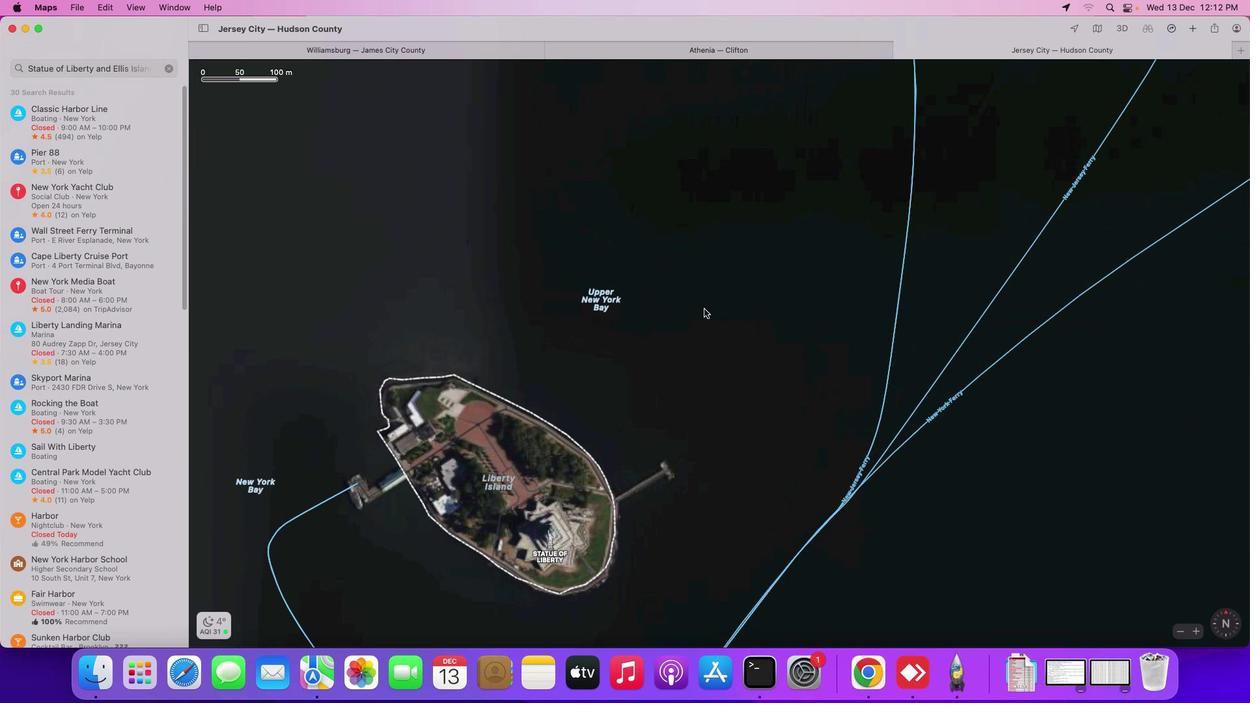 
Action: Mouse moved to (712, 322)
Screenshot: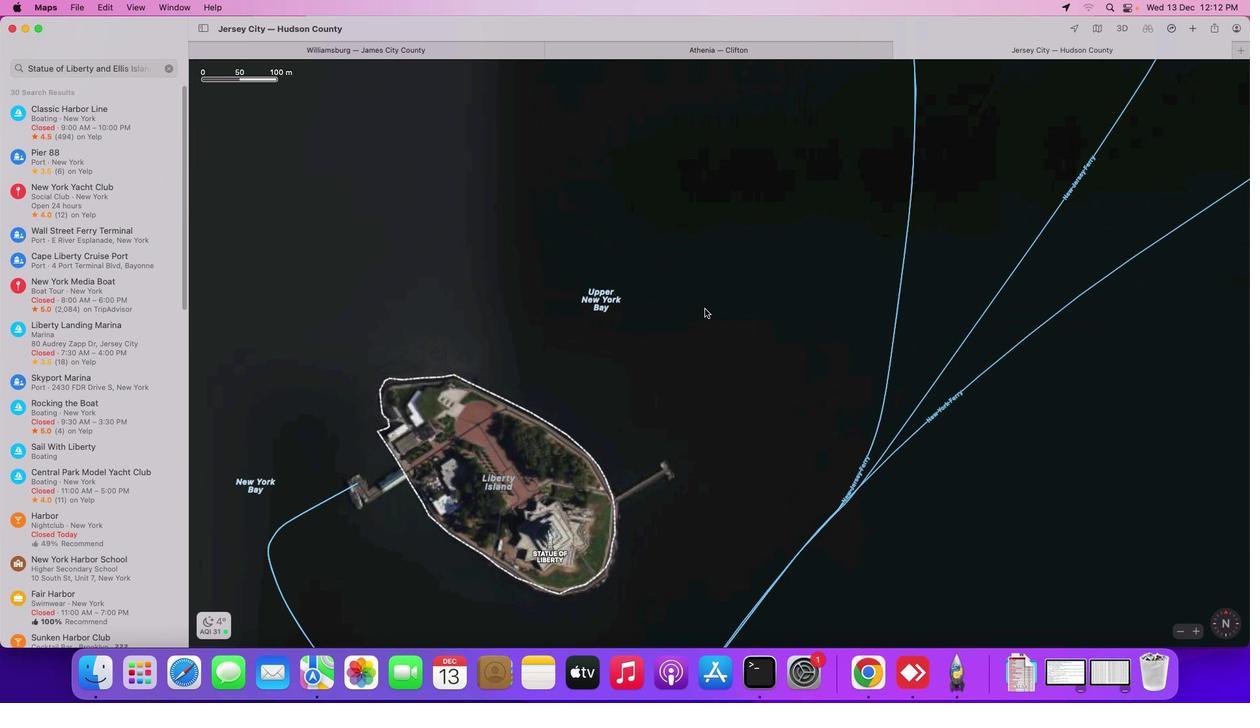 
Action: Mouse scrolled (712, 322) with delta (13, 14)
Screenshot: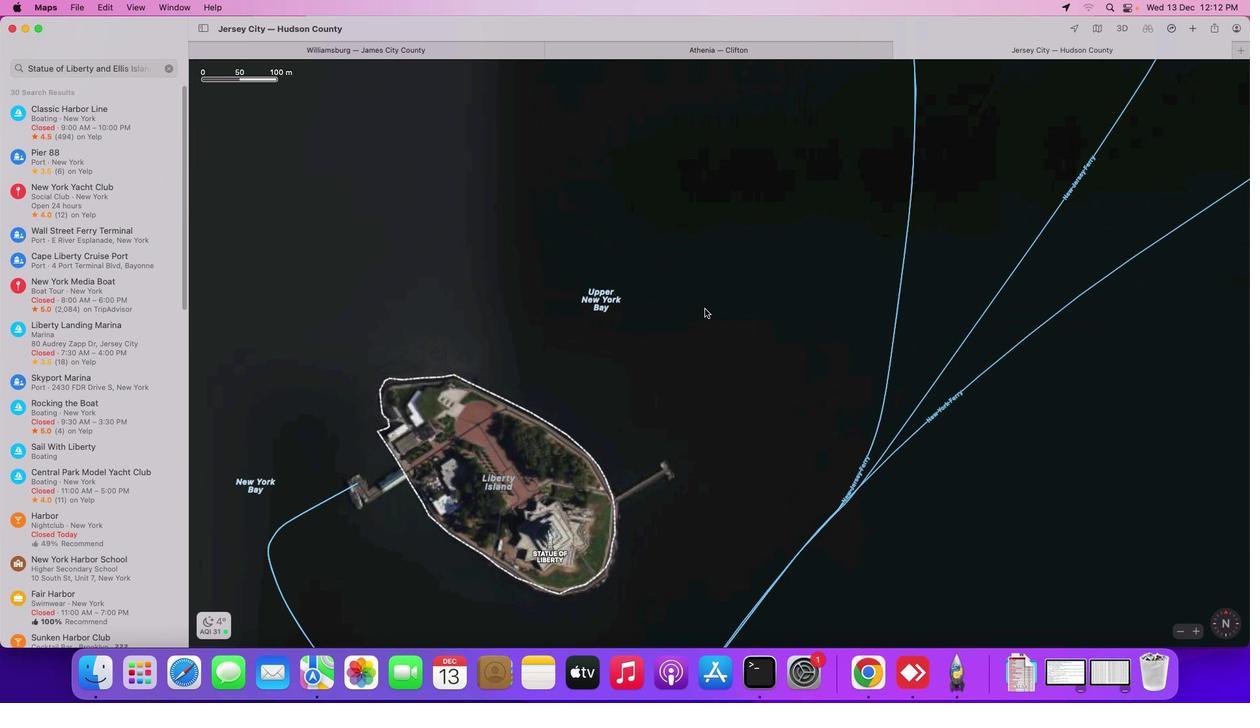 
Action: Mouse moved to (716, 322)
Screenshot: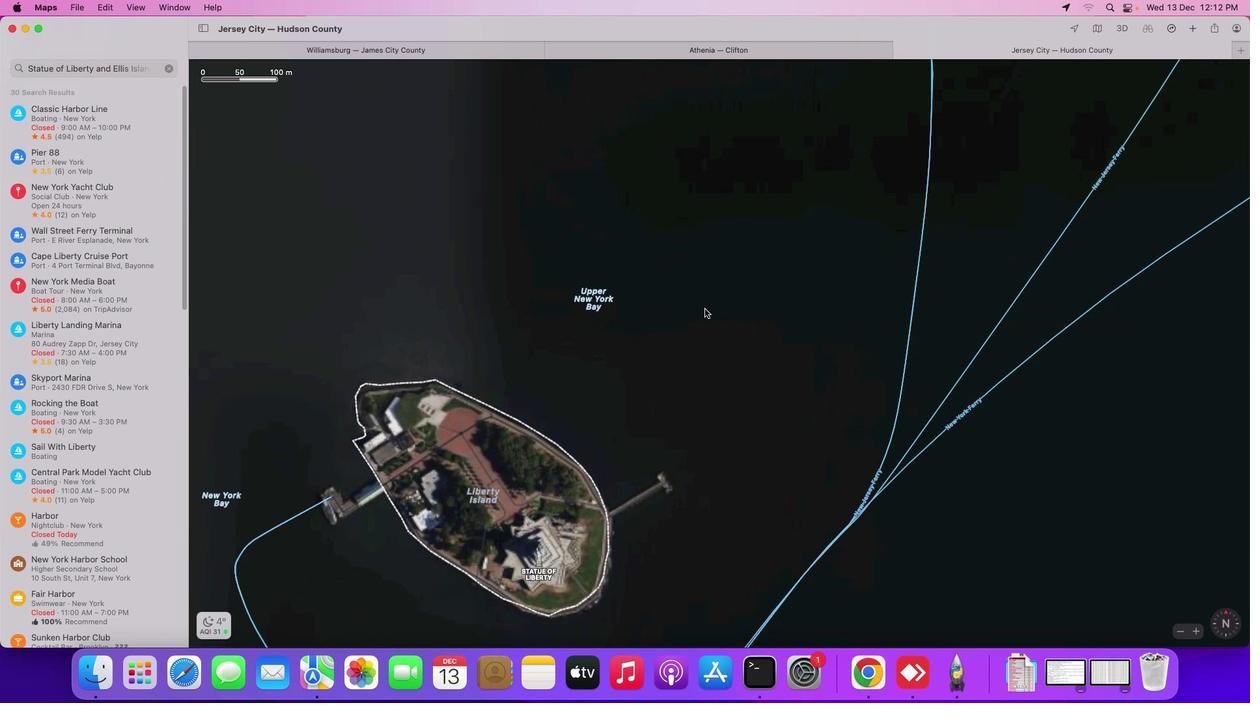 
Action: Mouse scrolled (716, 322) with delta (13, 14)
Screenshot: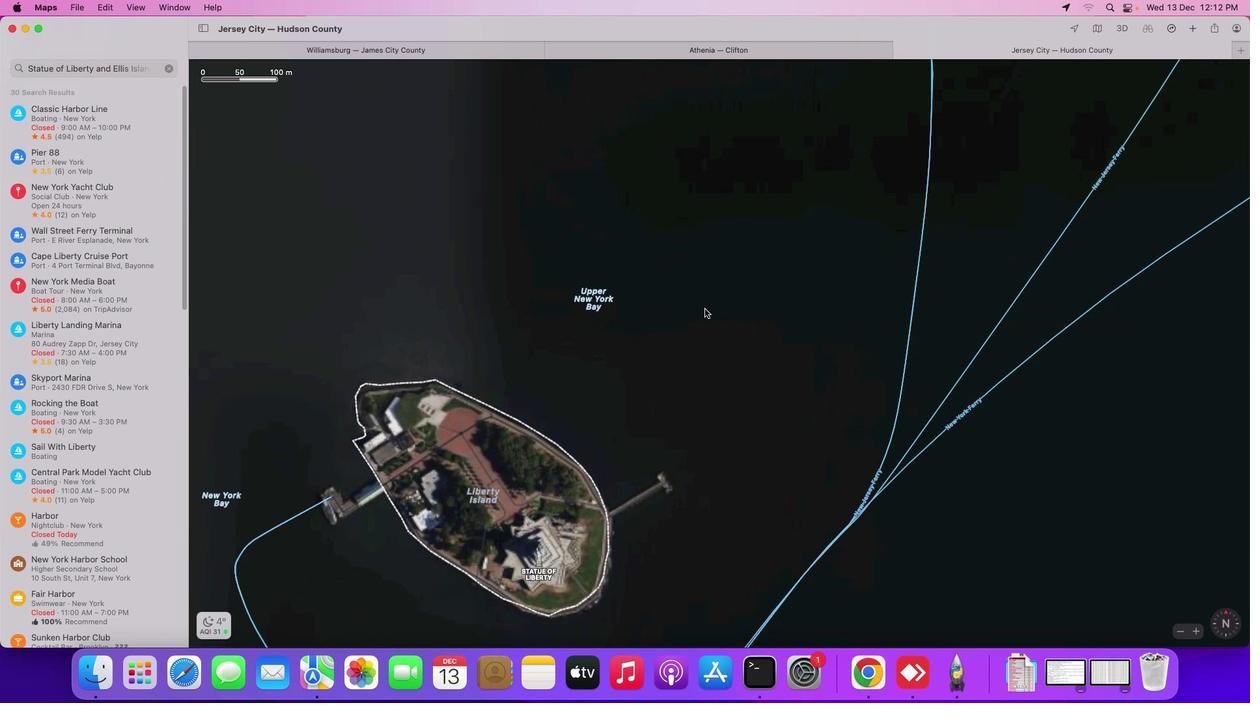 
Action: Mouse moved to (717, 322)
Screenshot: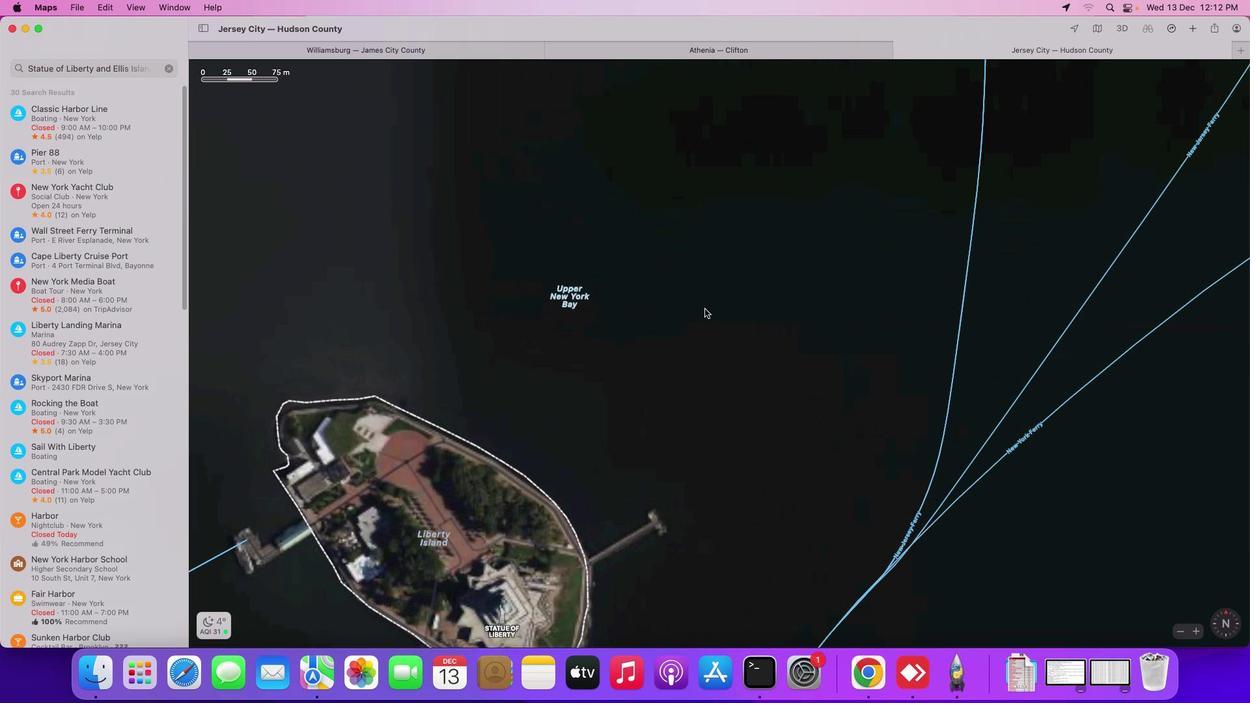 
Action: Mouse scrolled (717, 322) with delta (13, 14)
Screenshot: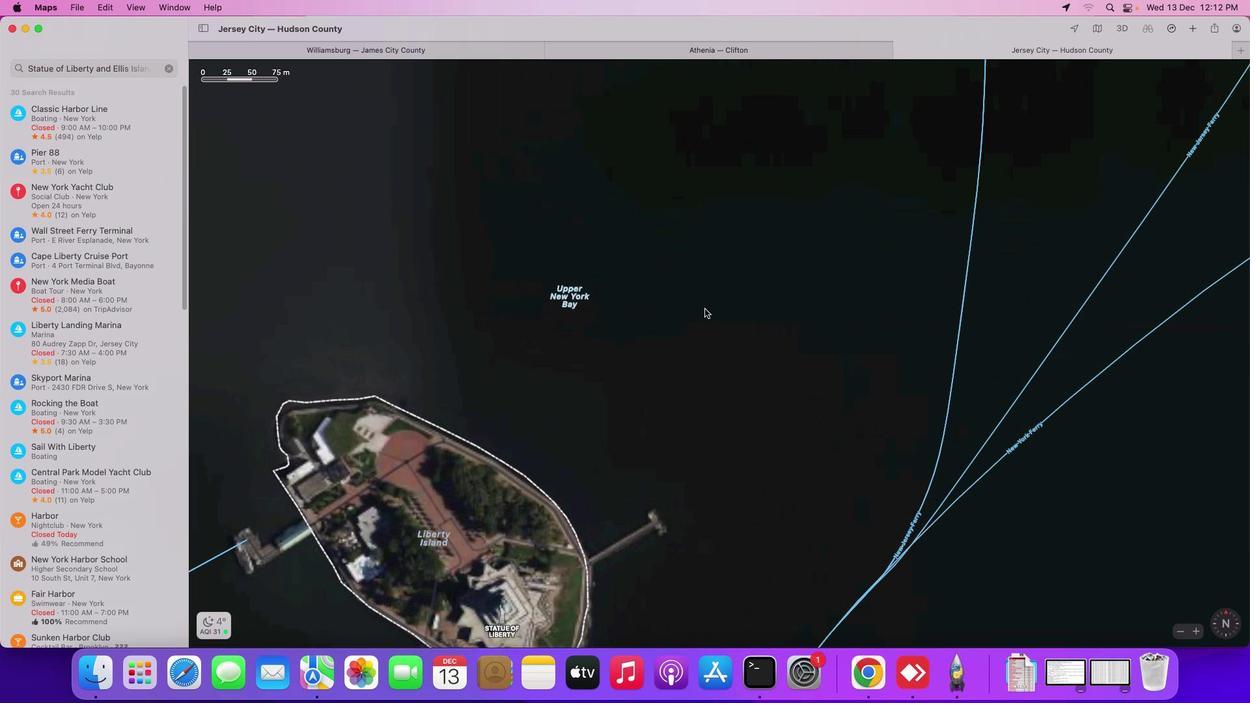
Action: Mouse moved to (718, 322)
Screenshot: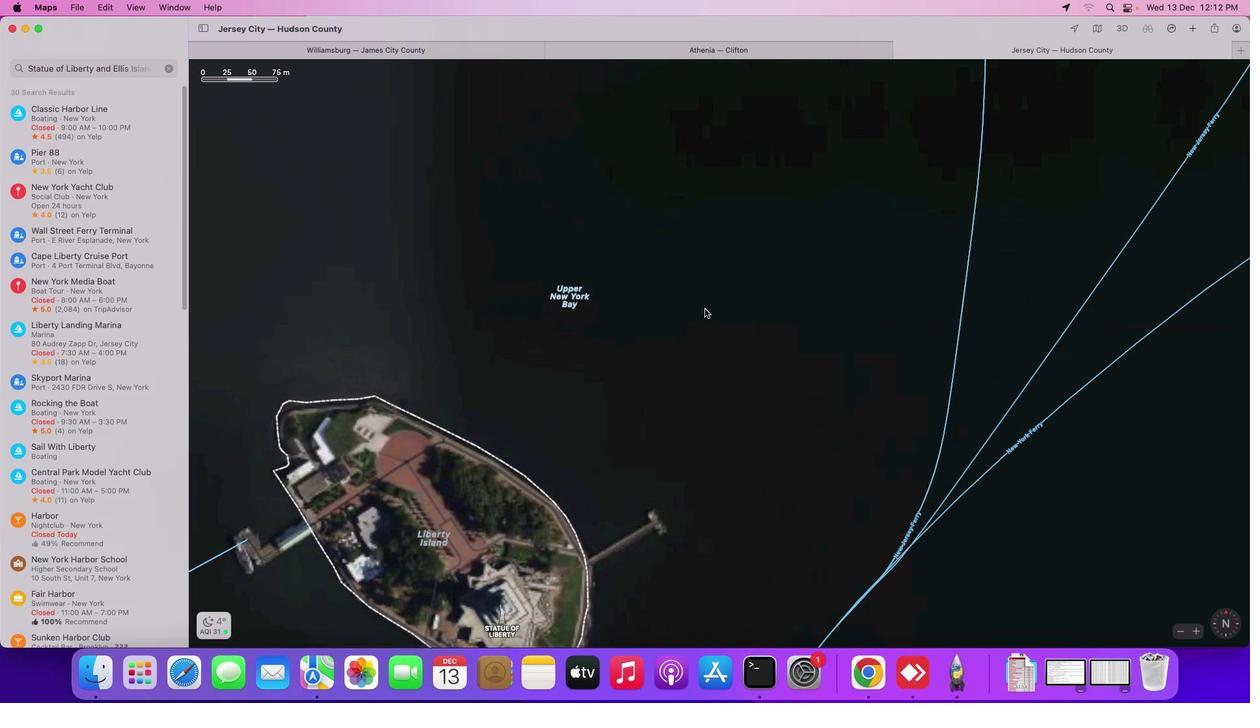 
Action: Mouse scrolled (718, 322) with delta (13, 14)
Screenshot: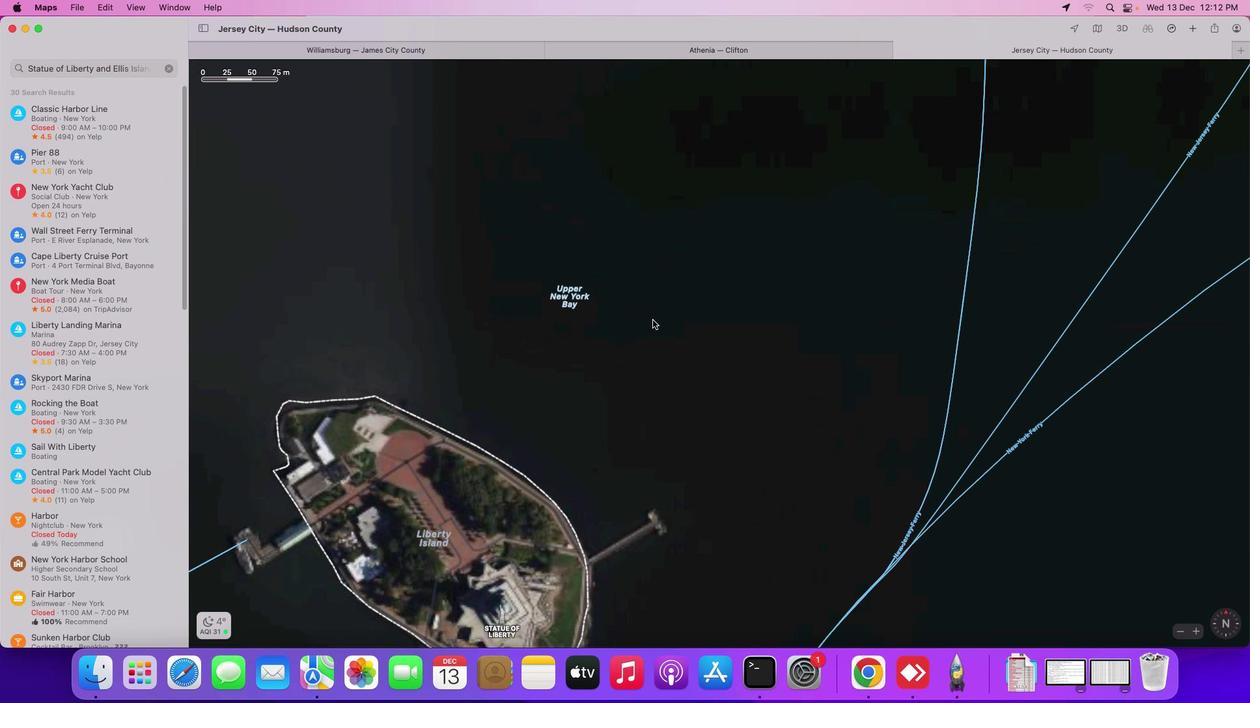 
Action: Mouse scrolled (718, 322) with delta (13, 15)
Screenshot: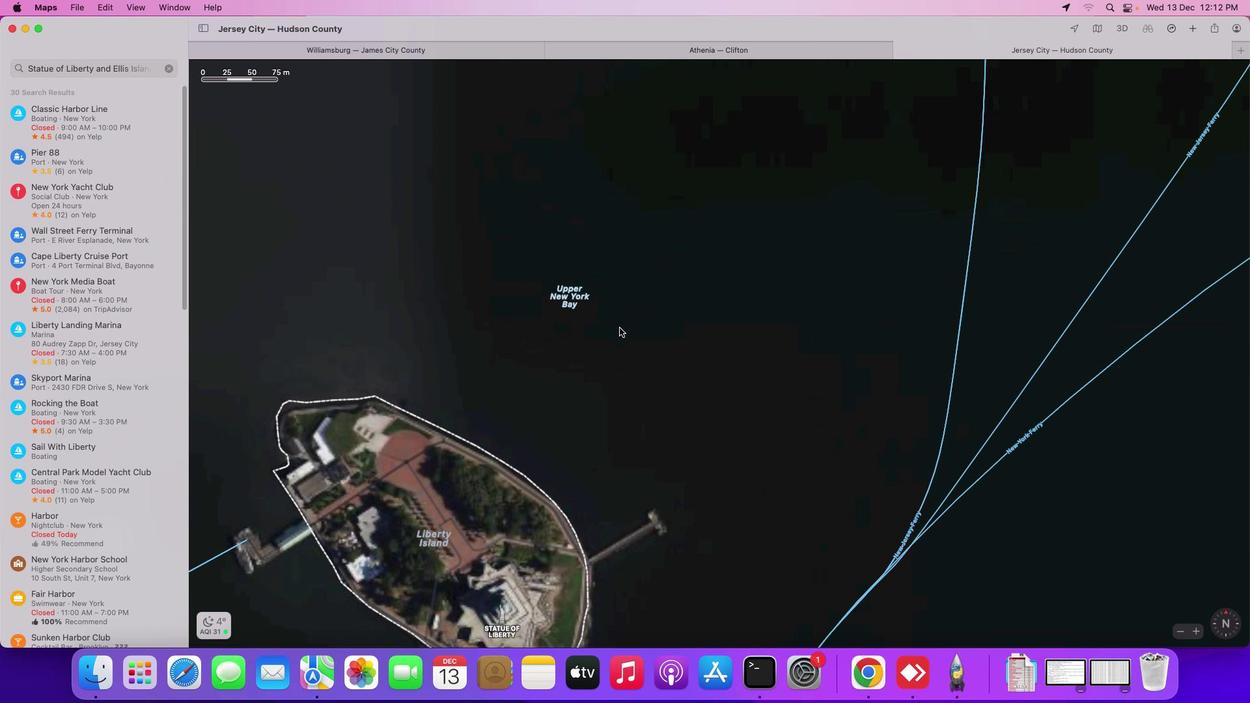 
Action: Mouse moved to (625, 340)
Screenshot: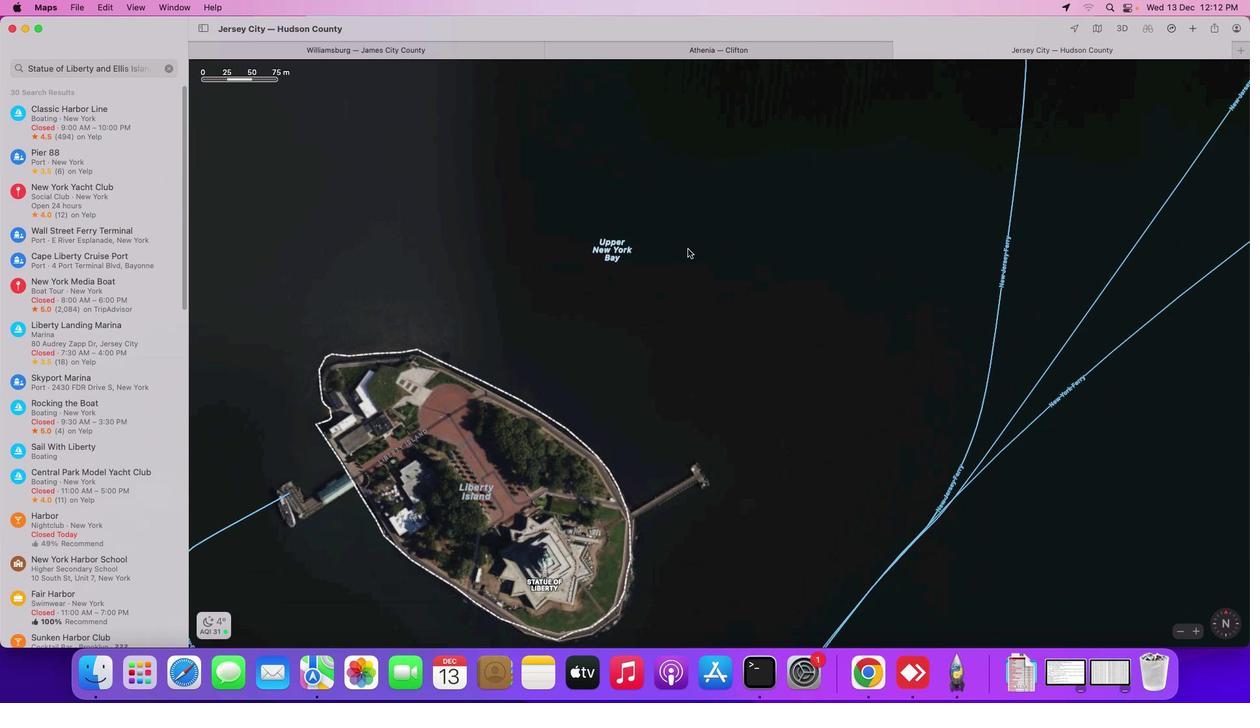 
Action: Mouse pressed left at (625, 340)
Screenshot: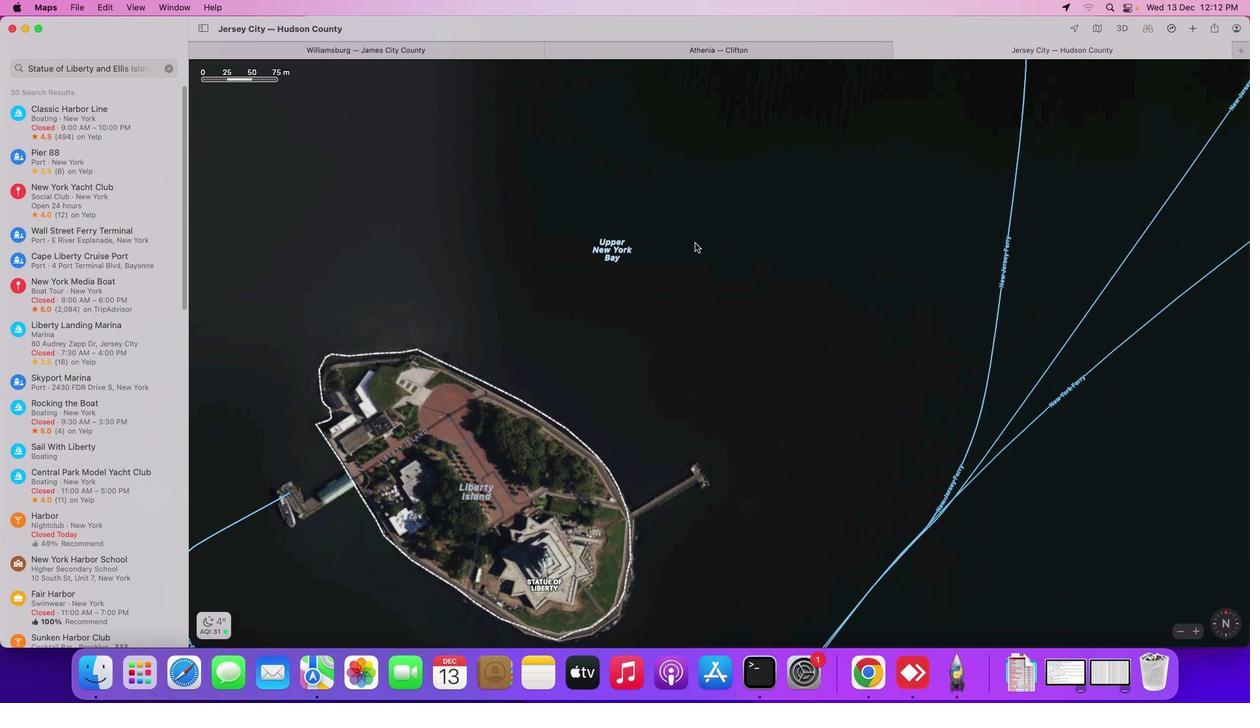 
Action: Mouse moved to (746, 326)
Screenshot: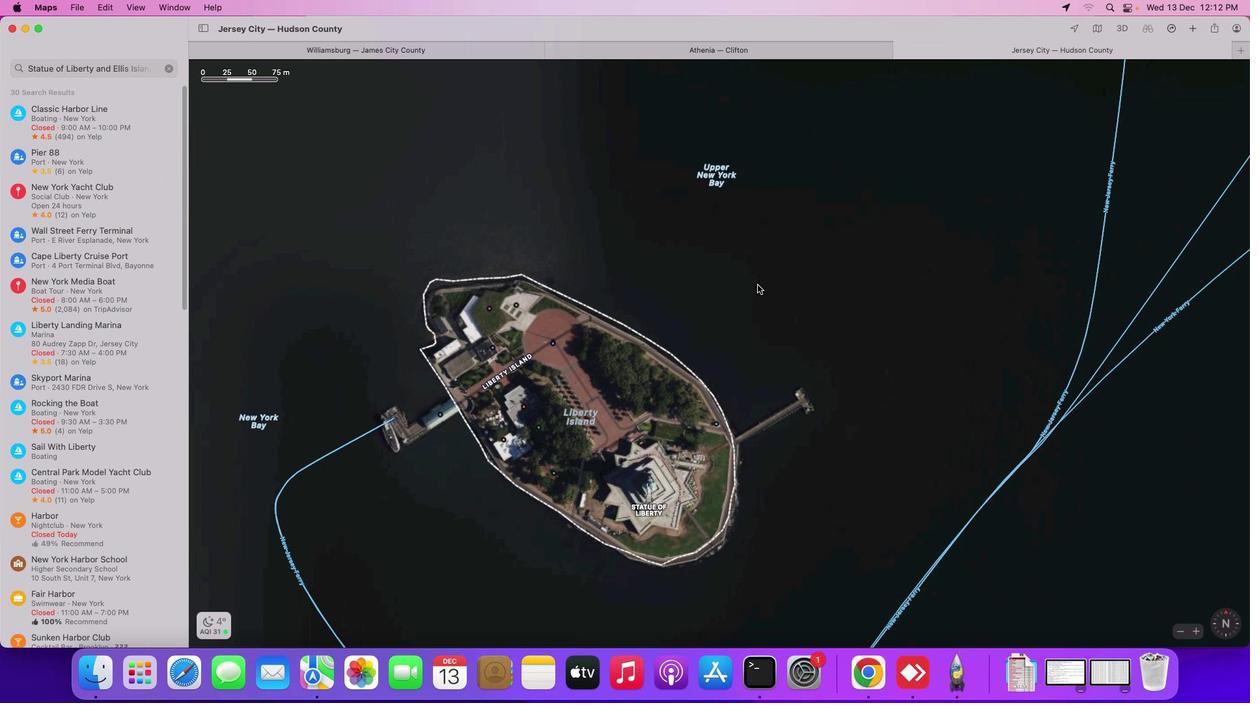 
Action: Mouse pressed left at (746, 326)
Screenshot: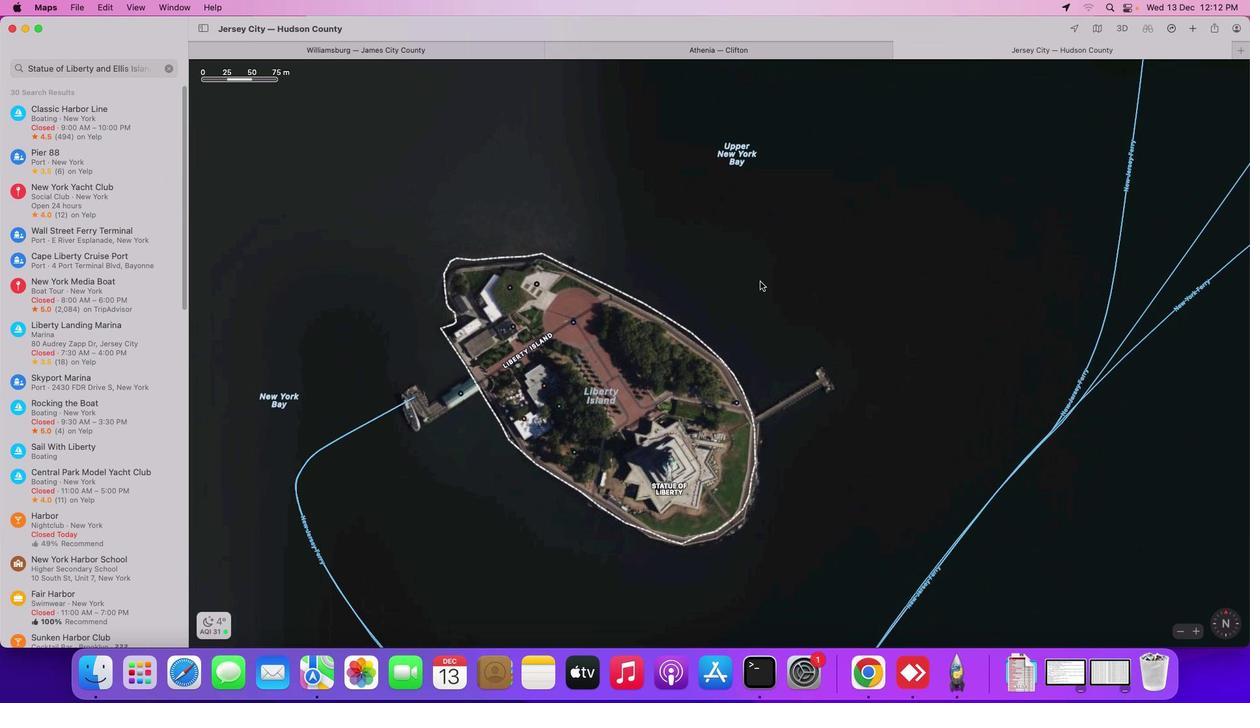 
Action: Mouse moved to (774, 299)
Screenshot: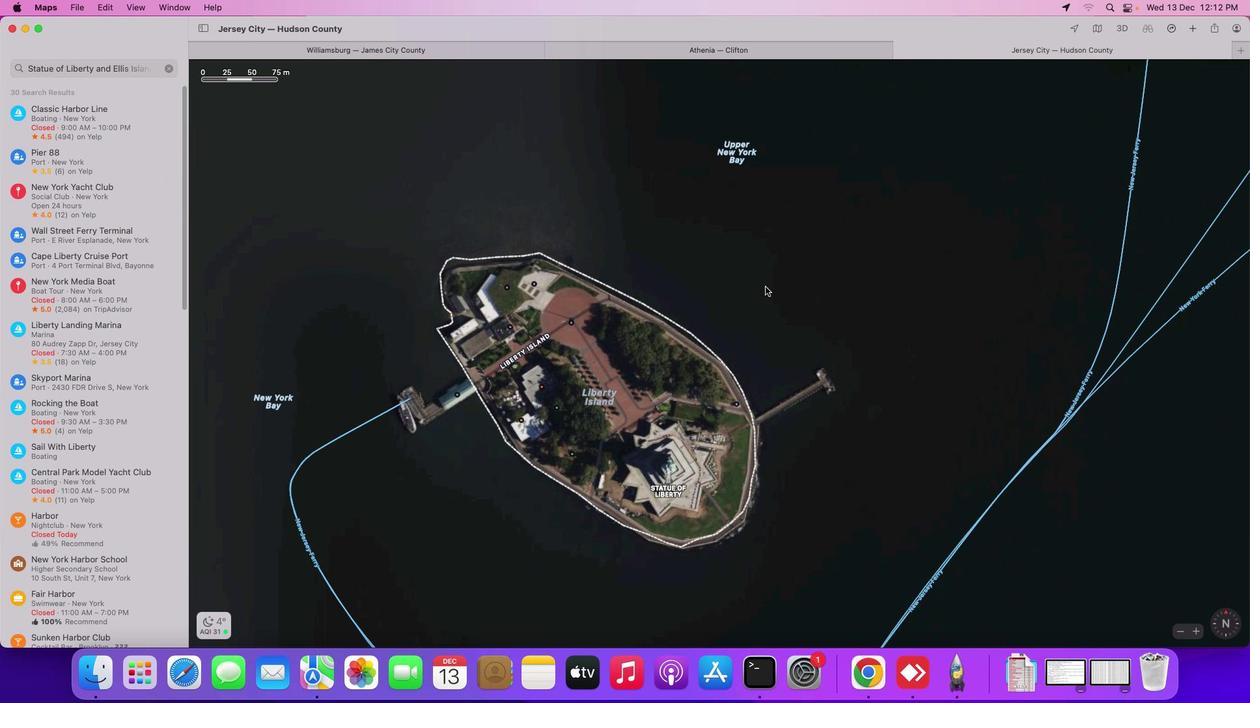 
Action: Mouse scrolled (774, 299) with delta (13, 14)
Screenshot: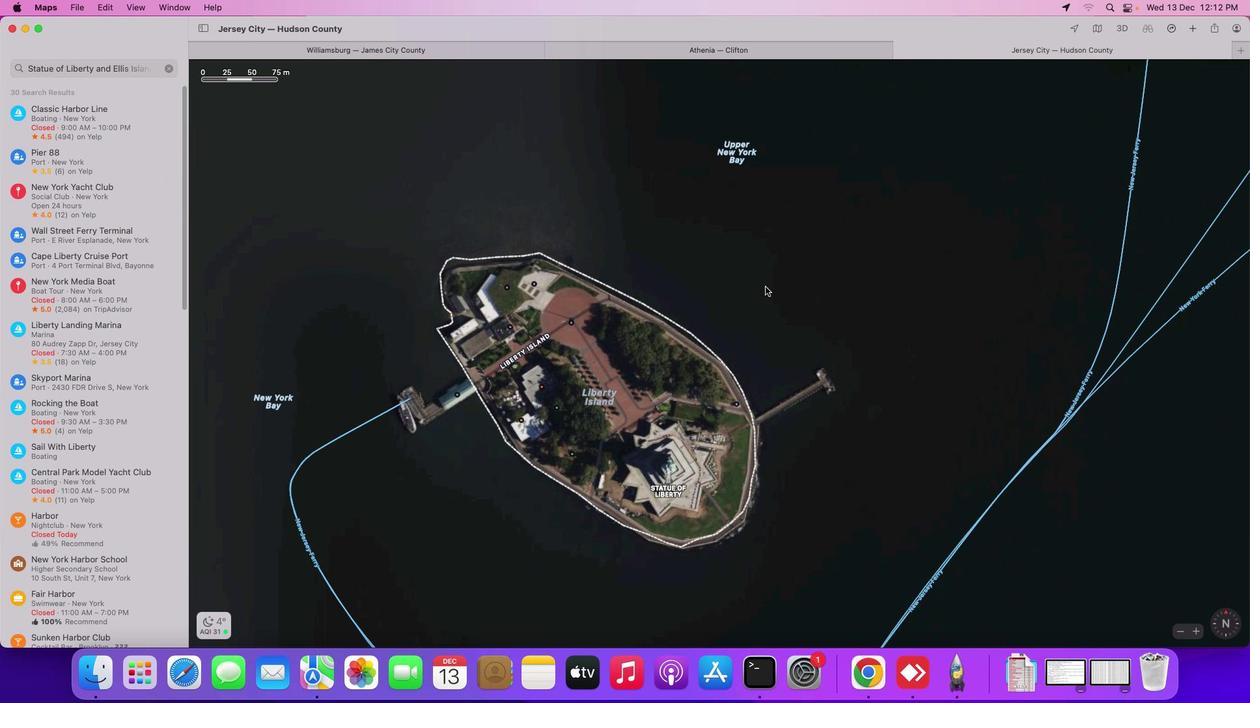 
Action: Mouse moved to (776, 300)
Screenshot: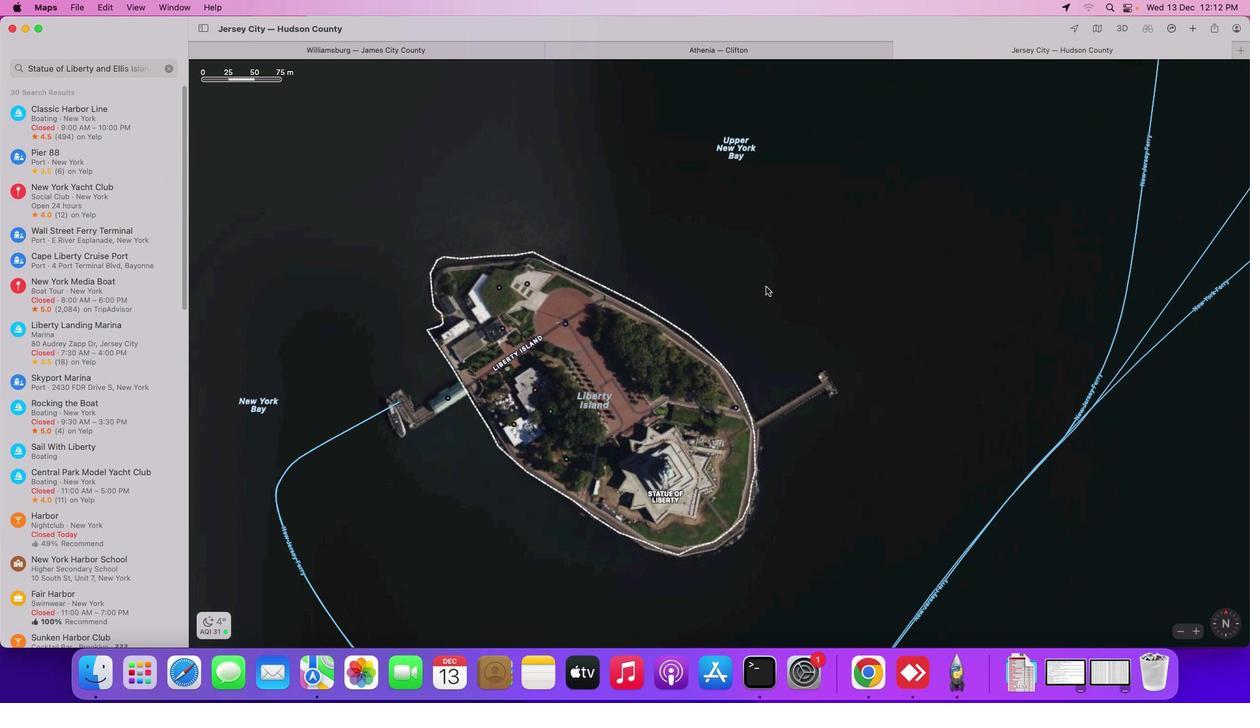 
Action: Mouse scrolled (776, 300) with delta (13, 14)
Screenshot: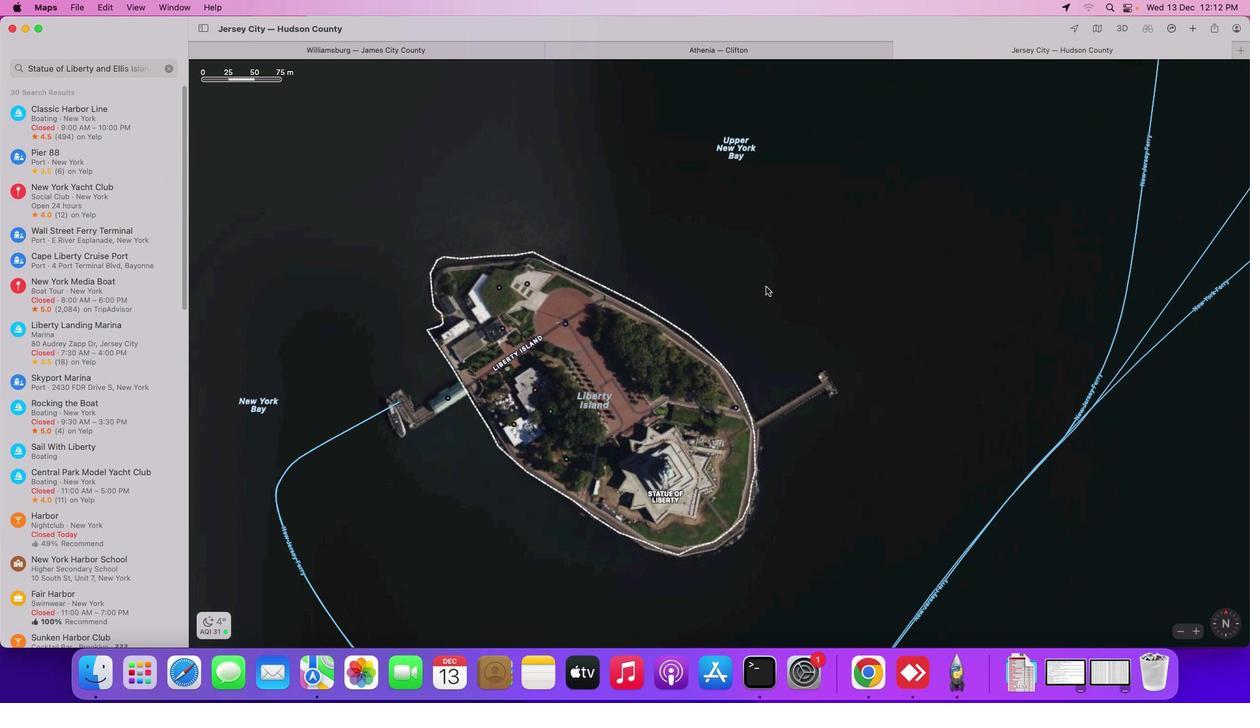 
Action: Mouse moved to (778, 300)
Screenshot: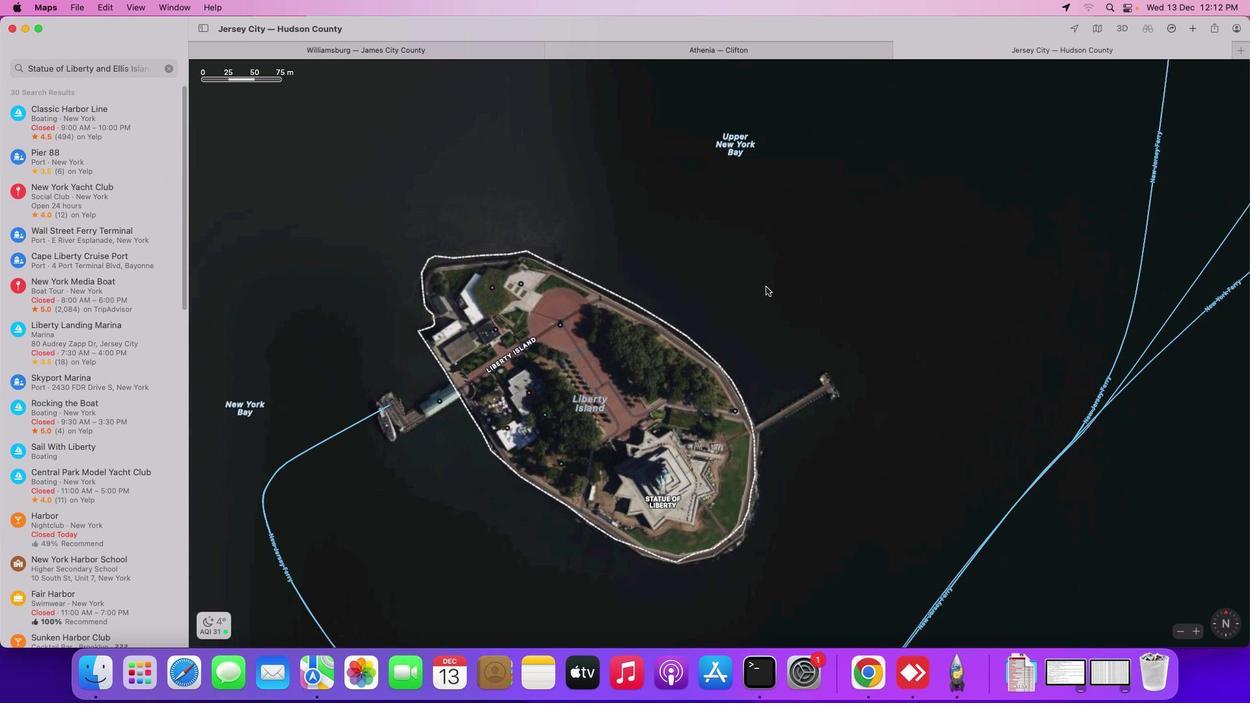 
Action: Mouse scrolled (778, 300) with delta (13, 14)
Screenshot: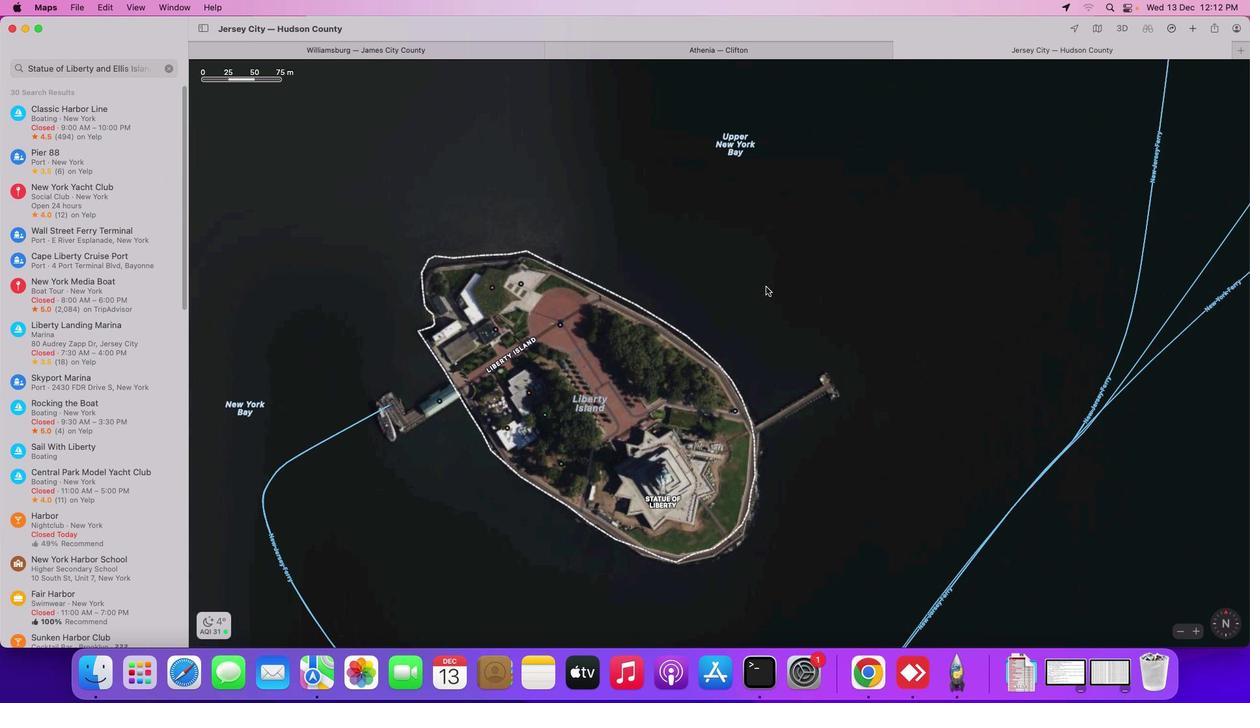 
Action: Mouse moved to (779, 300)
Screenshot: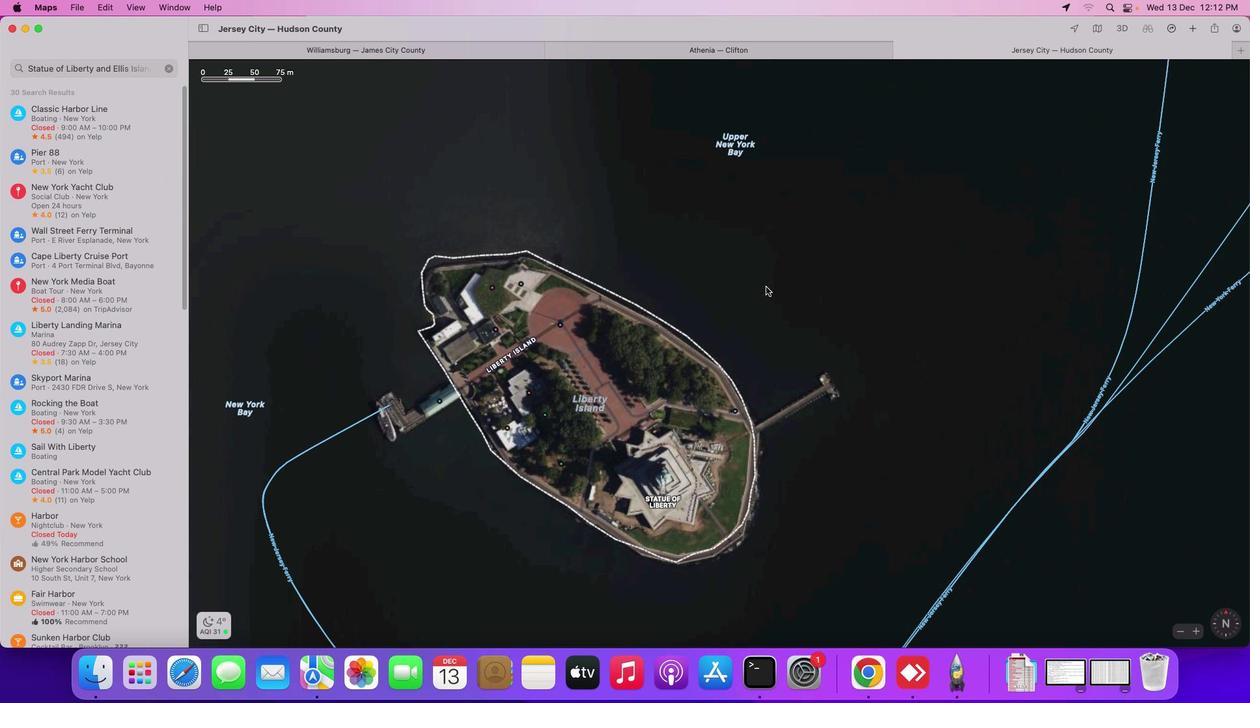 
Action: Mouse scrolled (779, 300) with delta (13, 14)
Screenshot: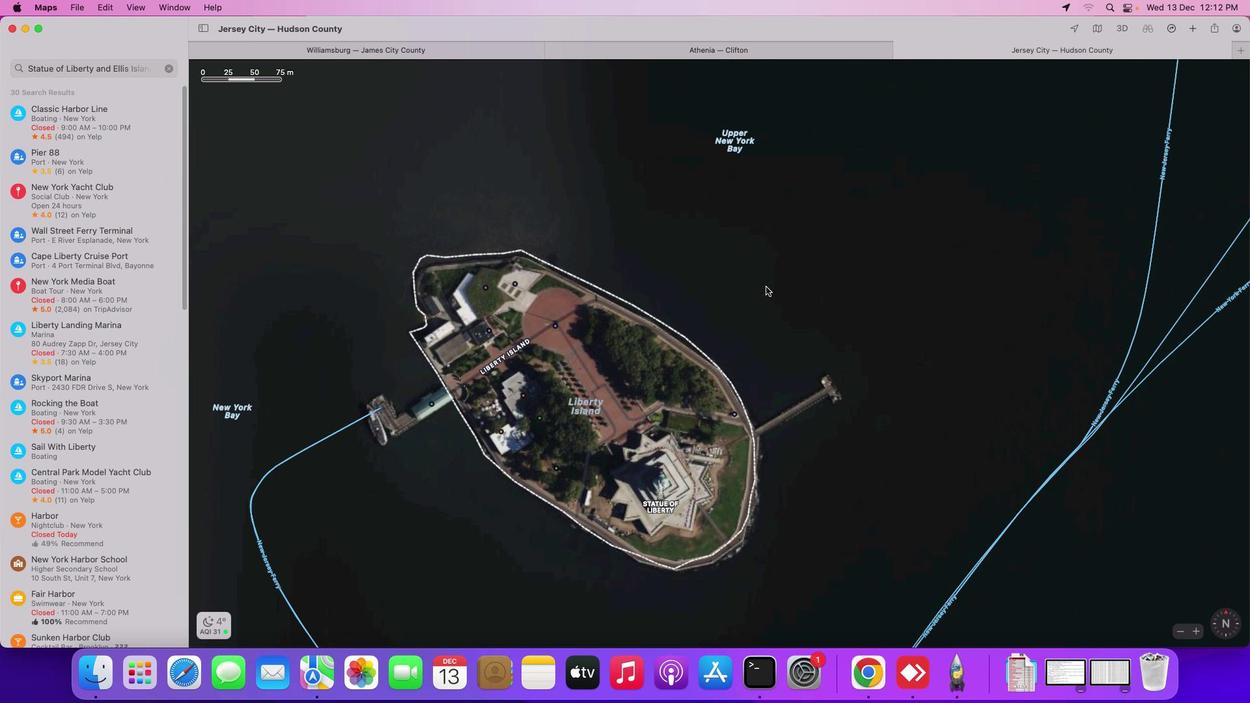 
Action: Mouse moved to (779, 300)
Screenshot: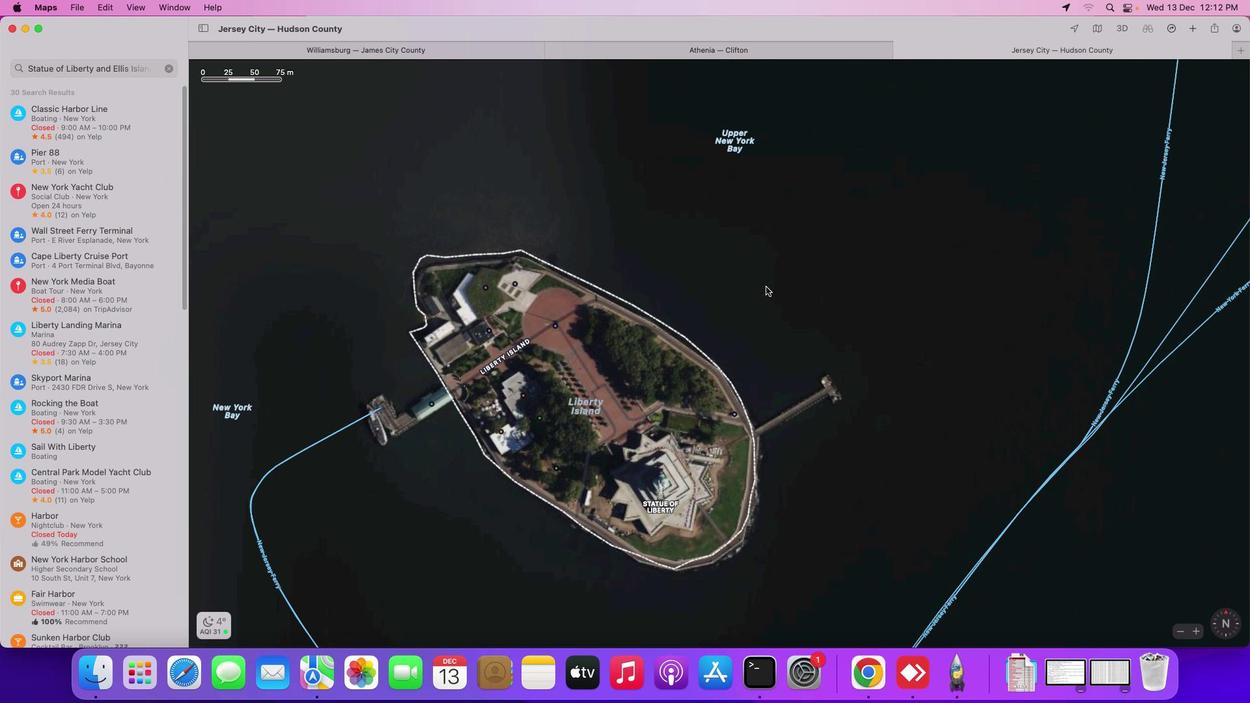 
Action: Mouse scrolled (779, 300) with delta (13, 14)
Screenshot: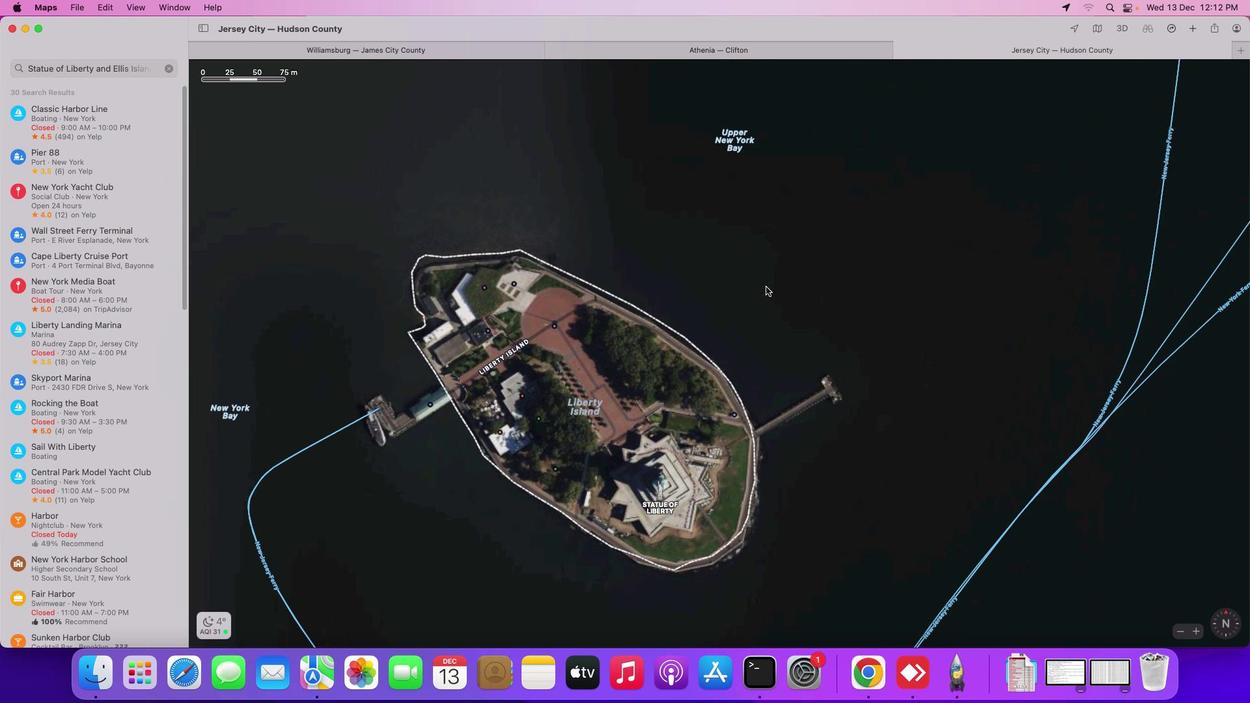 
Action: Mouse scrolled (779, 300) with delta (13, 14)
Screenshot: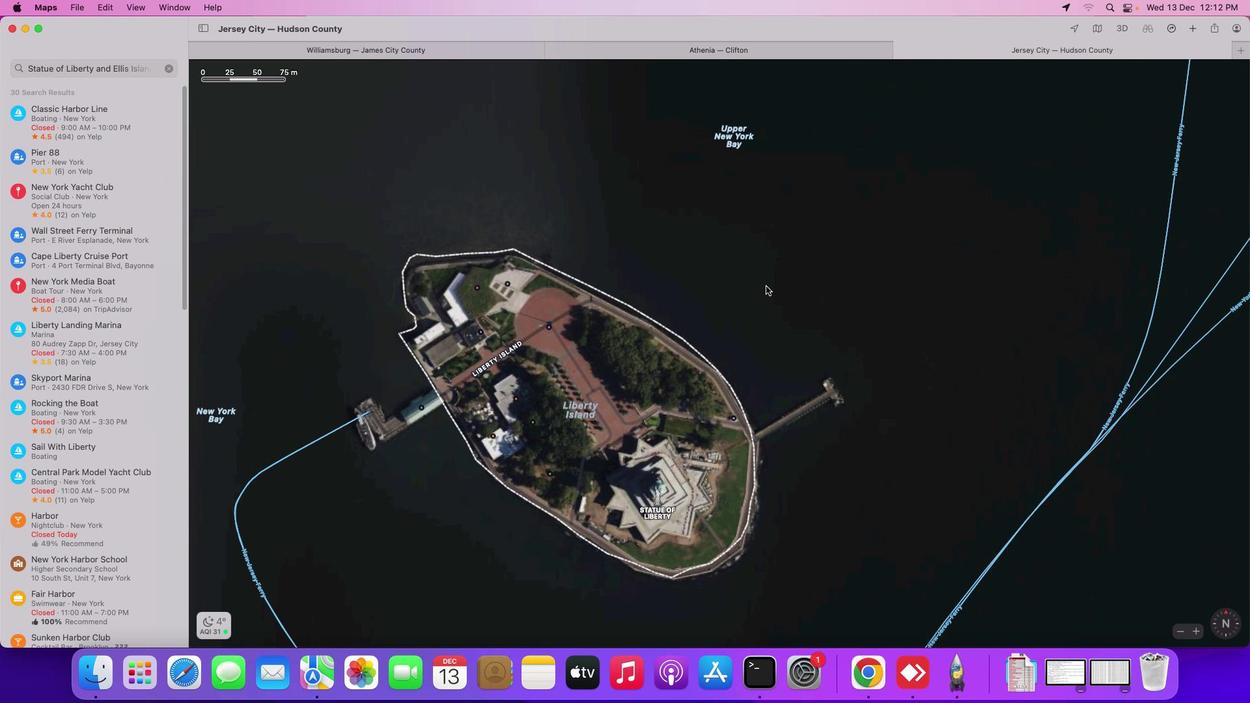 
Action: Mouse scrolled (779, 300) with delta (13, 14)
Screenshot: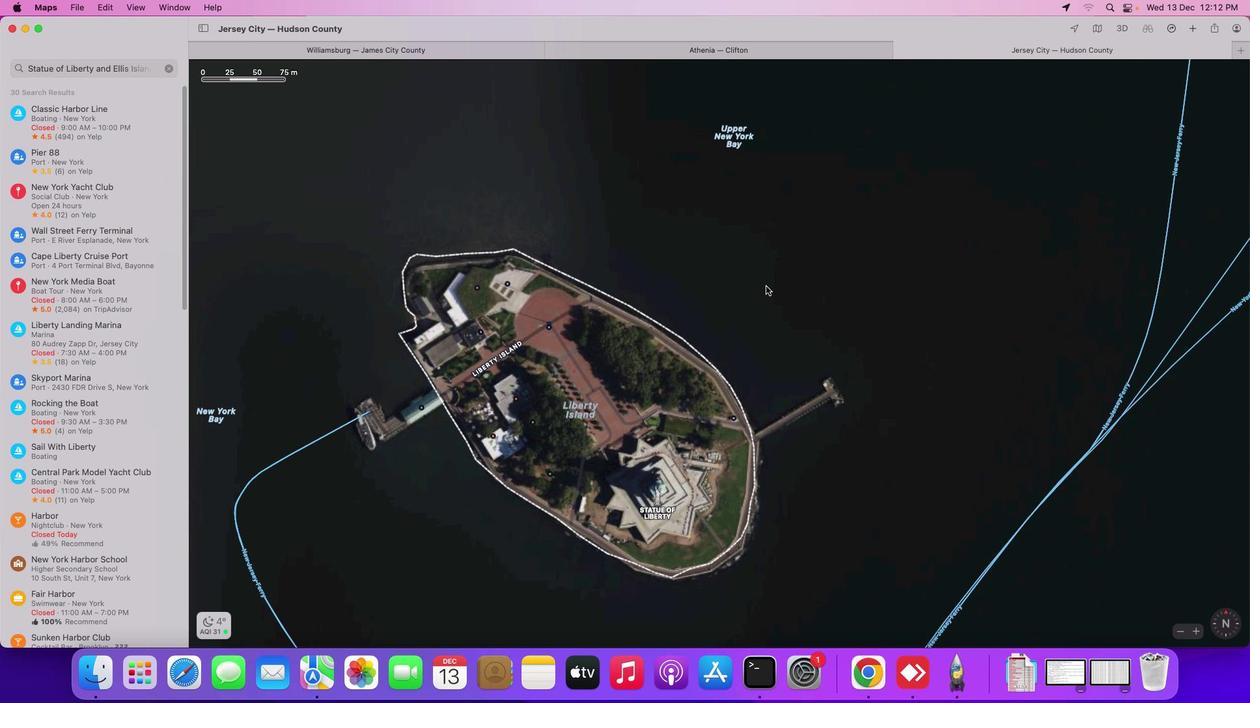 
Action: Mouse moved to (780, 300)
Screenshot: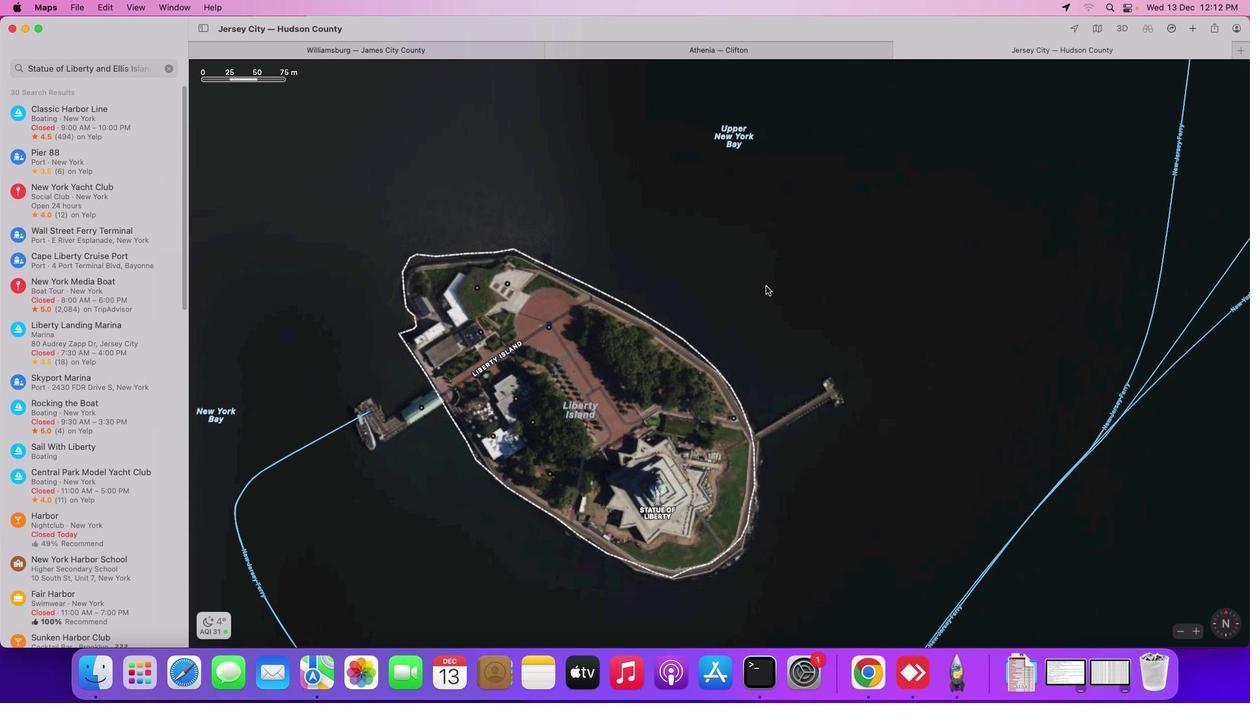 
Action: Mouse scrolled (780, 300) with delta (13, 14)
Screenshot: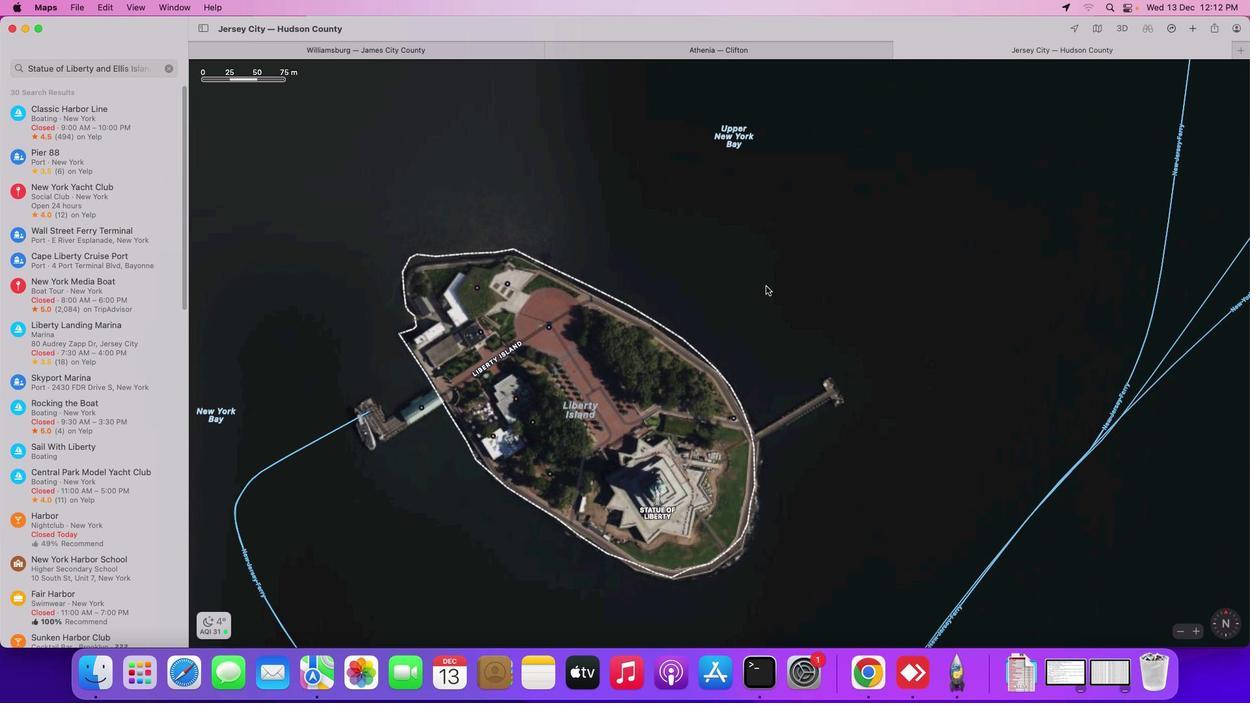 
Action: Mouse moved to (780, 300)
Screenshot: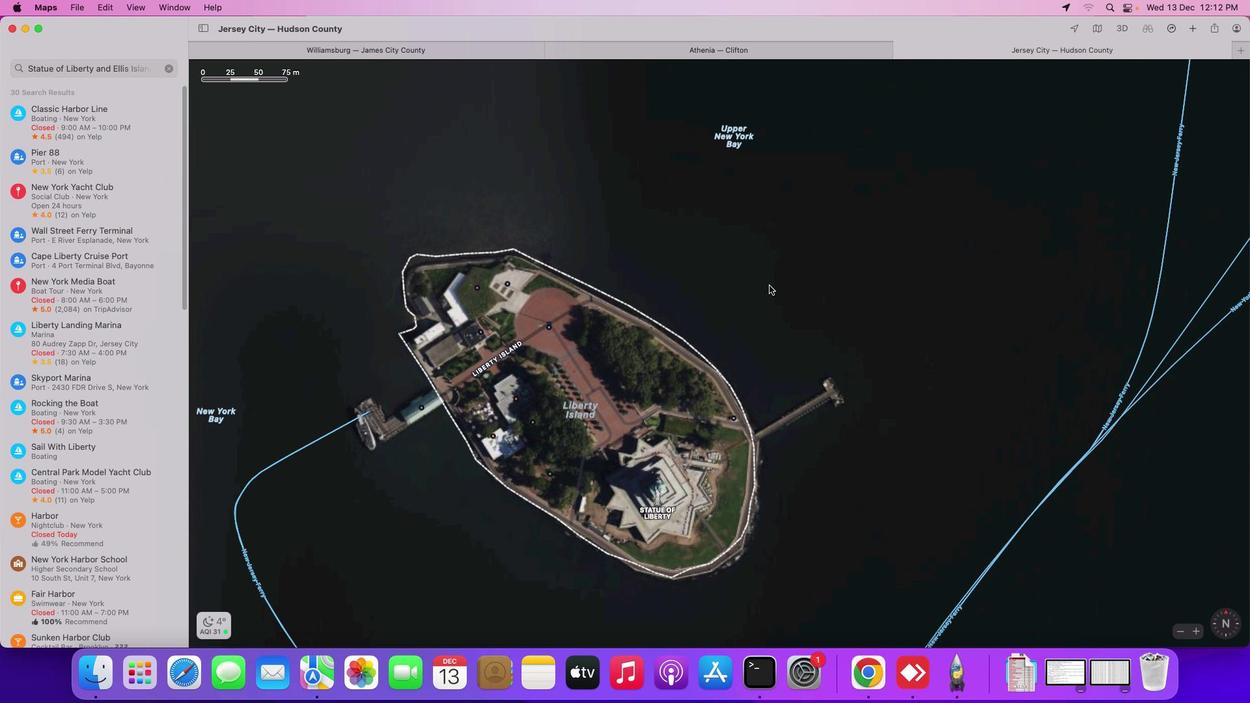 
Action: Mouse scrolled (780, 300) with delta (13, 14)
Screenshot: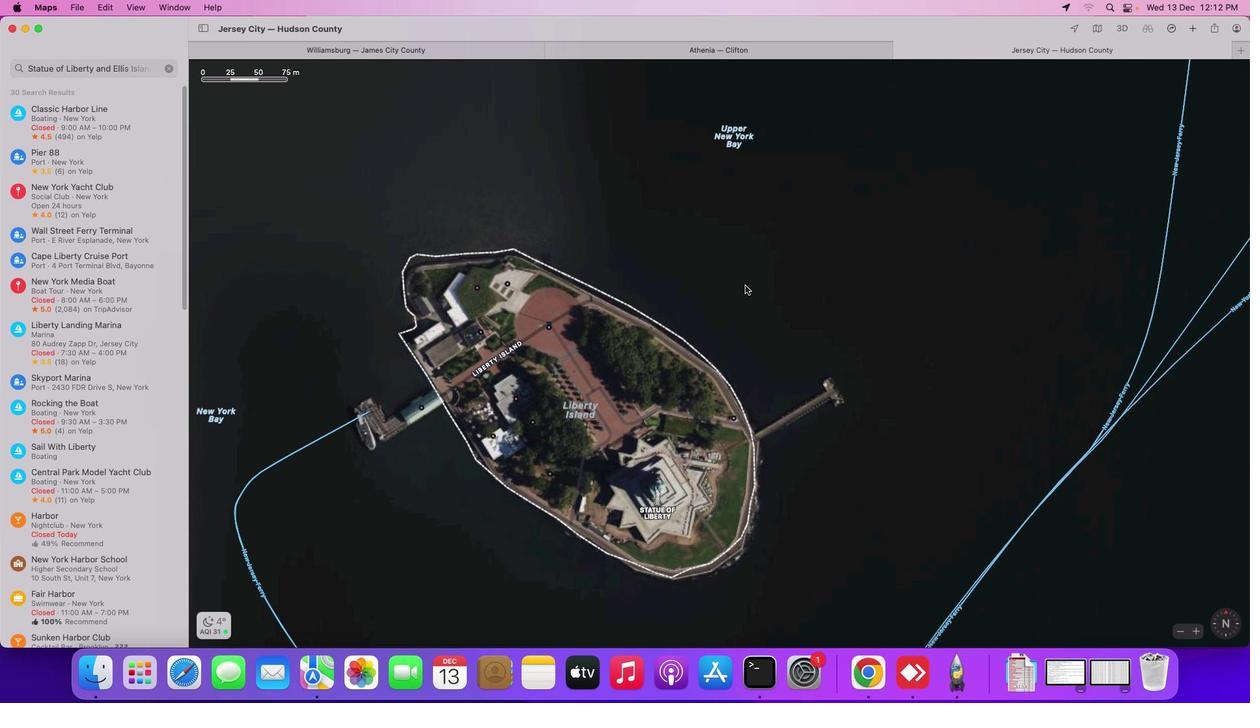 
Action: Mouse moved to (747, 305)
Screenshot: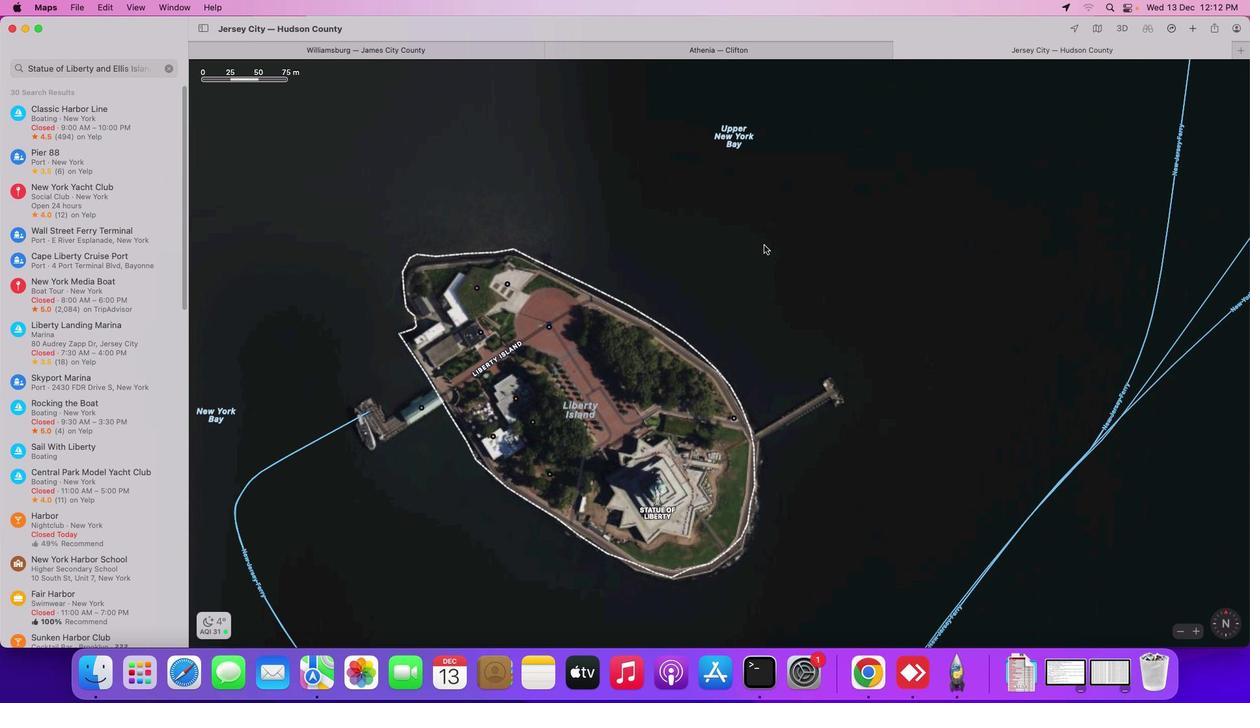 
Action: Mouse pressed left at (747, 305)
Screenshot: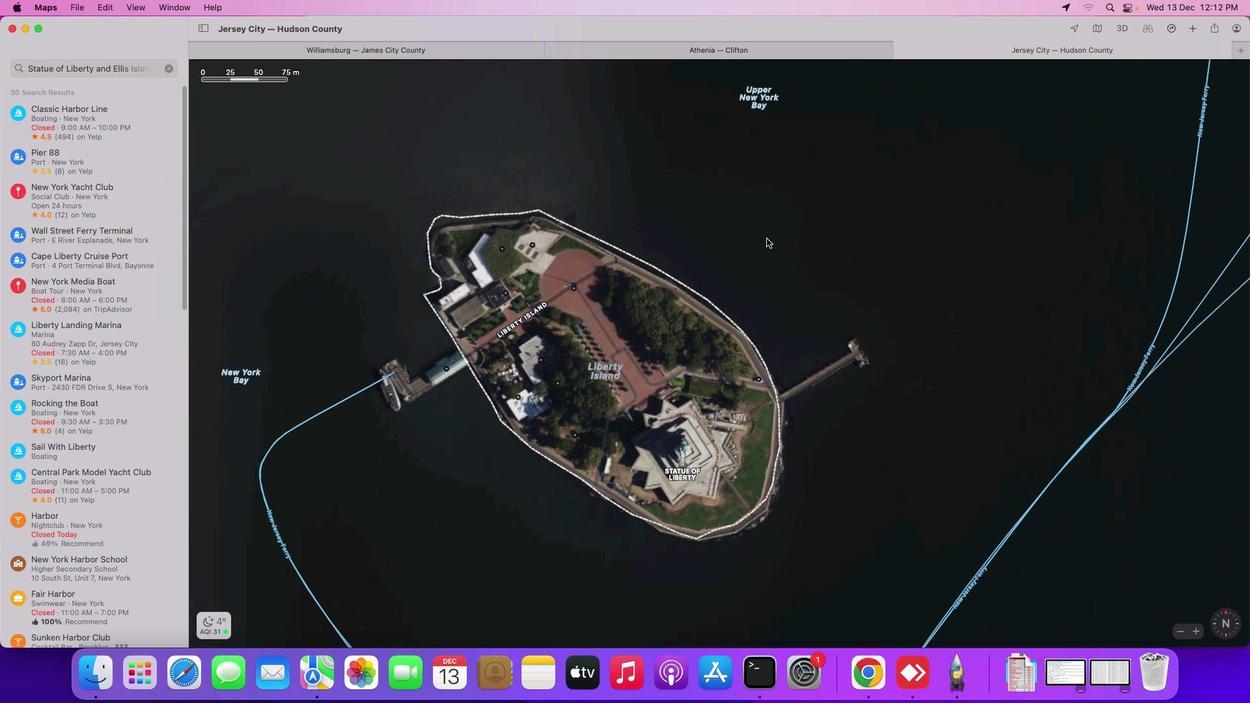 
Action: Mouse moved to (795, 291)
Screenshot: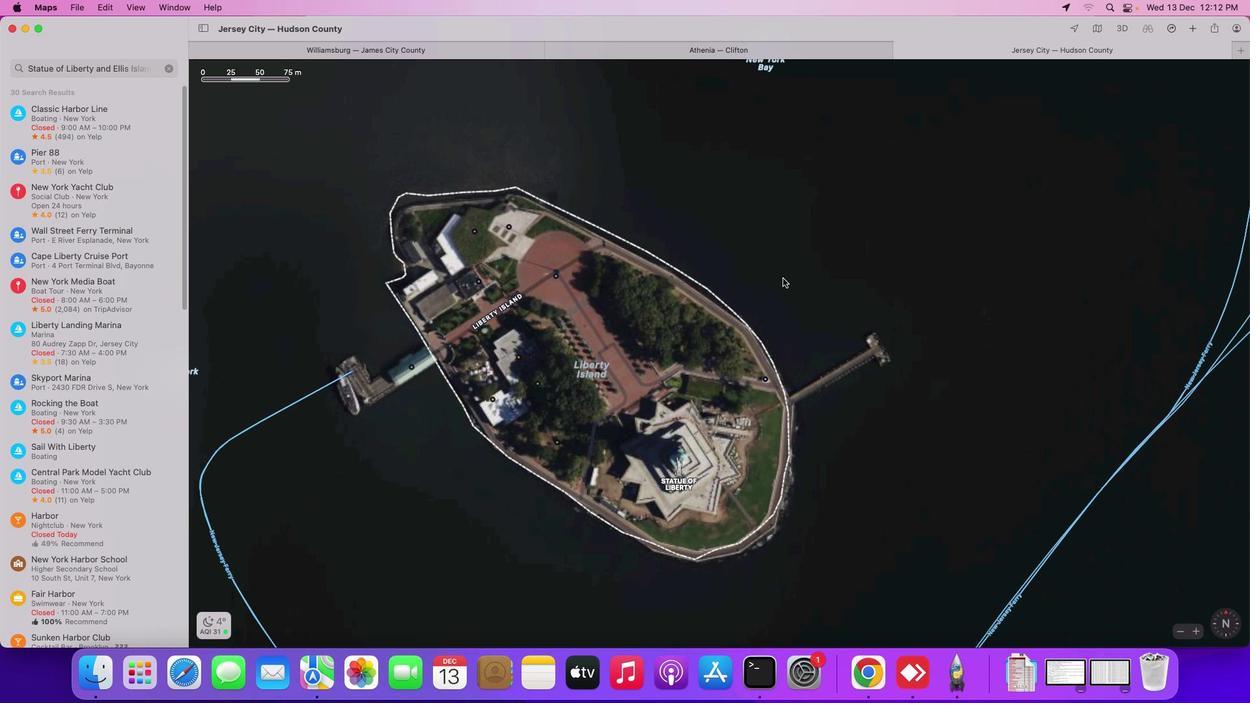 
Action: Mouse scrolled (795, 291) with delta (13, 14)
Screenshot: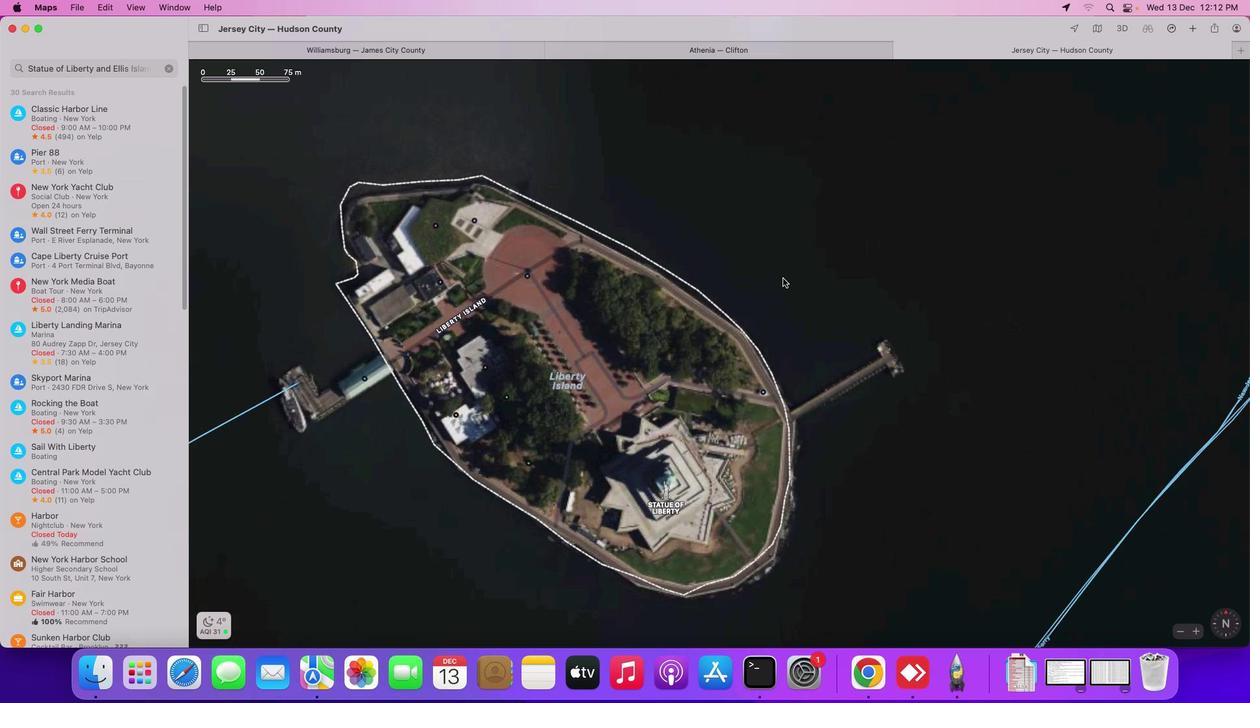 
Action: Mouse moved to (795, 291)
Screenshot: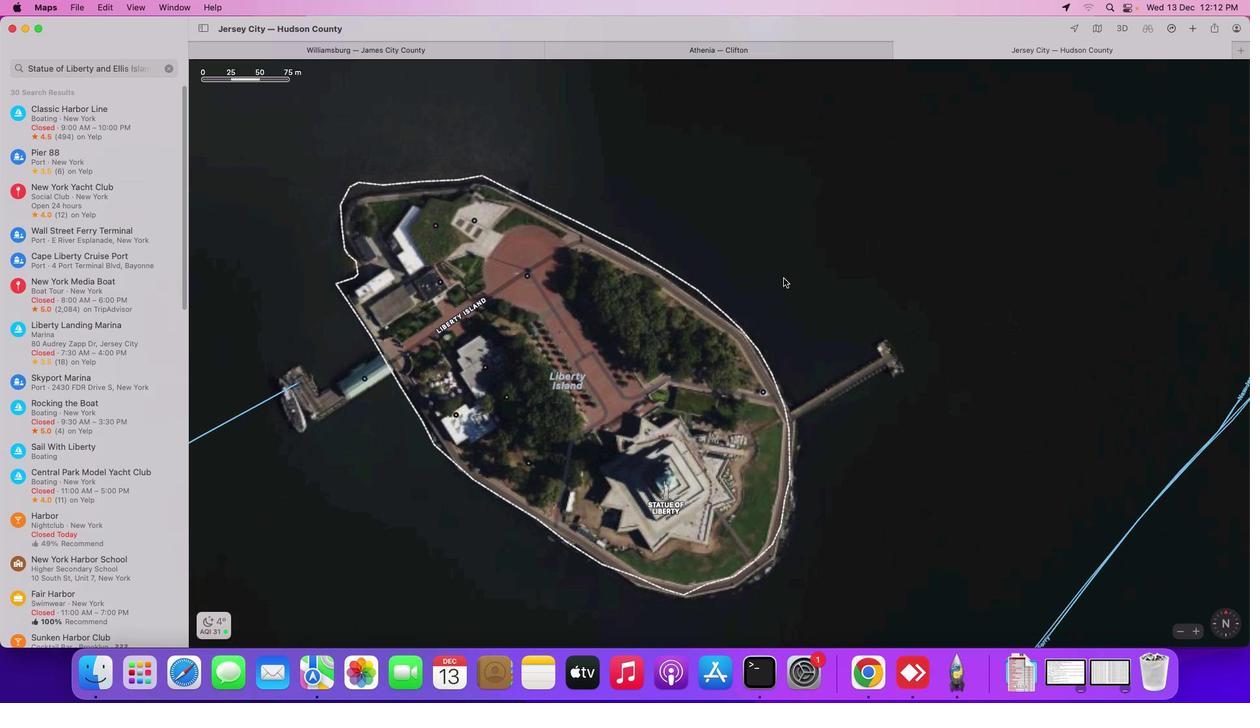 
Action: Mouse scrolled (795, 291) with delta (13, 14)
Screenshot: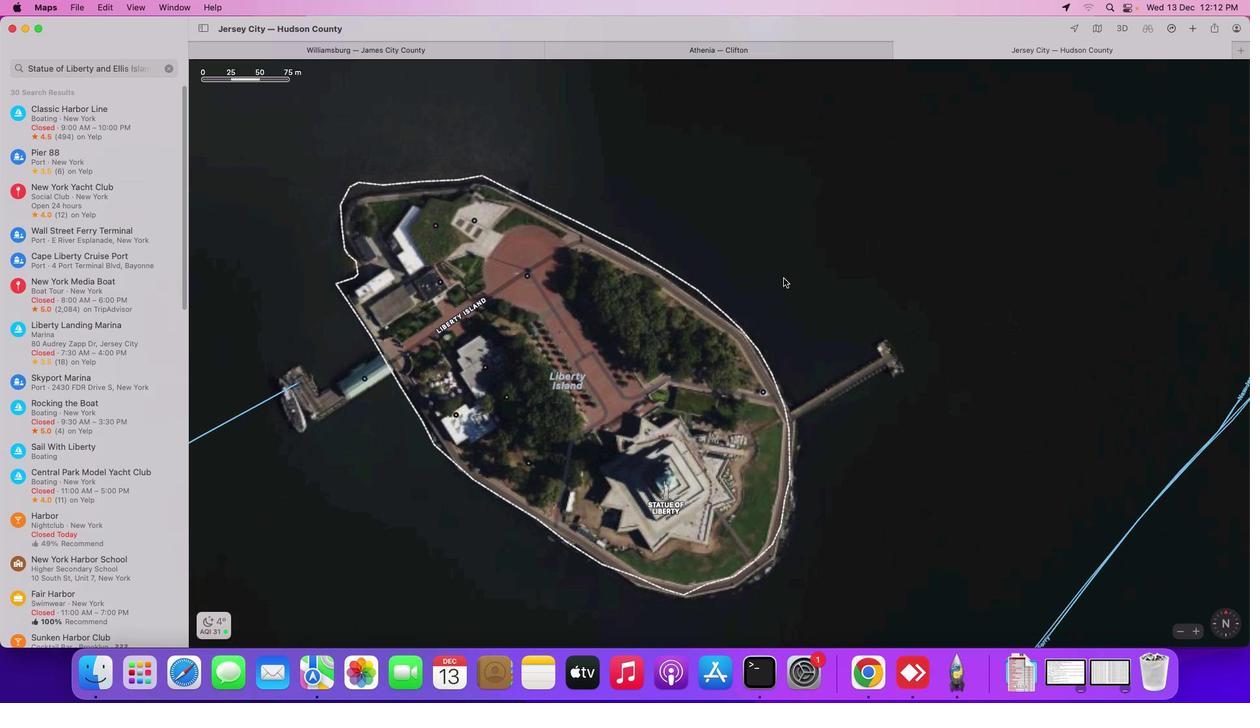 
Action: Mouse scrolled (795, 291) with delta (13, 14)
Screenshot: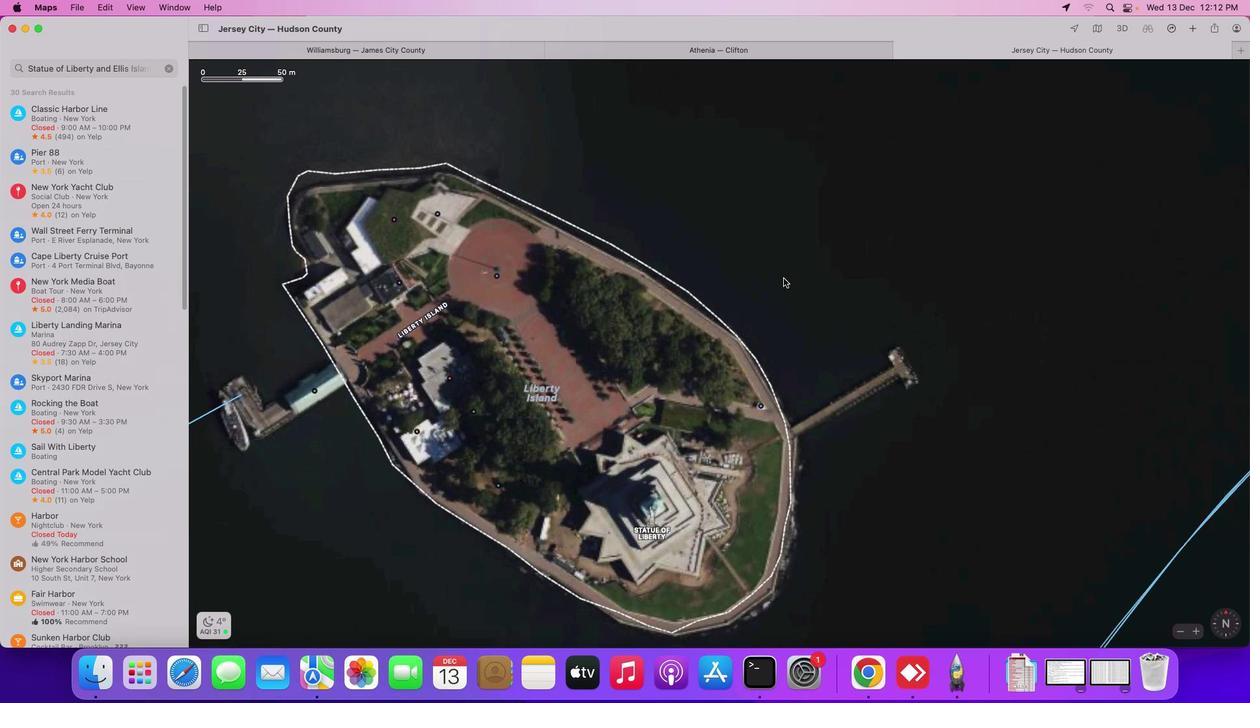 
Action: Mouse moved to (795, 291)
Screenshot: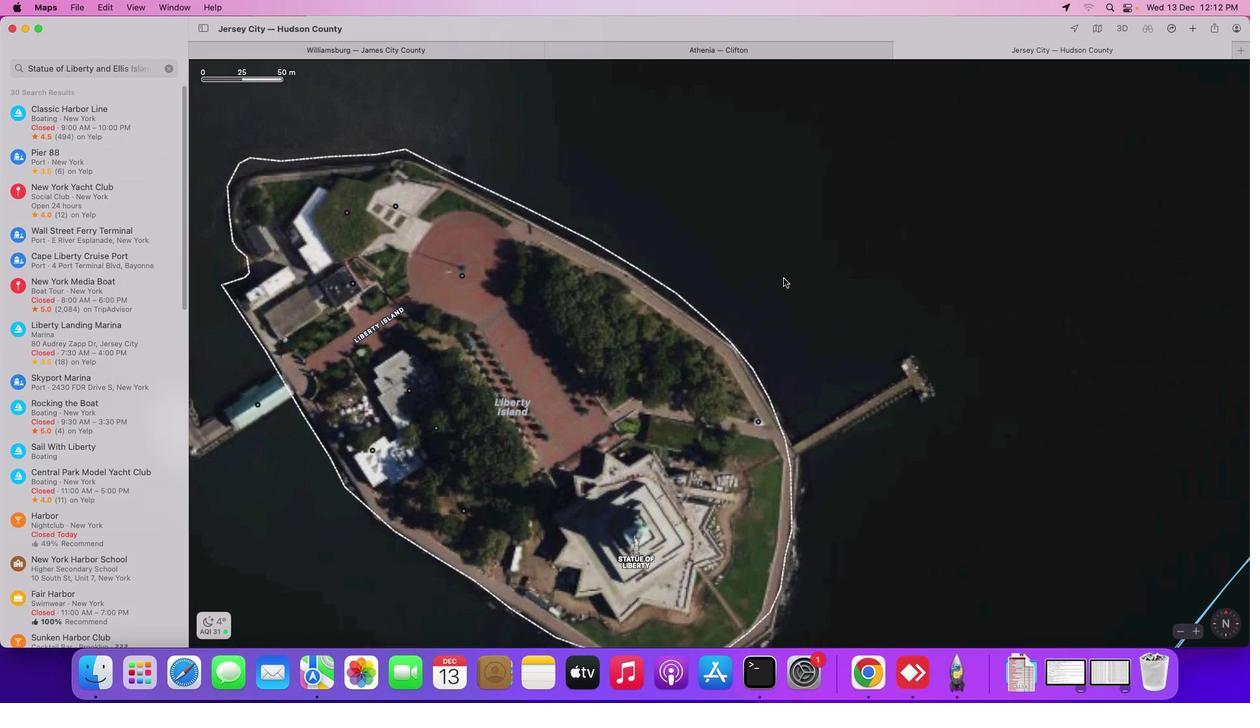 
Action: Mouse scrolled (795, 291) with delta (13, 15)
Screenshot: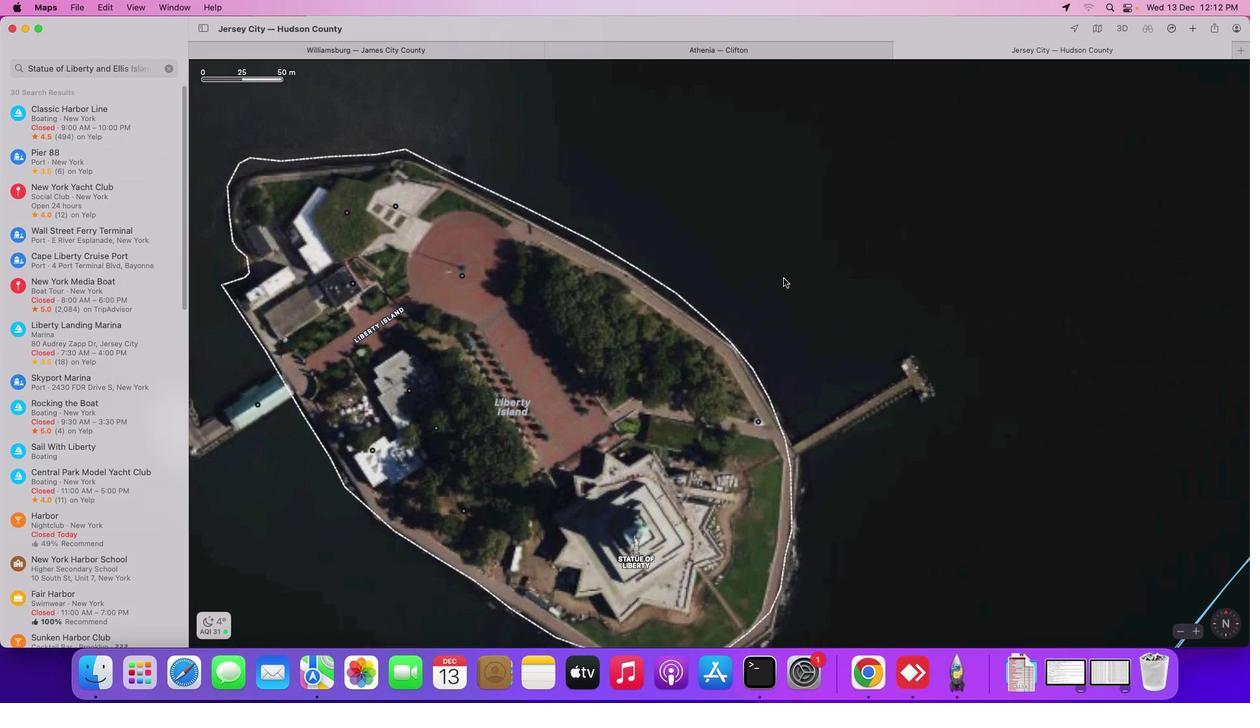 
Action: Mouse moved to (796, 291)
Screenshot: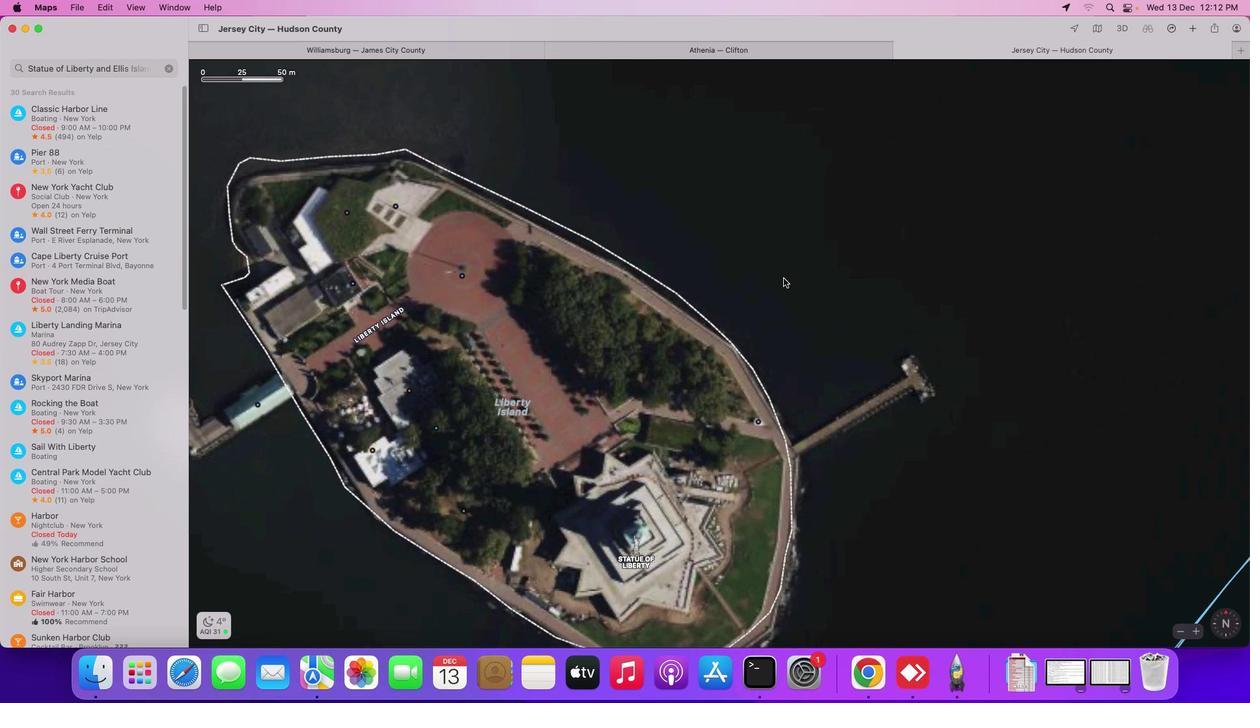 
Action: Mouse scrolled (796, 291) with delta (13, 14)
Screenshot: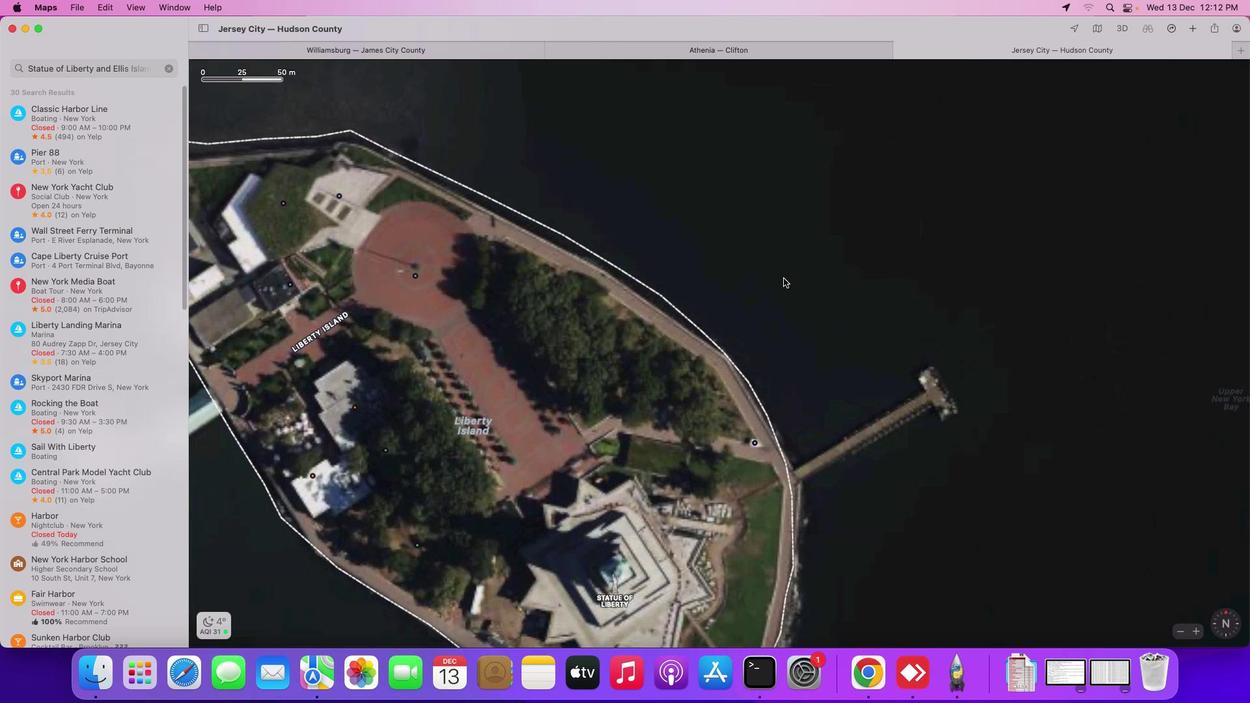 
Action: Mouse moved to (797, 291)
Screenshot: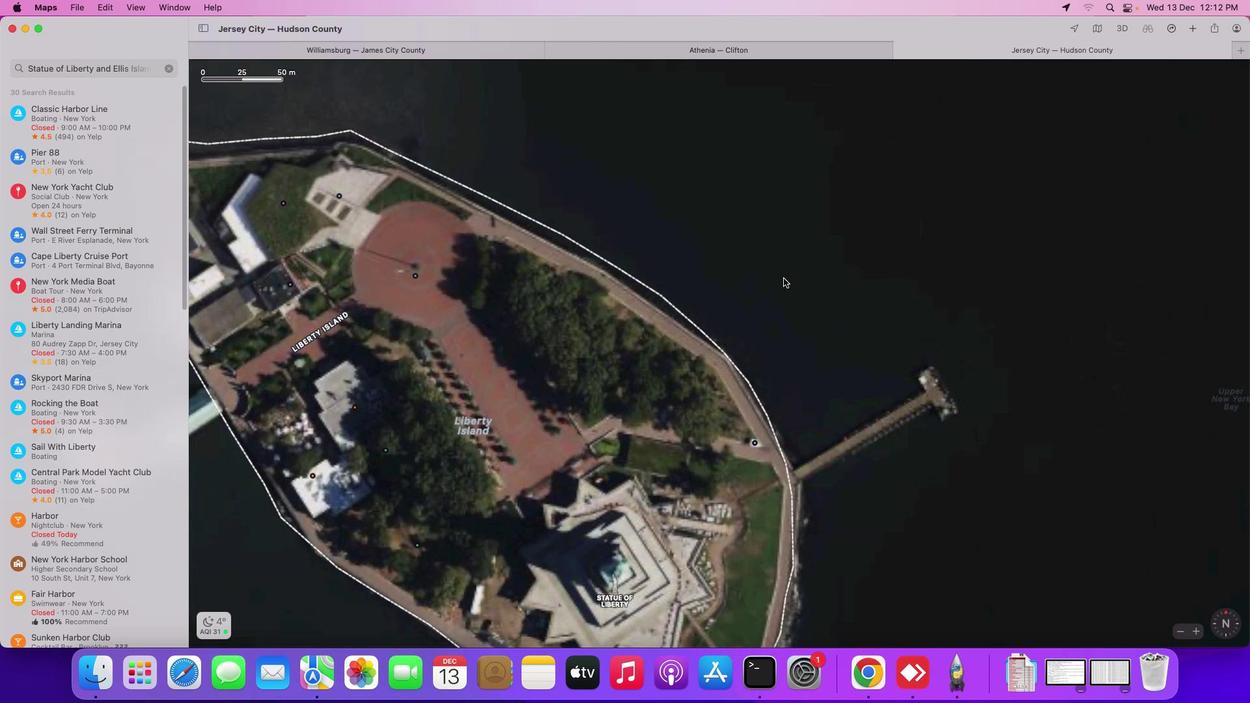 
Action: Mouse scrolled (797, 291) with delta (13, 14)
Screenshot: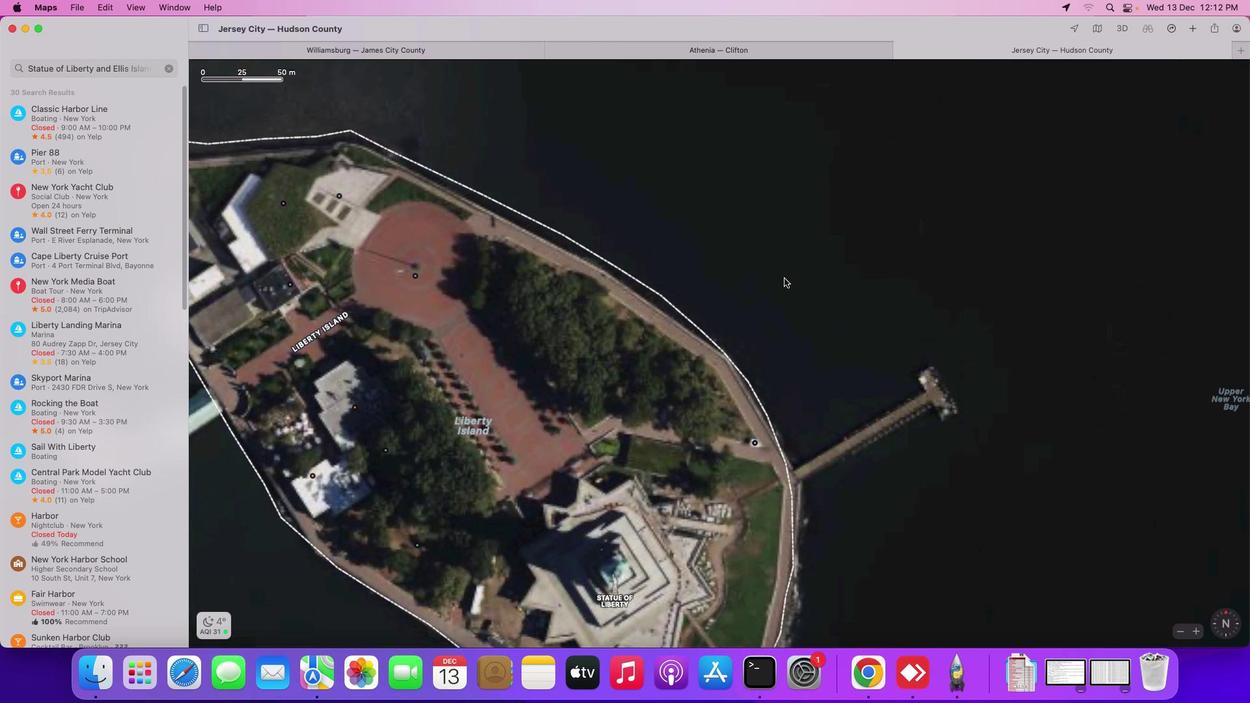
Action: Mouse scrolled (797, 291) with delta (13, 15)
Screenshot: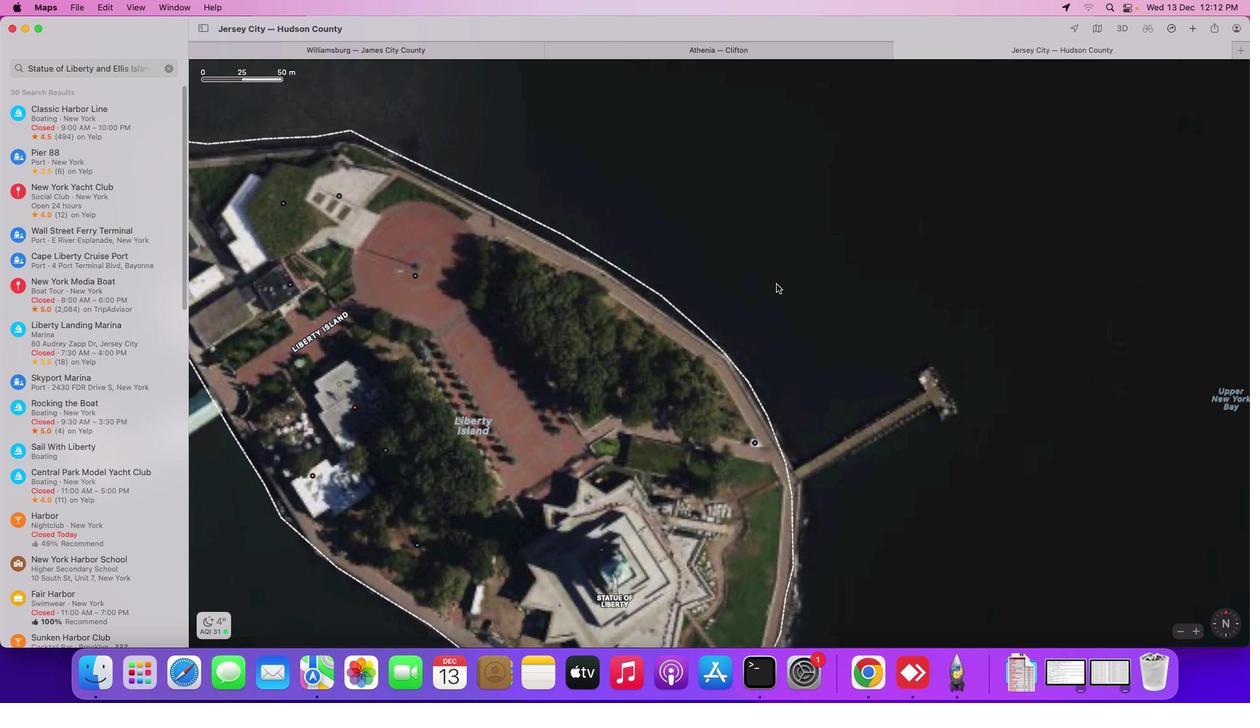 
Action: Mouse moved to (725, 328)
Screenshot: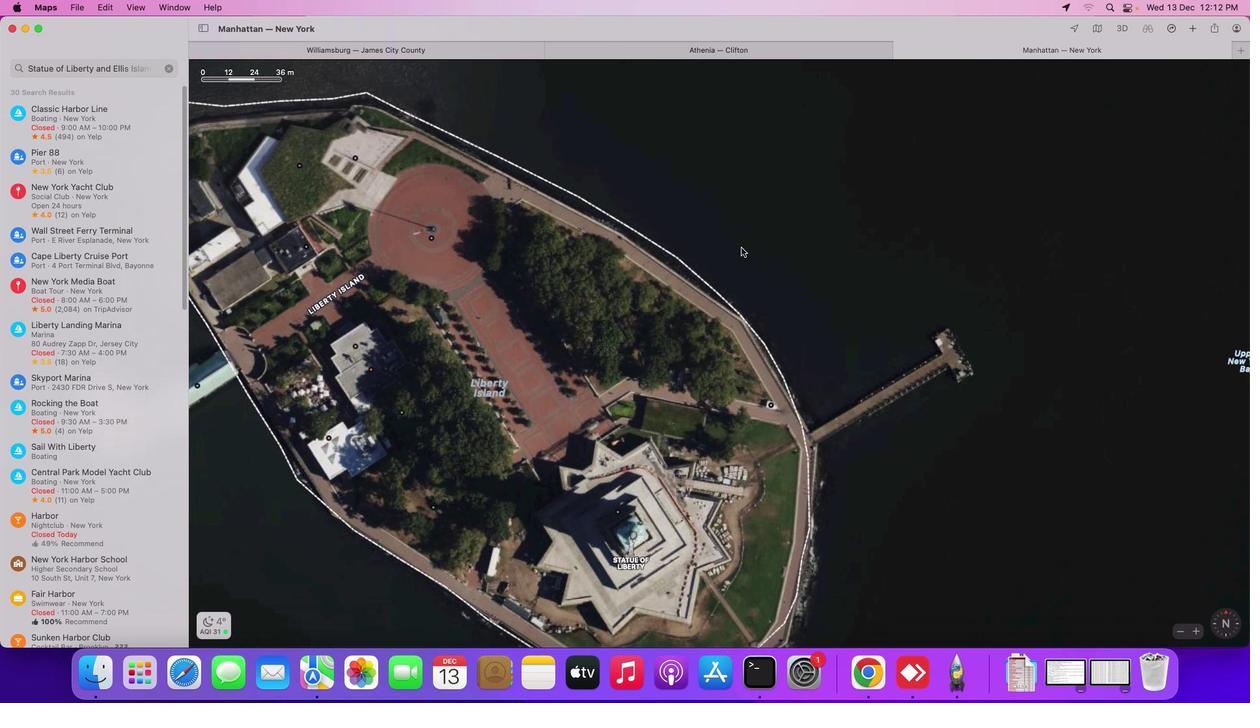 
Action: Mouse pressed left at (725, 328)
Screenshot: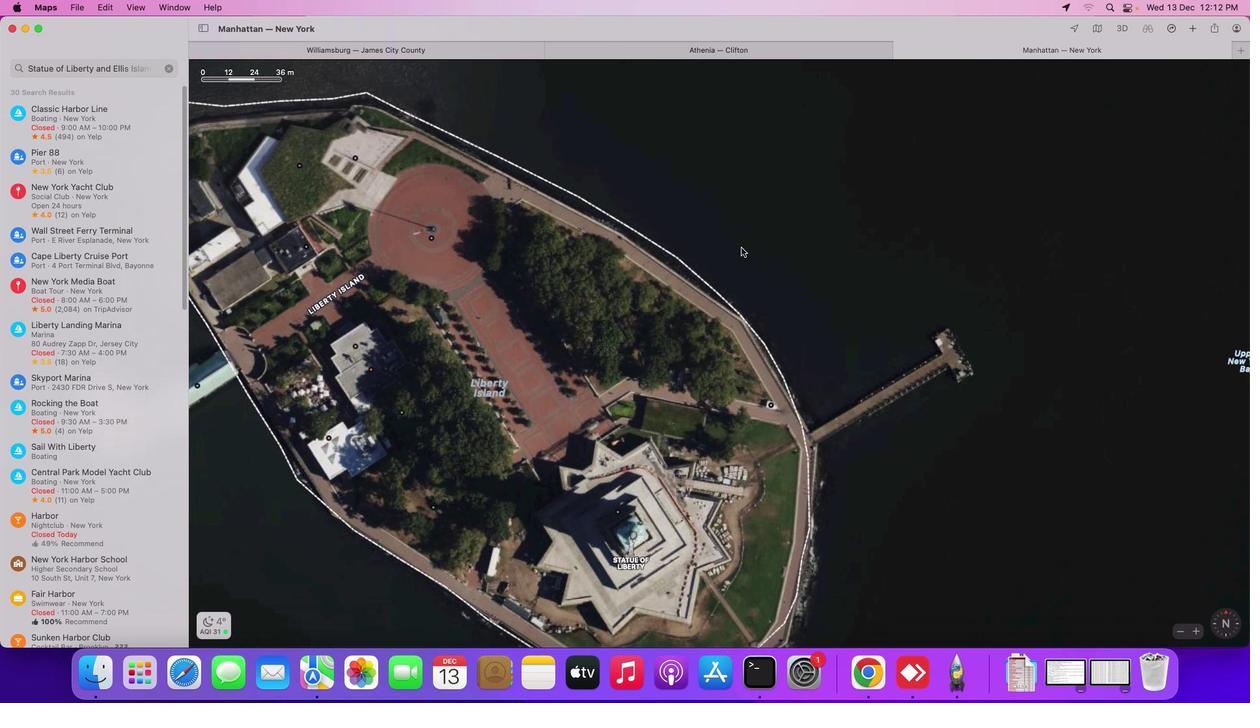 
Action: Mouse moved to (780, 297)
Screenshot: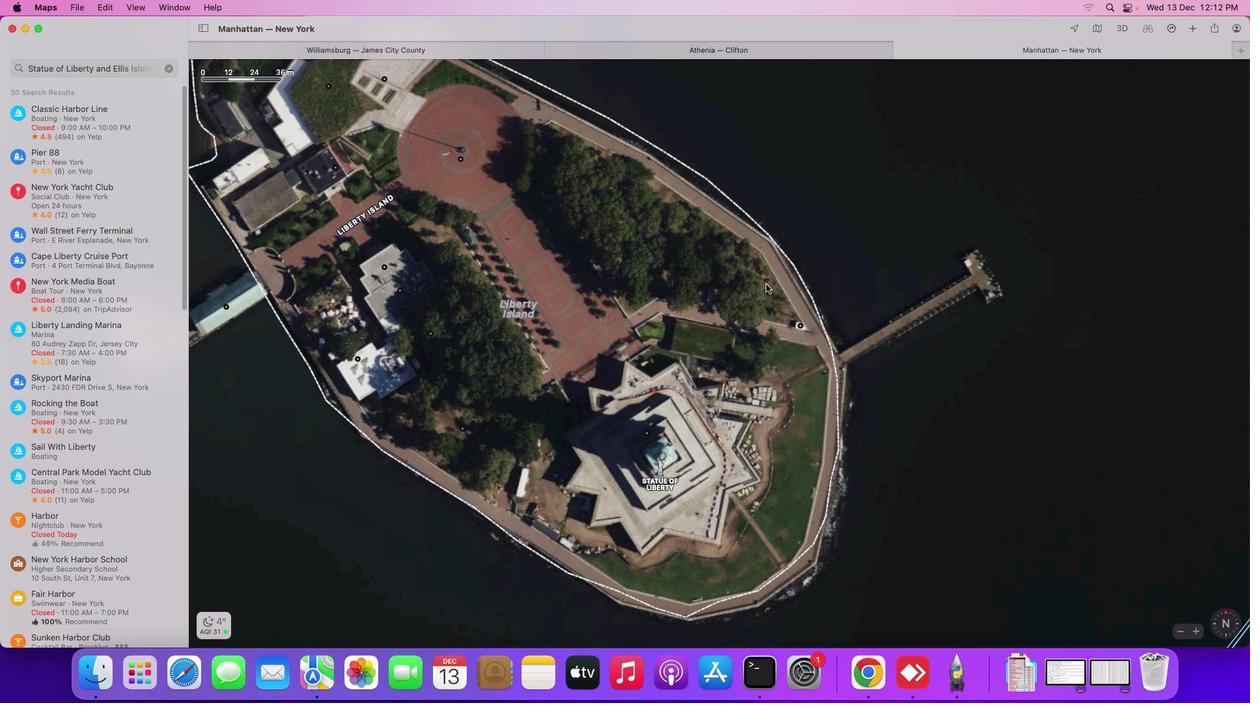 
Action: Mouse scrolled (780, 297) with delta (13, 14)
Screenshot: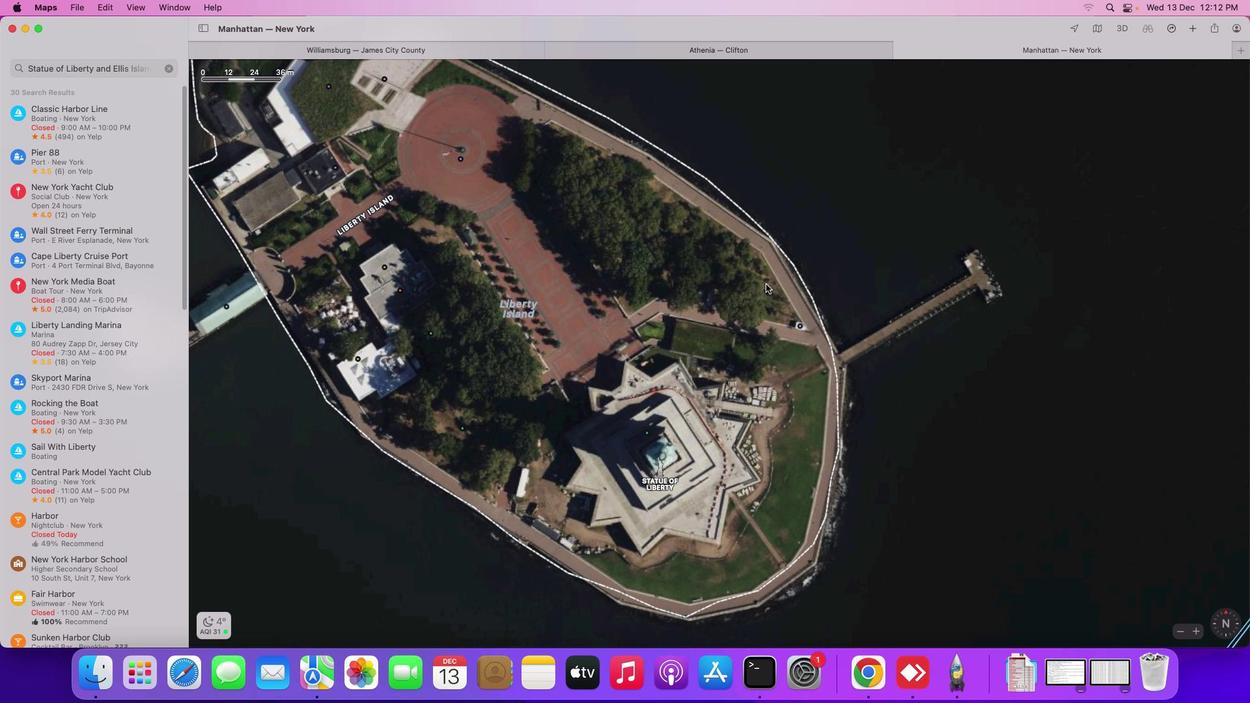 
Action: Mouse scrolled (780, 297) with delta (13, 14)
Screenshot: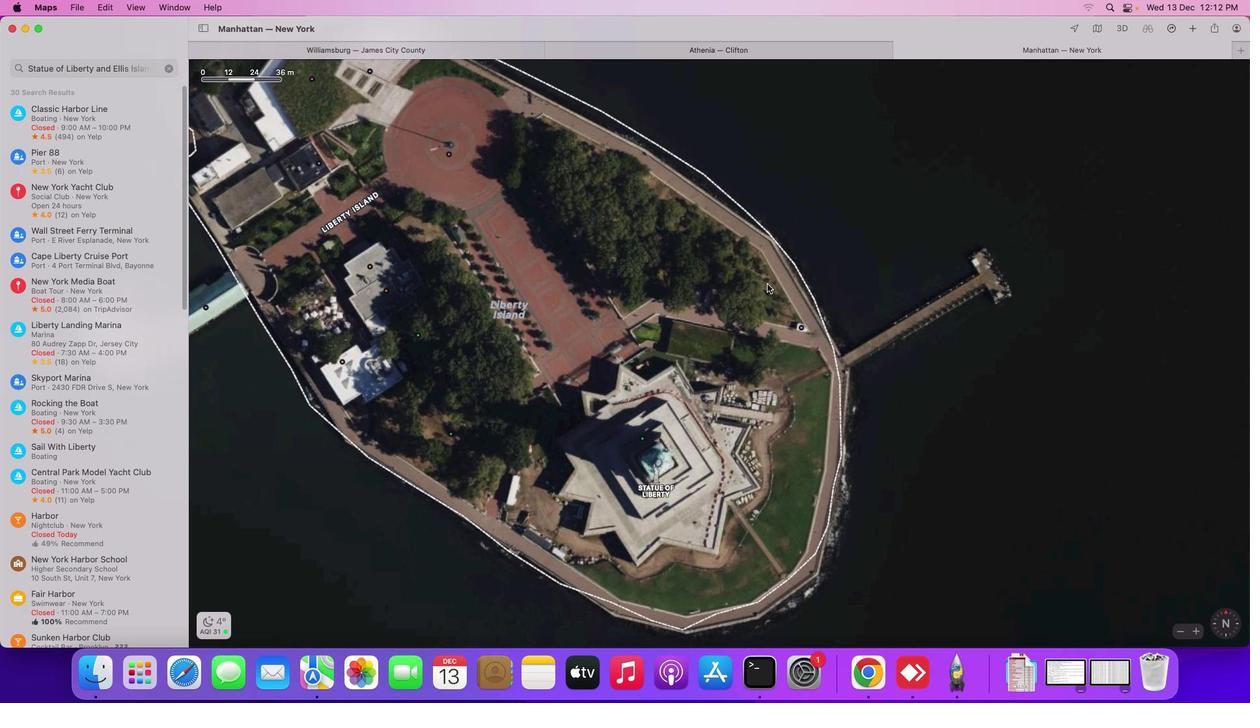 
Action: Mouse moved to (780, 298)
Screenshot: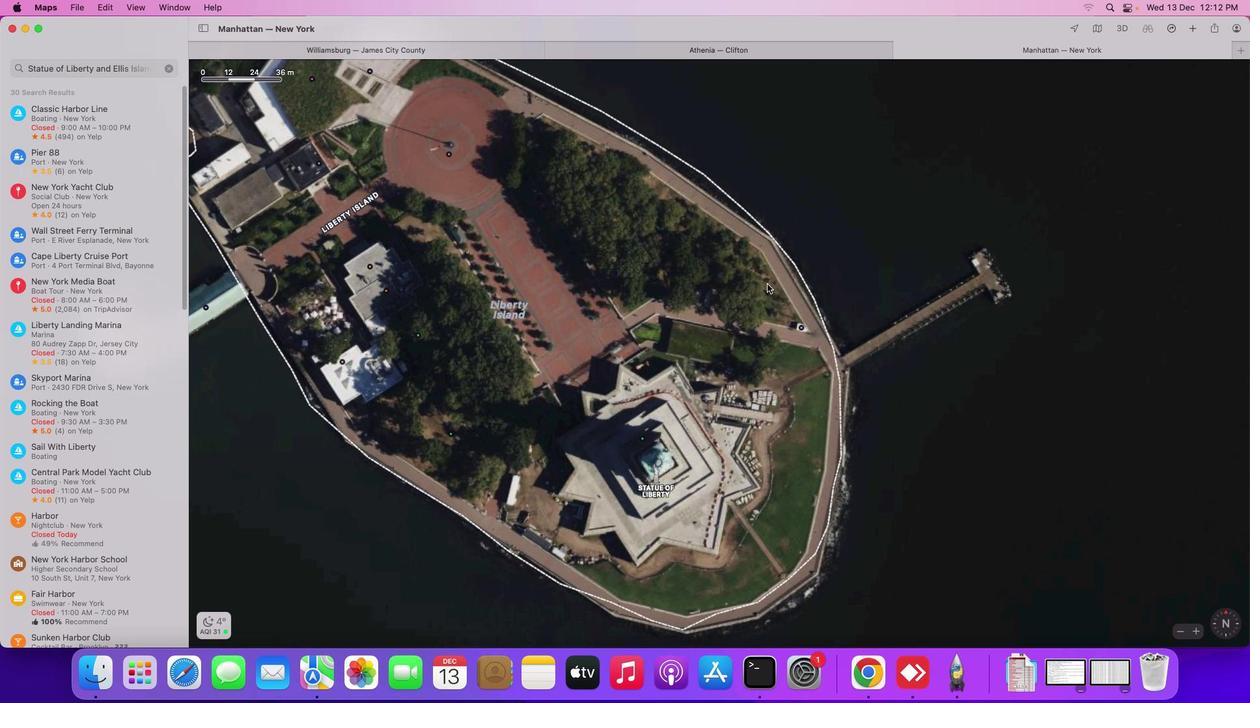 
Action: Mouse scrolled (780, 298) with delta (13, 14)
Screenshot: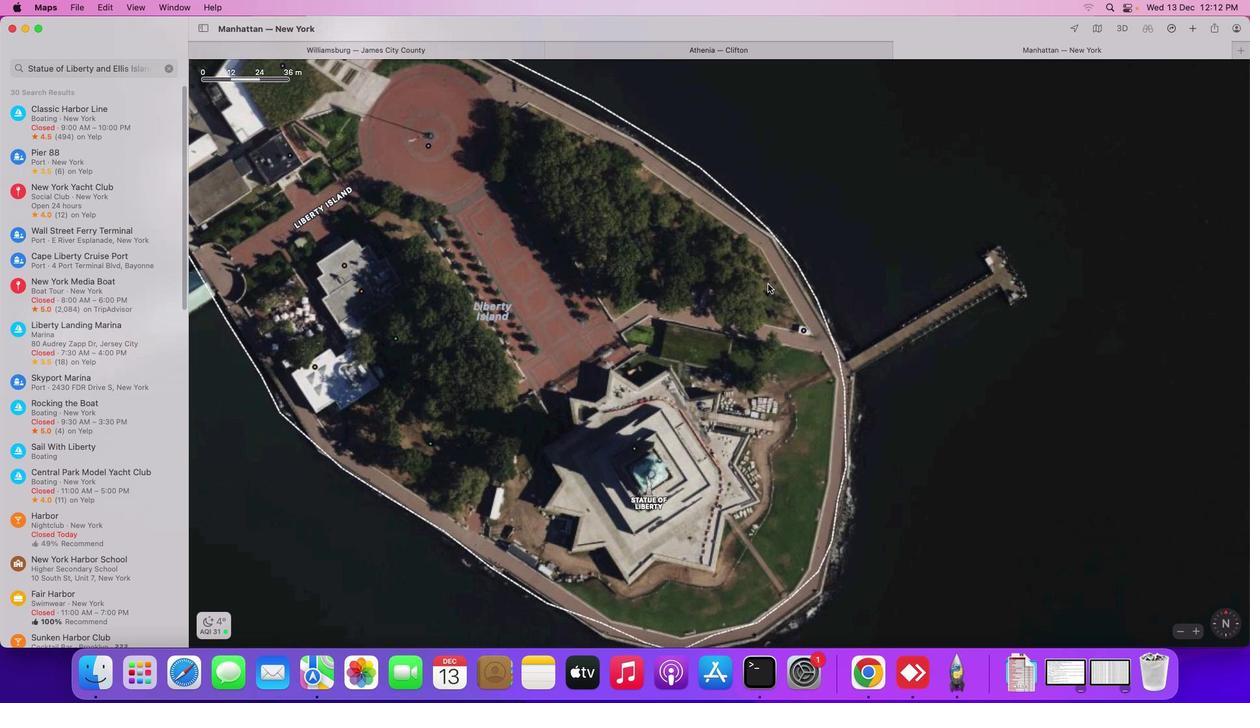 
Action: Mouse moved to (781, 298)
Screenshot: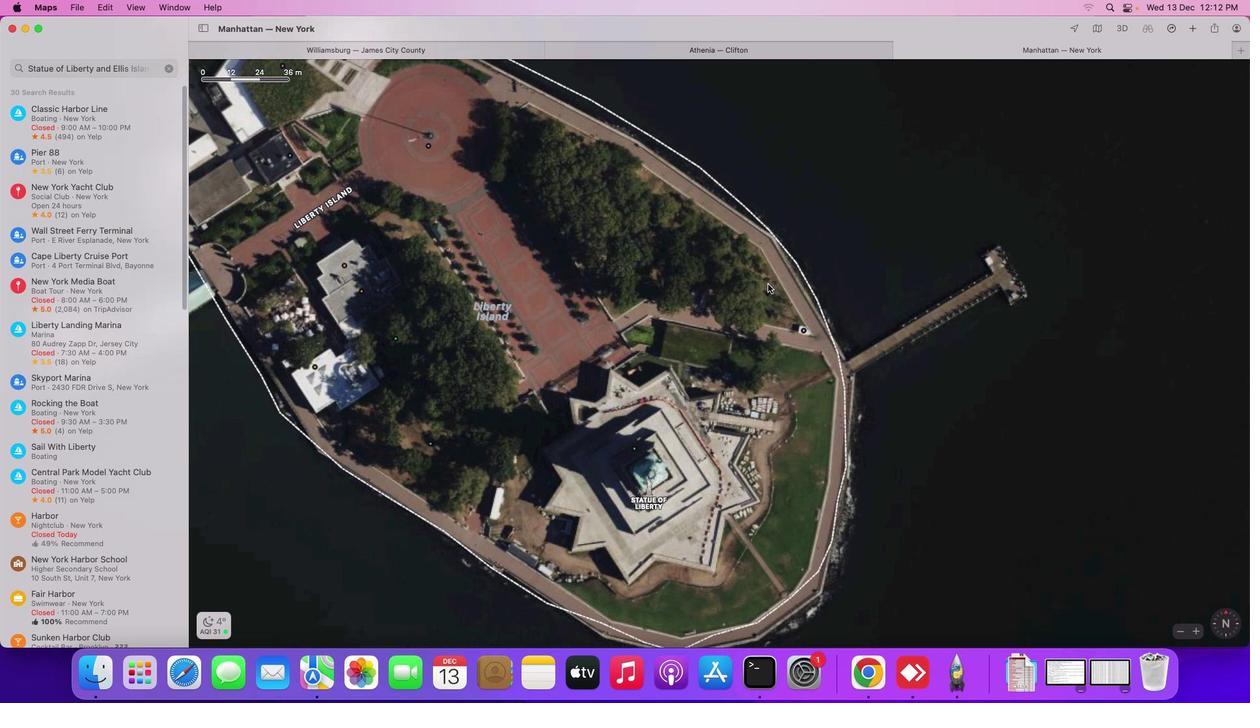 
Action: Mouse scrolled (781, 298) with delta (13, 14)
Screenshot: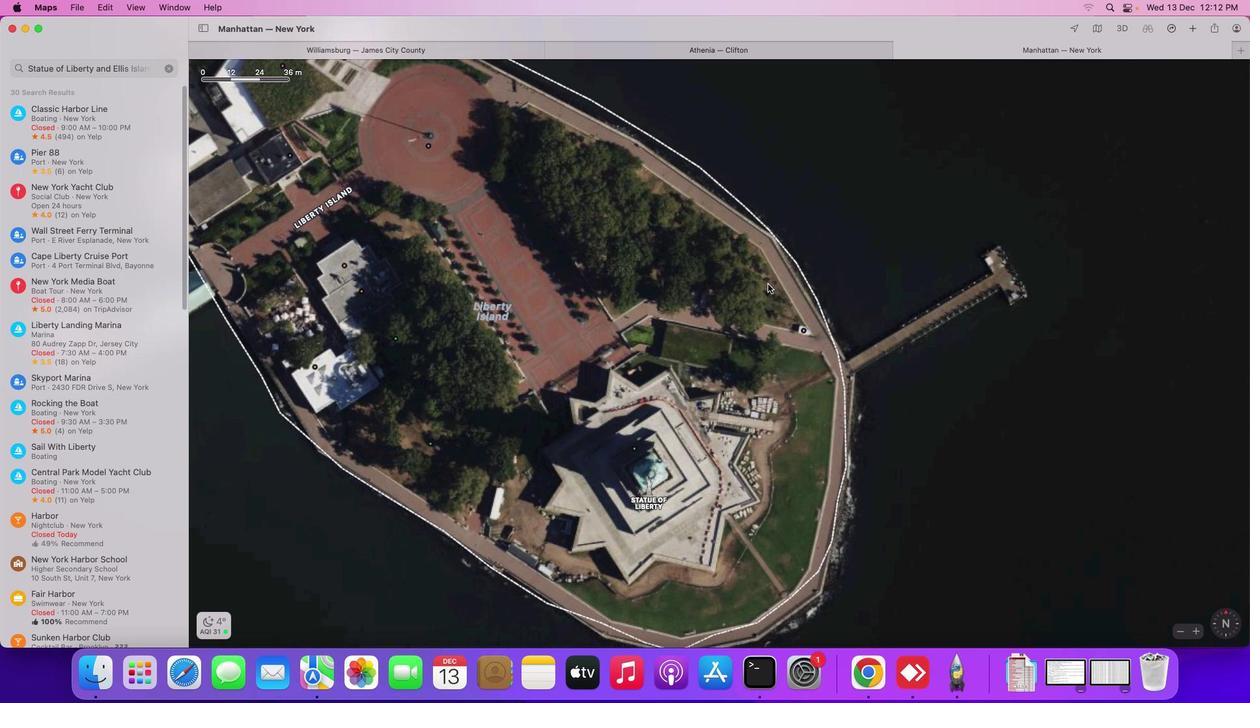 
Action: Mouse scrolled (781, 298) with delta (13, 14)
Screenshot: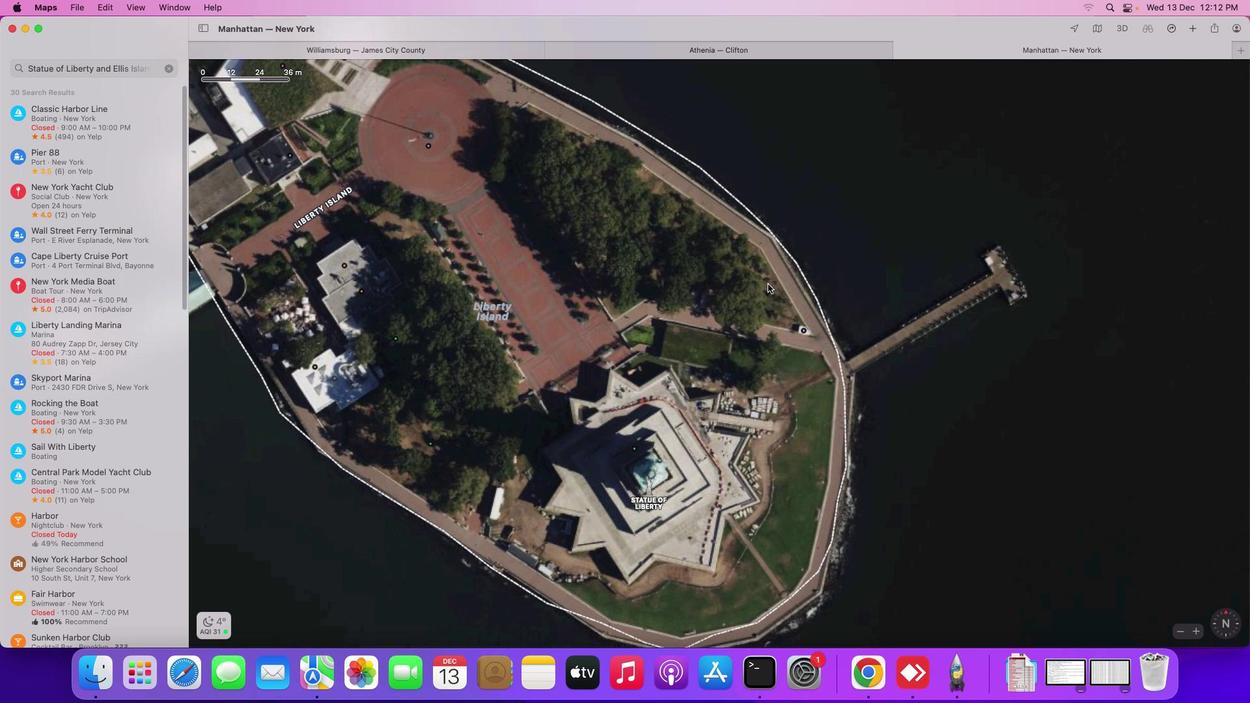 
Action: Mouse moved to (781, 298)
Screenshot: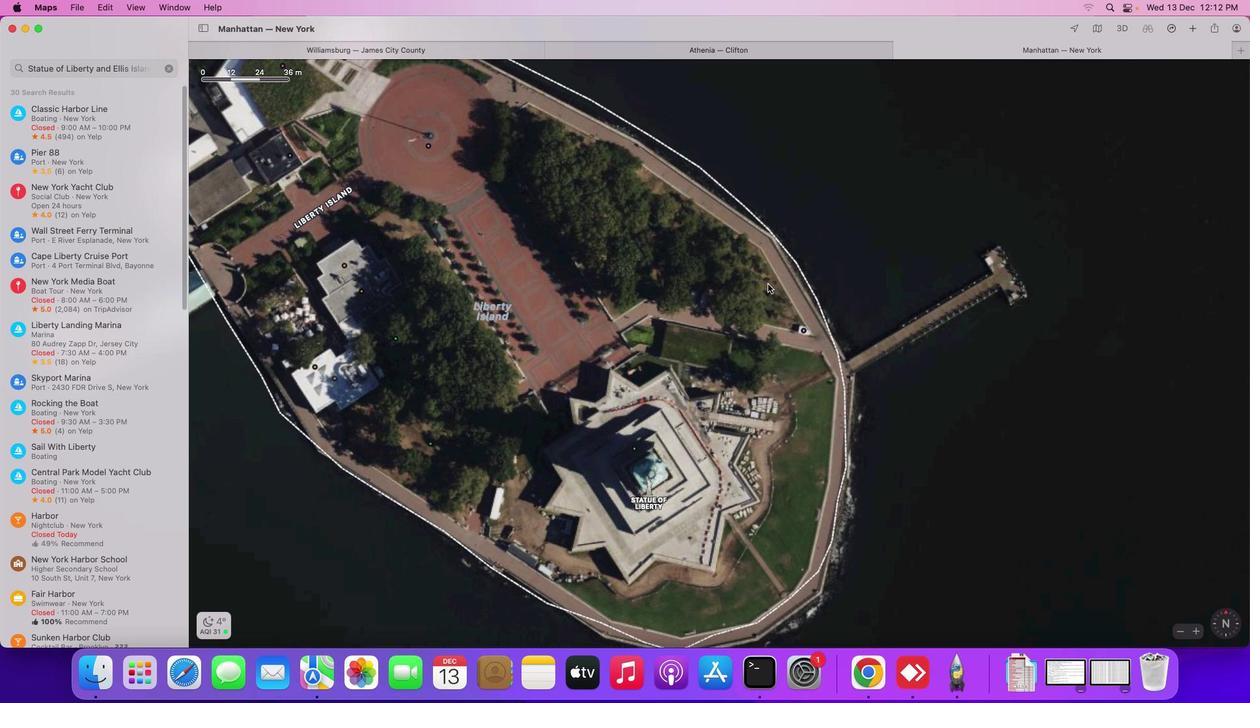 
Action: Mouse scrolled (781, 298) with delta (13, 14)
Screenshot: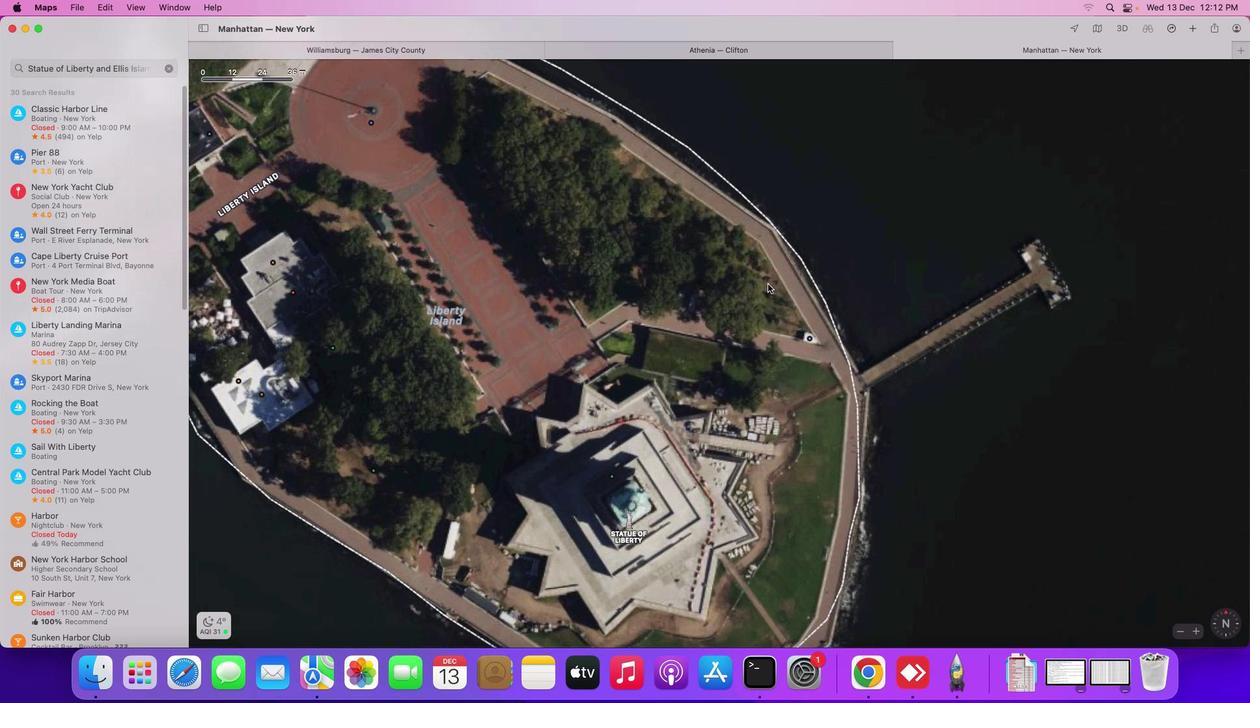 
Action: Mouse scrolled (781, 298) with delta (13, 14)
Screenshot: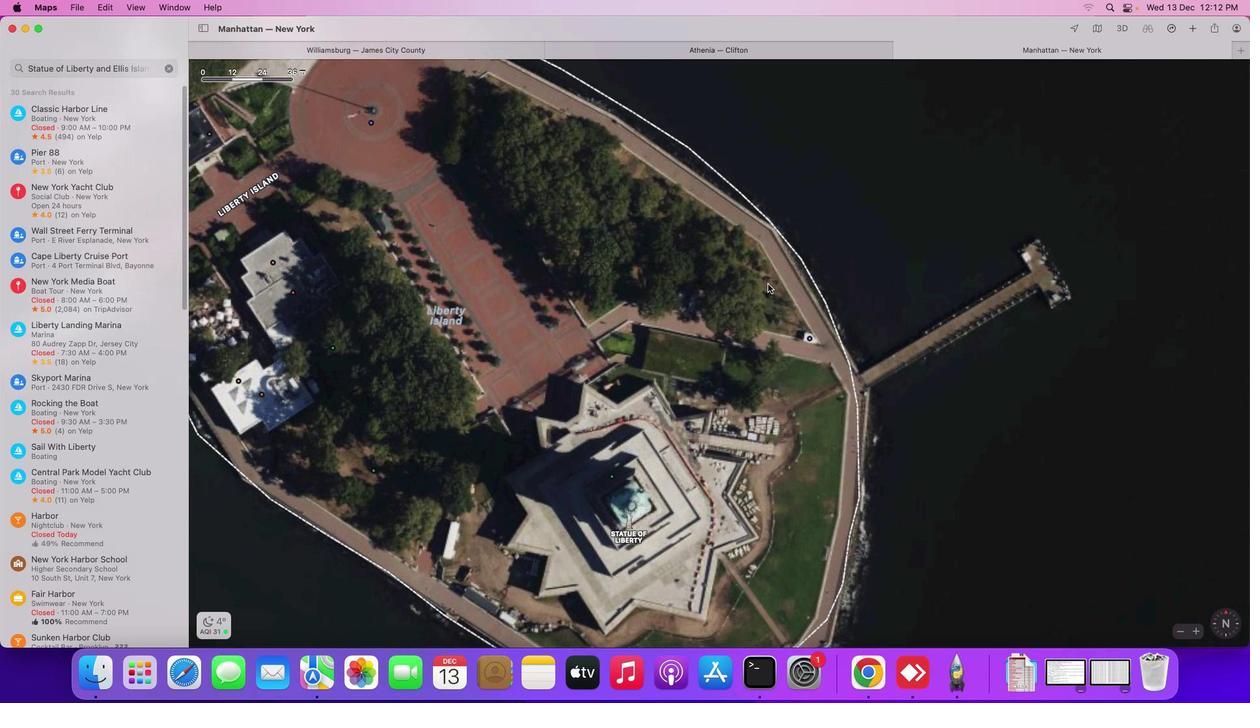 
Action: Mouse scrolled (781, 298) with delta (13, 14)
Screenshot: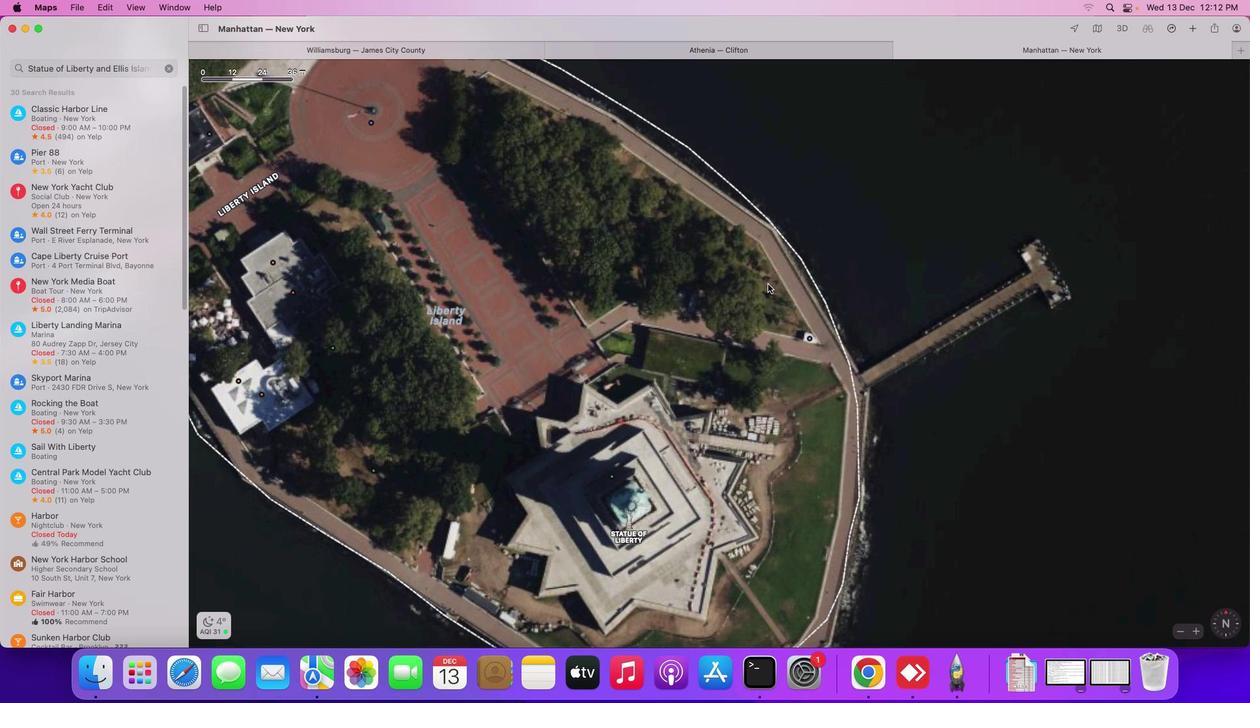 
Action: Mouse scrolled (781, 298) with delta (13, 14)
Screenshot: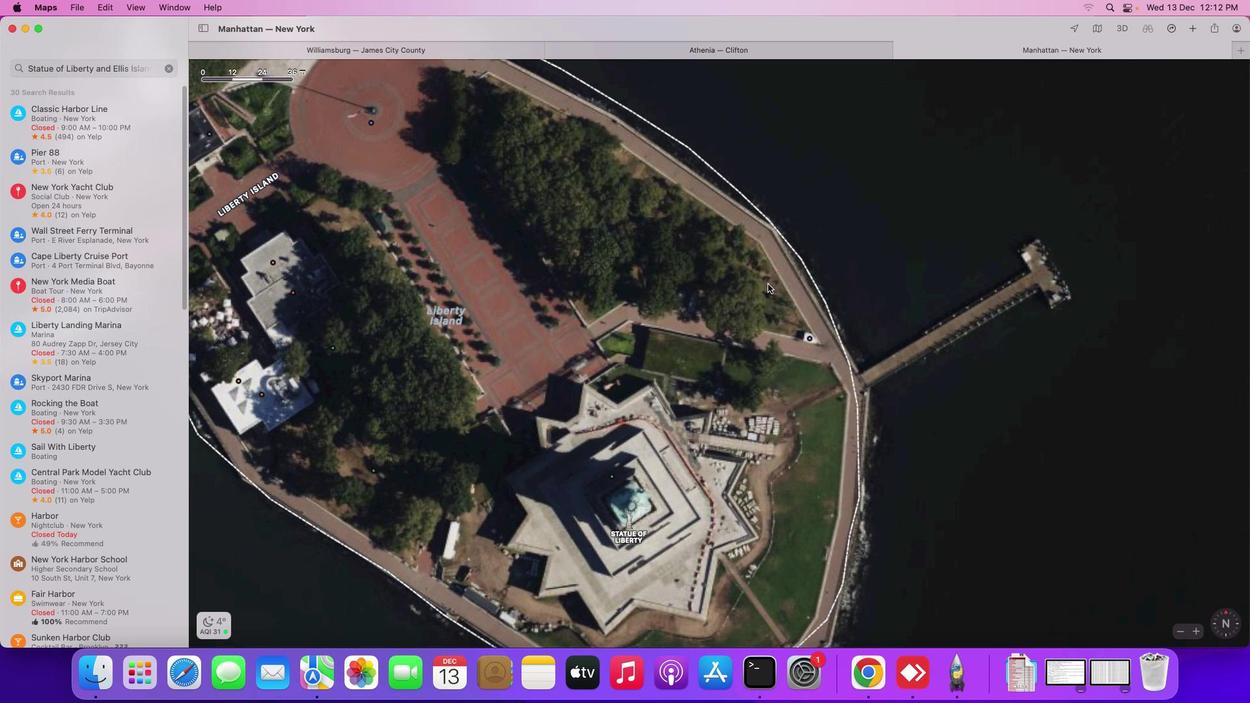 
Action: Mouse scrolled (781, 298) with delta (13, 14)
Screenshot: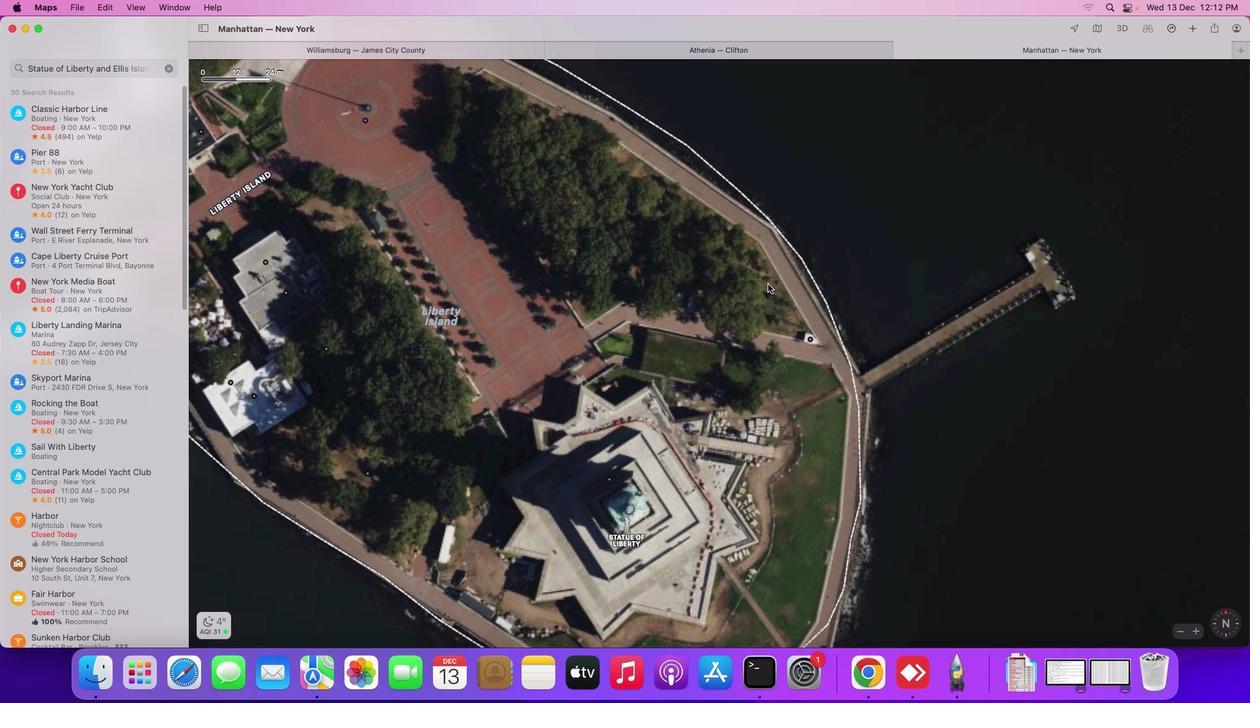 
Action: Mouse scrolled (781, 298) with delta (13, 14)
Screenshot: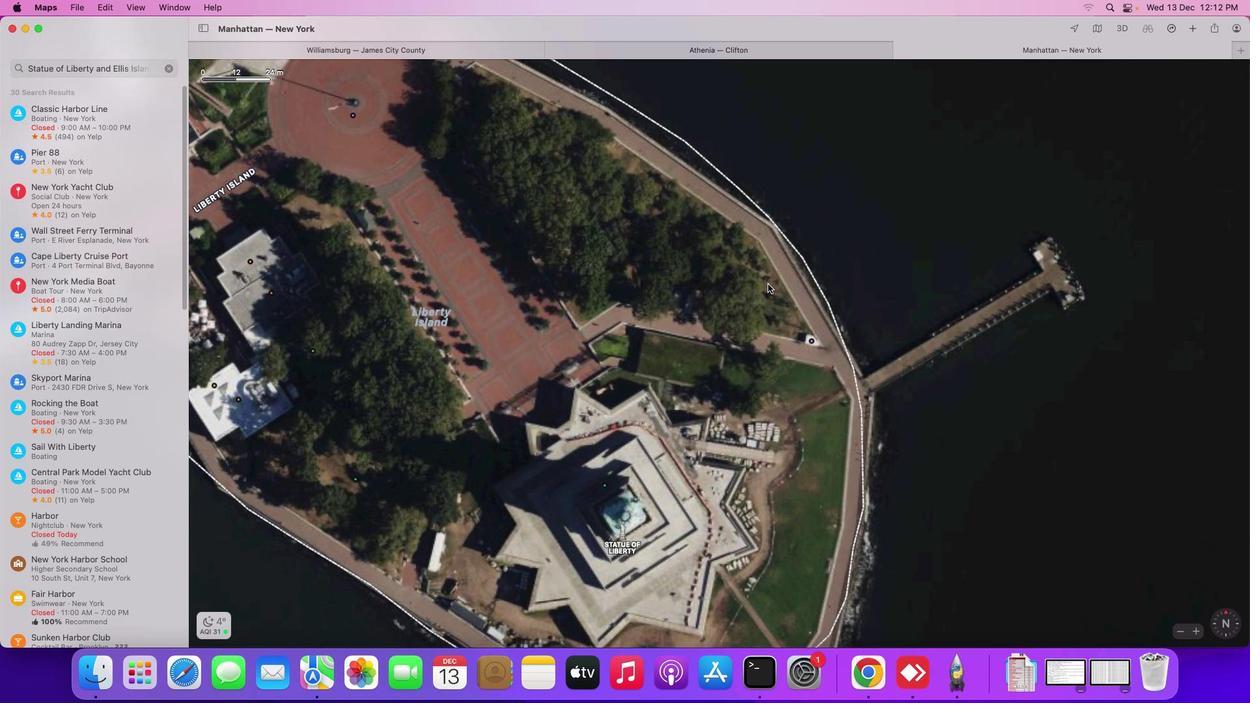
Action: Mouse scrolled (781, 298) with delta (13, 14)
Screenshot: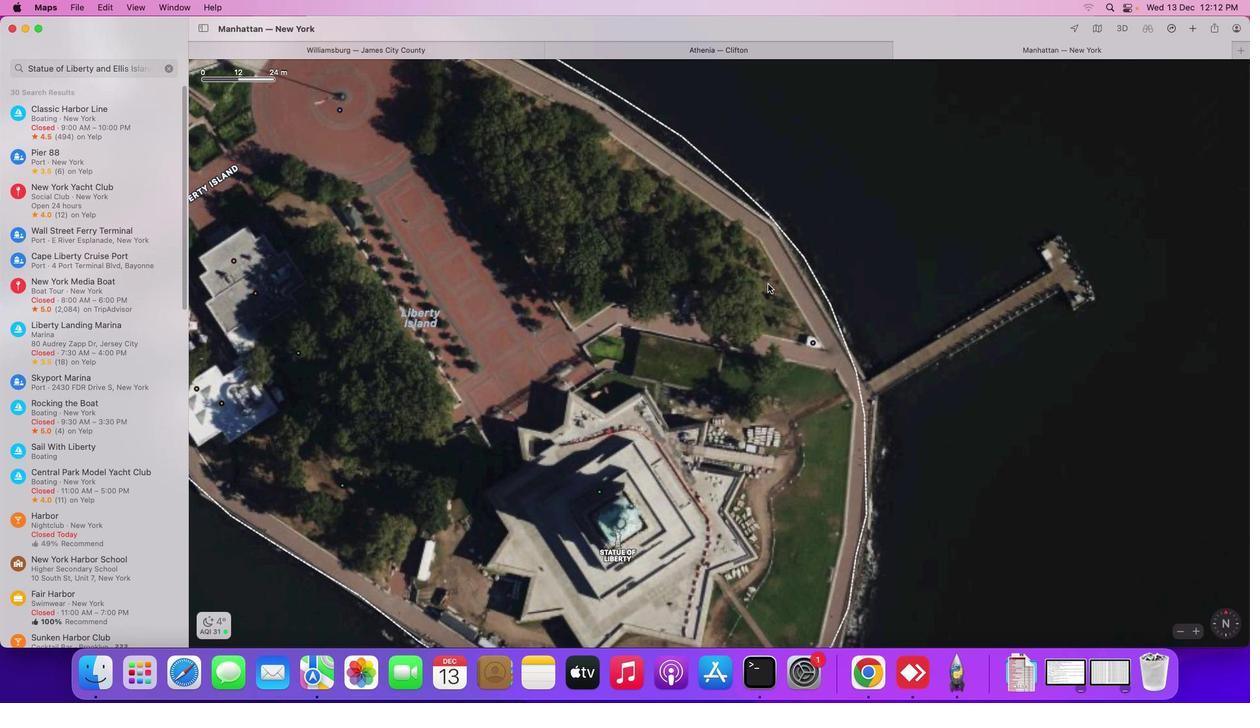 
Action: Mouse scrolled (781, 298) with delta (13, 14)
Screenshot: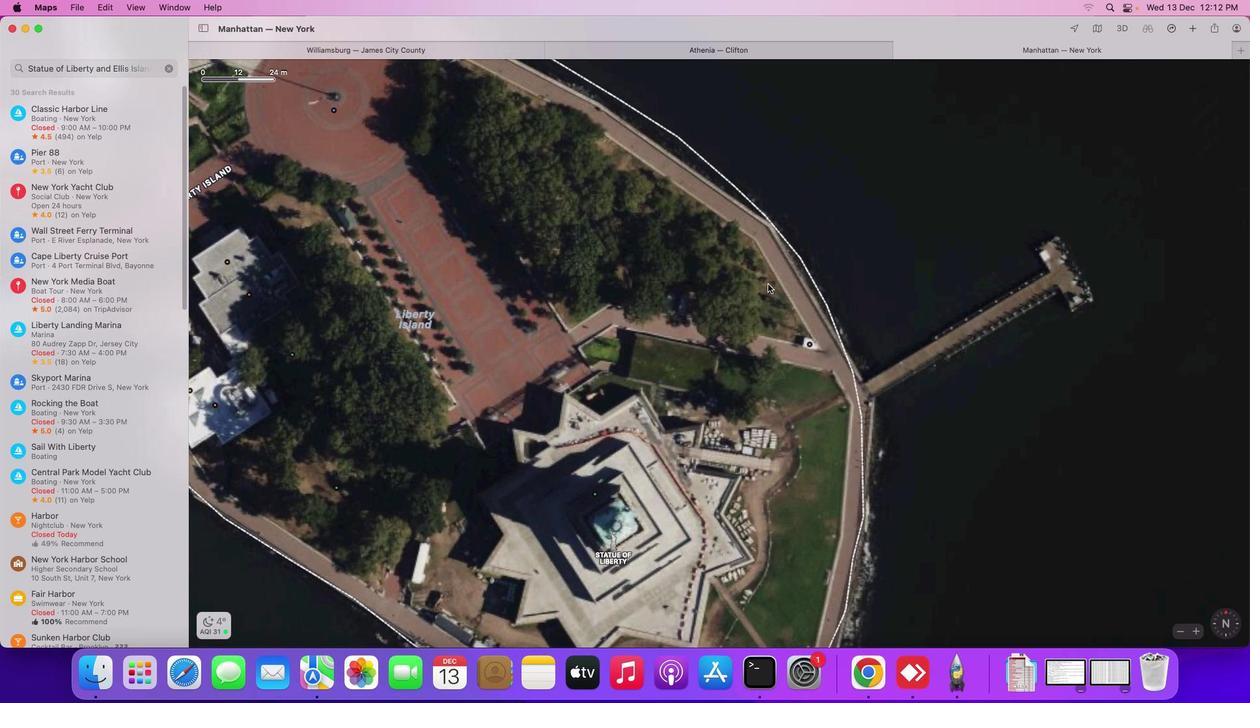 
Action: Mouse scrolled (781, 298) with delta (13, 14)
Screenshot: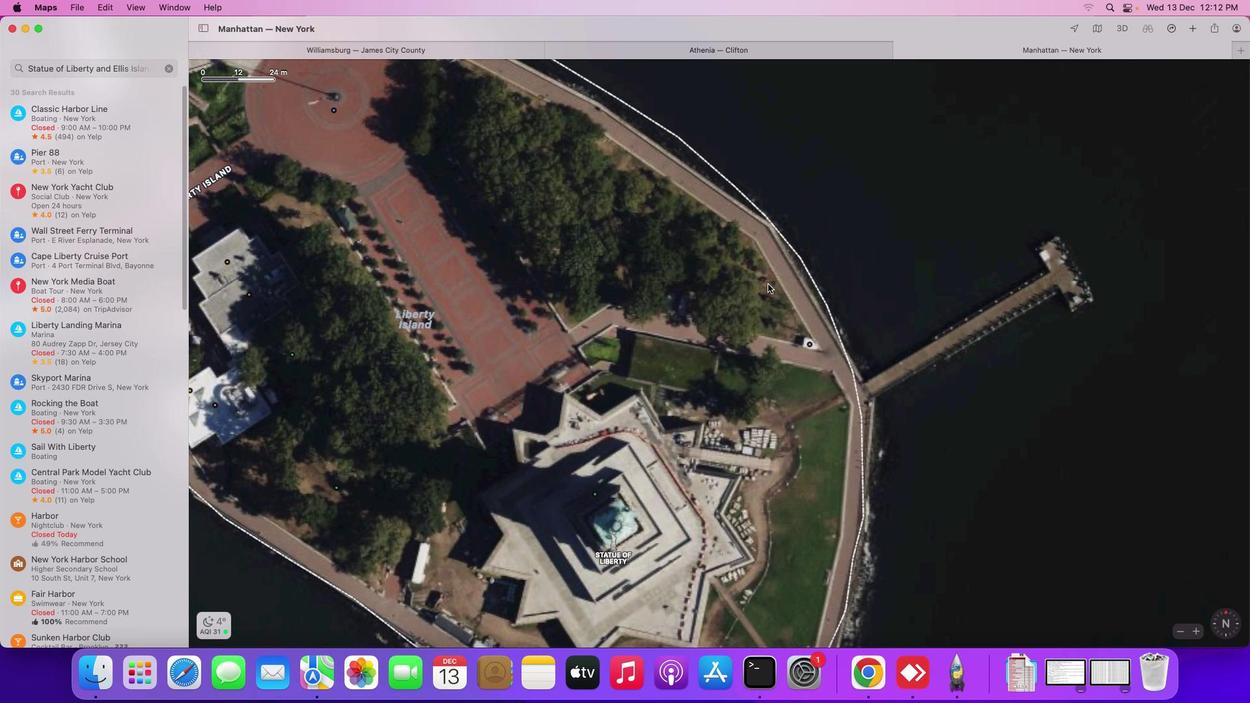 
Action: Mouse scrolled (781, 298) with delta (13, 14)
Screenshot: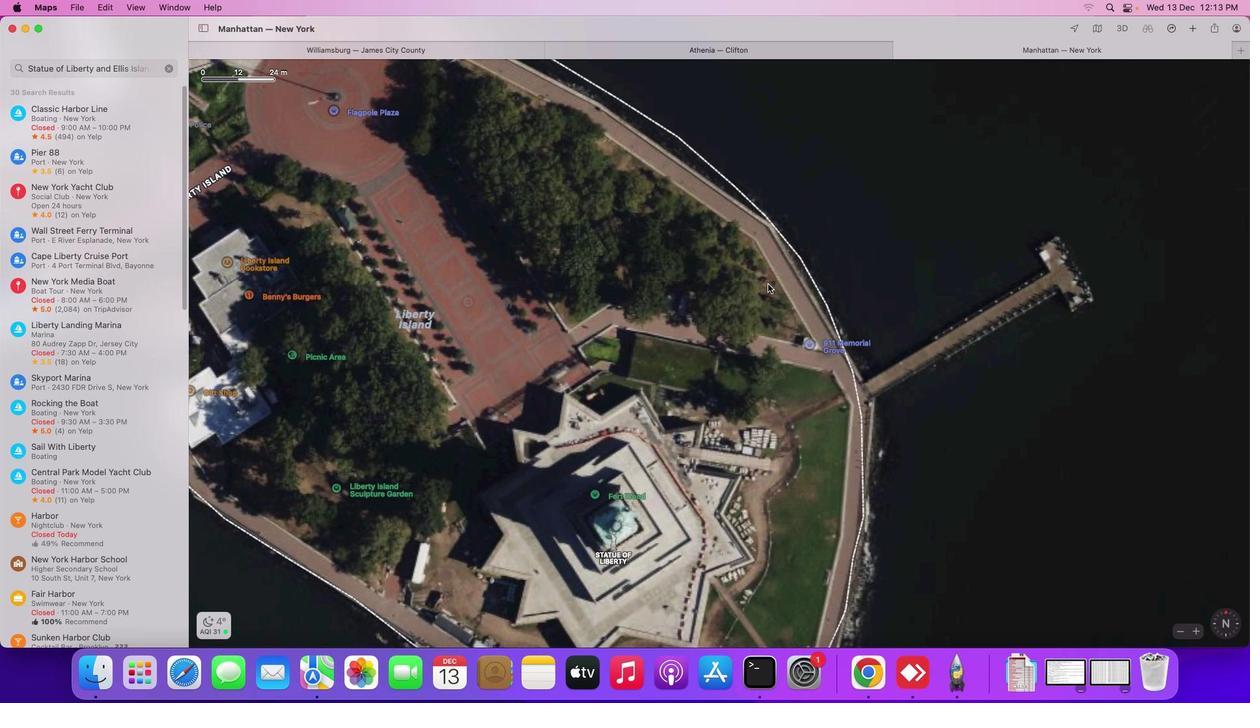 
Action: Mouse scrolled (781, 298) with delta (13, 14)
Screenshot: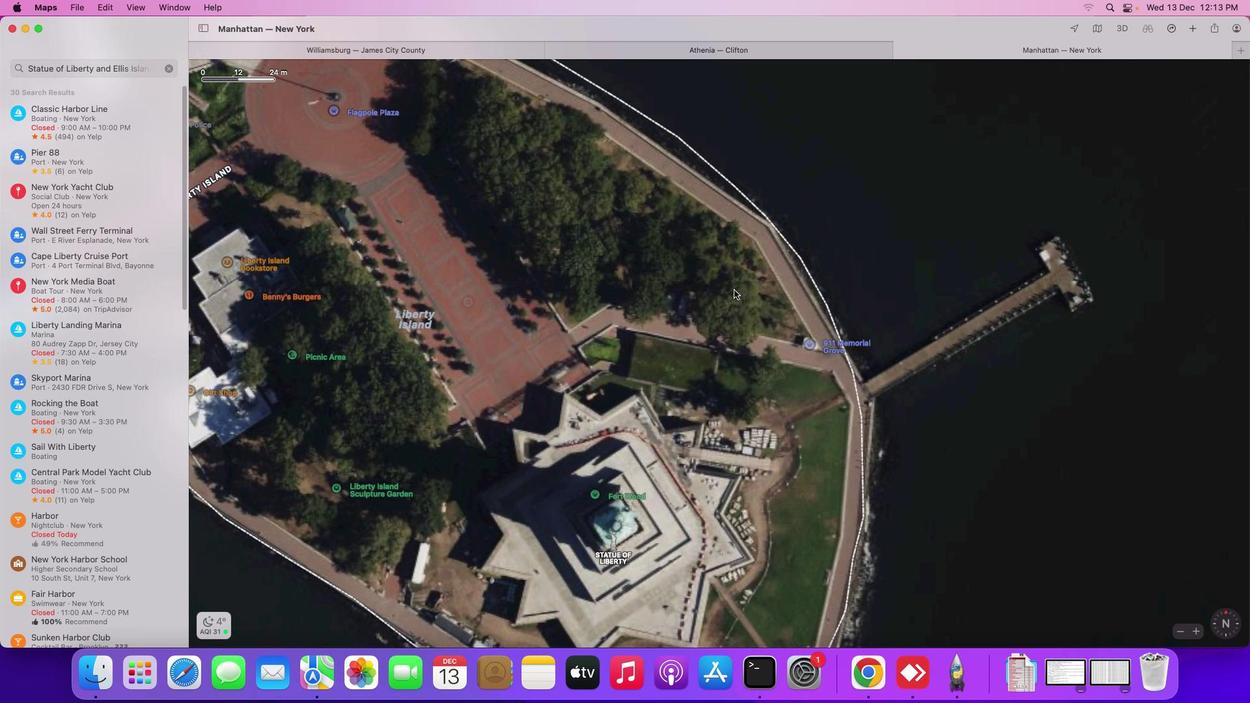 
Action: Mouse moved to (709, 308)
Screenshot: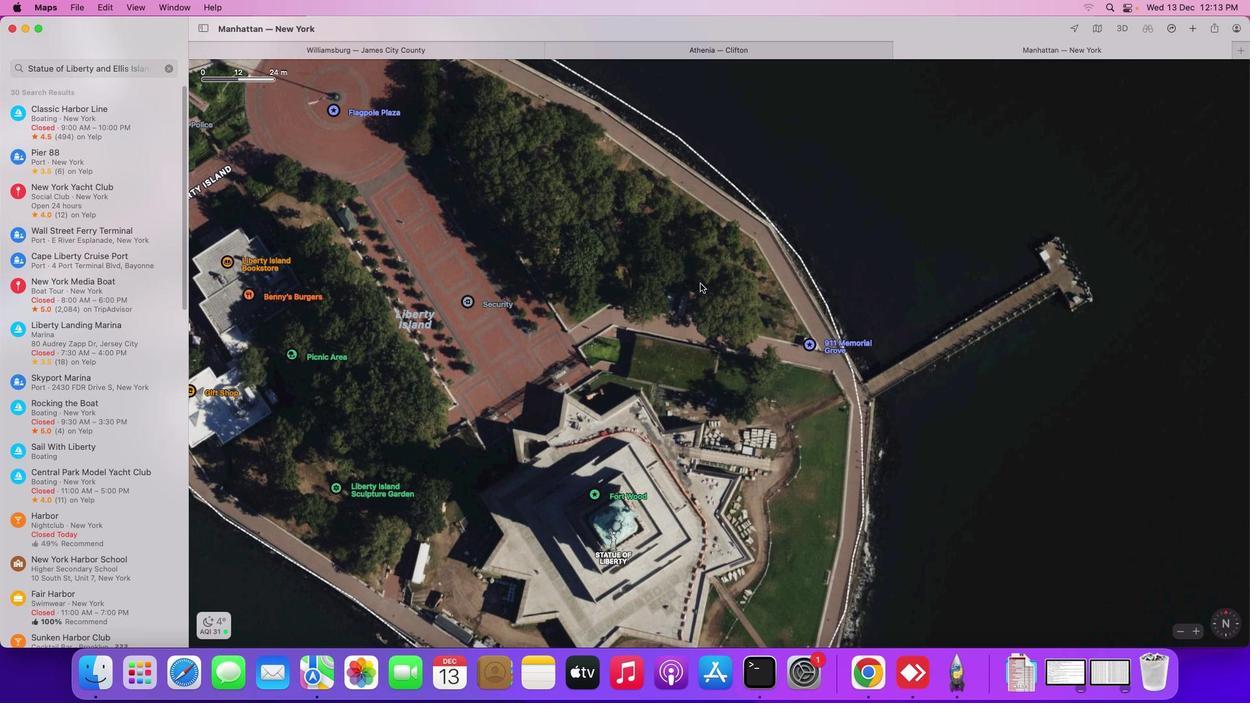 
Action: Mouse pressed left at (709, 308)
Screenshot: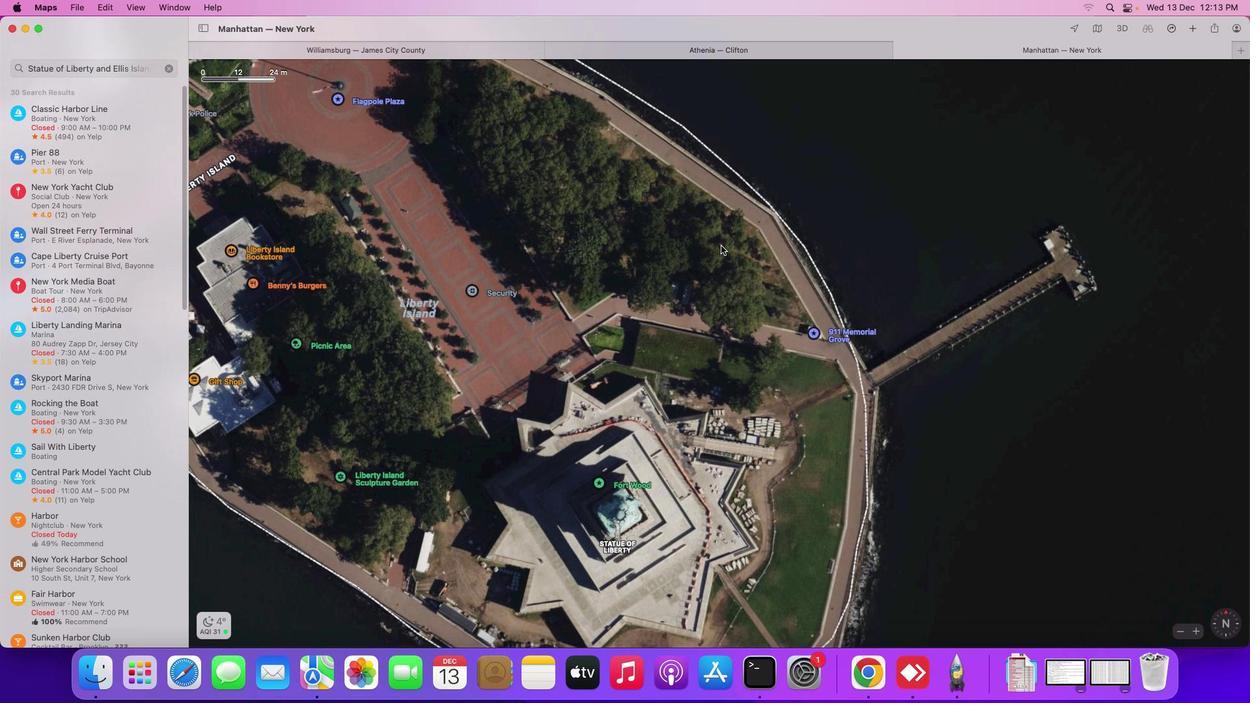 
Action: Mouse moved to (779, 269)
Screenshot: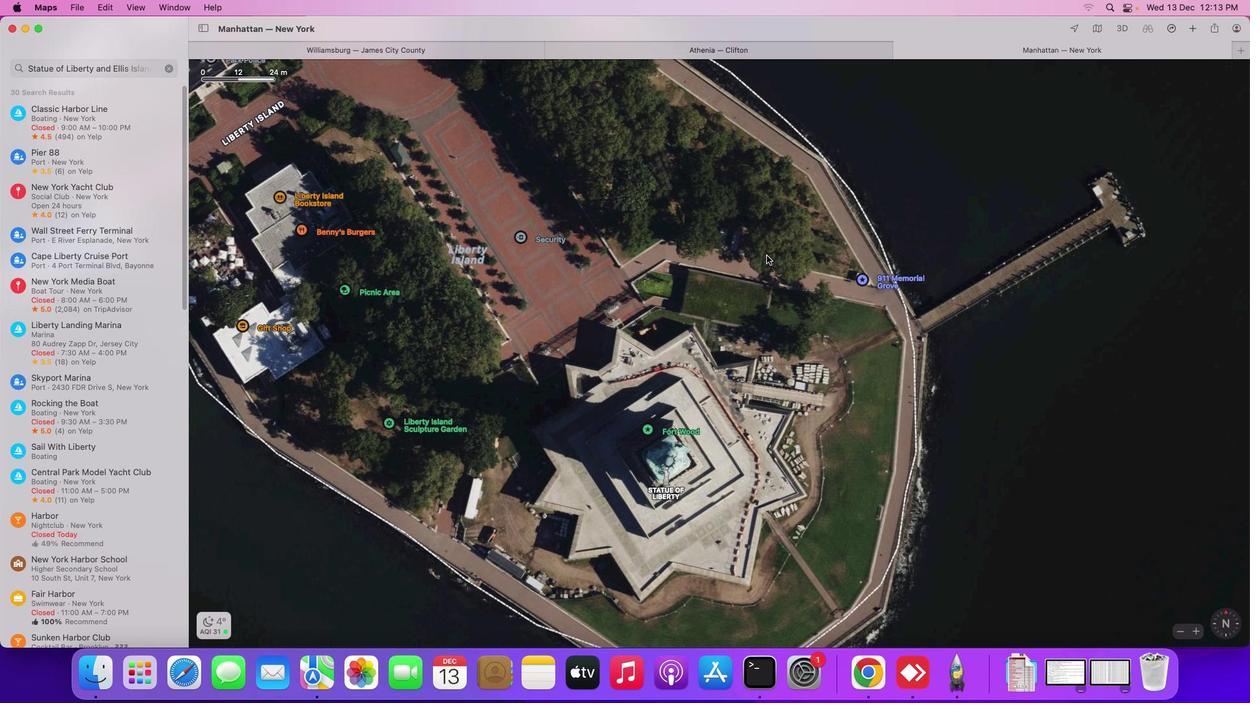
Action: Mouse scrolled (779, 269) with delta (13, 14)
Screenshot: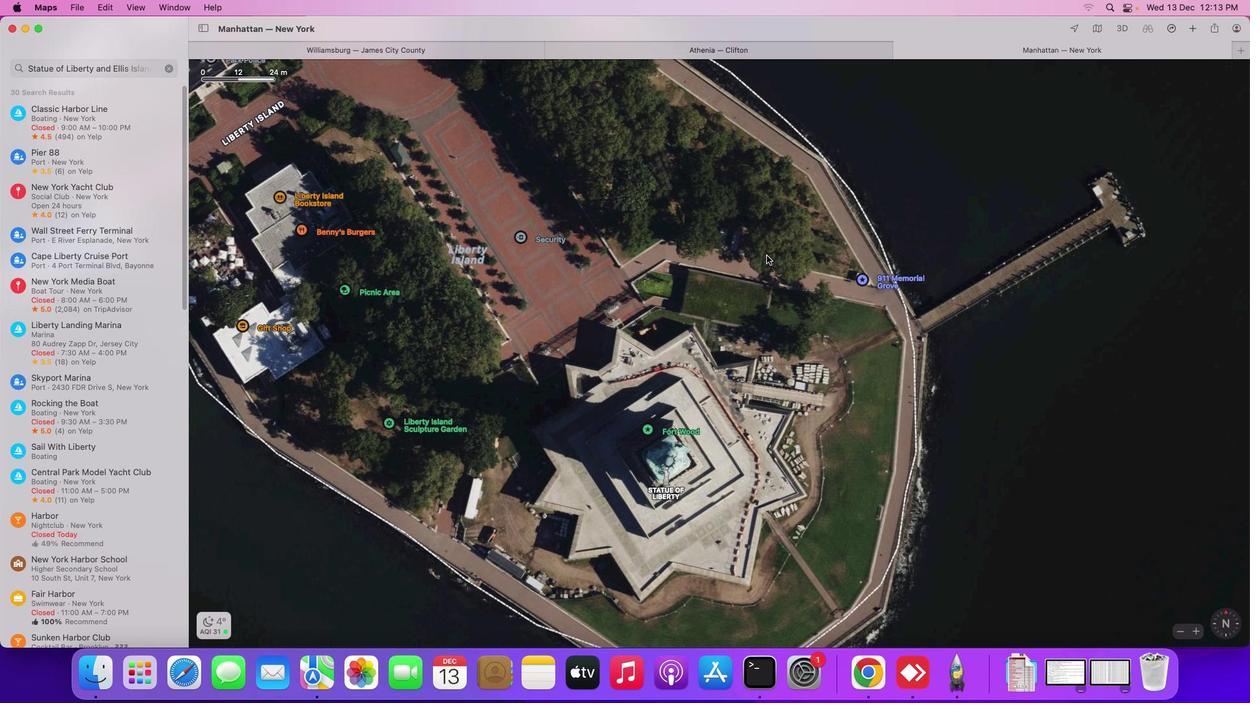 
Action: Mouse scrolled (779, 269) with delta (13, 14)
Screenshot: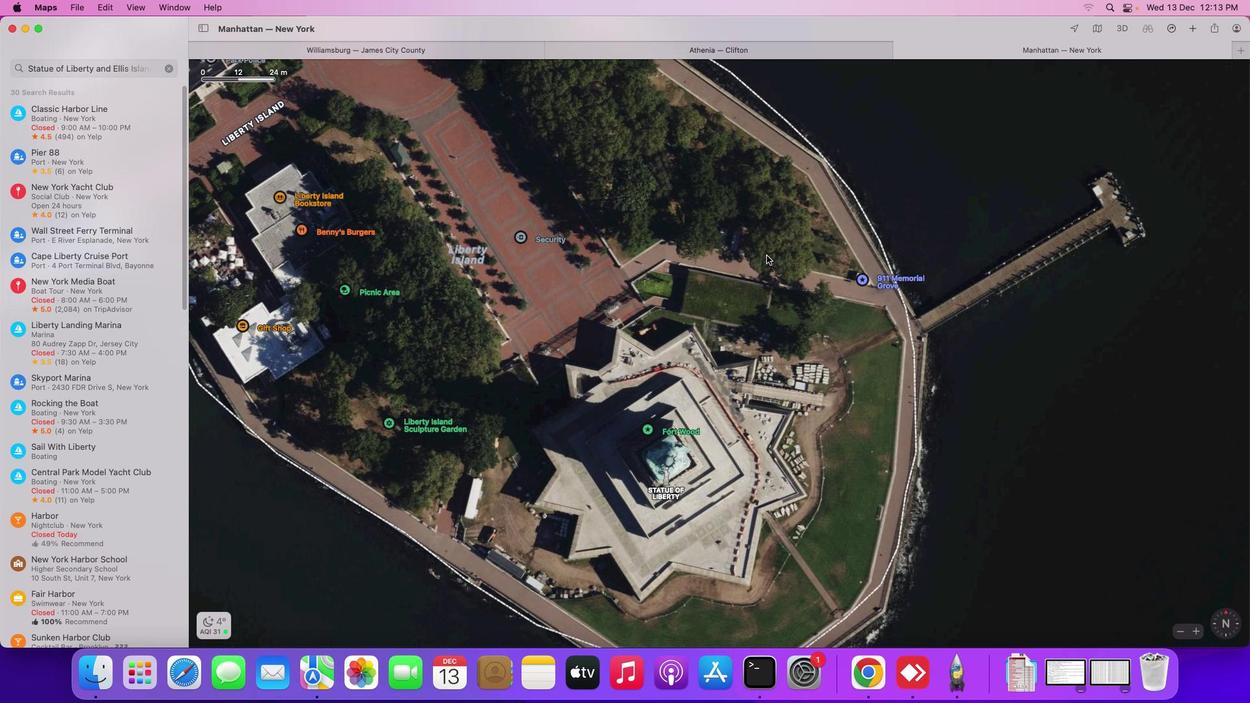 
Action: Mouse moved to (779, 269)
Screenshot: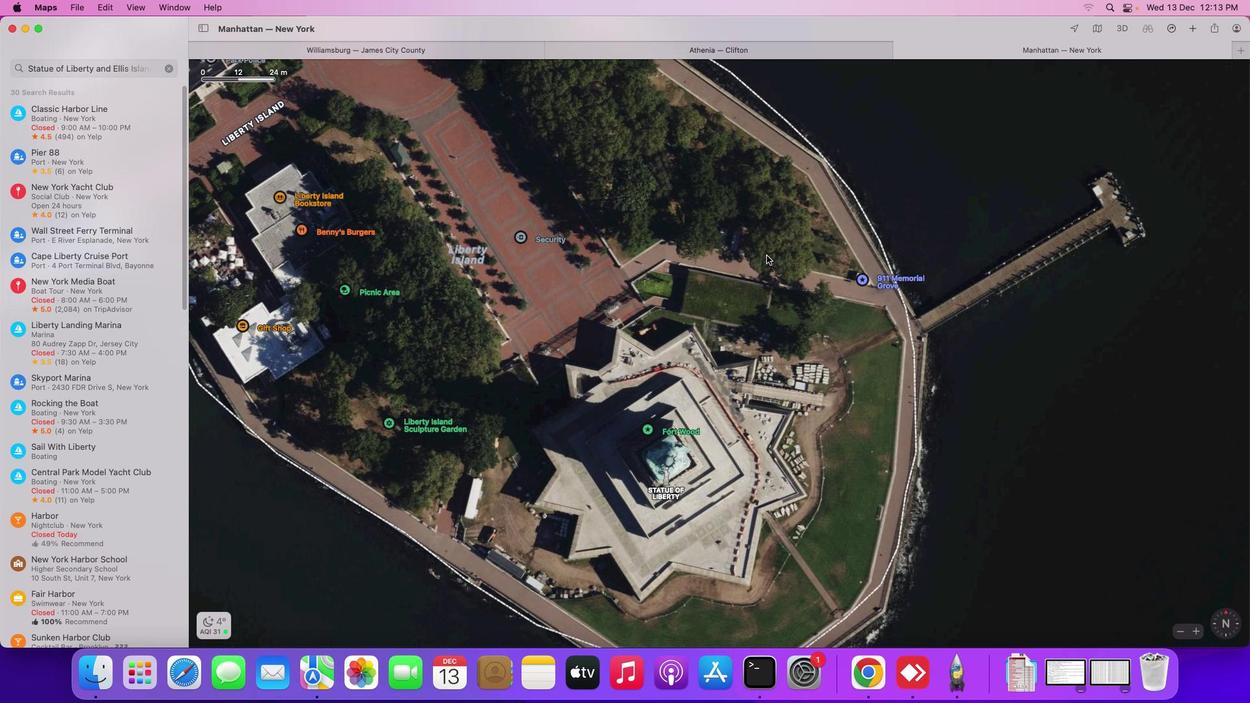 
Action: Mouse scrolled (779, 269) with delta (13, 14)
Screenshot: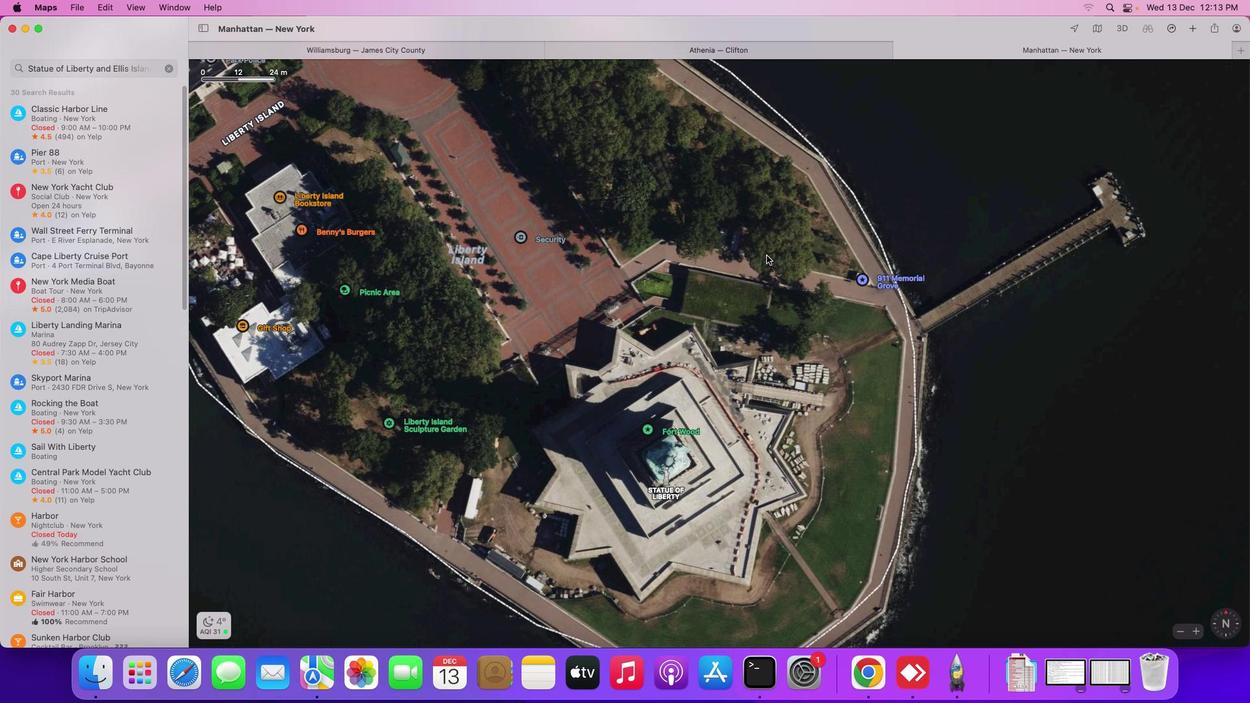 
Action: Mouse moved to (780, 269)
Screenshot: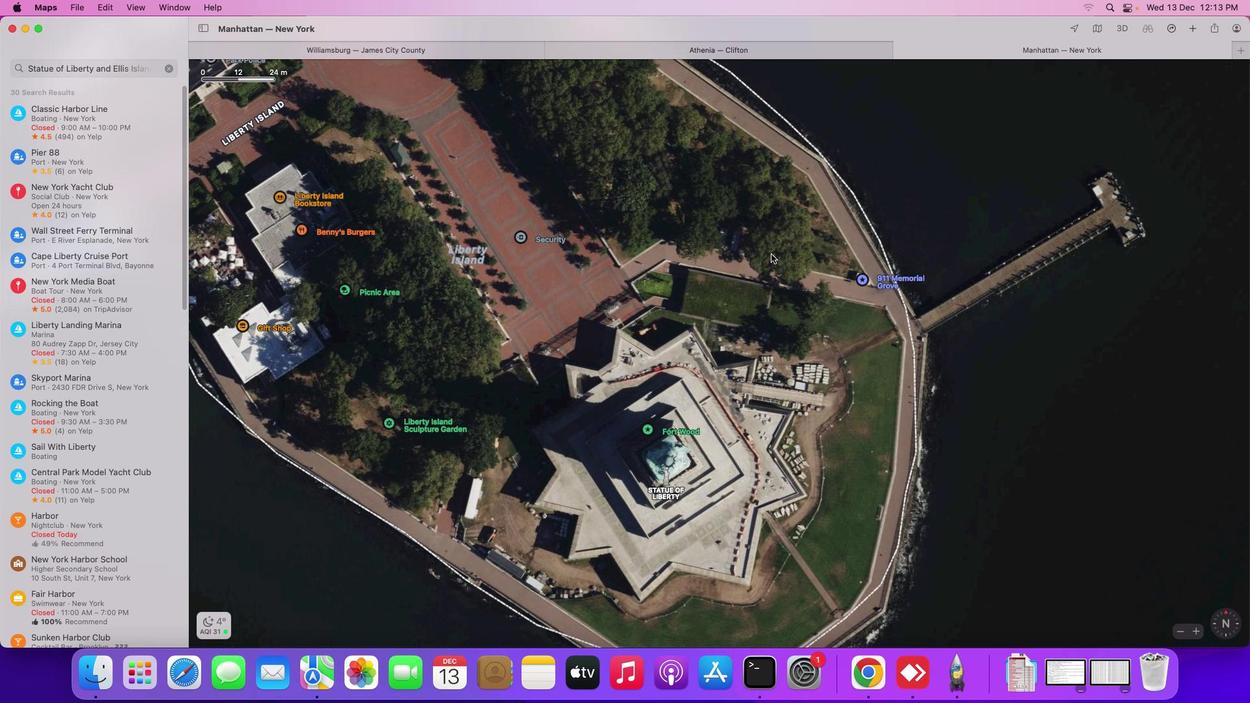 
Action: Mouse scrolled (780, 269) with delta (13, 14)
Screenshot: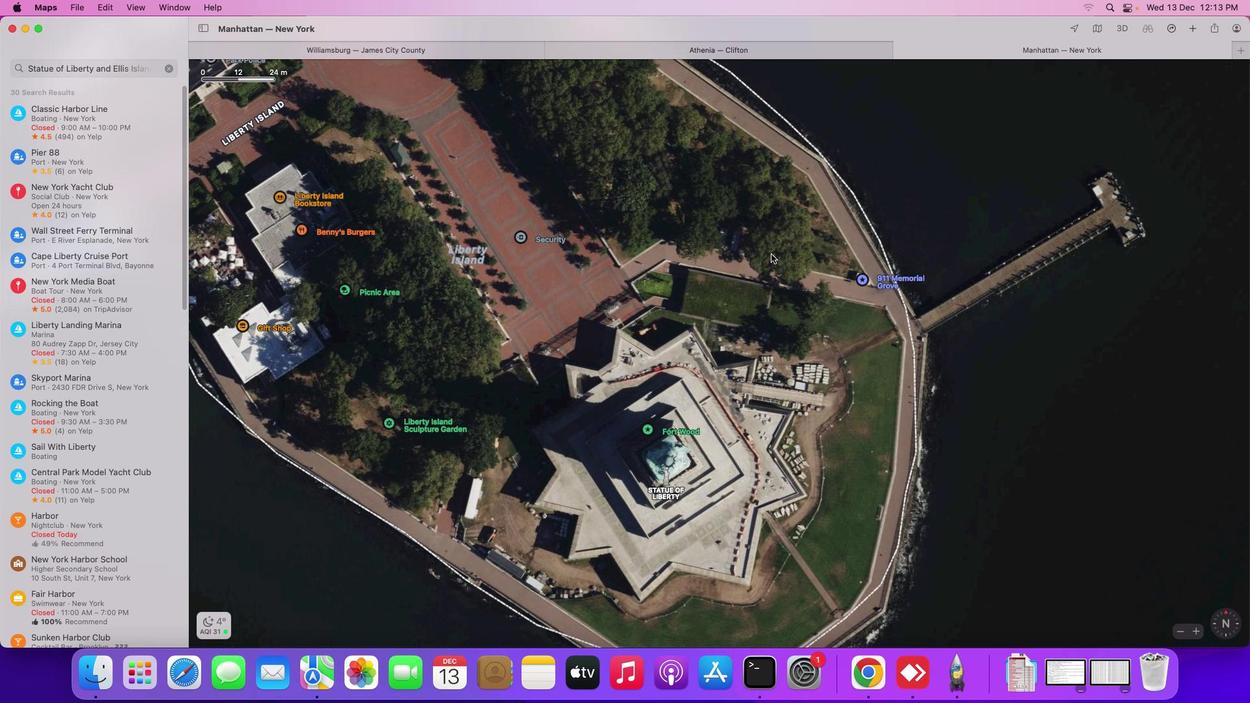 
Action: Mouse scrolled (780, 269) with delta (13, 14)
Screenshot: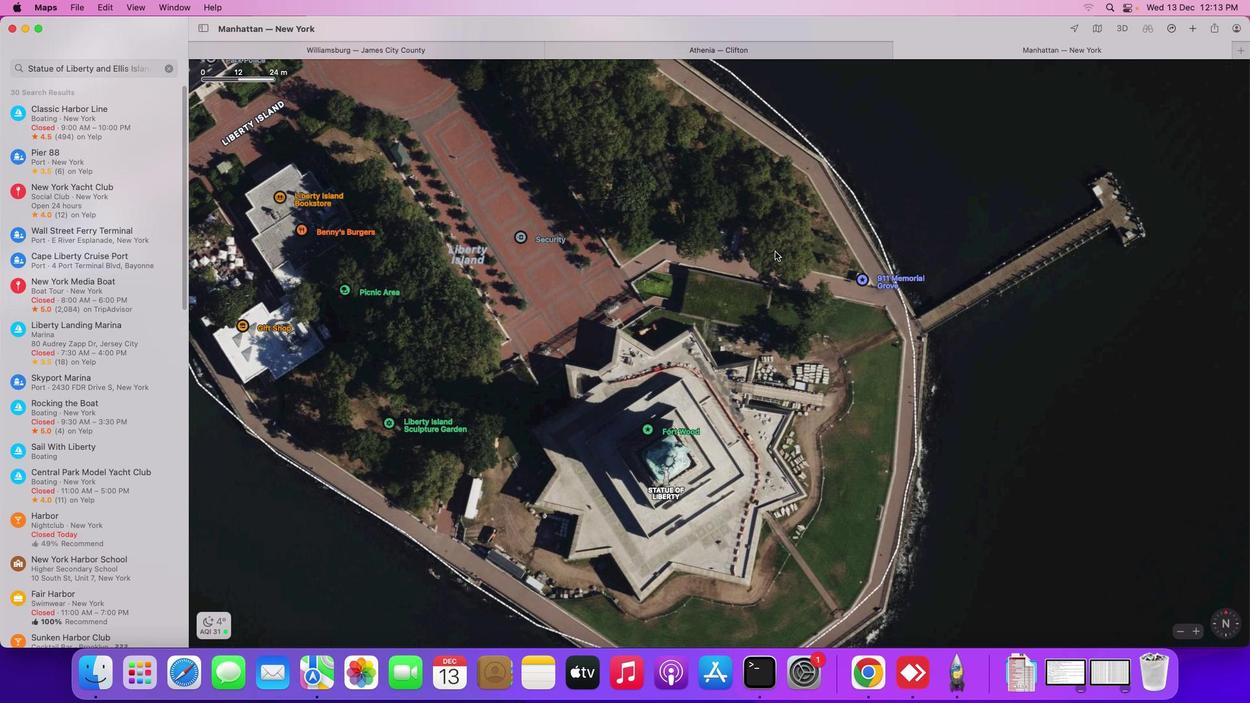
Action: Mouse scrolled (780, 269) with delta (13, 14)
Screenshot: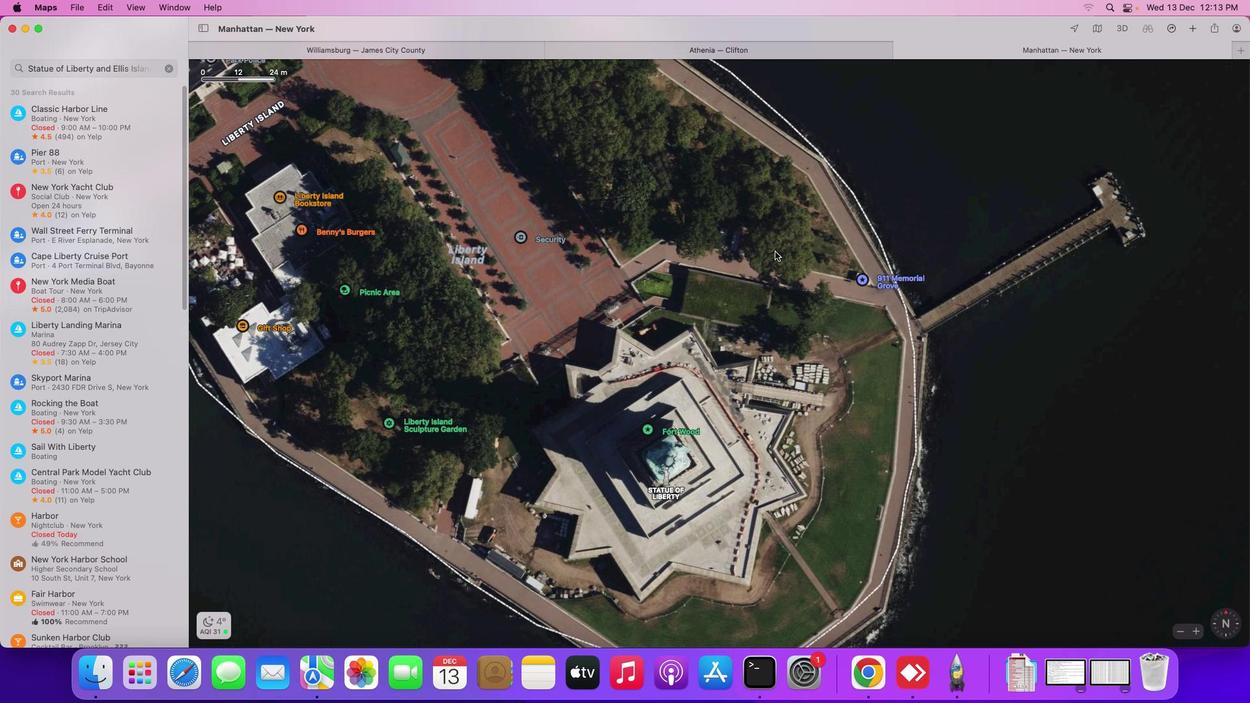 
Action: Mouse moved to (783, 268)
Screenshot: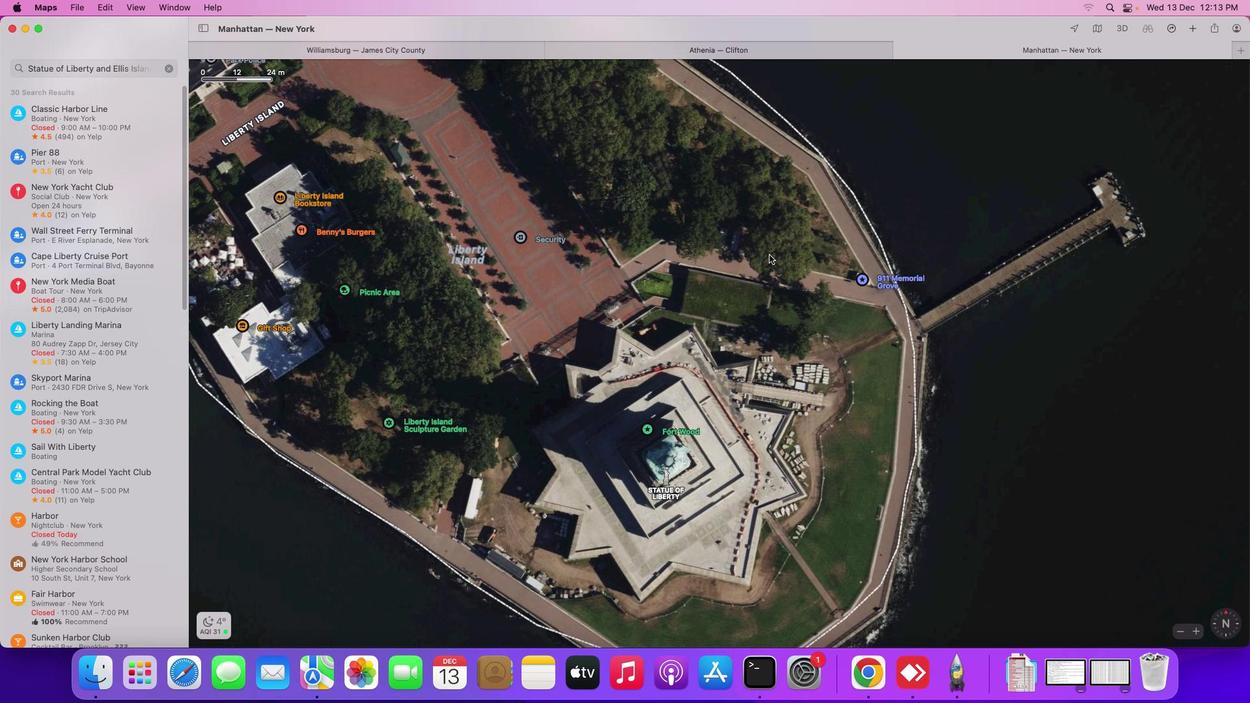 
Action: Mouse scrolled (783, 268) with delta (13, 13)
Screenshot: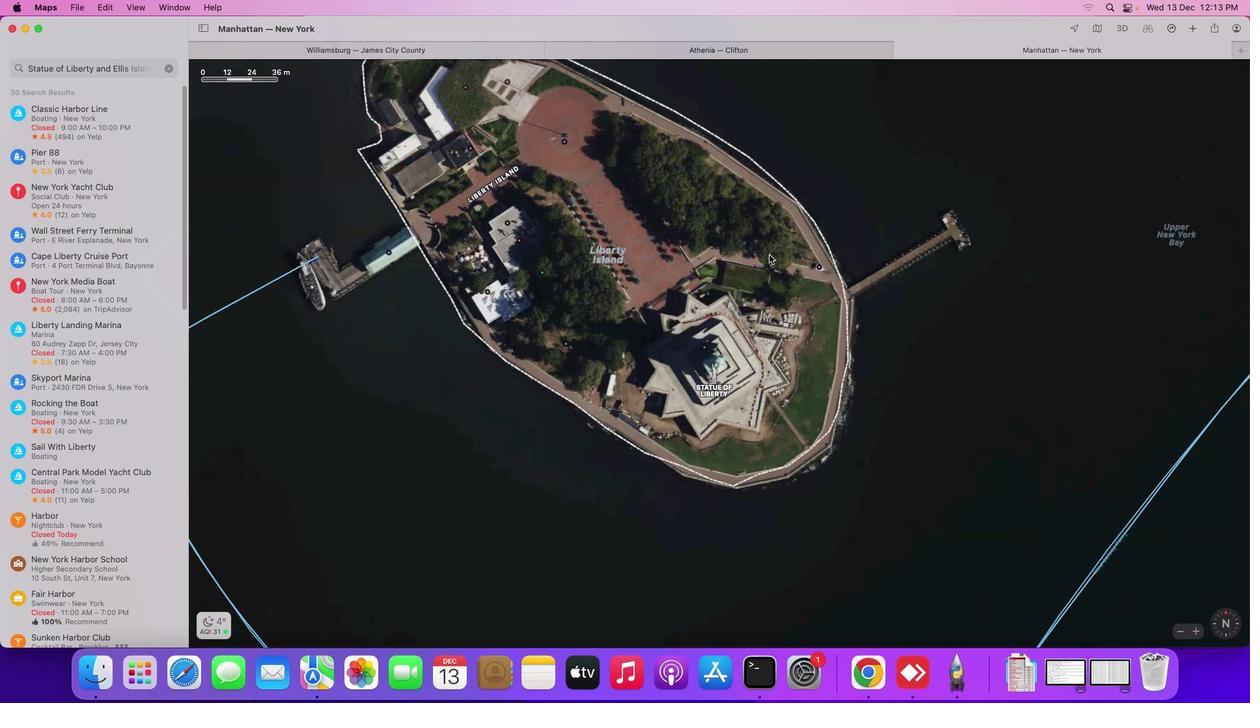 
Action: Mouse scrolled (783, 268) with delta (13, 13)
Screenshot: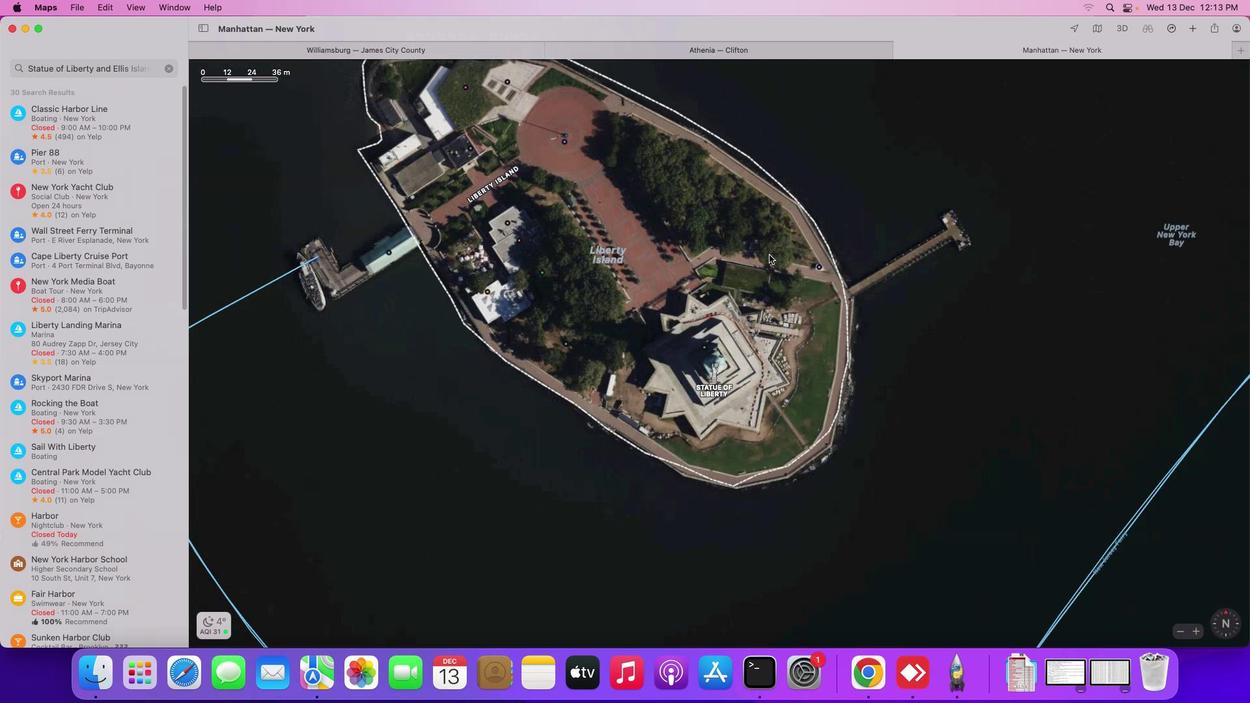 
Action: Mouse scrolled (783, 268) with delta (13, 11)
Screenshot: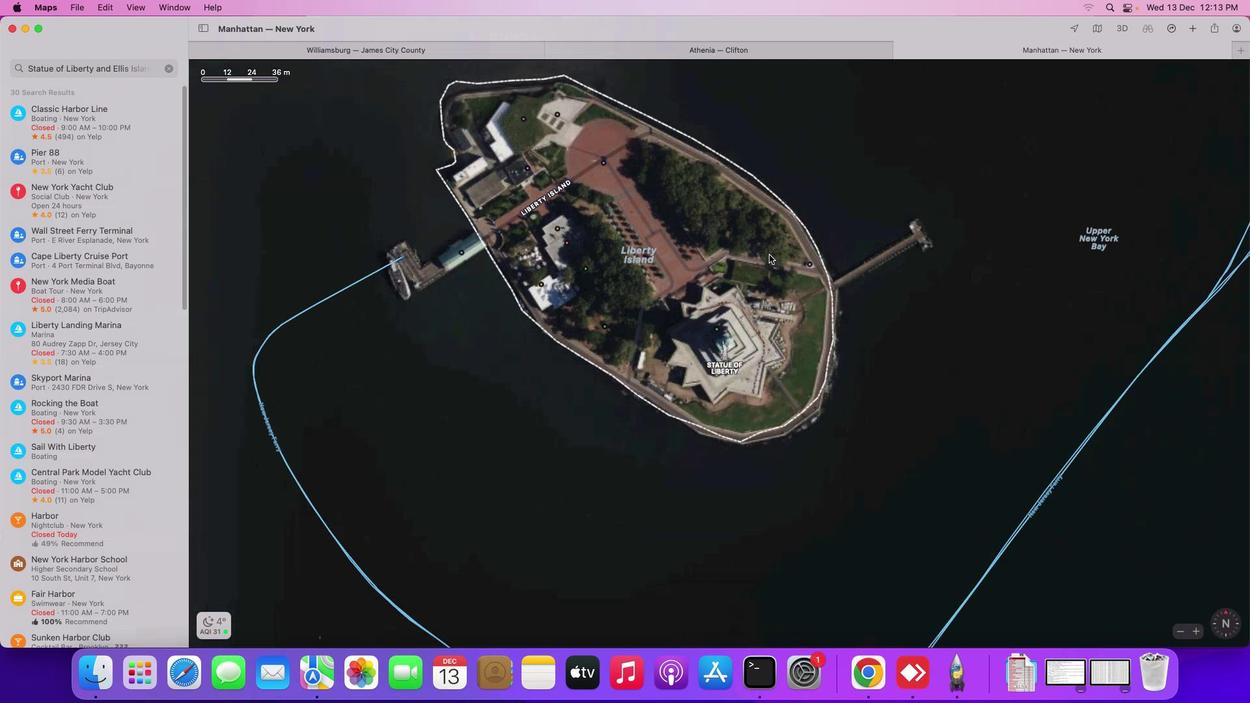 
Action: Mouse scrolled (783, 268) with delta (13, 11)
Screenshot: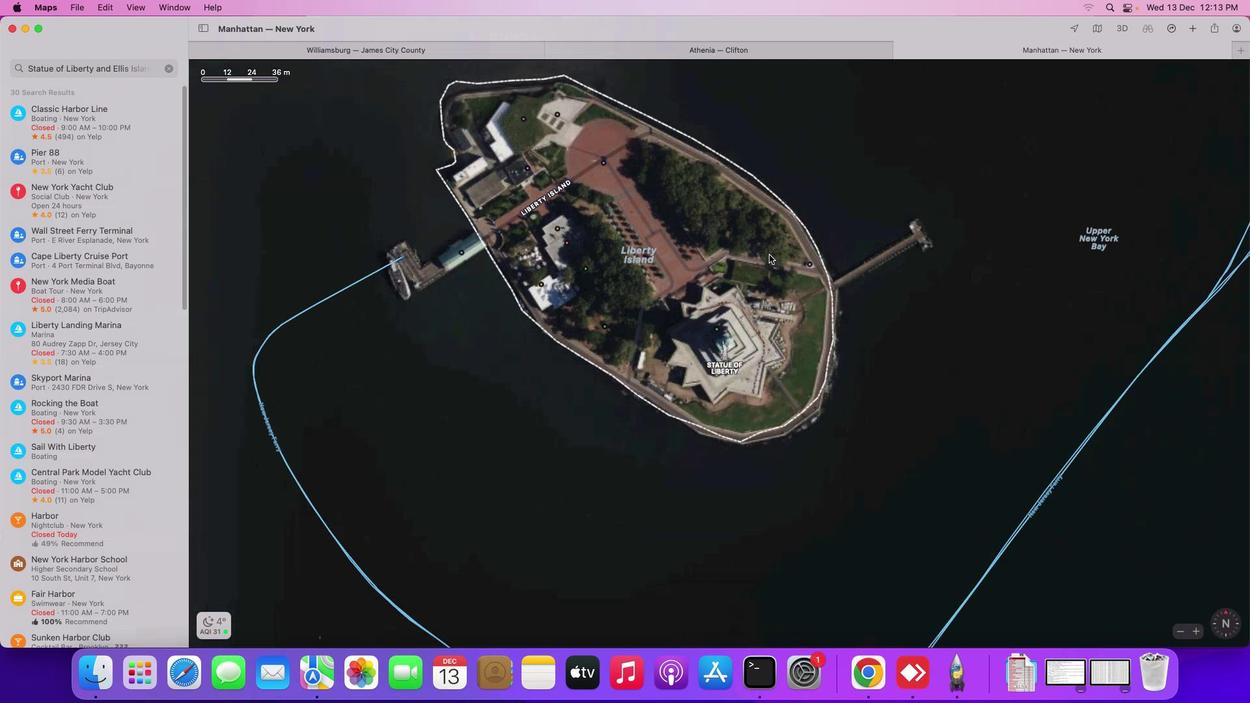 
Action: Mouse scrolled (783, 268) with delta (13, 10)
Screenshot: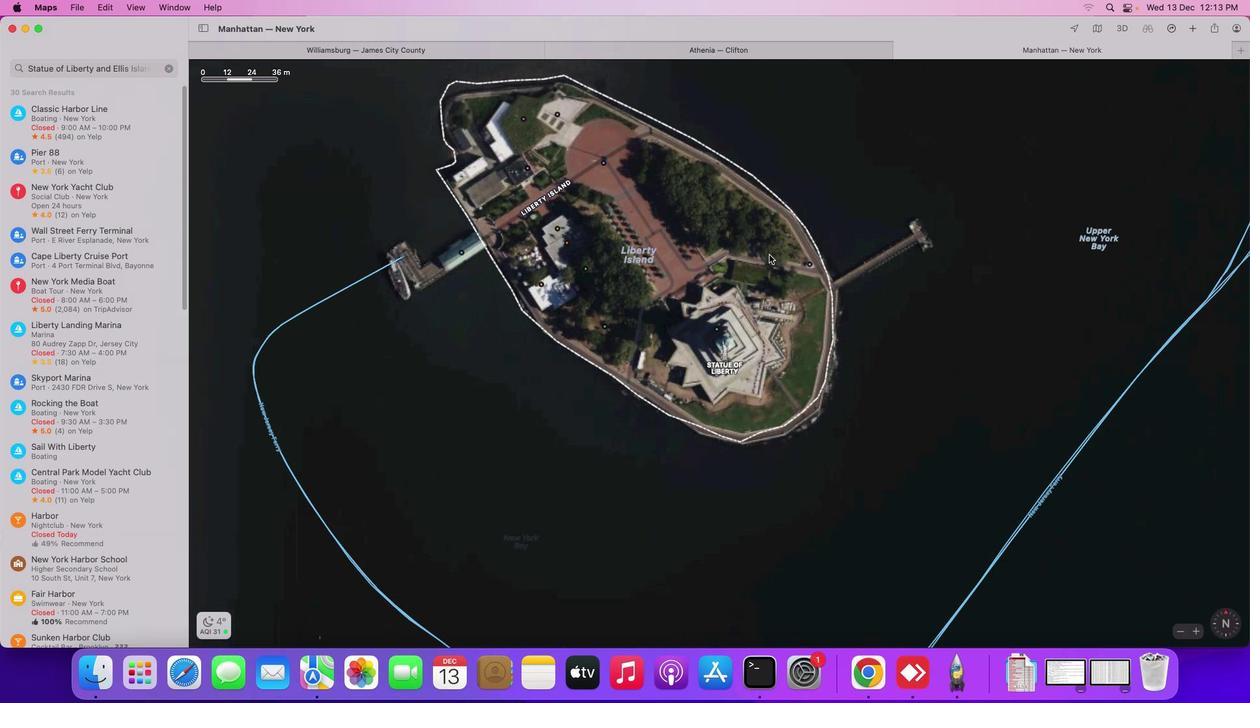 
Action: Mouse scrolled (783, 268) with delta (13, 11)
Screenshot: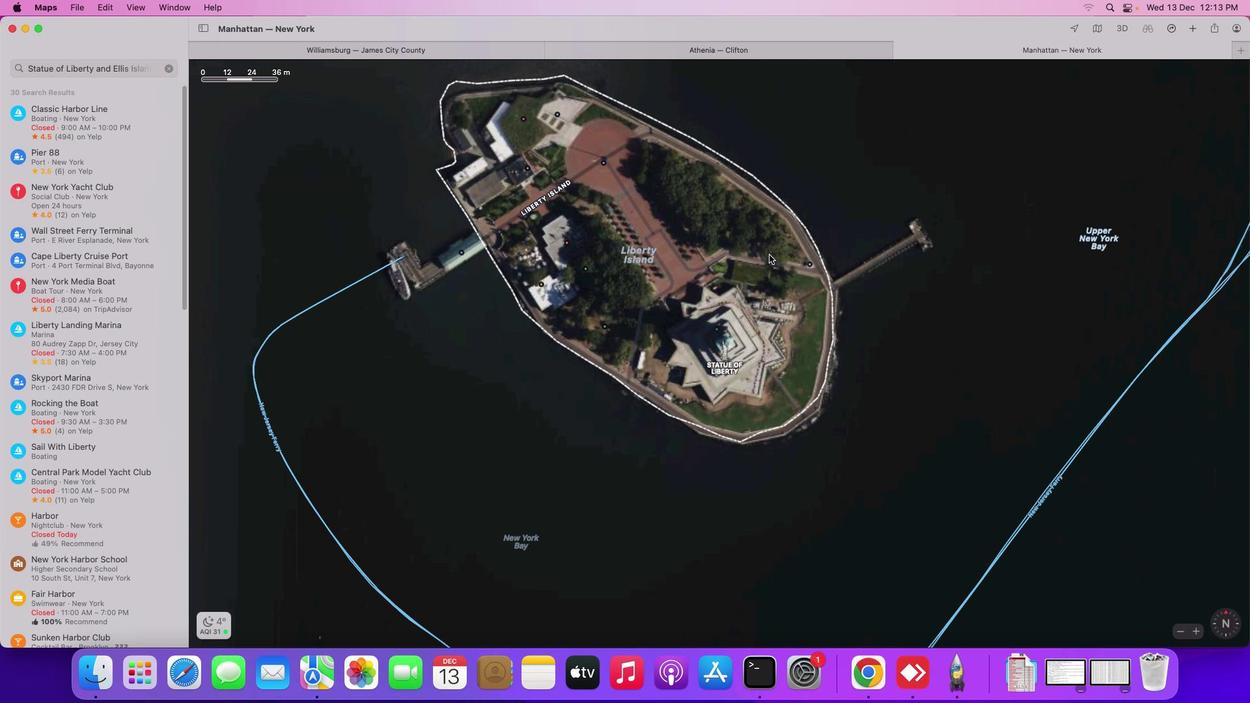 
Action: Mouse scrolled (783, 268) with delta (13, 13)
Screenshot: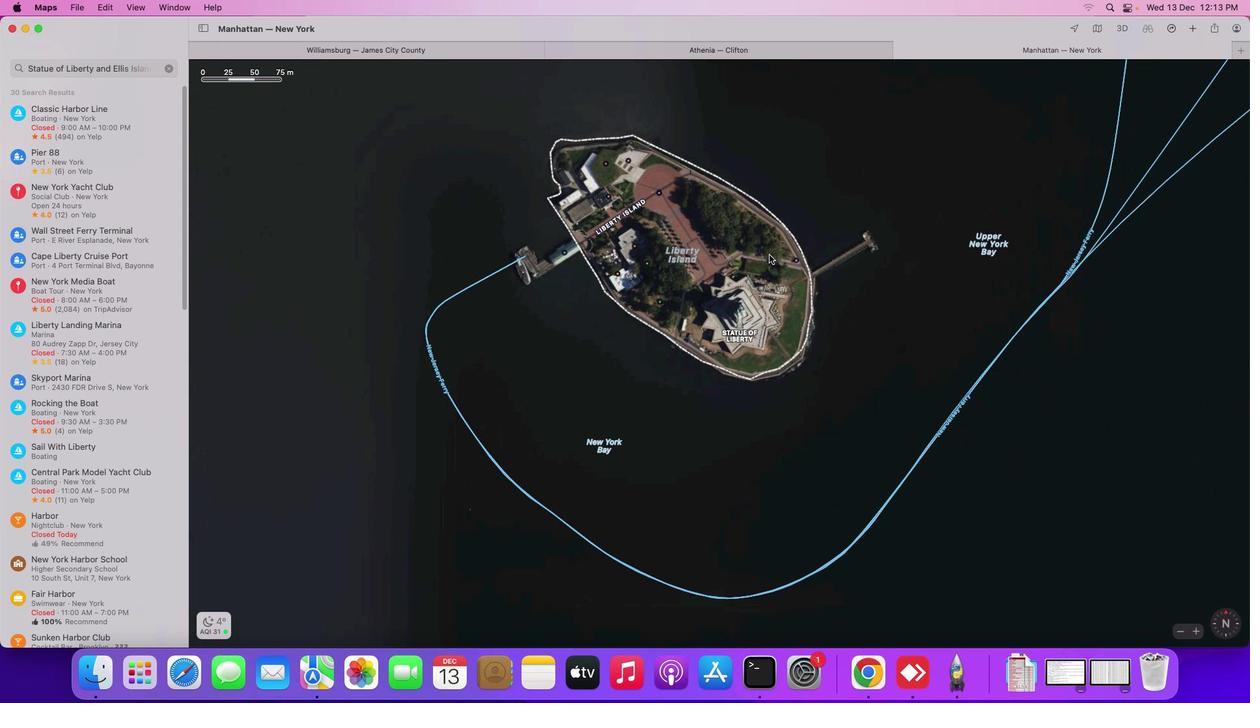 
Action: Mouse scrolled (783, 268) with delta (13, 13)
Screenshot: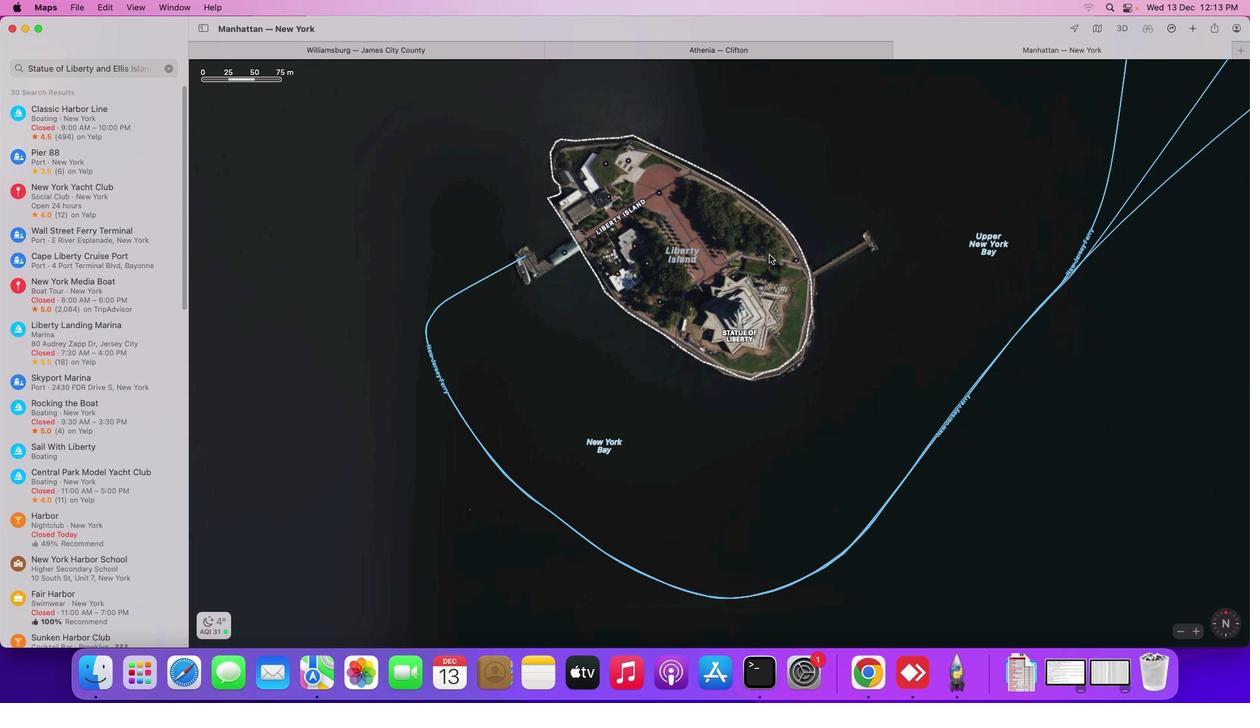 
Action: Mouse scrolled (783, 268) with delta (13, 11)
Screenshot: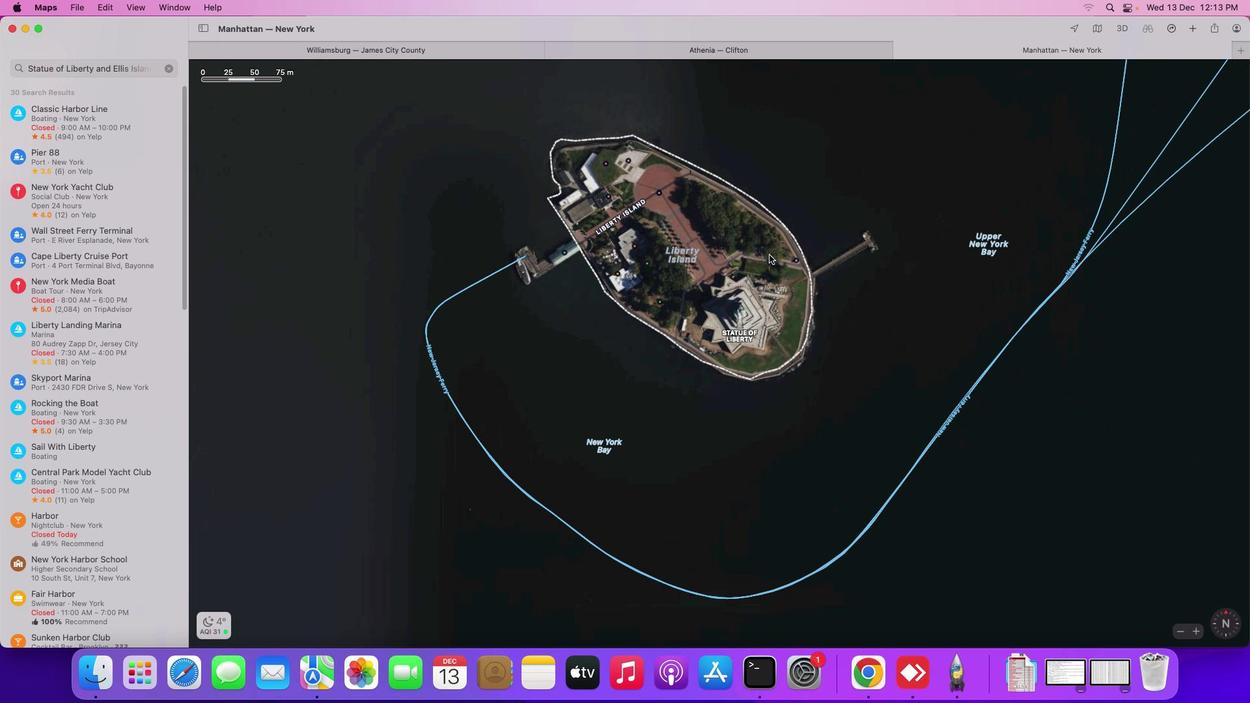 
Action: Mouse scrolled (783, 268) with delta (13, 11)
Screenshot: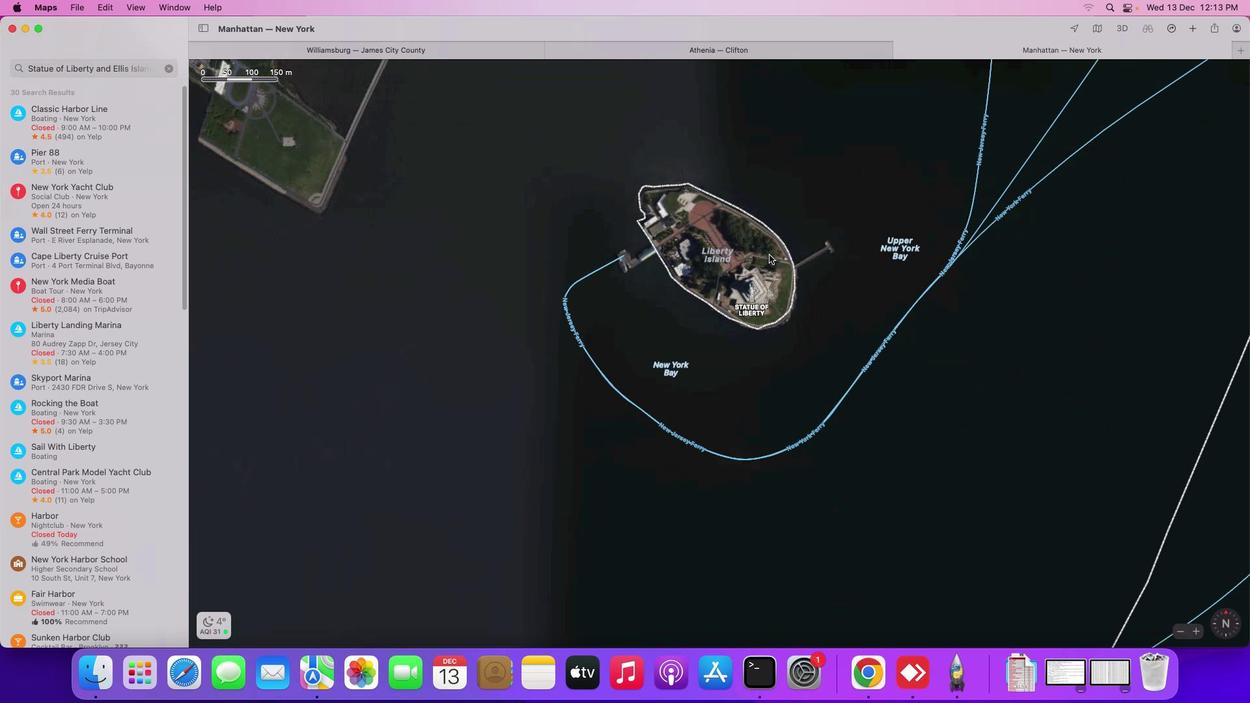 
Action: Mouse scrolled (783, 268) with delta (13, 10)
Screenshot: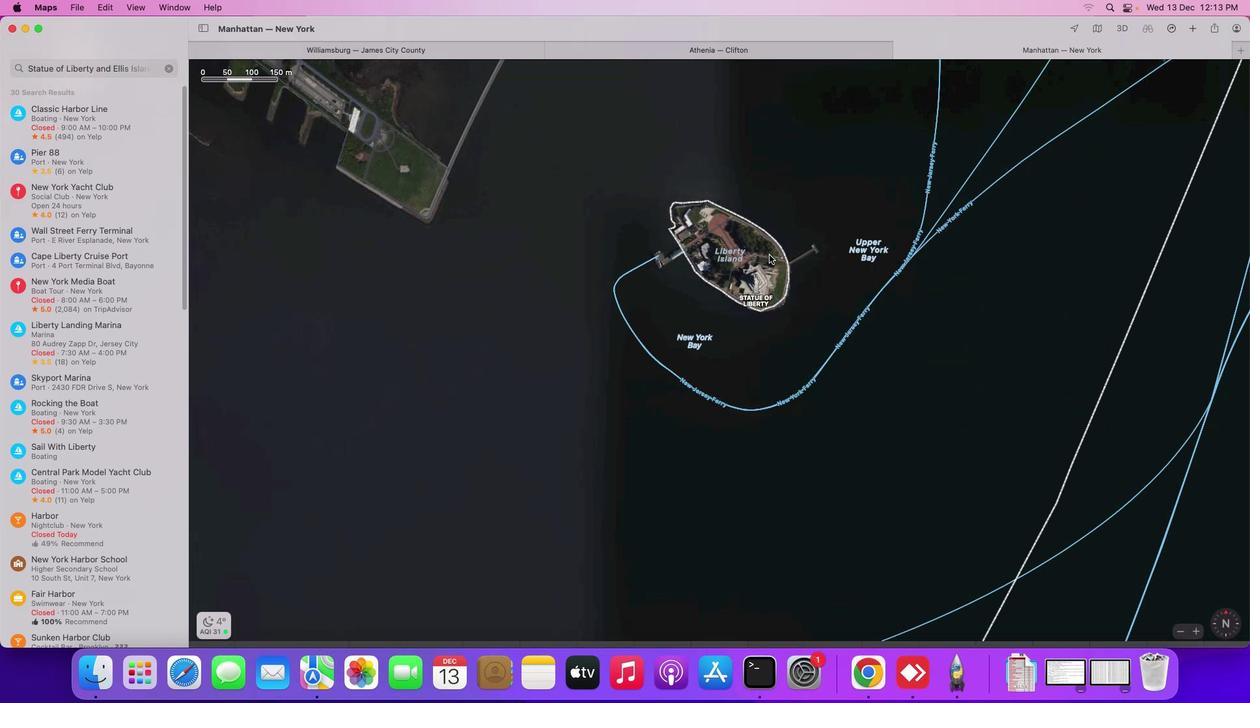 
Action: Mouse scrolled (783, 268) with delta (13, 10)
Screenshot: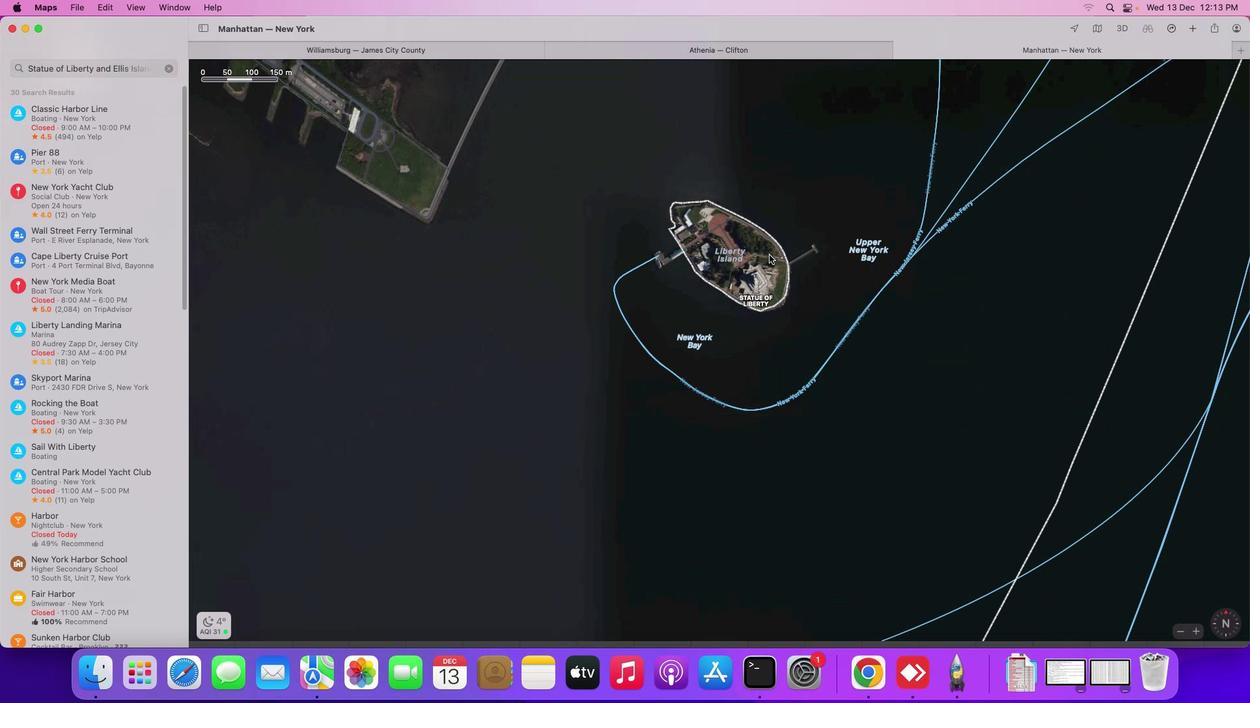 
Action: Mouse scrolled (783, 268) with delta (13, 10)
Screenshot: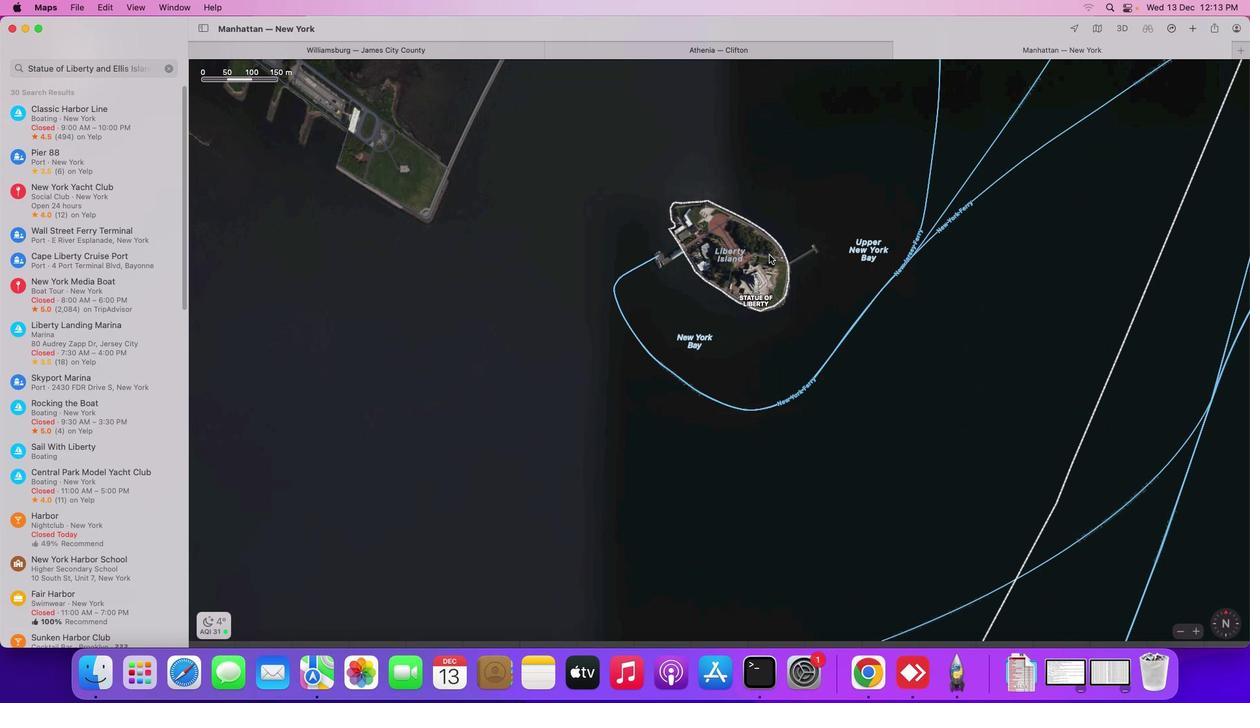 
Action: Mouse pressed left at (783, 268)
Screenshot: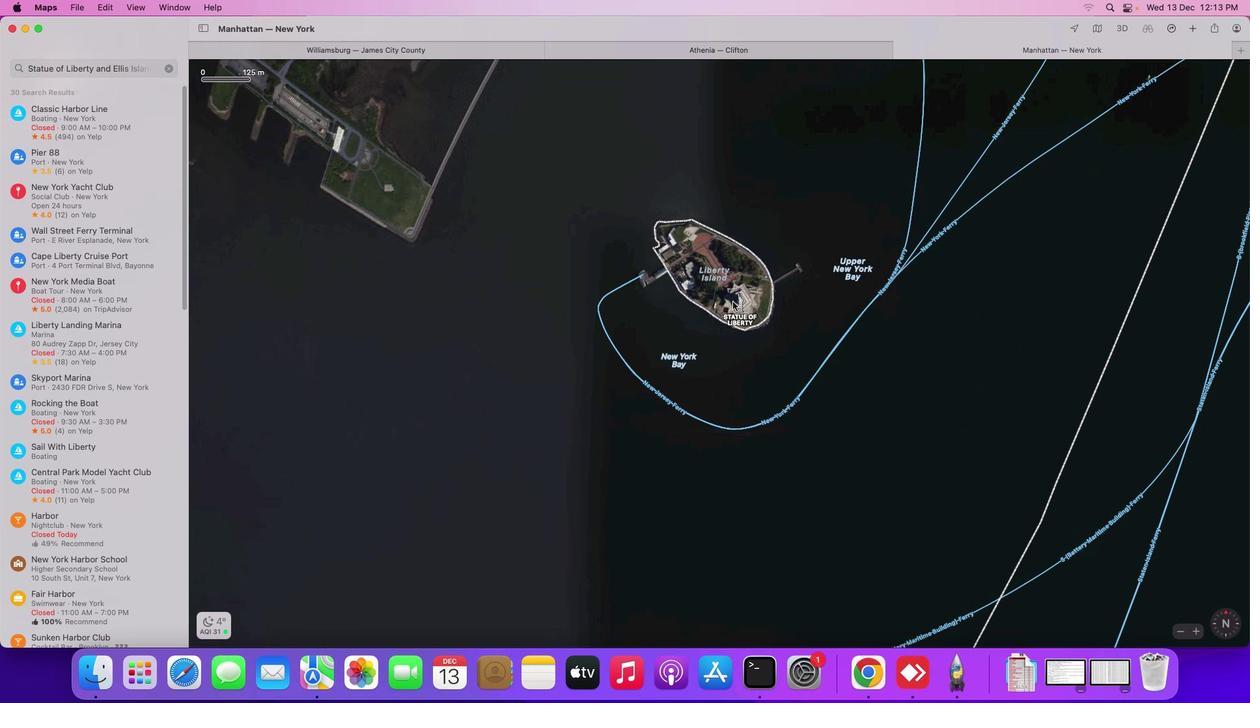 
Action: Mouse moved to (751, 283)
Screenshot: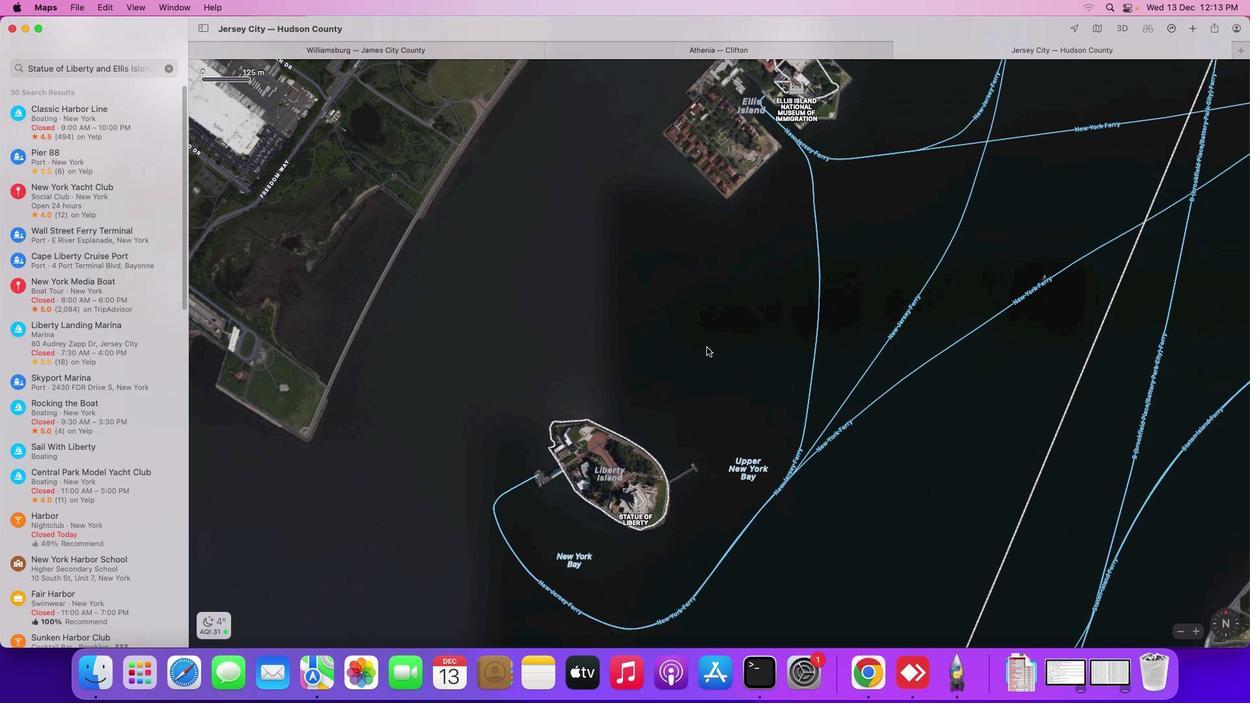 
Action: Mouse pressed left at (751, 283)
Screenshot: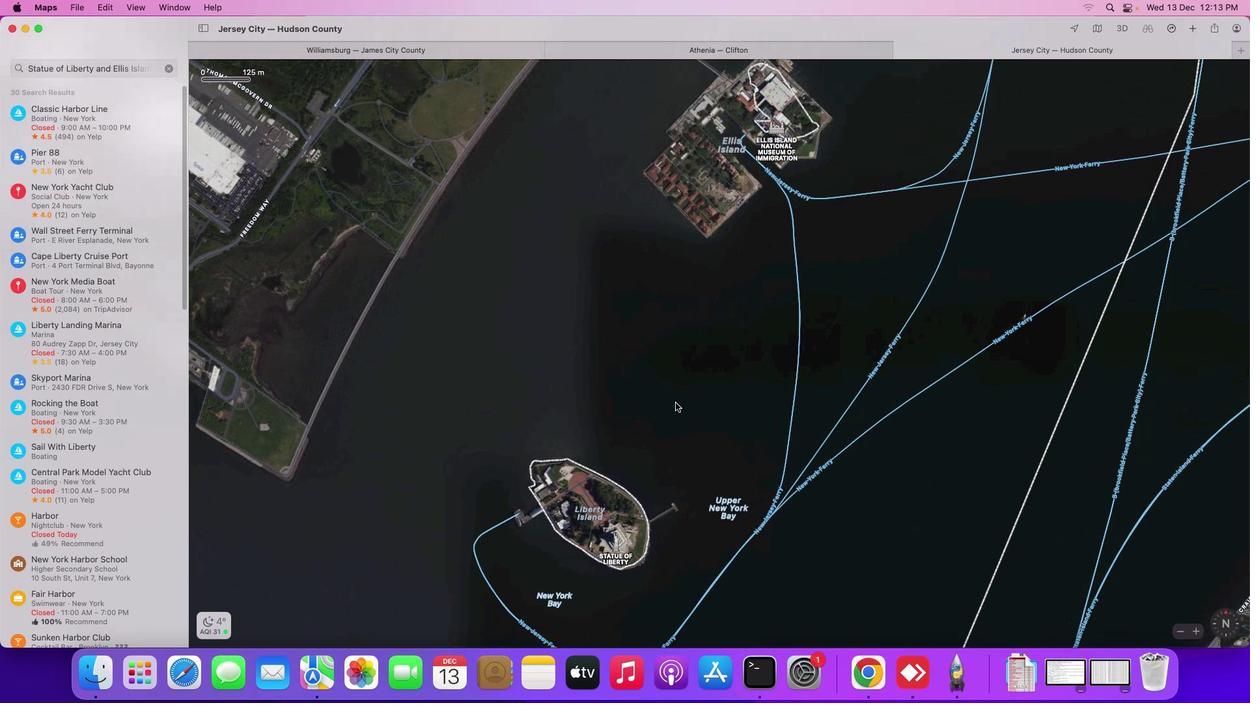 
Action: Mouse moved to (707, 309)
Screenshot: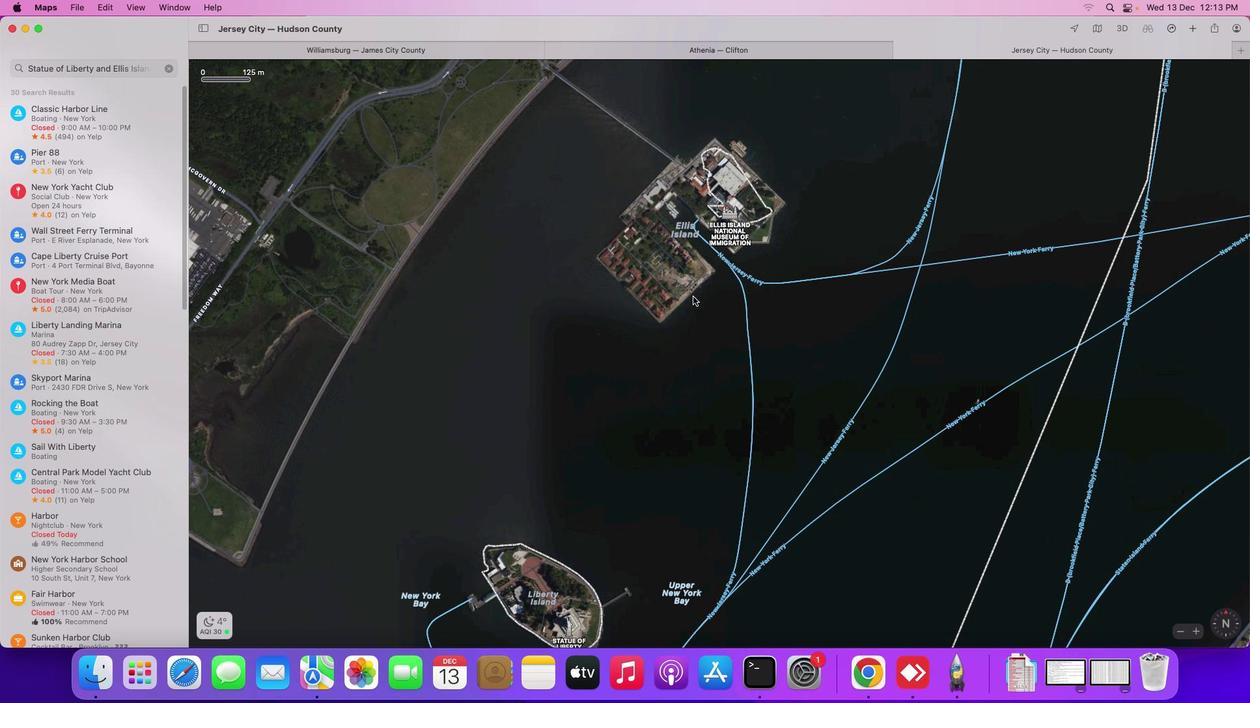 
Action: Mouse scrolled (707, 309) with delta (13, 14)
Screenshot: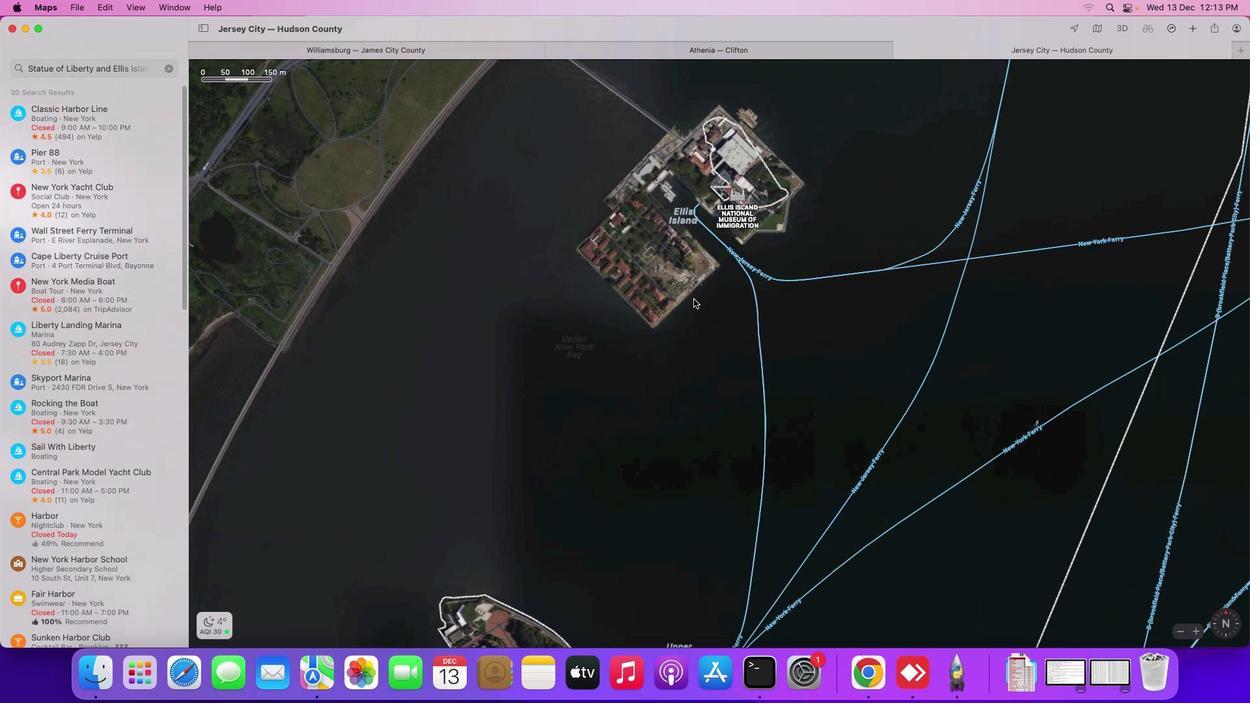 
Action: Mouse scrolled (707, 309) with delta (13, 14)
Screenshot: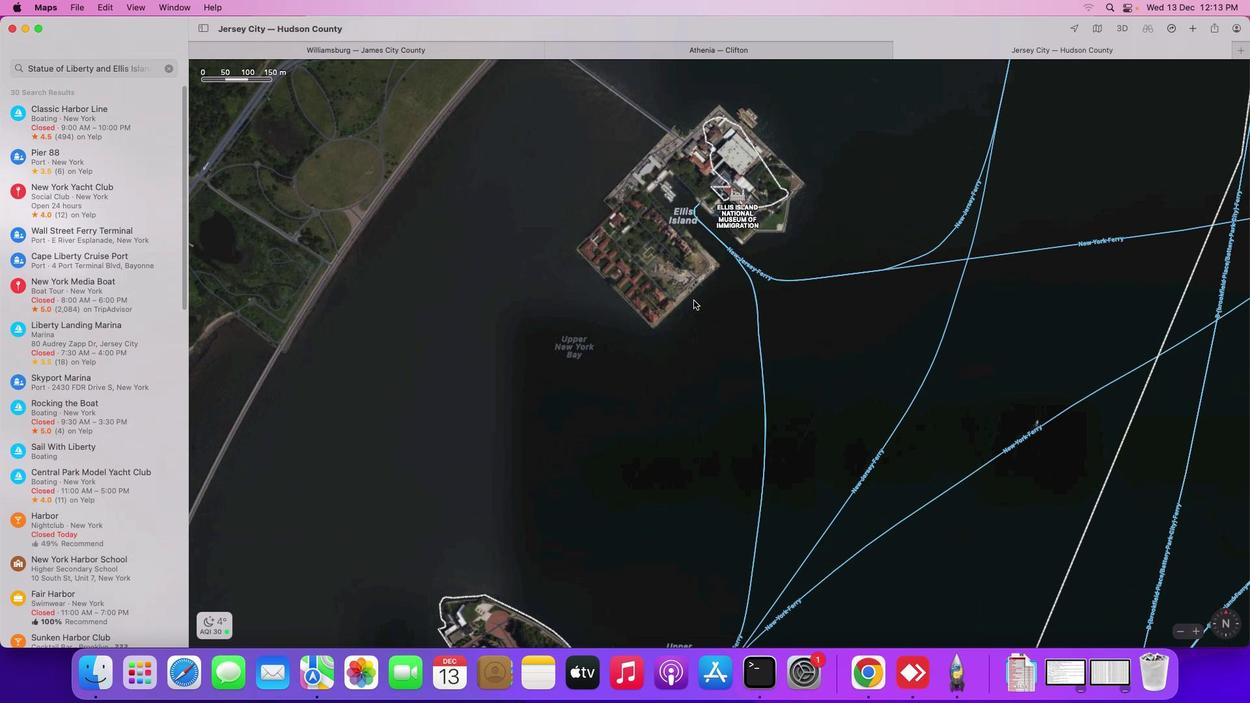 
Action: Mouse scrolled (707, 309) with delta (13, 14)
Screenshot: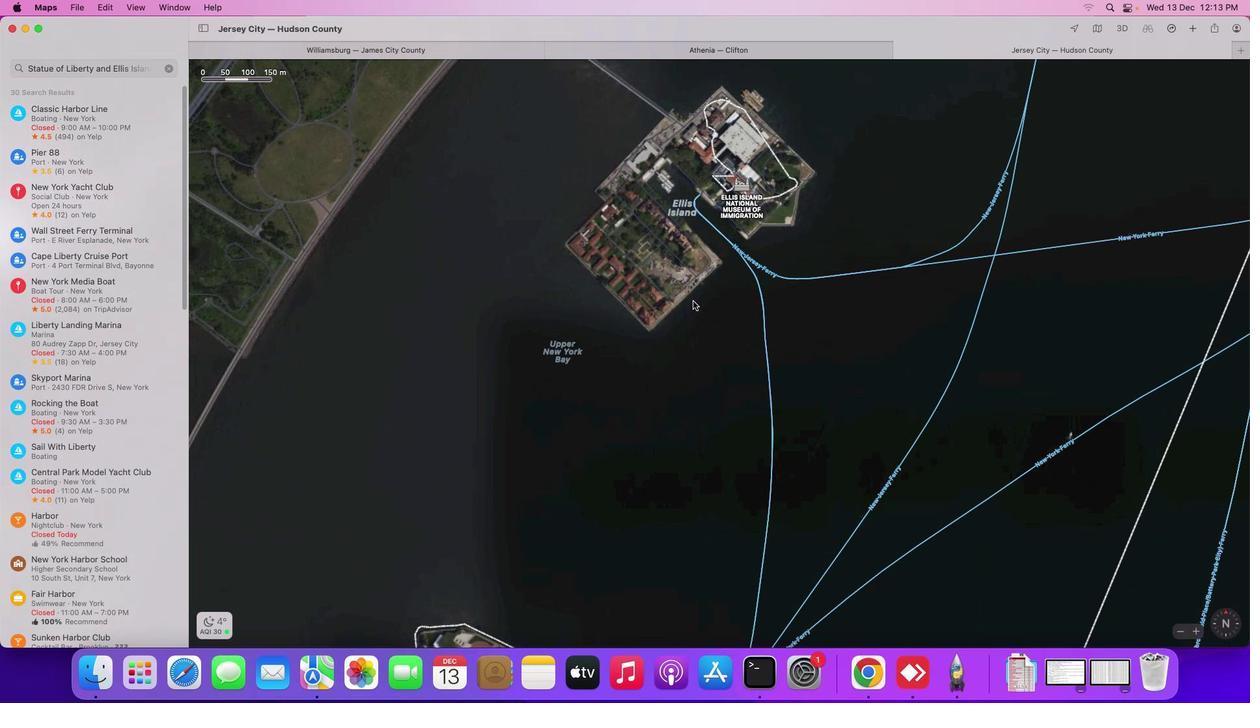 
Action: Mouse moved to (707, 311)
Screenshot: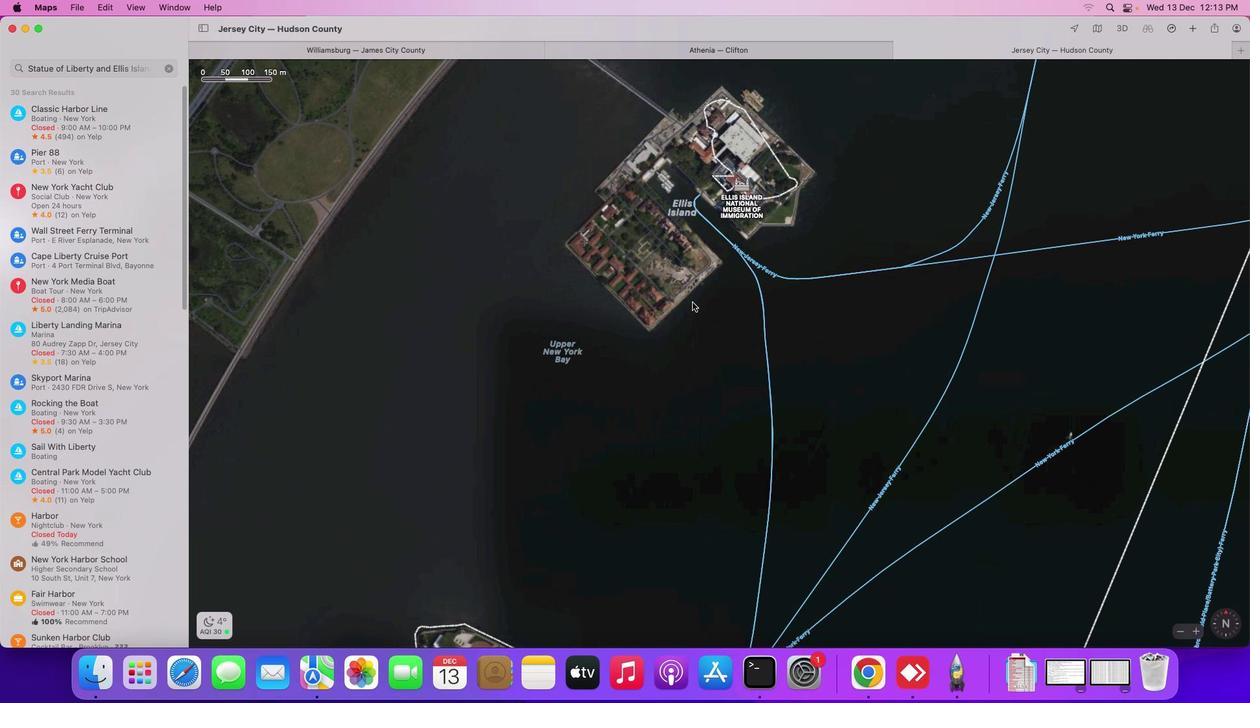 
Action: Mouse scrolled (707, 311) with delta (13, 14)
